 Task: Forward as attachment and add a link Link0000000011 from Email0000000010 to Aakash.mishra@softage.net with a cc to Email0000000002@outlook.com with a subject Subject0000000011 and add a message Message0000000013. Forward as attachment and add a link Link0000000011 from Email0000000010 to Aakash.mishra@softage.net with a cc to Email0000000002@outlook.com and bcc to Email0000000003@outlook.com@outlook.com with a subject Subject0000000011 and add a message Message0000000013. Forward as attachment and add a link Link0000000011 from Email0000000010 to Aakash.mishra@softage.net; Email000000002 with a cc to Email0000000003@outlook.com@outlook.com; Email0000000004@outlook.com and bcc to Email0000000005@outlook.com@outlook.com with a subject Subject0000000011 and add a message Message0000000013. Forward as attachment and add a link Link0000000011 from Email0000000010 to Aakash.mishra@softage.net with a cc to Email0000000002@outlook.com with a subject Subject0000000011 and add a message Message0000000013 and with an attachment of Attach0000000002. Forward as attachment and add a link Link0000000011 from Email0000000010 to Aakash.mishra@softage.net with a cc to Email0000000002@outlook.com and bcc to Email0000000003@outlook.com@outlook.com with a subject Subject0000000011 and add a message Message0000000013 and with an attachment of Attach0000000003
Action: Mouse moved to (1239, 448)
Screenshot: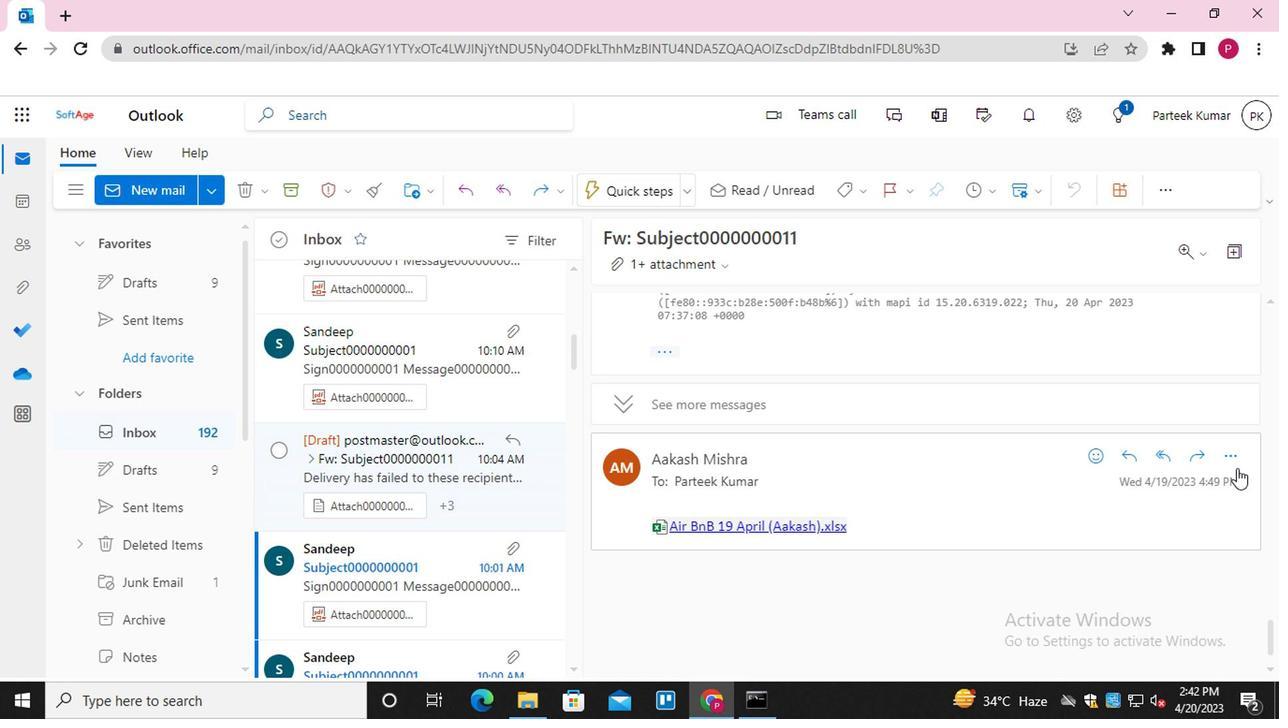 
Action: Mouse pressed left at (1239, 448)
Screenshot: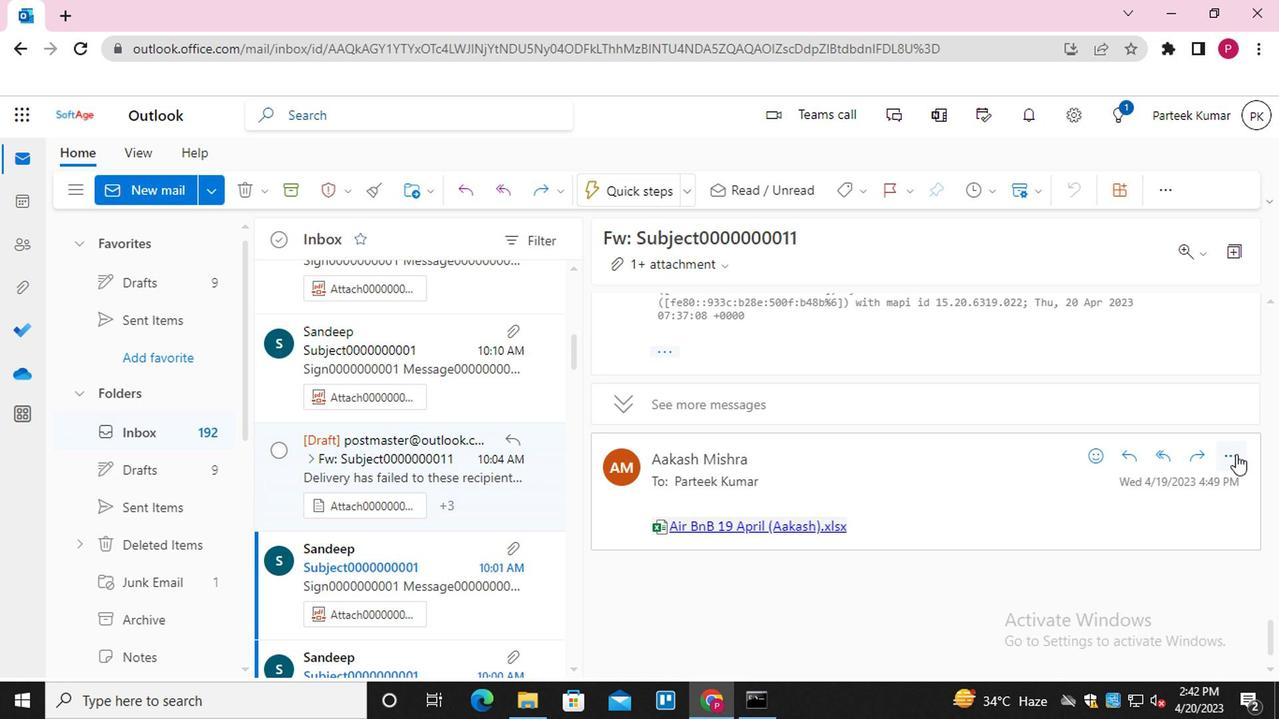 
Action: Mouse moved to (1108, 231)
Screenshot: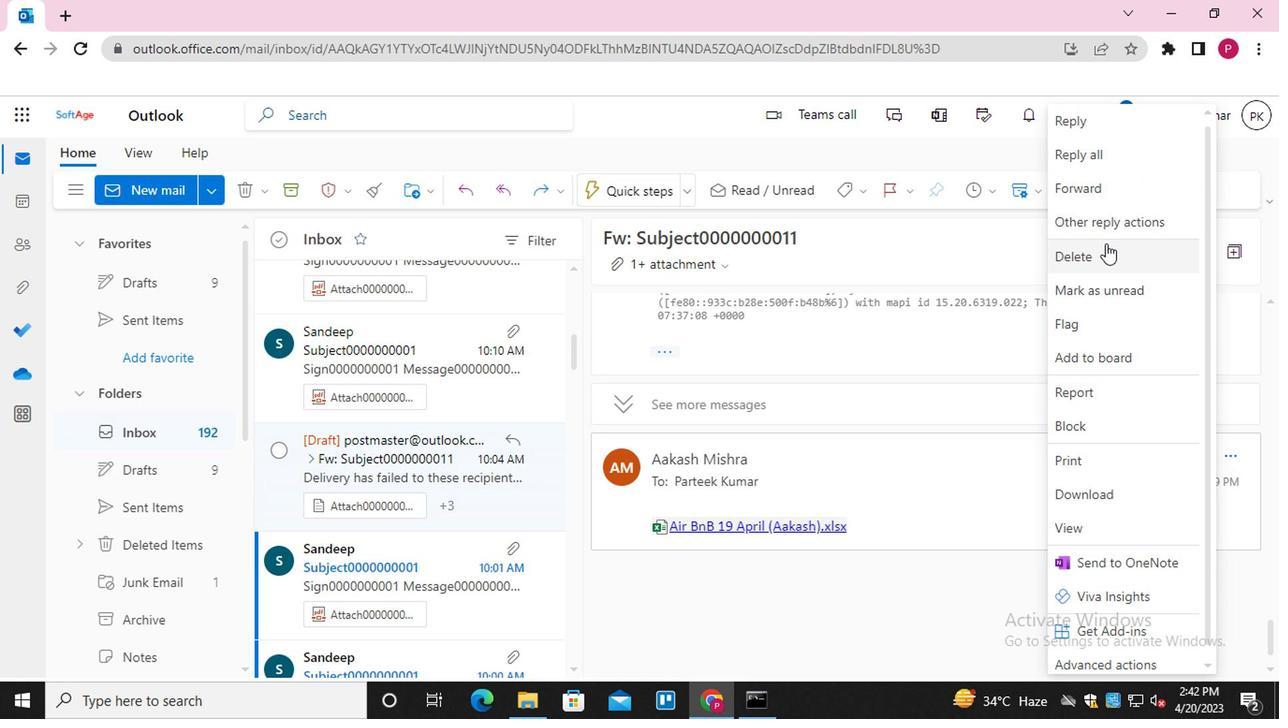 
Action: Mouse pressed left at (1108, 231)
Screenshot: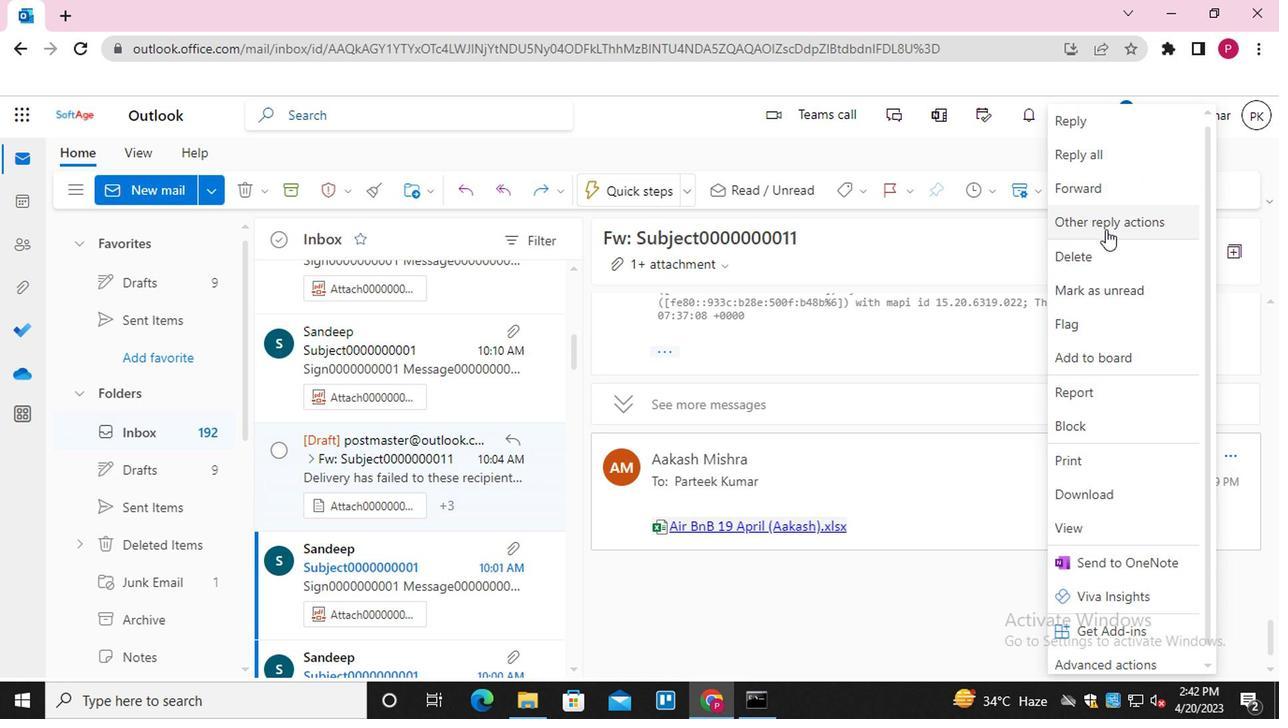 
Action: Mouse moved to (965, 255)
Screenshot: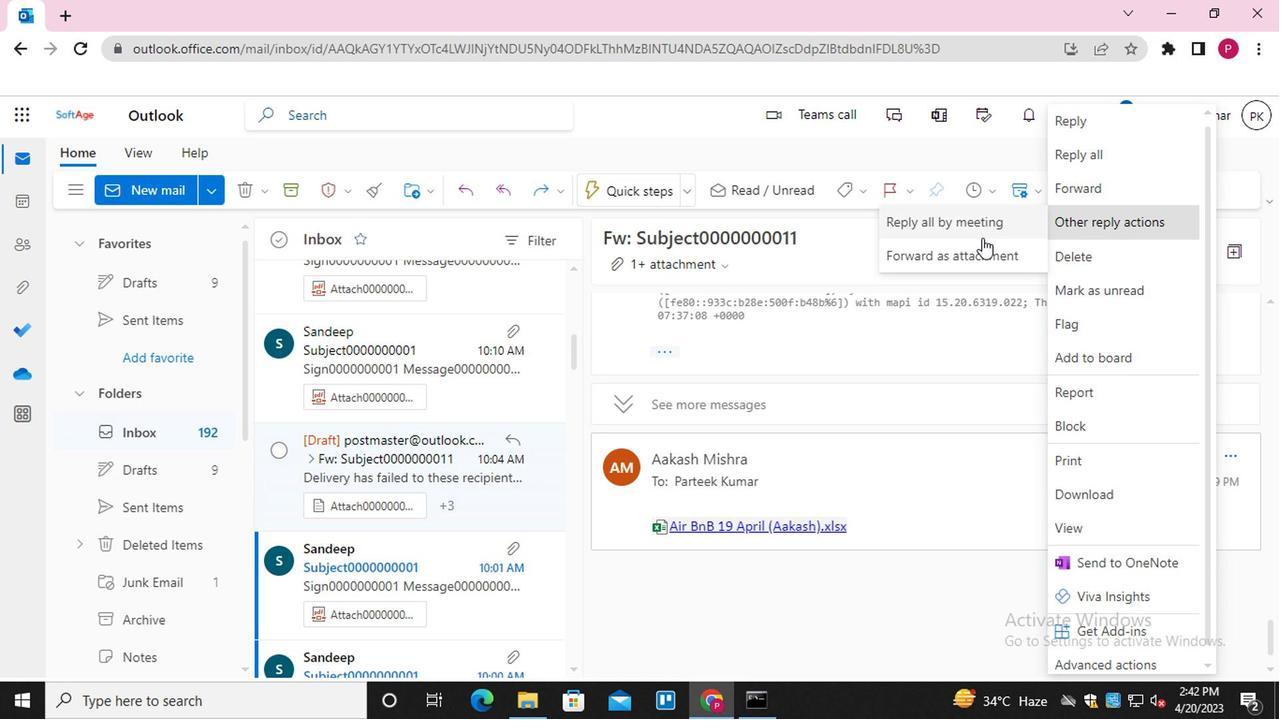 
Action: Mouse pressed left at (965, 255)
Screenshot: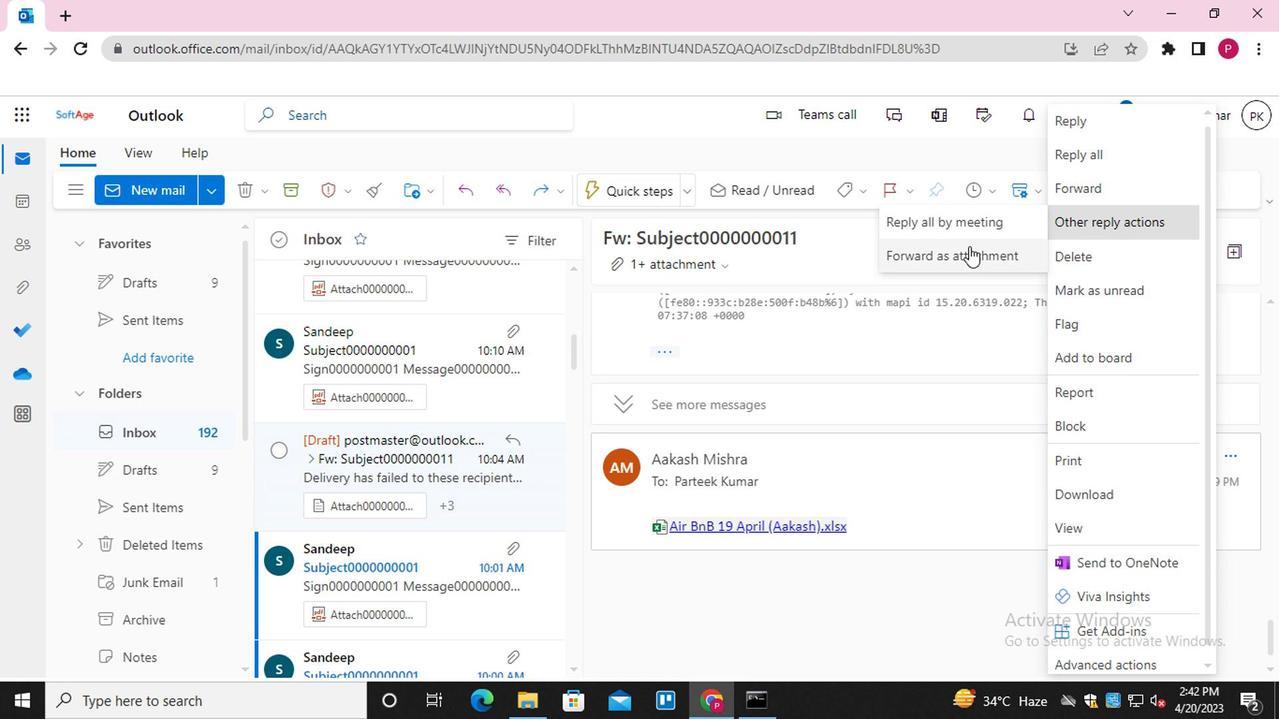 
Action: Mouse moved to (614, 496)
Screenshot: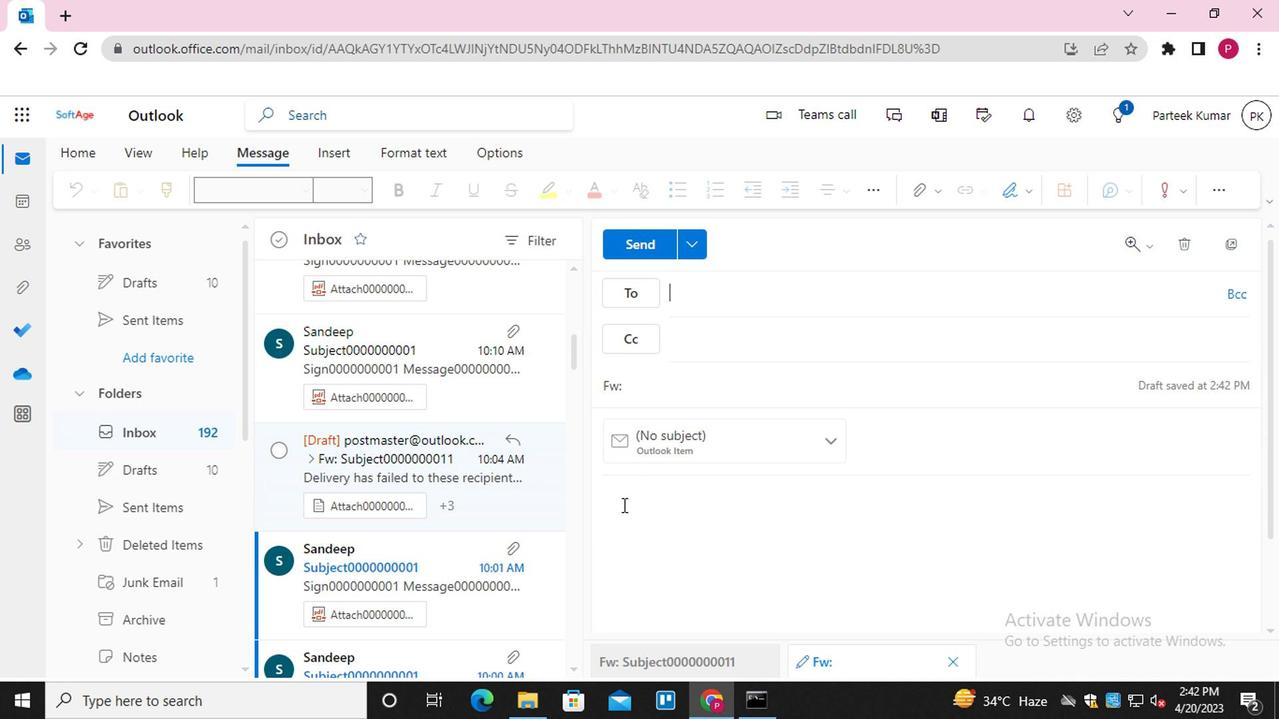 
Action: Mouse pressed left at (614, 496)
Screenshot: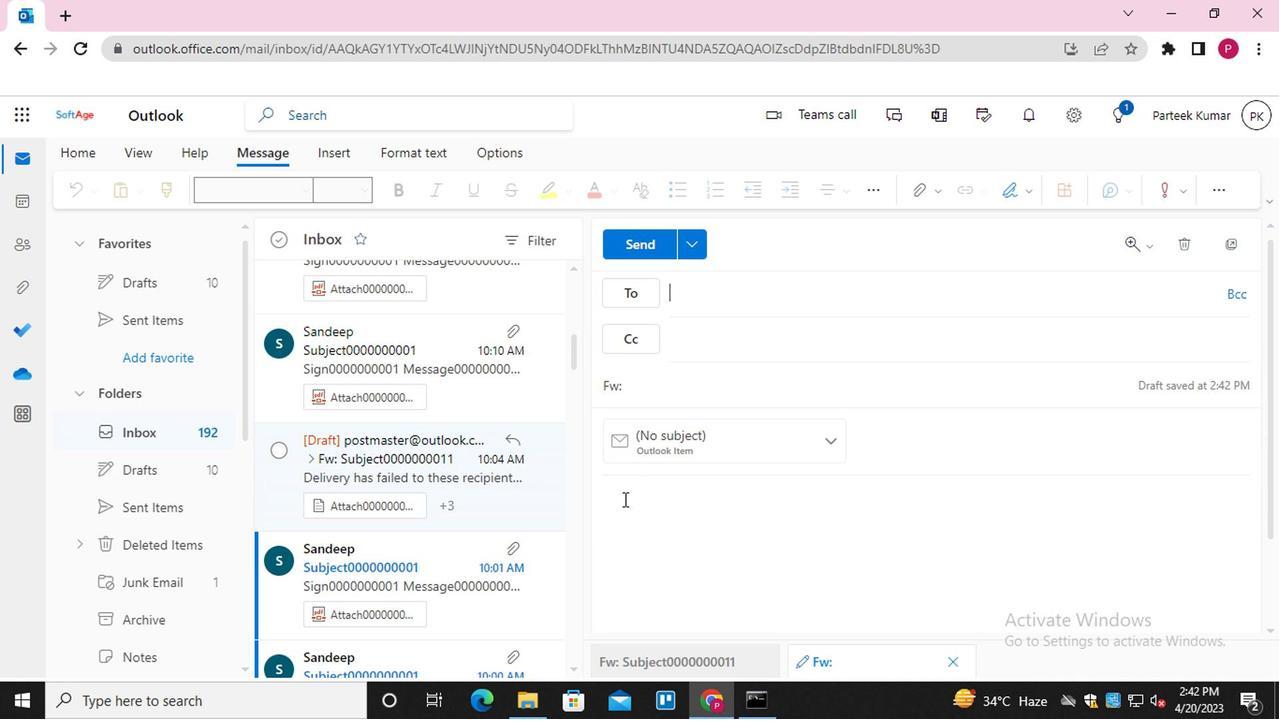
Action: Mouse moved to (963, 194)
Screenshot: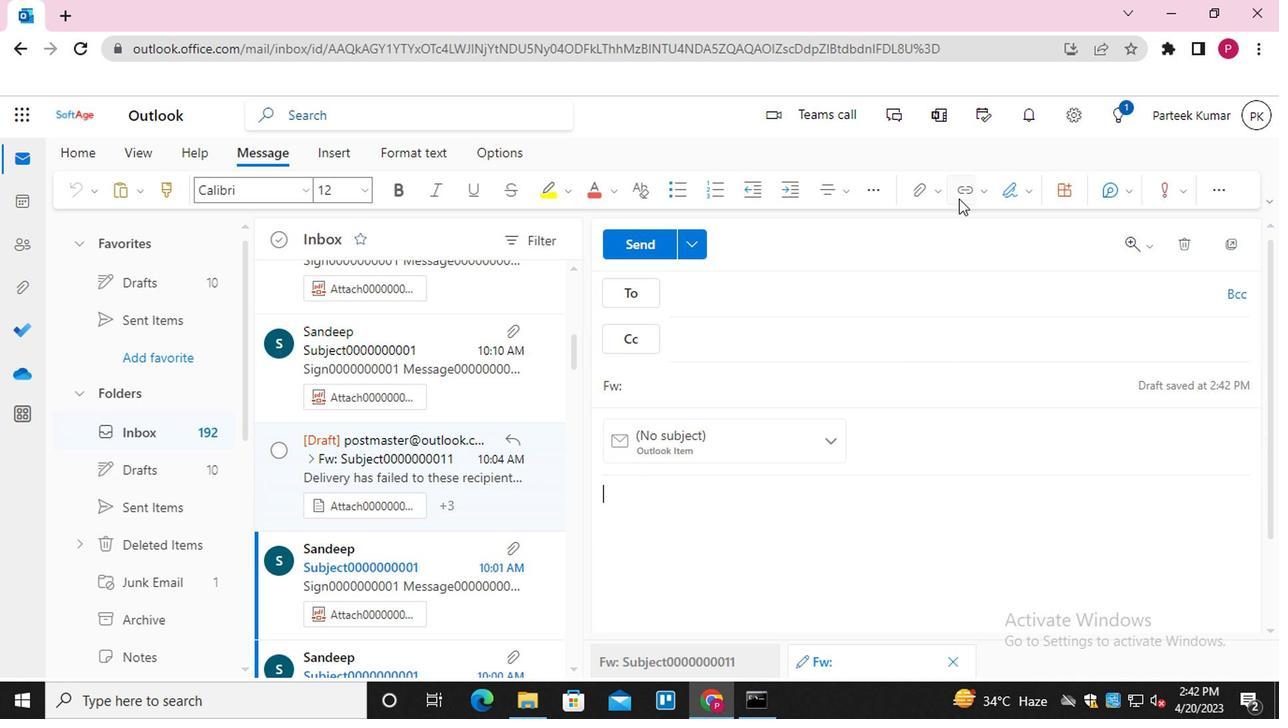 
Action: Mouse pressed left at (963, 194)
Screenshot: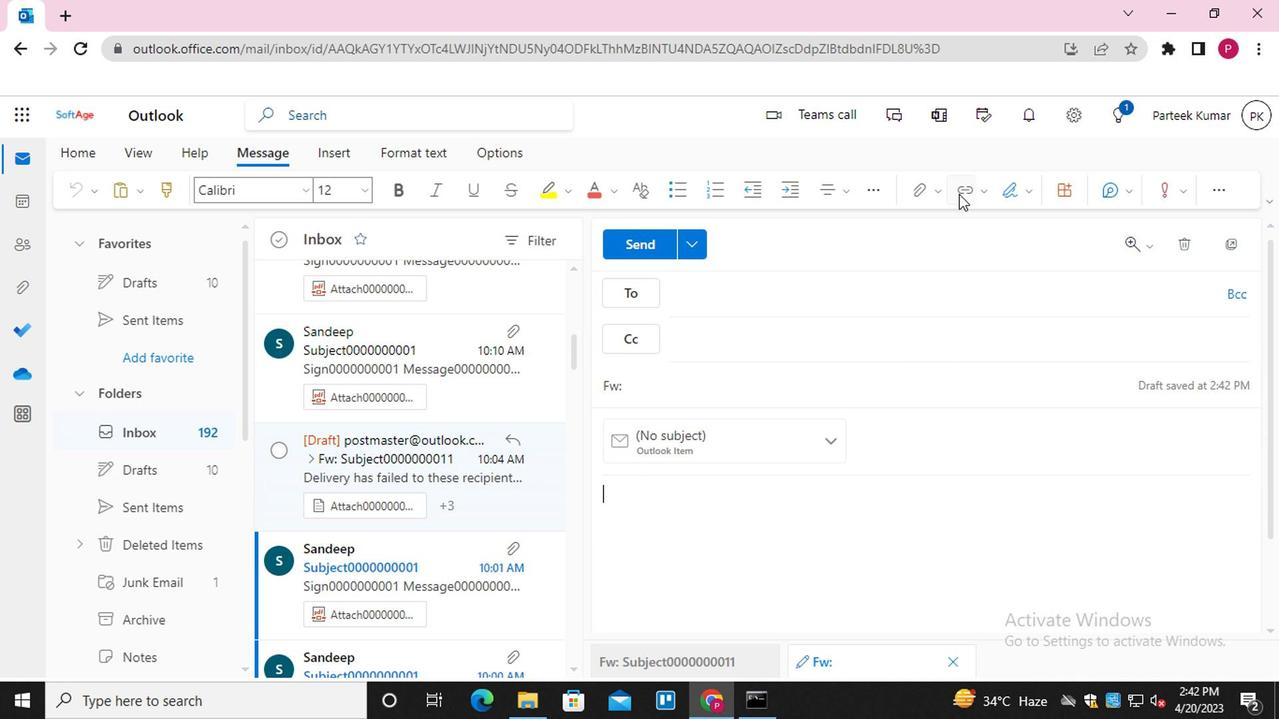 
Action: Mouse moved to (660, 362)
Screenshot: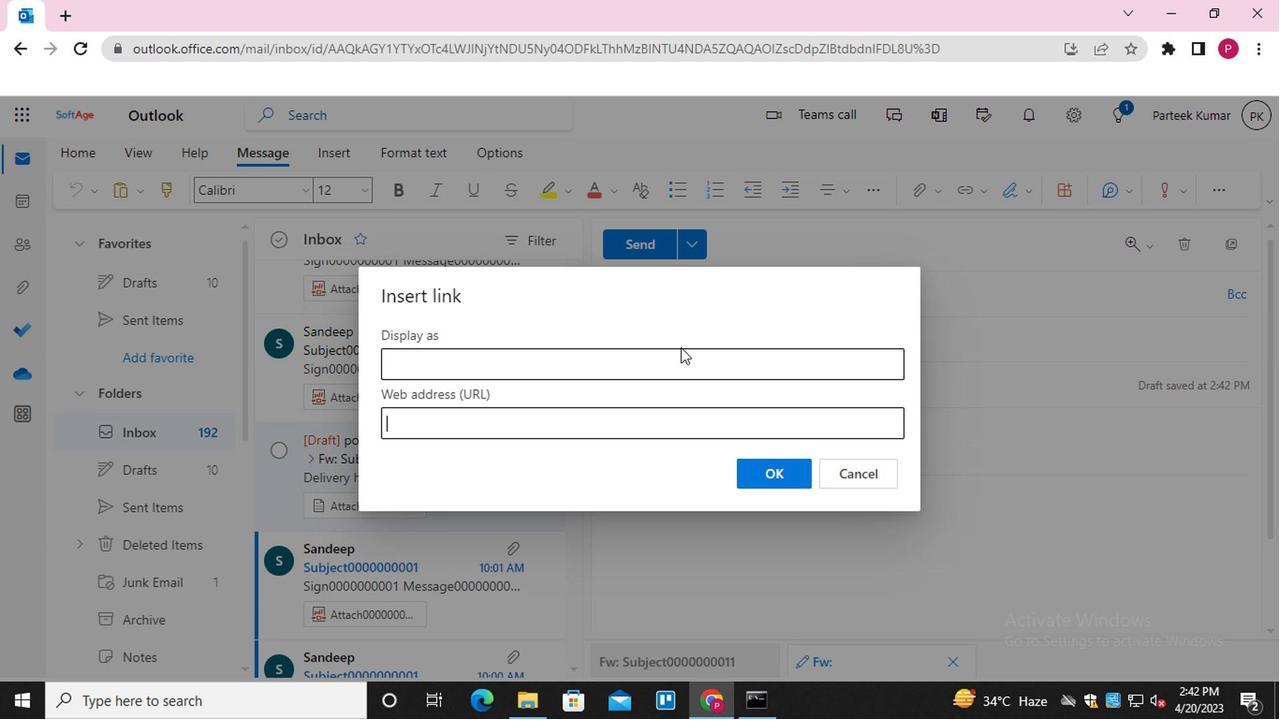 
Action: Mouse pressed left at (660, 362)
Screenshot: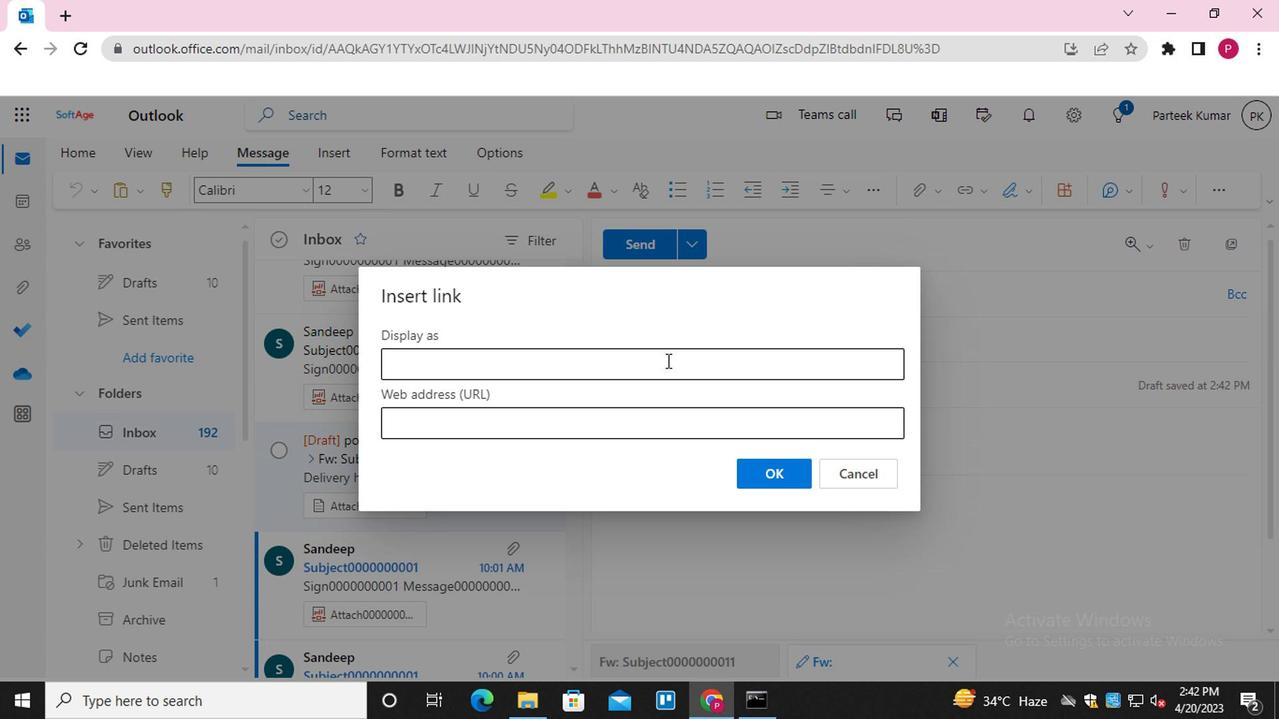 
Action: Mouse moved to (538, 407)
Screenshot: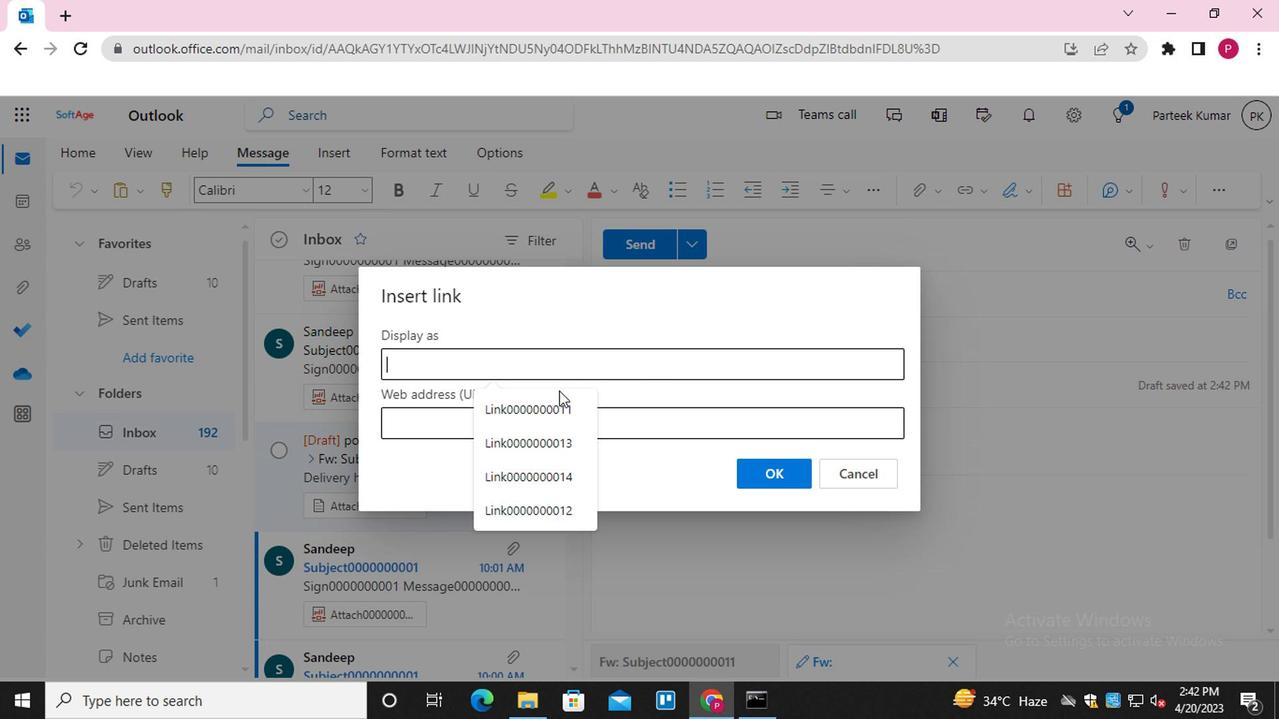 
Action: Mouse pressed left at (538, 407)
Screenshot: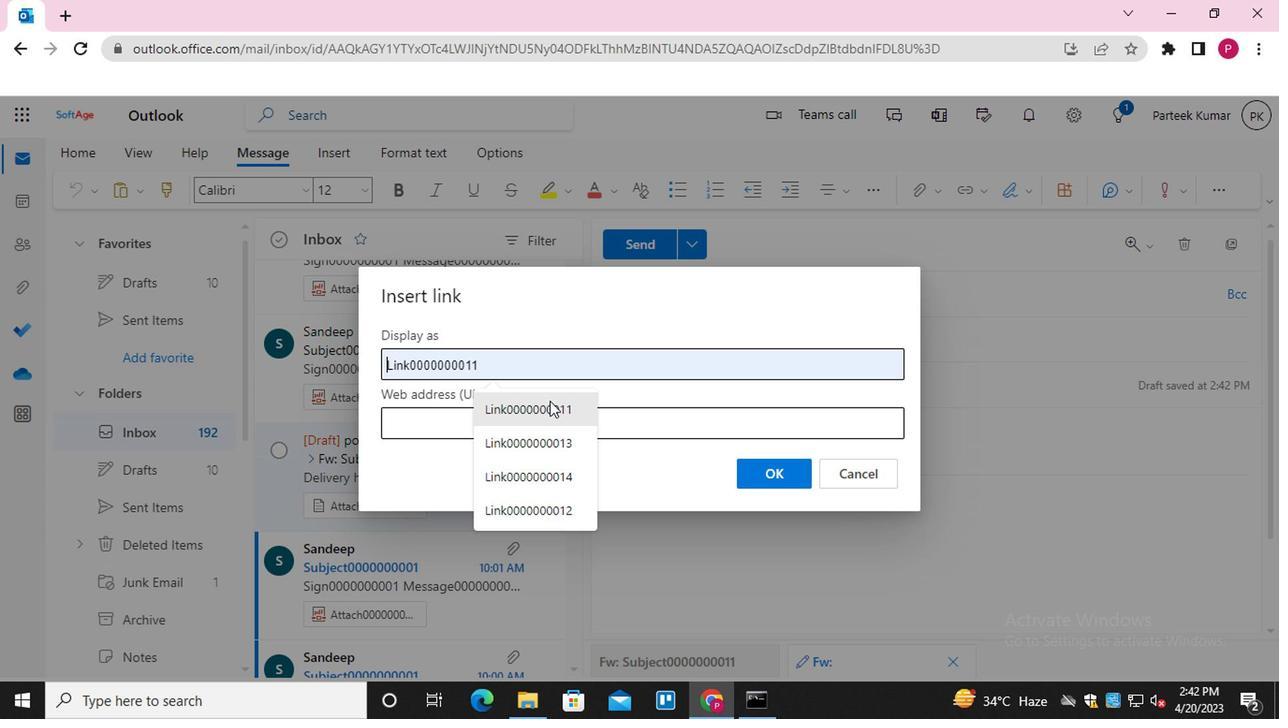 
Action: Mouse moved to (548, 416)
Screenshot: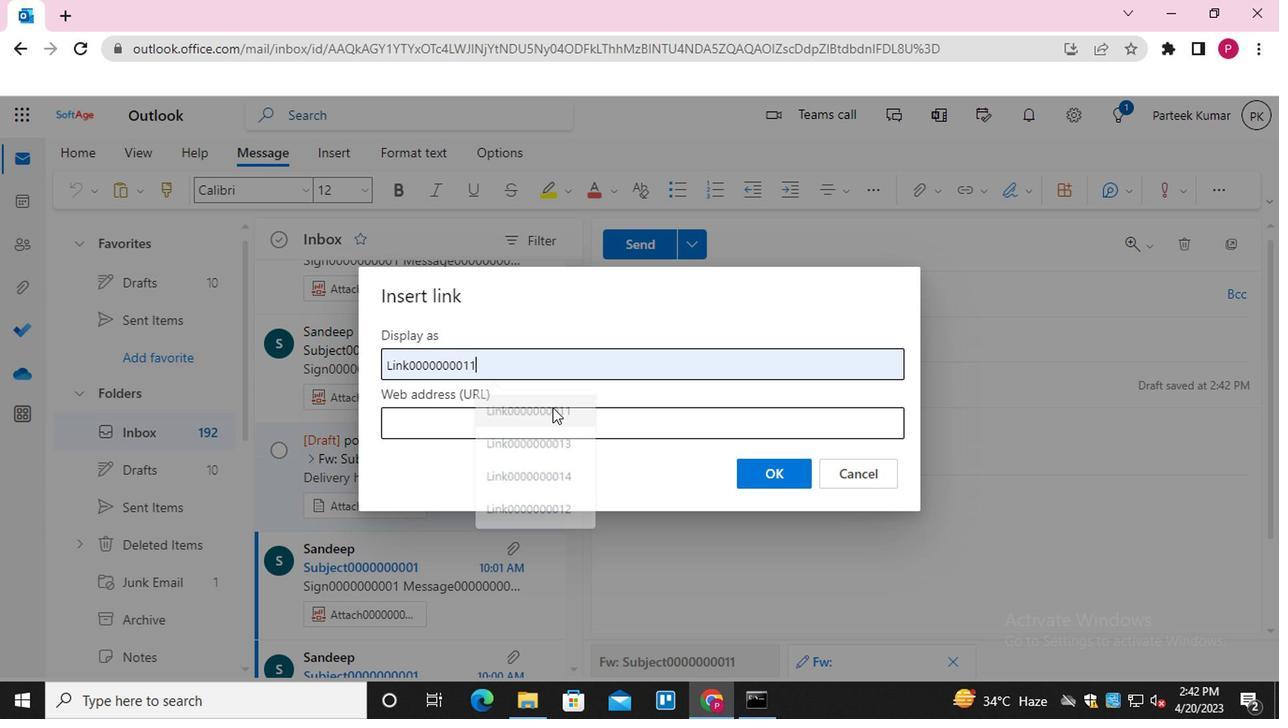 
Action: Mouse pressed left at (548, 416)
Screenshot: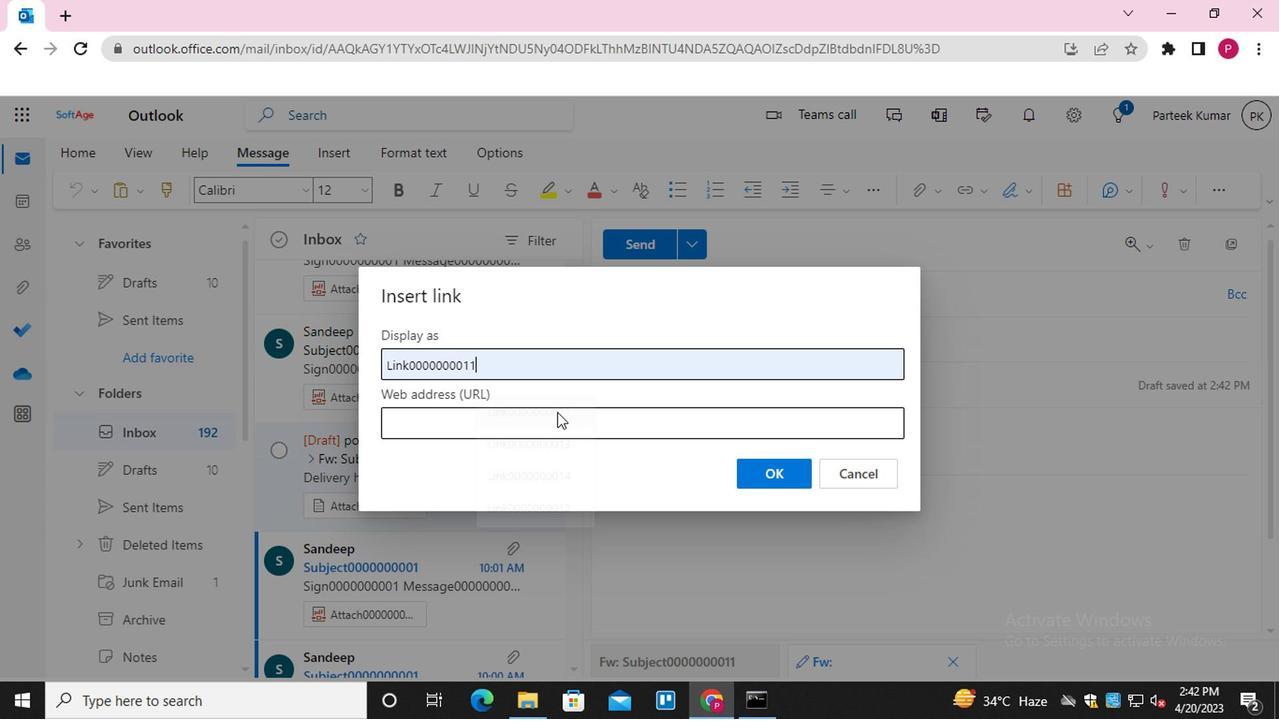 
Action: Mouse moved to (535, 543)
Screenshot: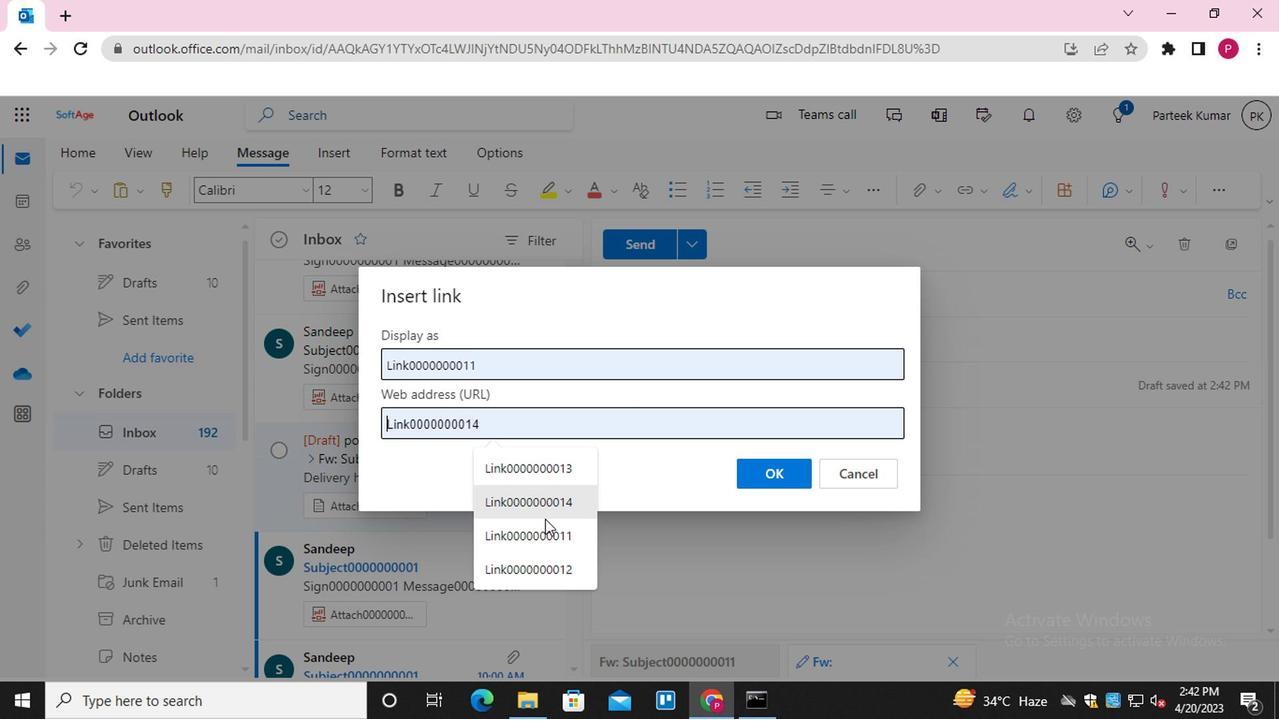 
Action: Mouse pressed left at (535, 543)
Screenshot: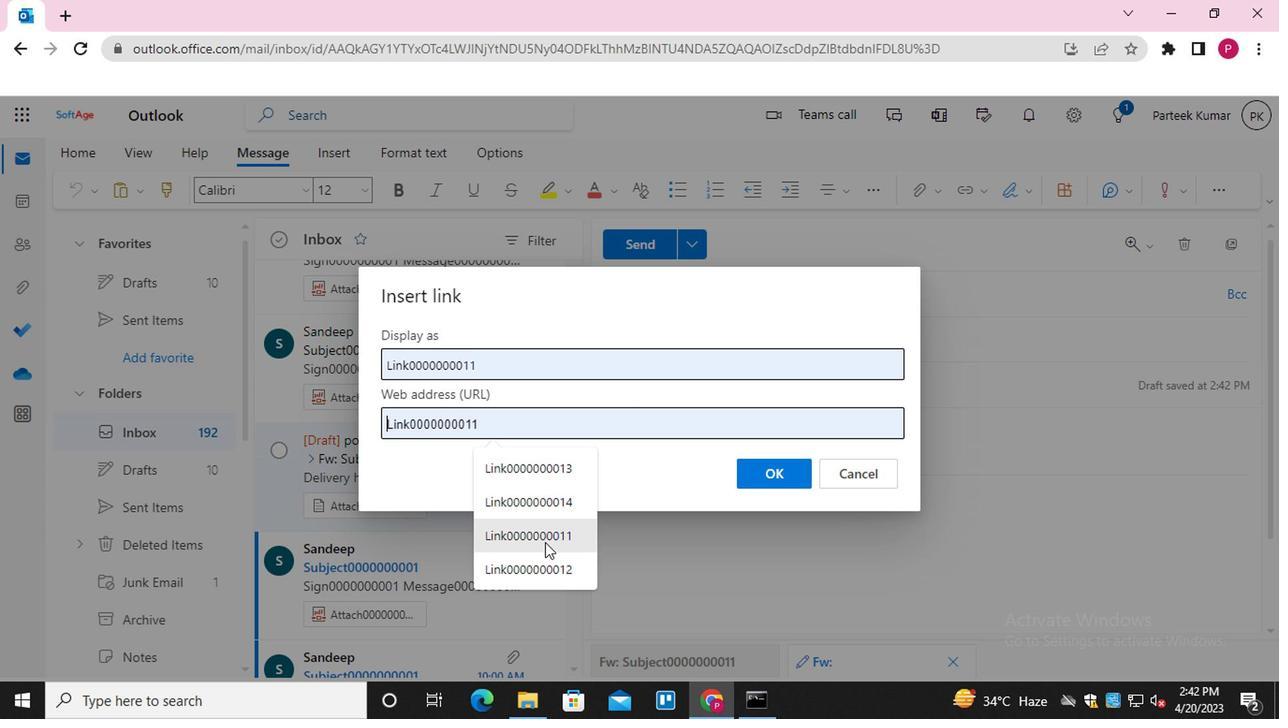 
Action: Mouse moved to (782, 478)
Screenshot: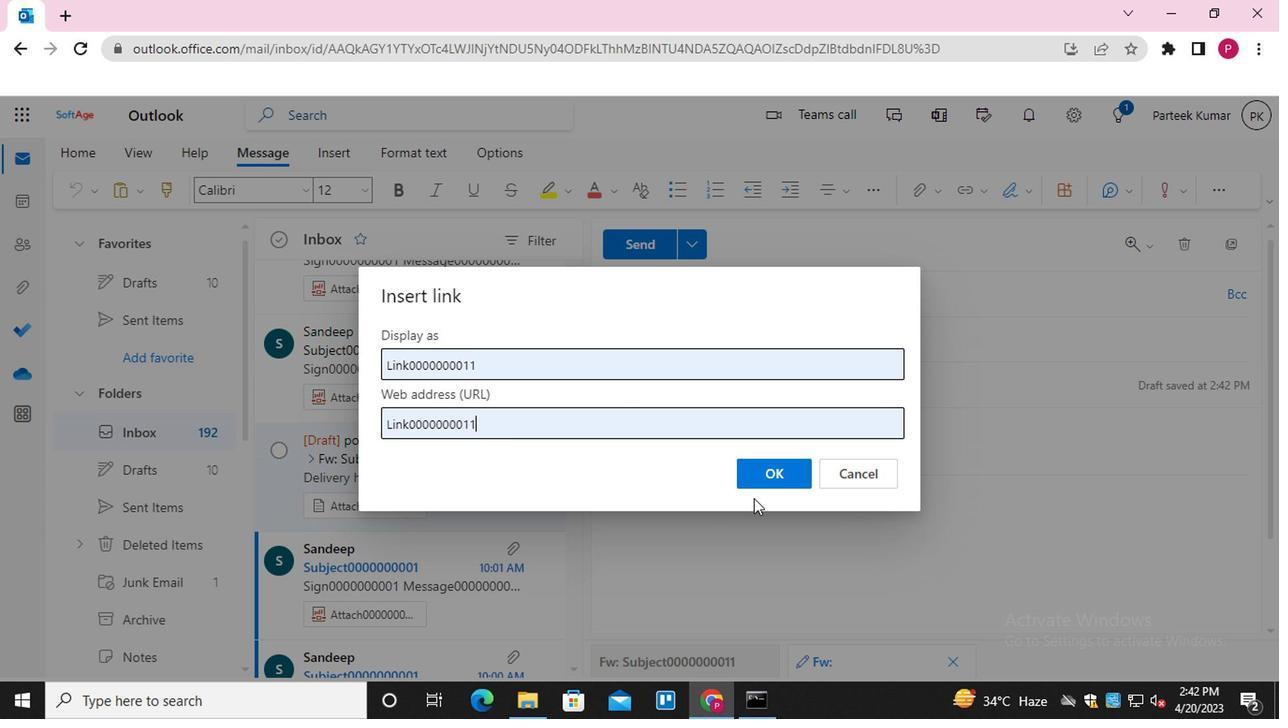 
Action: Mouse pressed left at (782, 478)
Screenshot: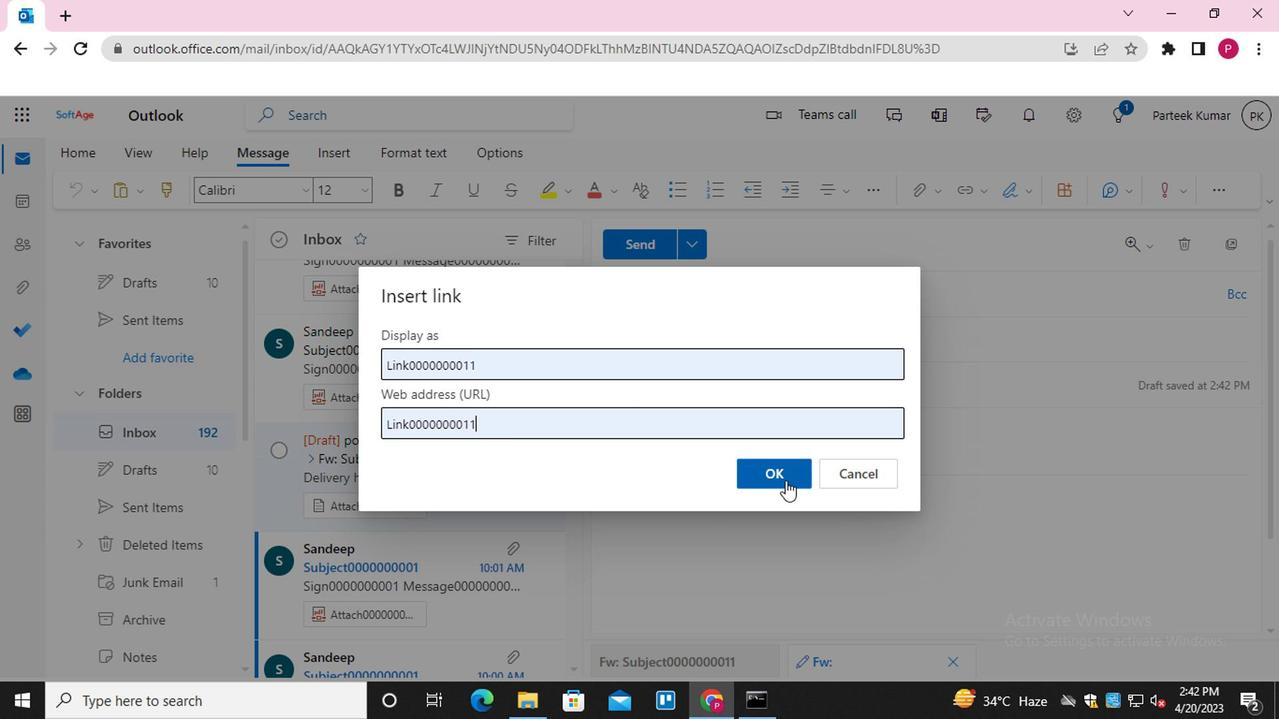 
Action: Mouse moved to (748, 299)
Screenshot: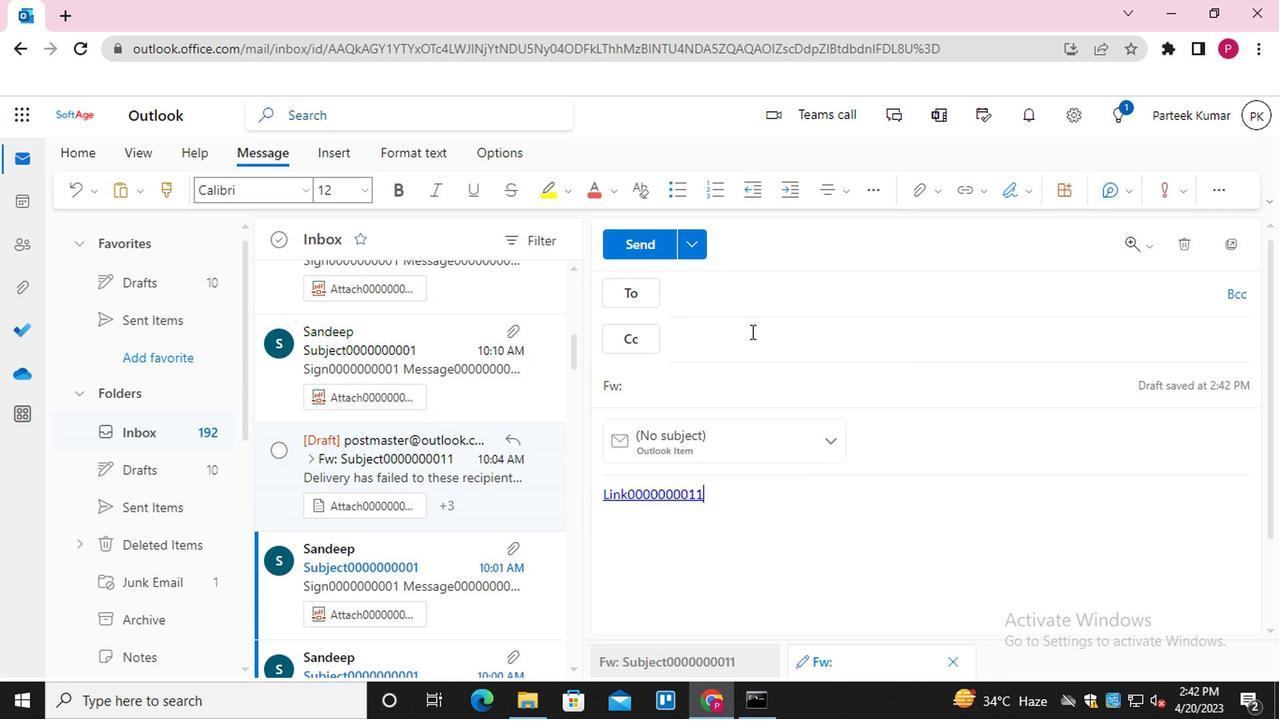 
Action: Mouse pressed left at (748, 299)
Screenshot: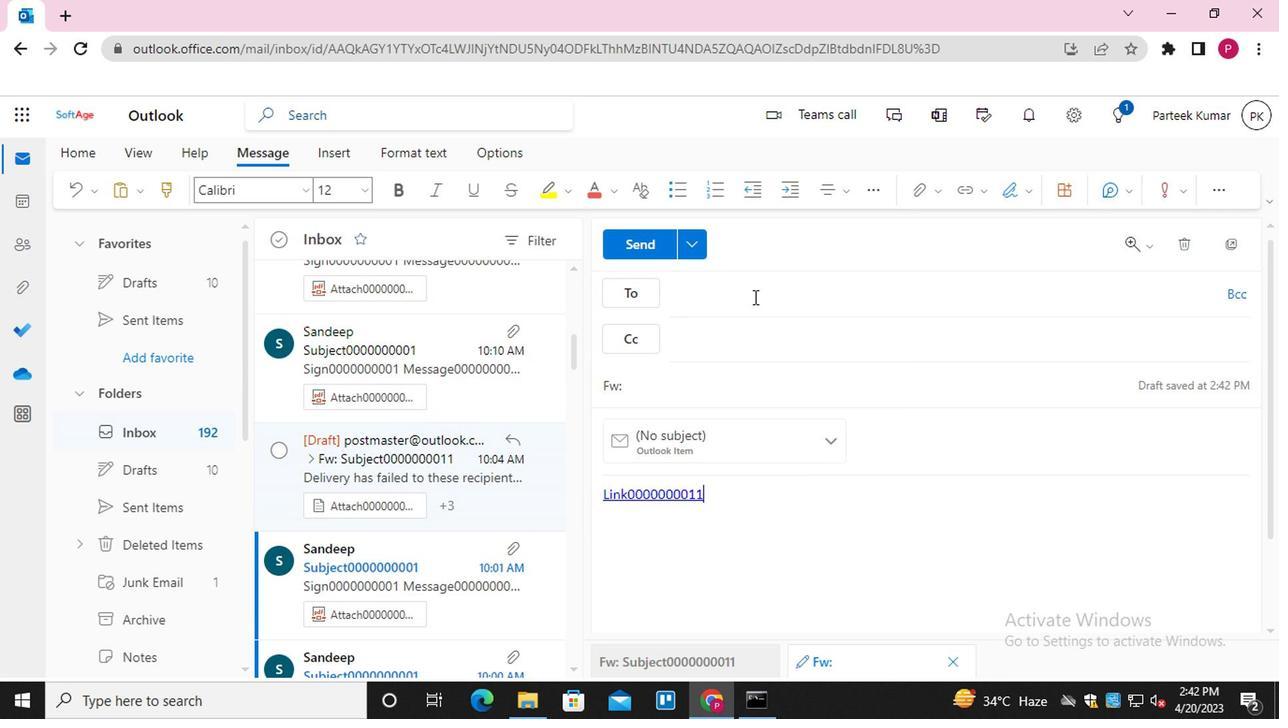 
Action: Mouse moved to (770, 429)
Screenshot: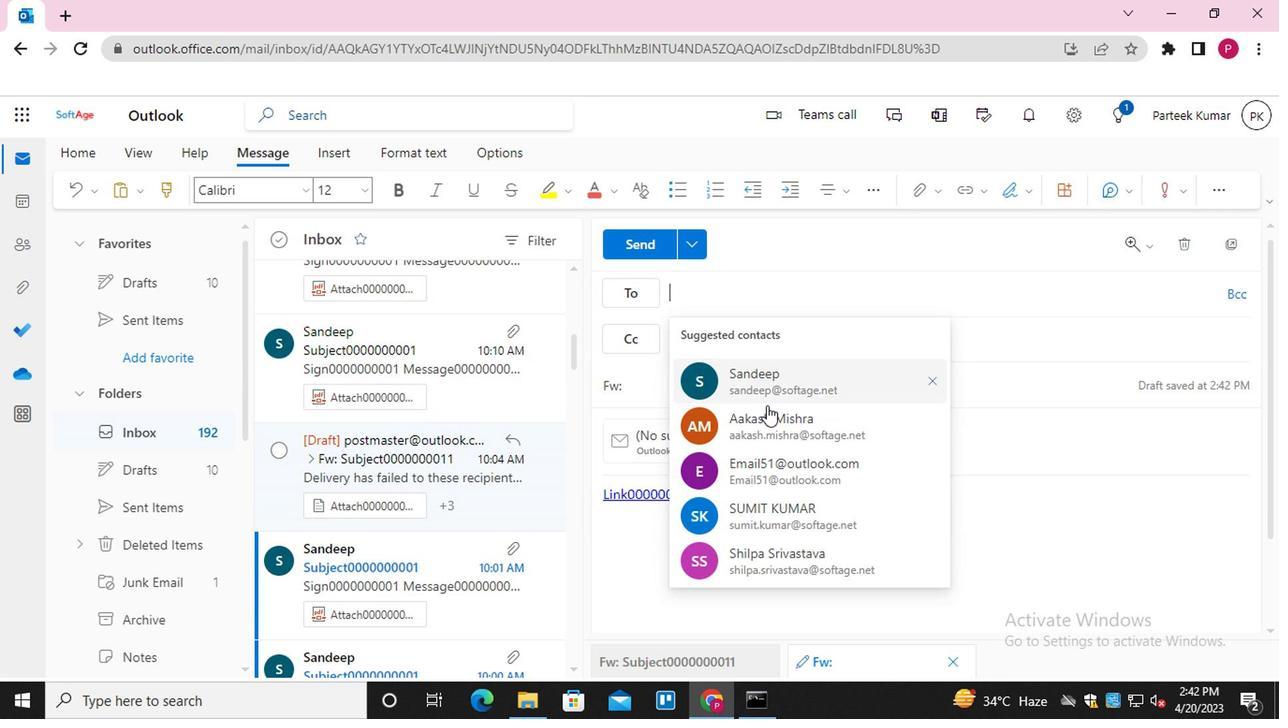 
Action: Mouse pressed left at (770, 429)
Screenshot: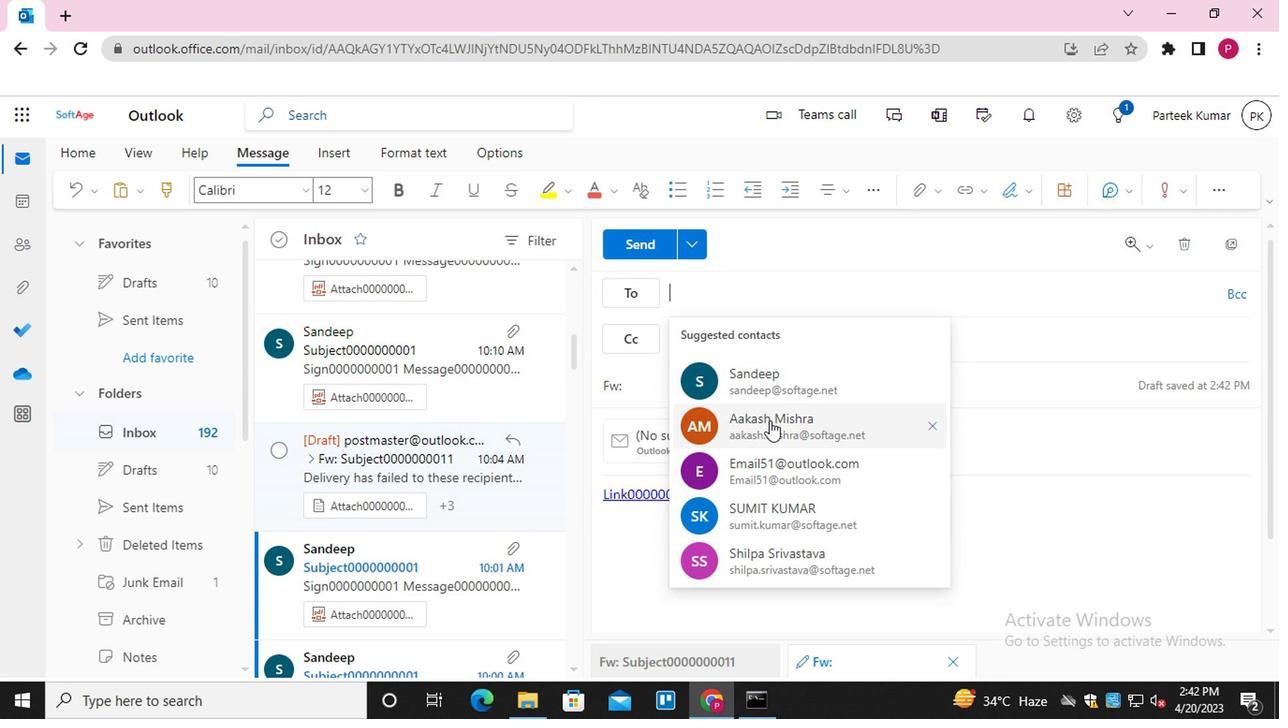 
Action: Mouse moved to (821, 351)
Screenshot: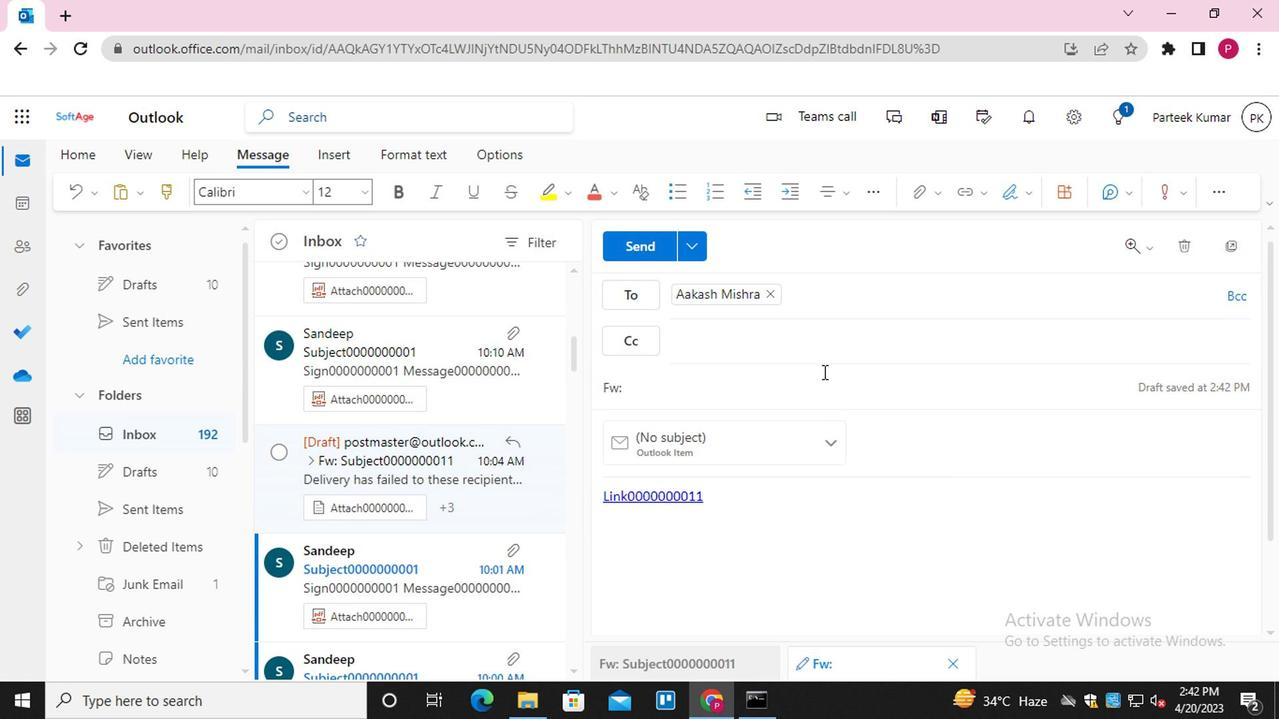 
Action: Mouse pressed left at (821, 351)
Screenshot: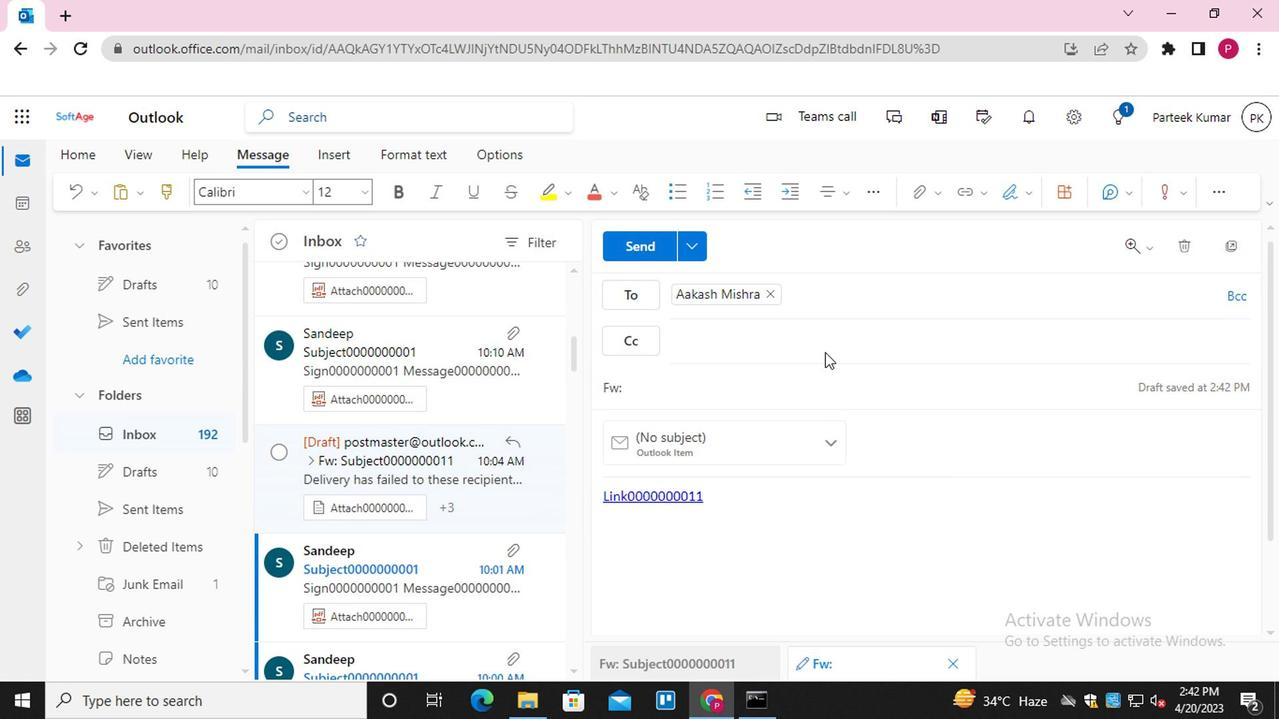 
Action: Key pressed <Key.shift>EMAIL0000000002<Key.enter>
Screenshot: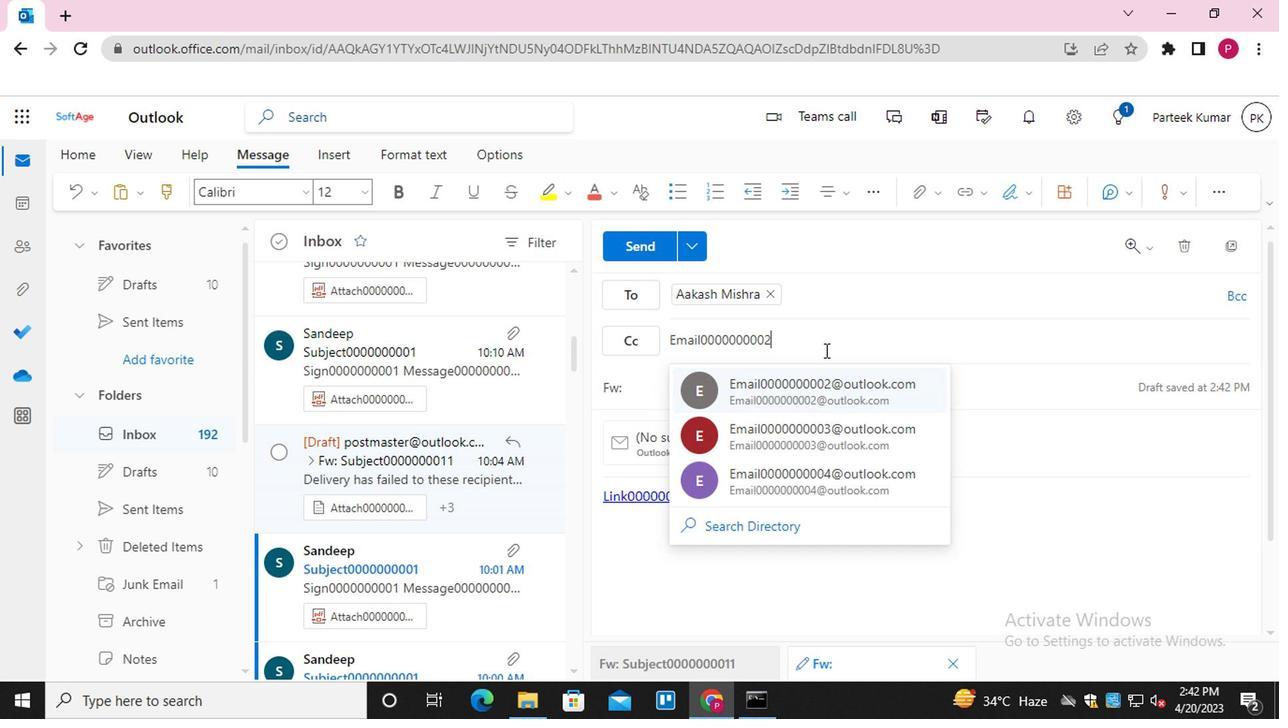 
Action: Mouse moved to (709, 399)
Screenshot: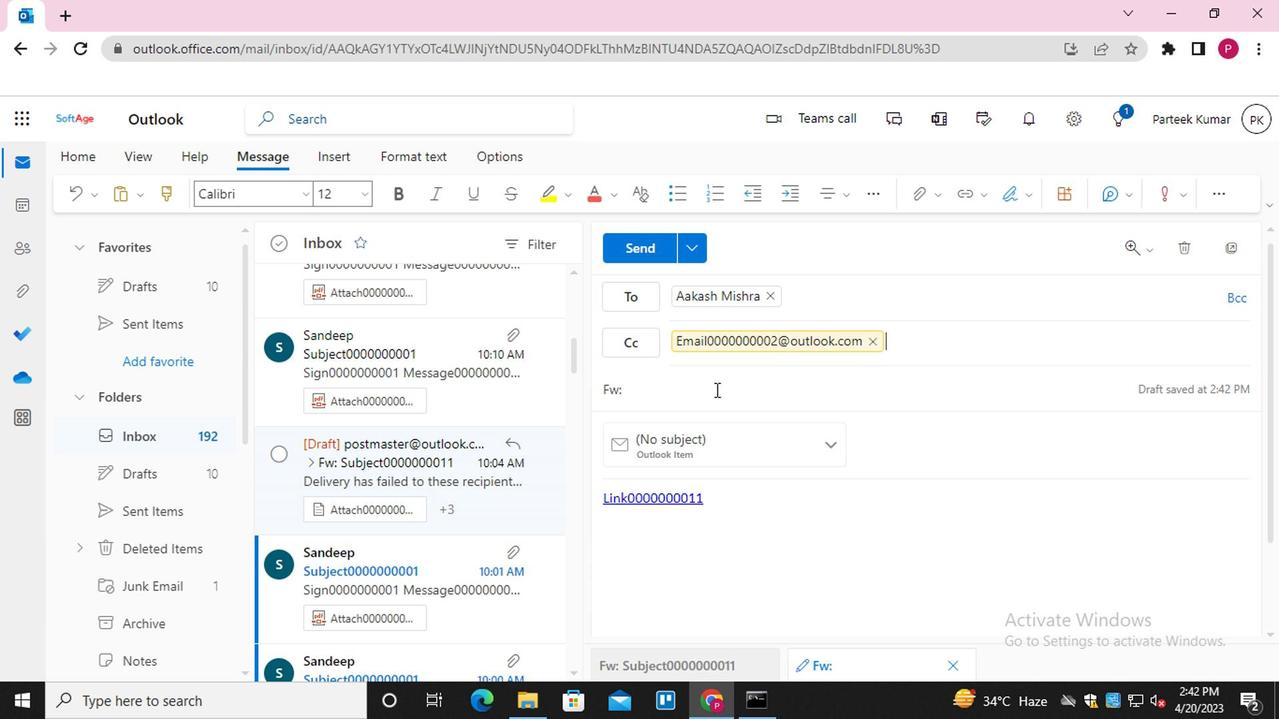 
Action: Mouse pressed left at (709, 399)
Screenshot: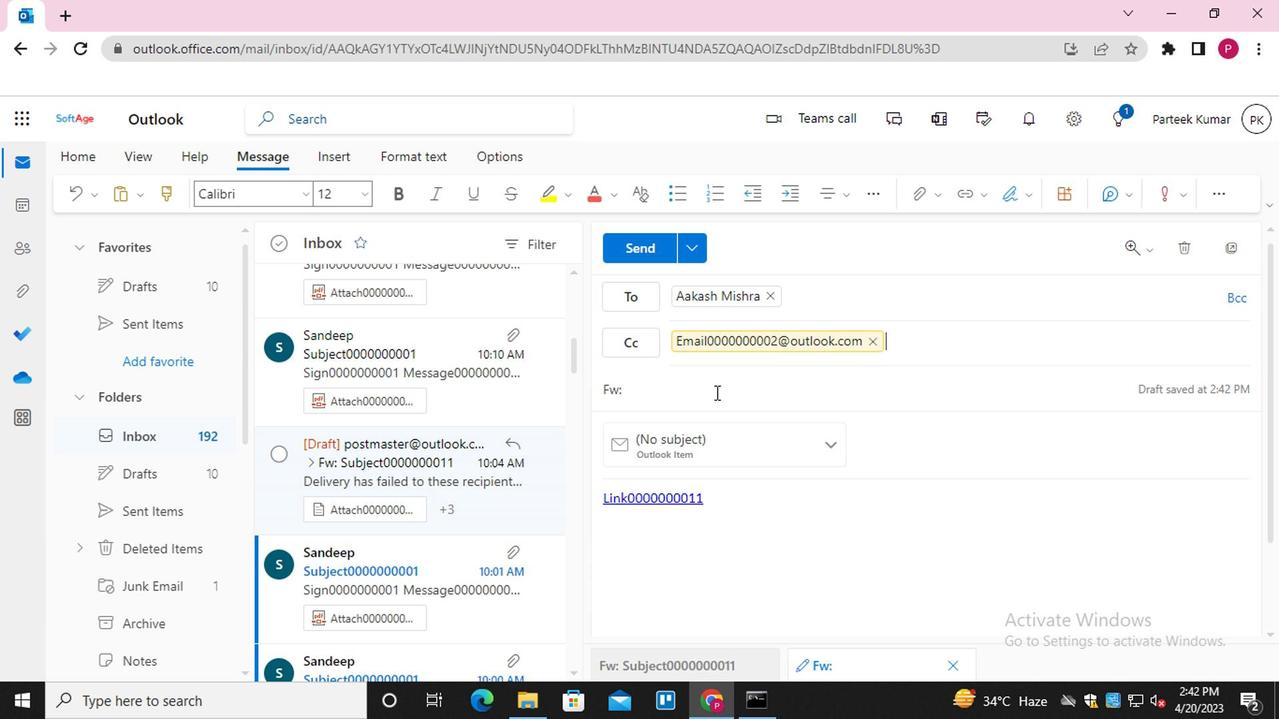 
Action: Key pressed <Key.shift>SUBJECT0000000011
Screenshot: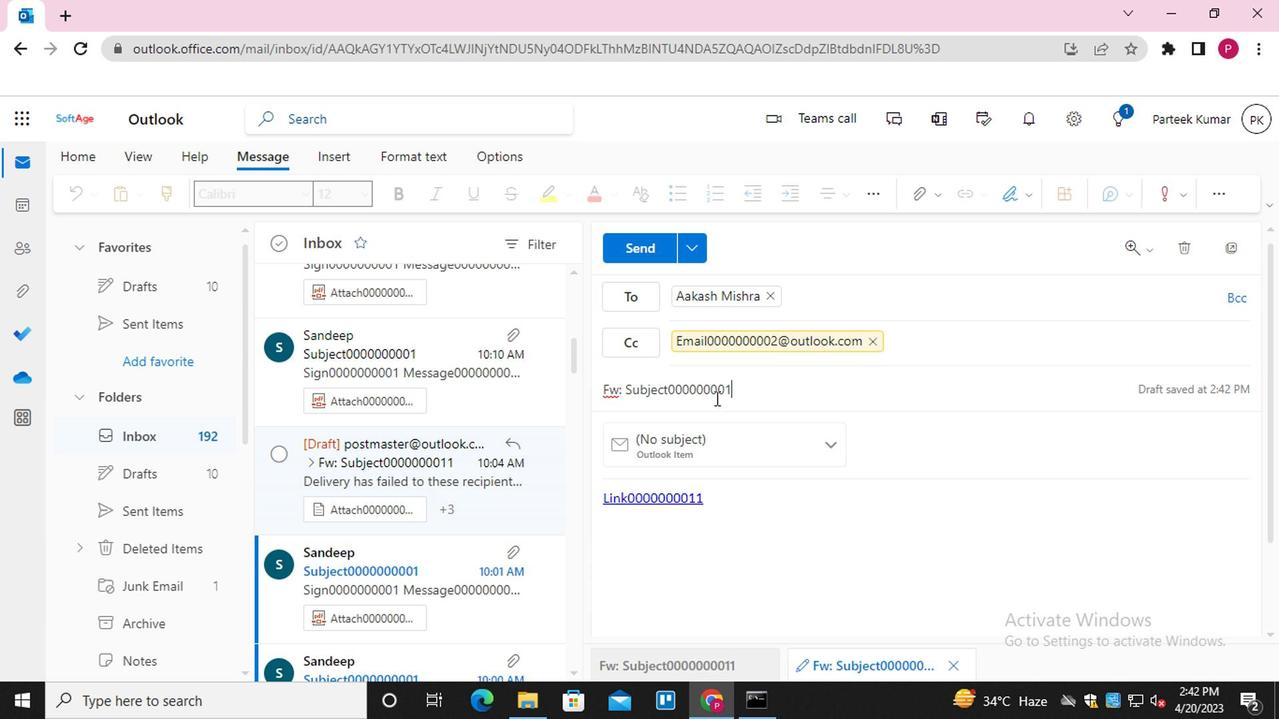 
Action: Mouse moved to (648, 536)
Screenshot: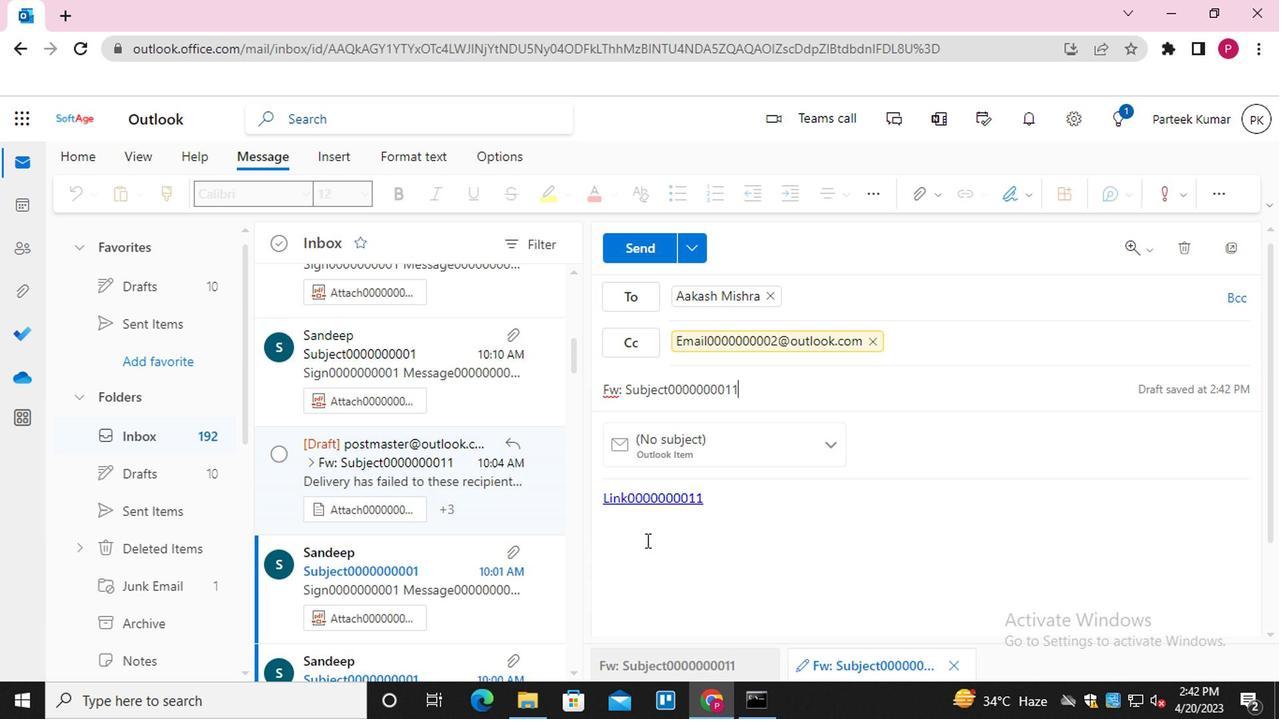 
Action: Mouse pressed left at (648, 536)
Screenshot: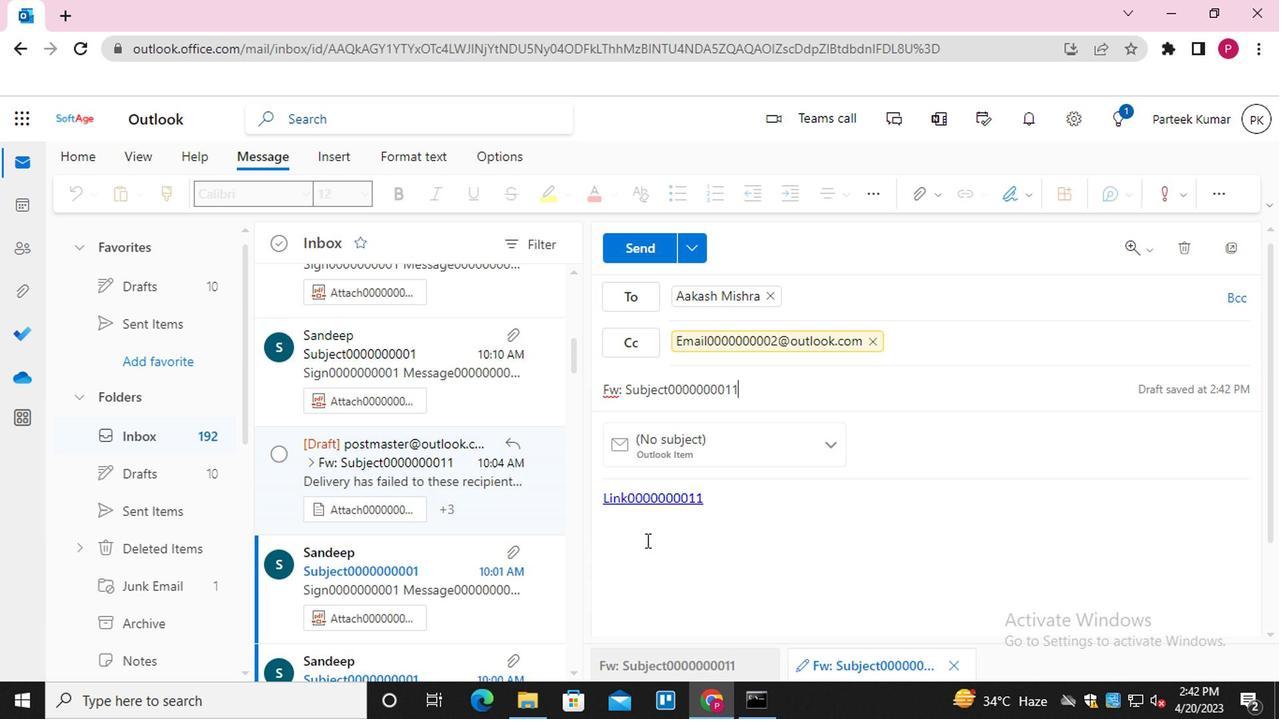 
Action: Mouse moved to (717, 507)
Screenshot: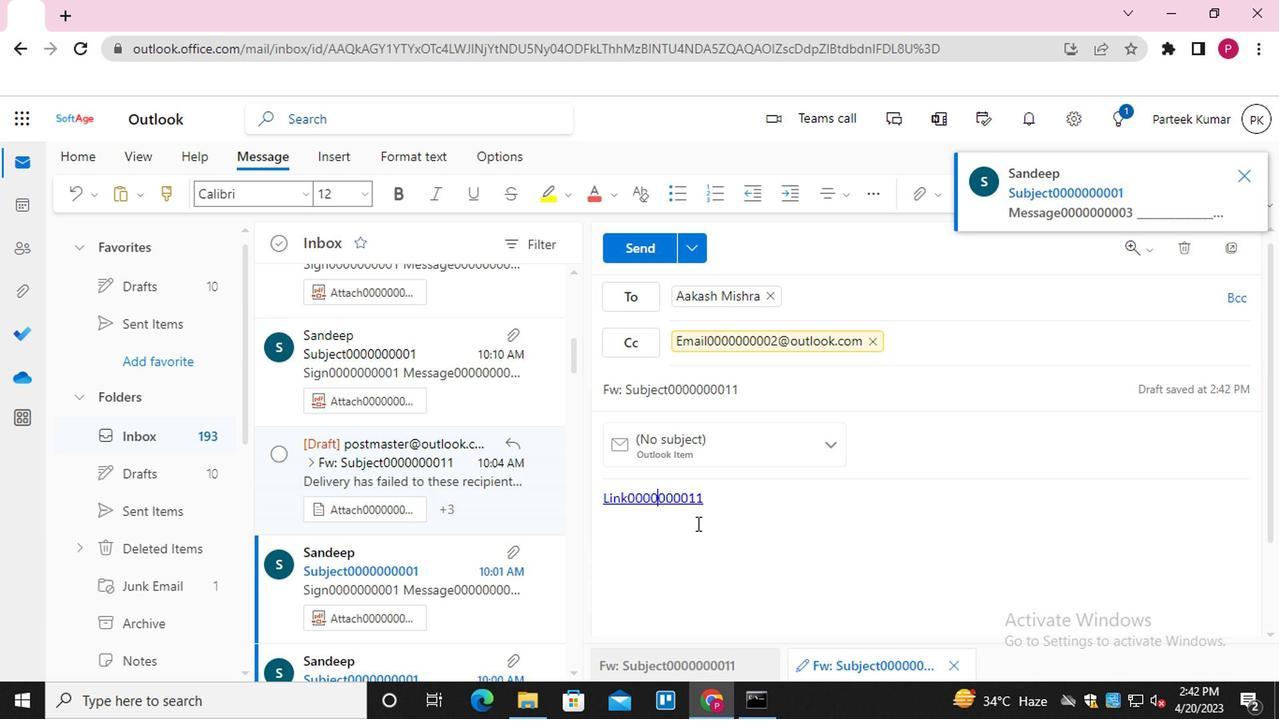 
Action: Mouse pressed left at (717, 507)
Screenshot: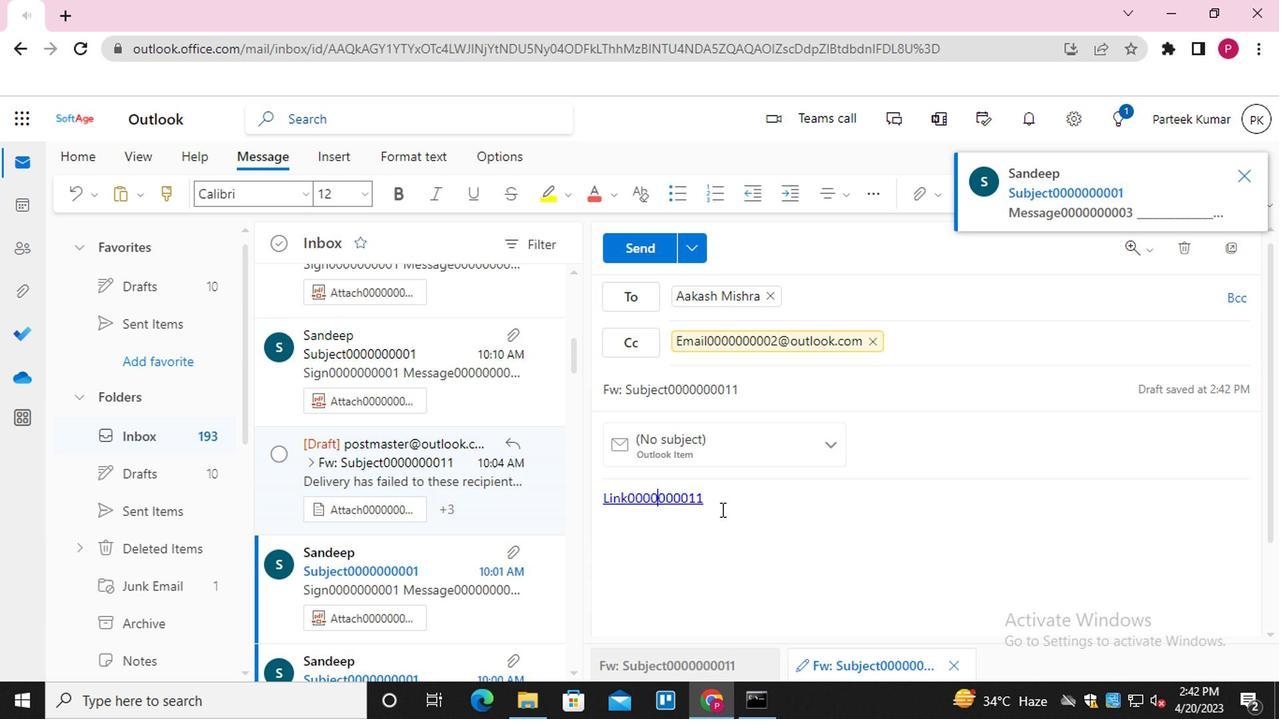 
Action: Mouse moved to (716, 507)
Screenshot: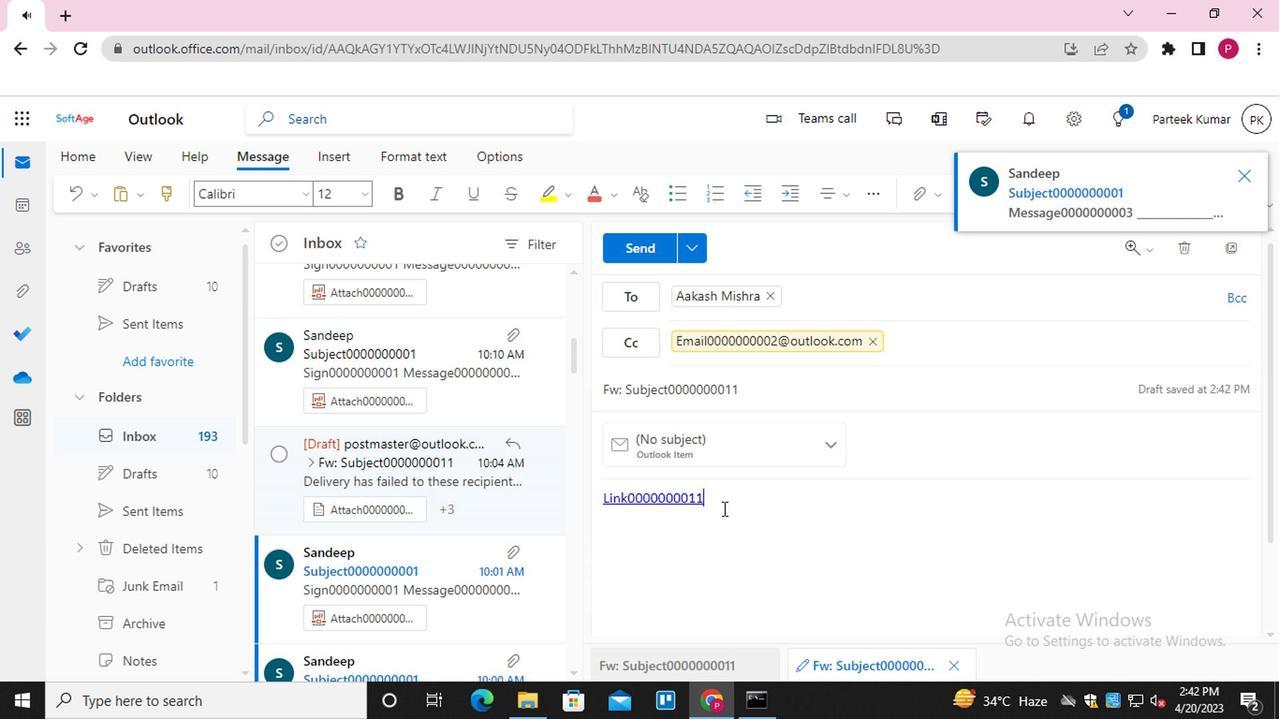 
Action: Key pressed <Key.enter><Key.shift_r>MESSAGE9<Key.backspace>0000000013
Screenshot: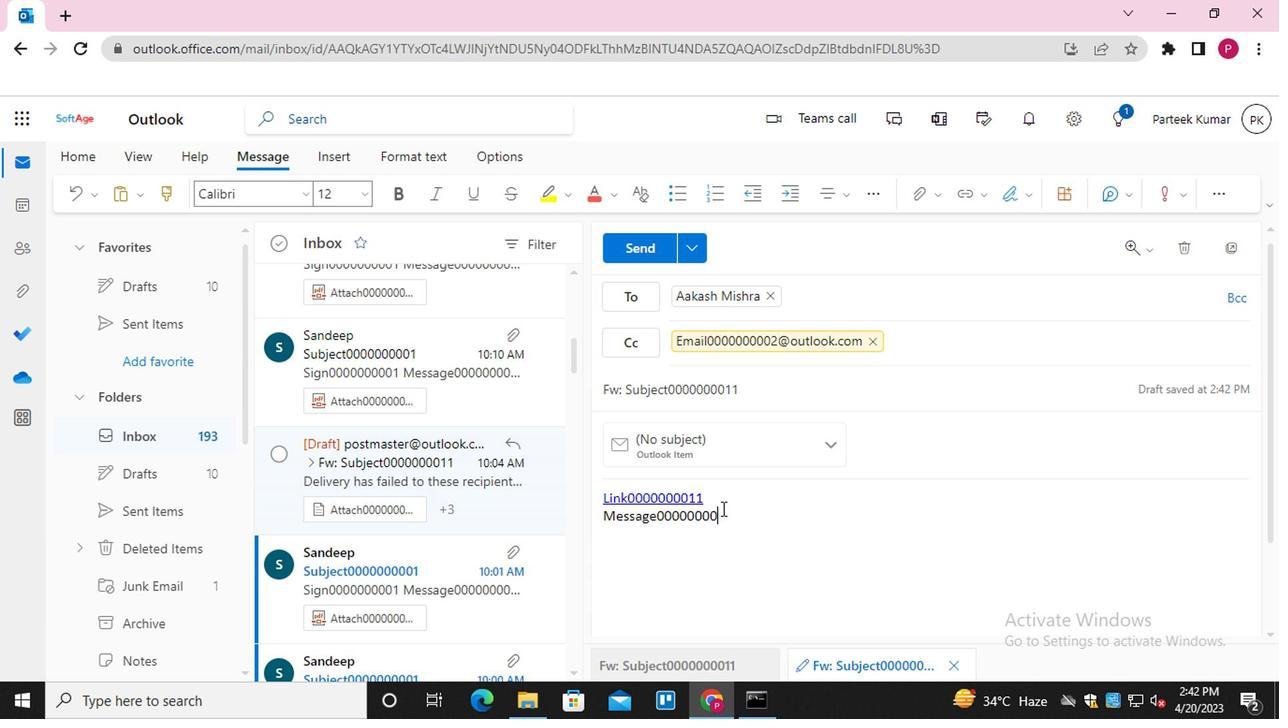 
Action: Mouse moved to (606, 257)
Screenshot: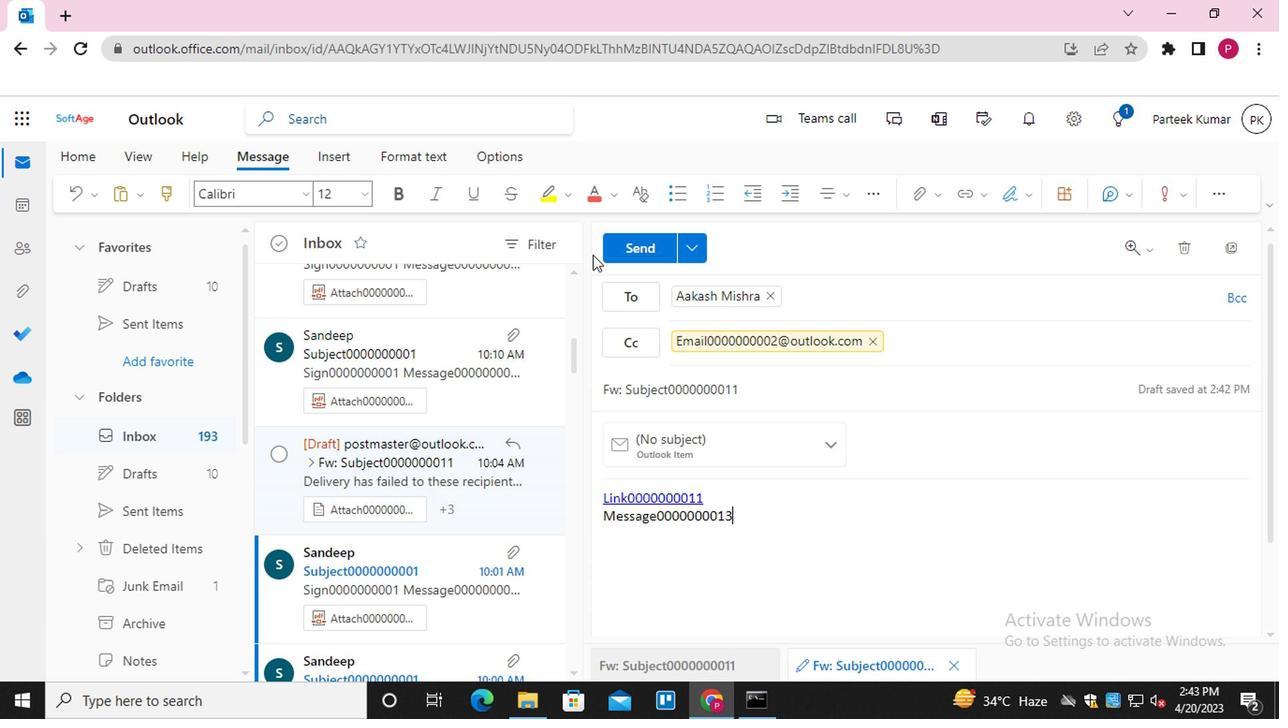 
Action: Mouse pressed left at (606, 257)
Screenshot: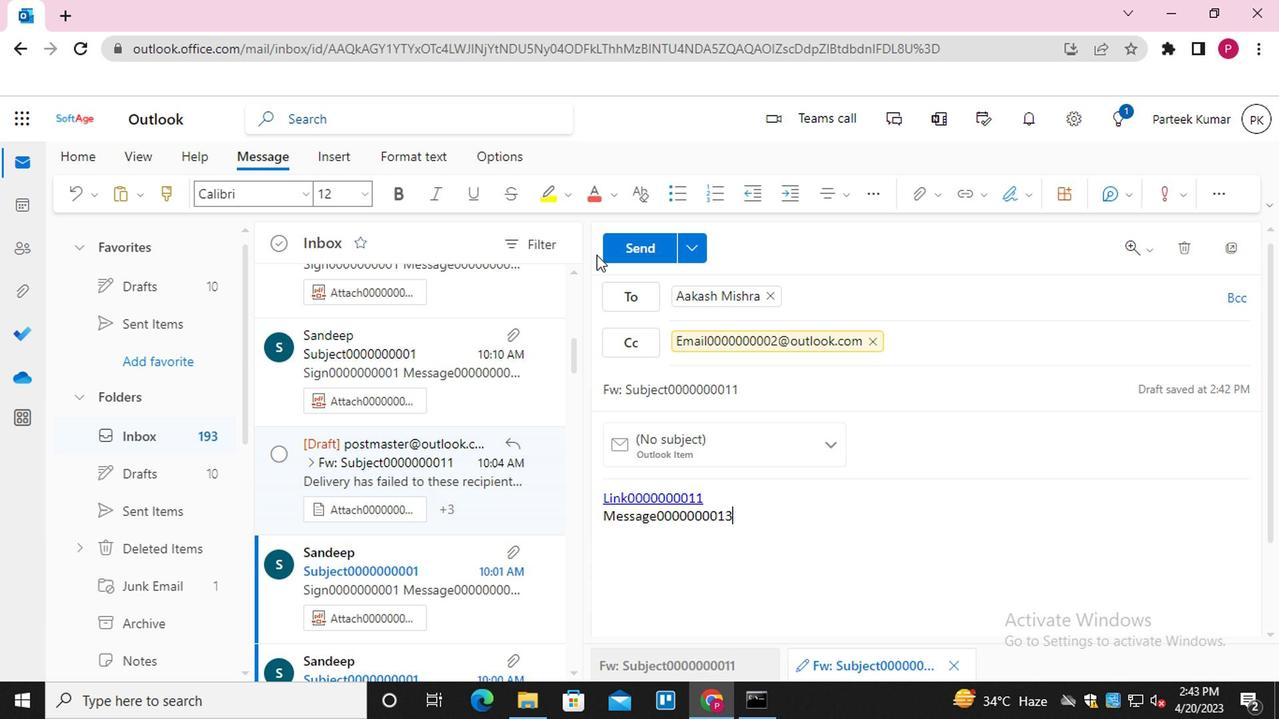 
Action: Mouse moved to (1236, 456)
Screenshot: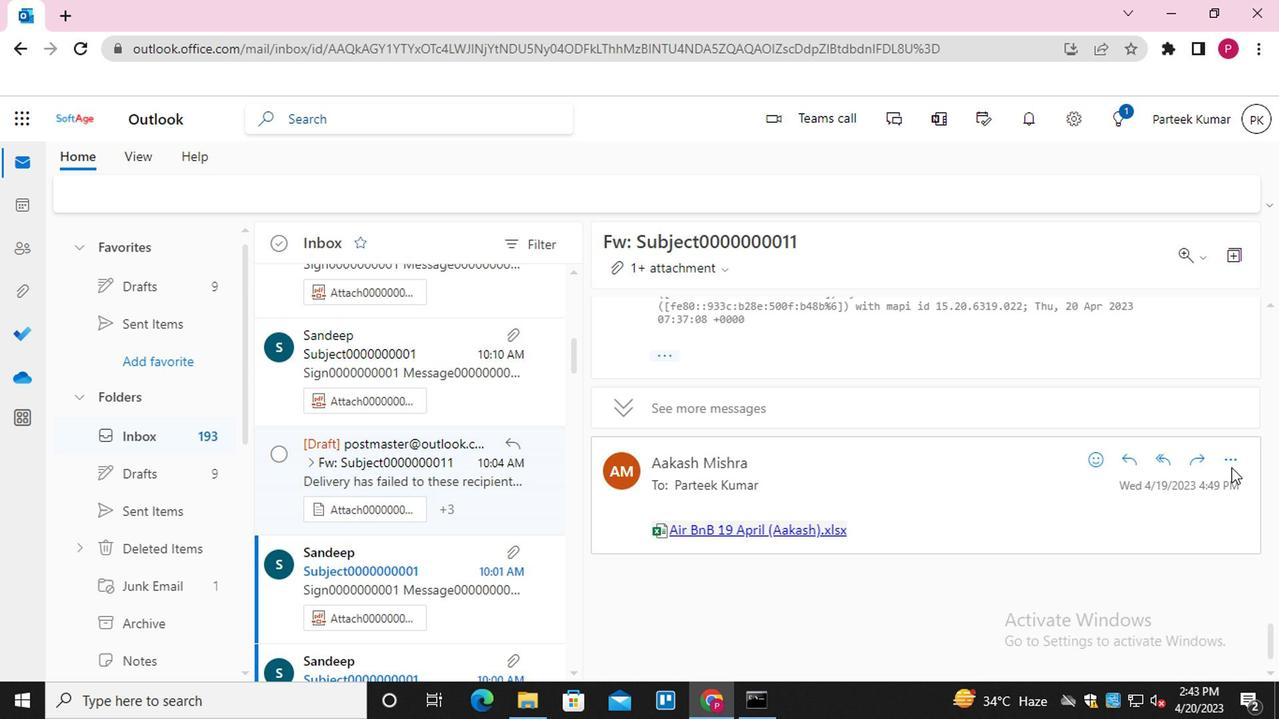 
Action: Mouse pressed left at (1236, 456)
Screenshot: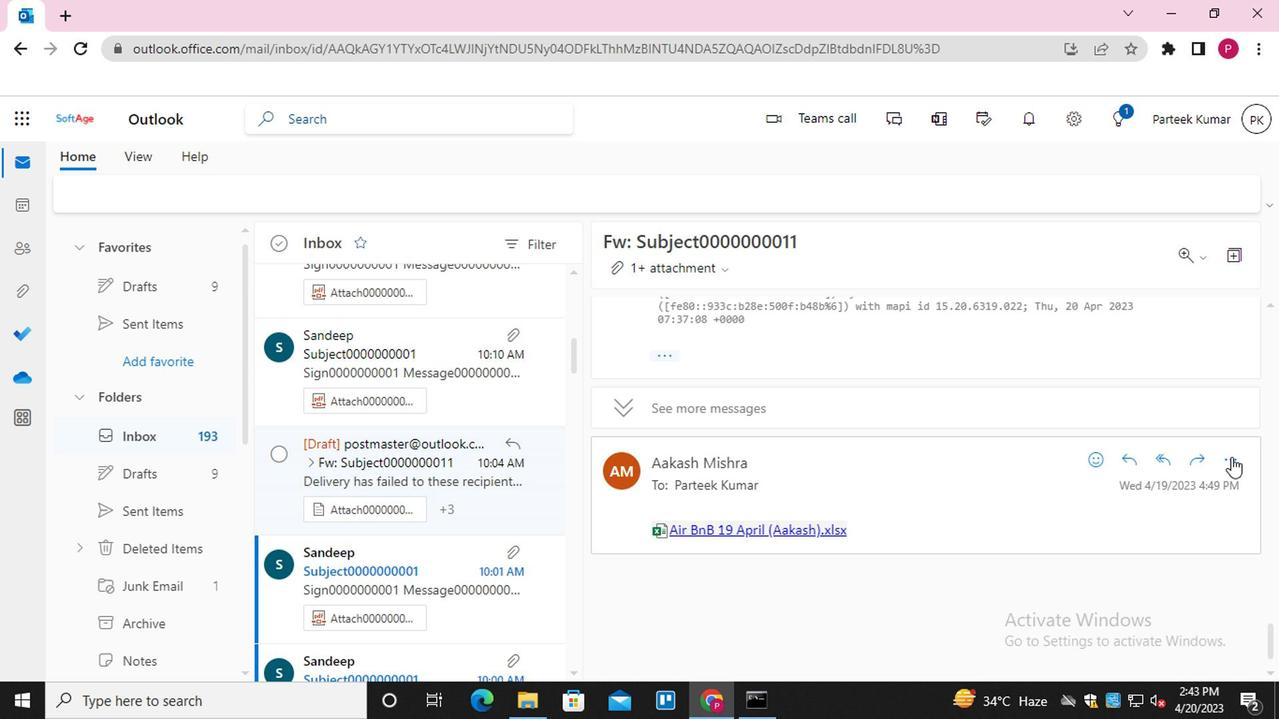 
Action: Mouse moved to (1107, 229)
Screenshot: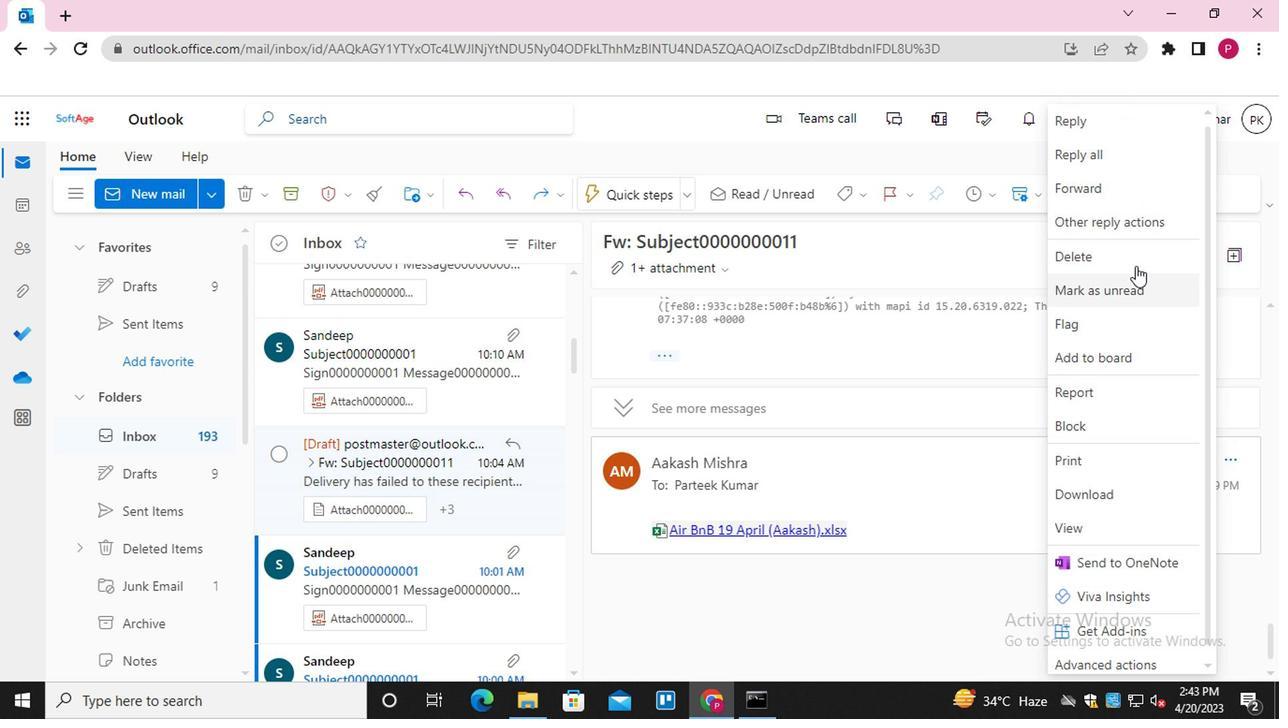 
Action: Mouse pressed left at (1107, 229)
Screenshot: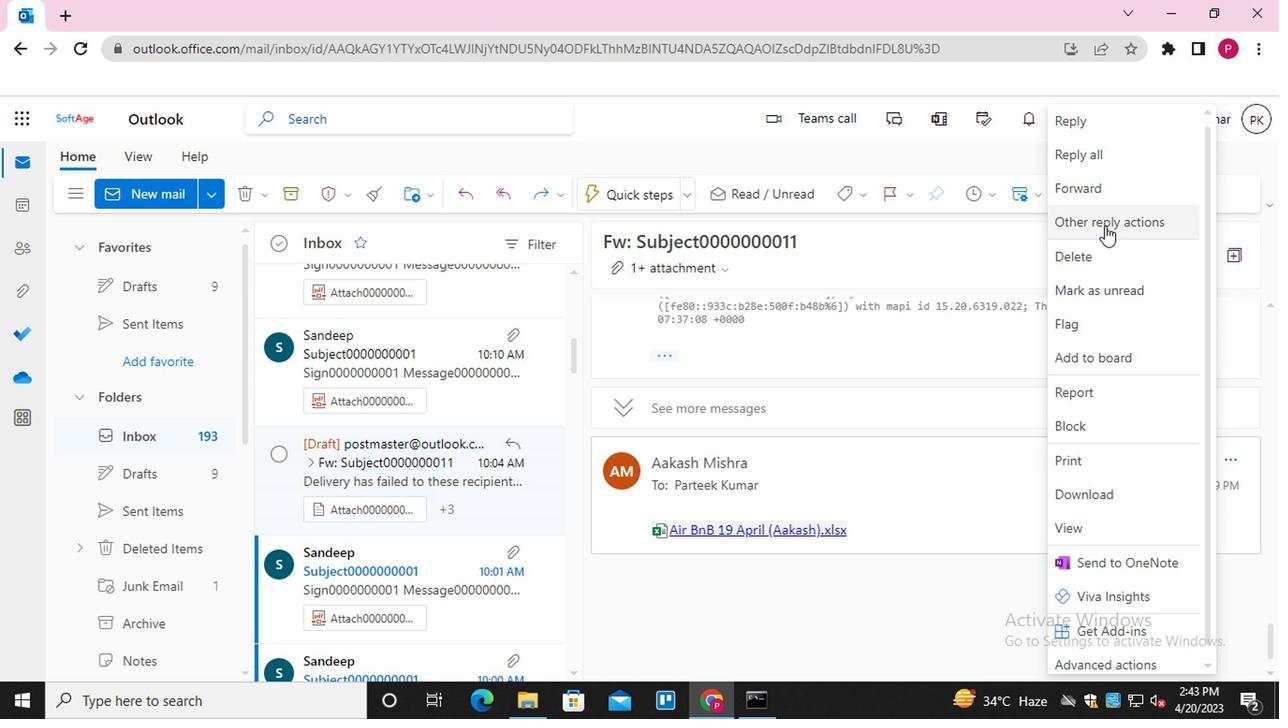 
Action: Mouse moved to (990, 260)
Screenshot: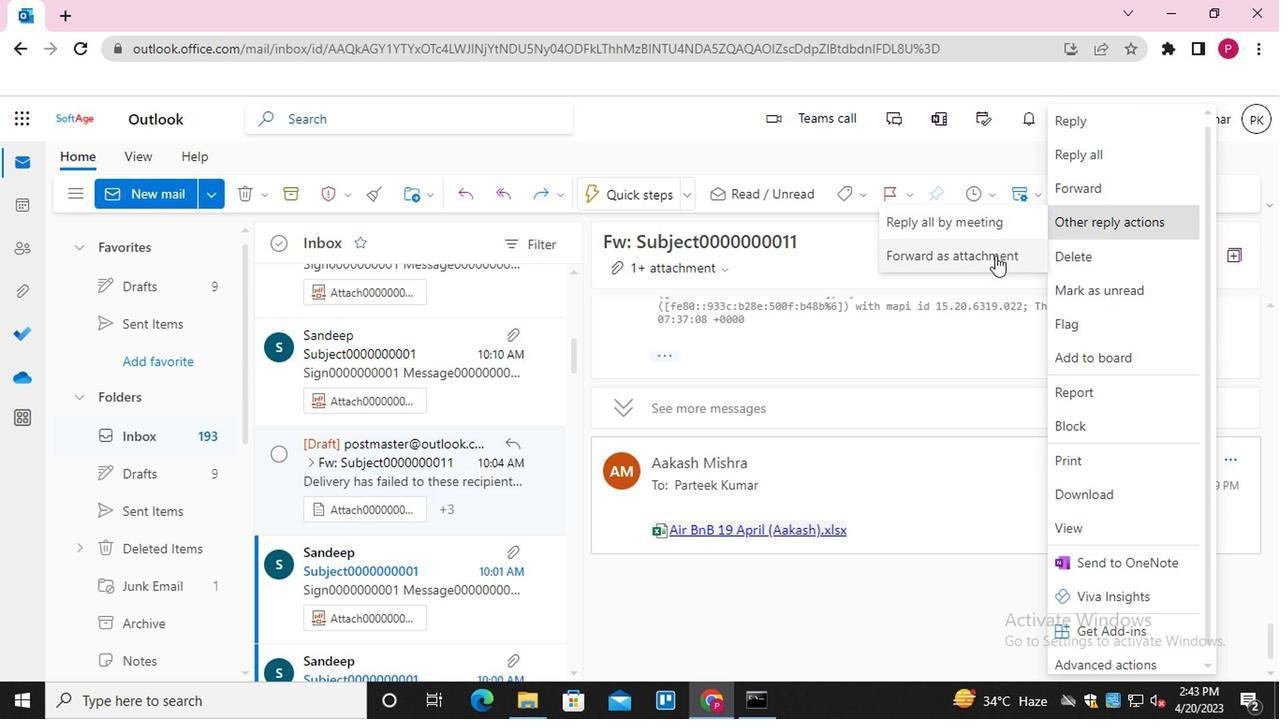 
Action: Mouse pressed left at (990, 260)
Screenshot: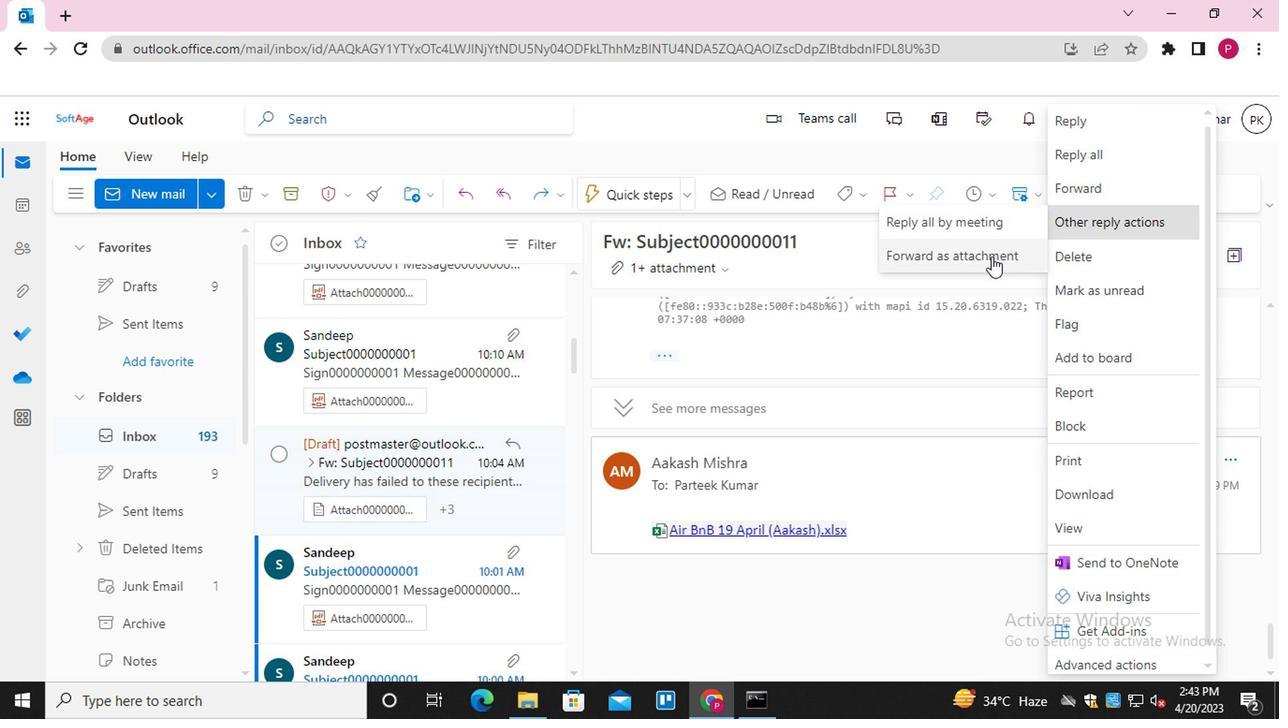 
Action: Mouse moved to (632, 508)
Screenshot: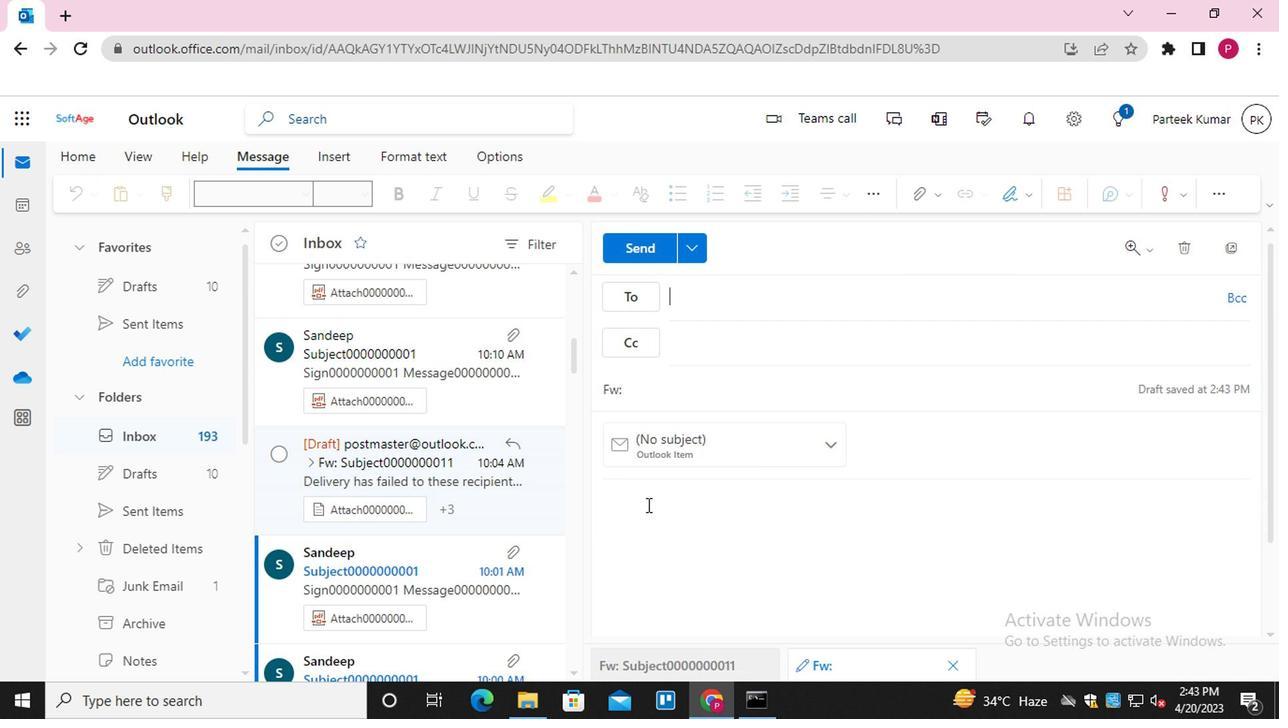 
Action: Mouse pressed left at (632, 508)
Screenshot: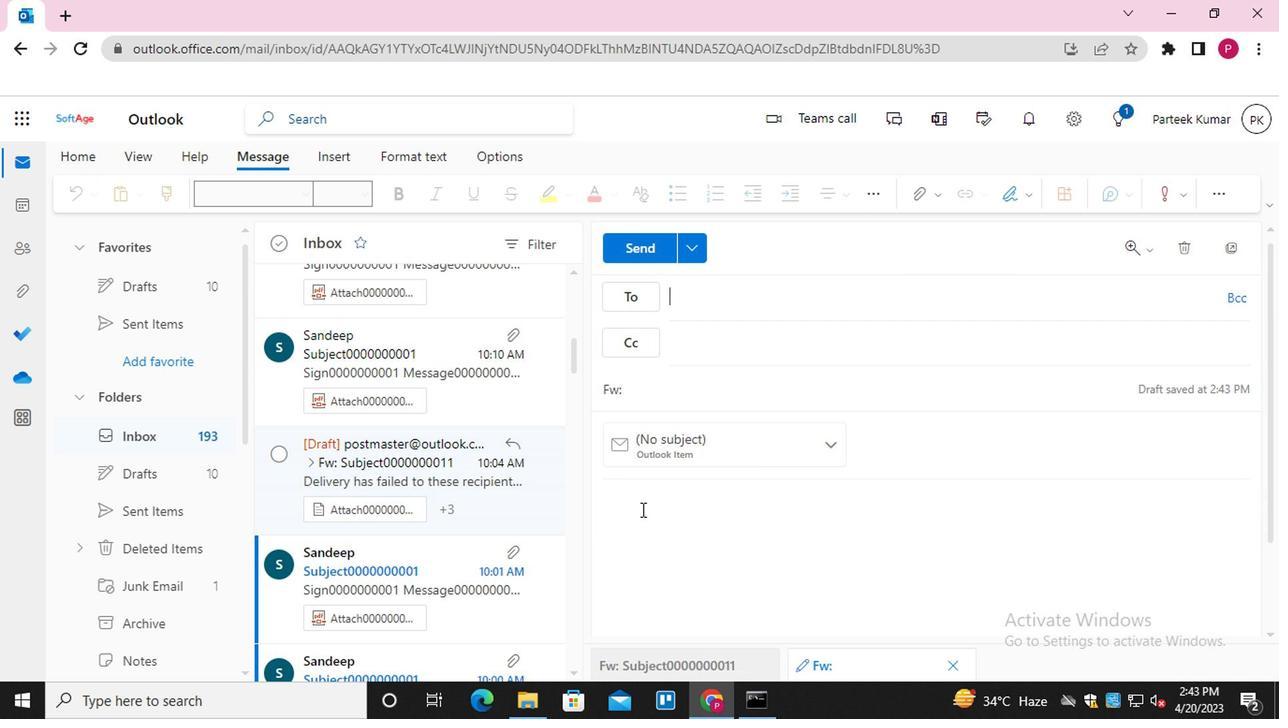 
Action: Mouse moved to (963, 197)
Screenshot: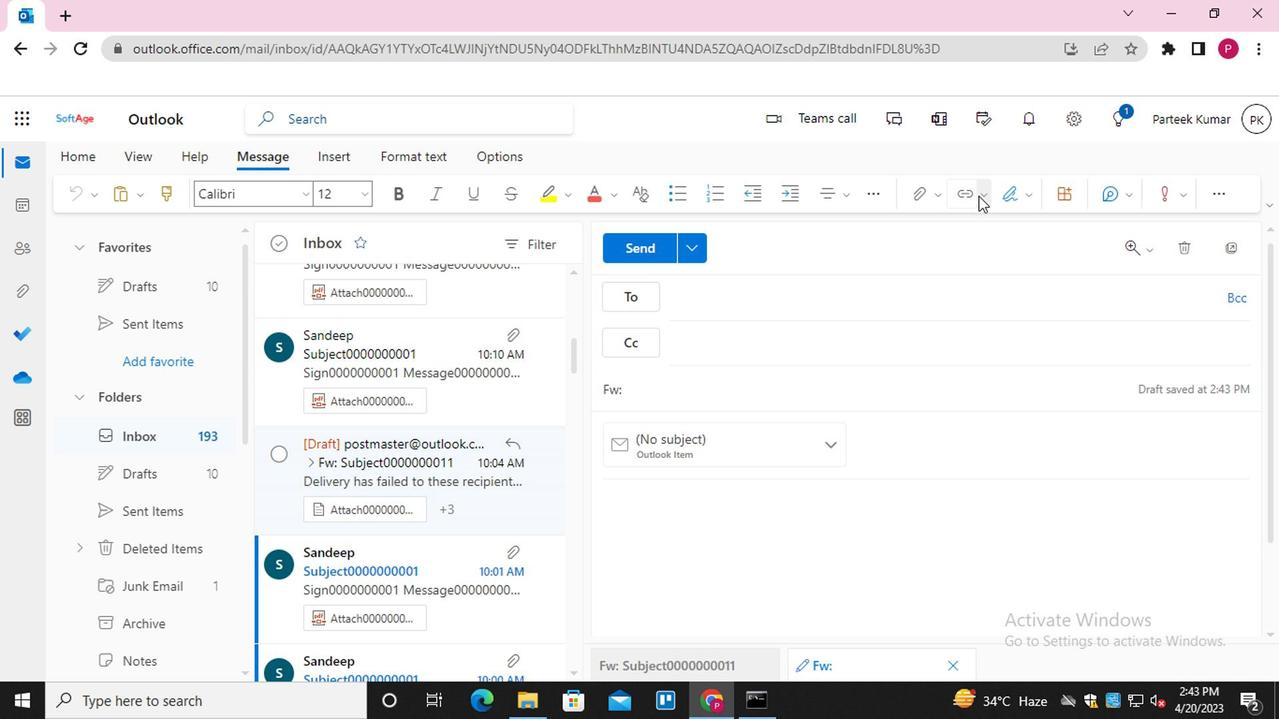 
Action: Mouse pressed left at (963, 197)
Screenshot: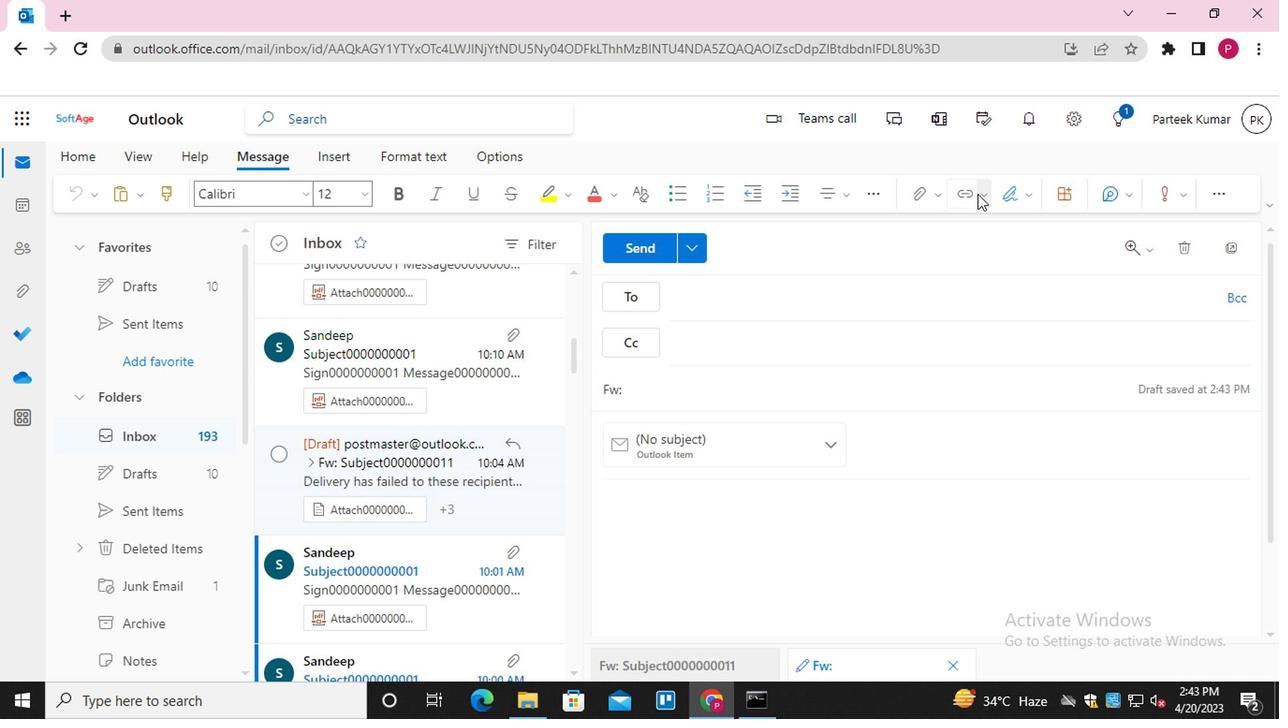 
Action: Mouse moved to (619, 359)
Screenshot: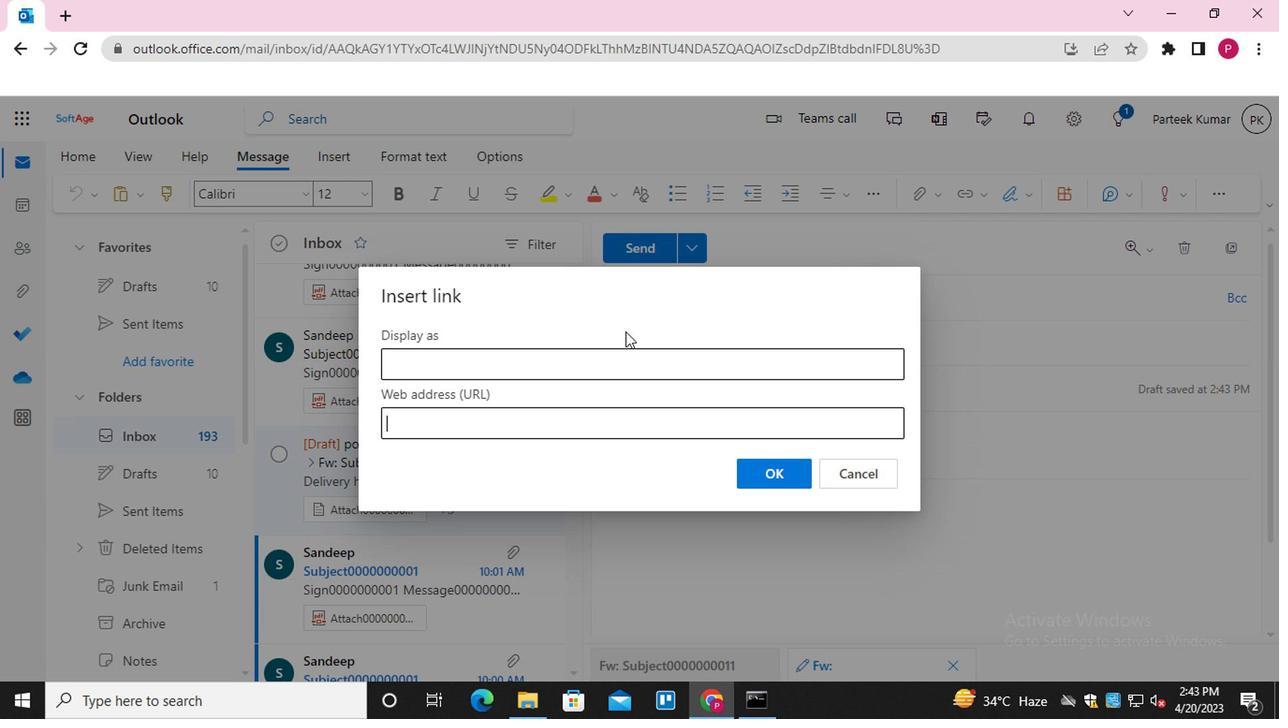 
Action: Mouse pressed left at (619, 359)
Screenshot: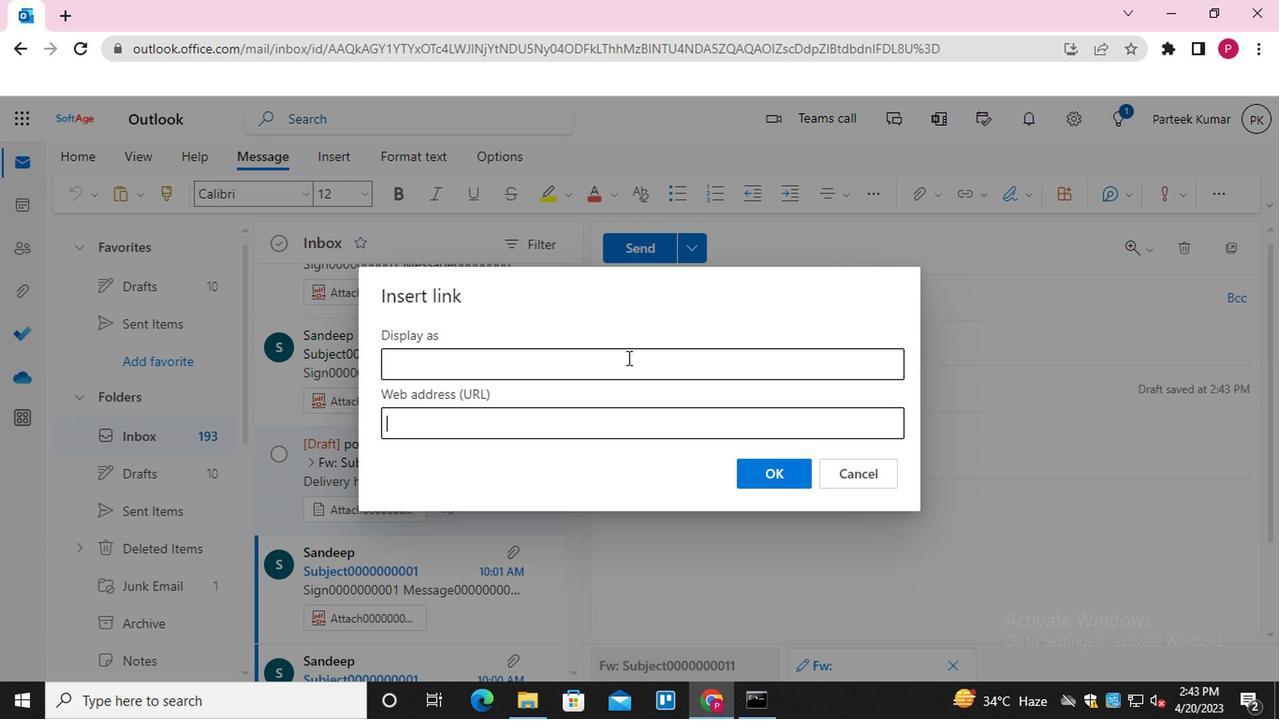 
Action: Mouse moved to (558, 413)
Screenshot: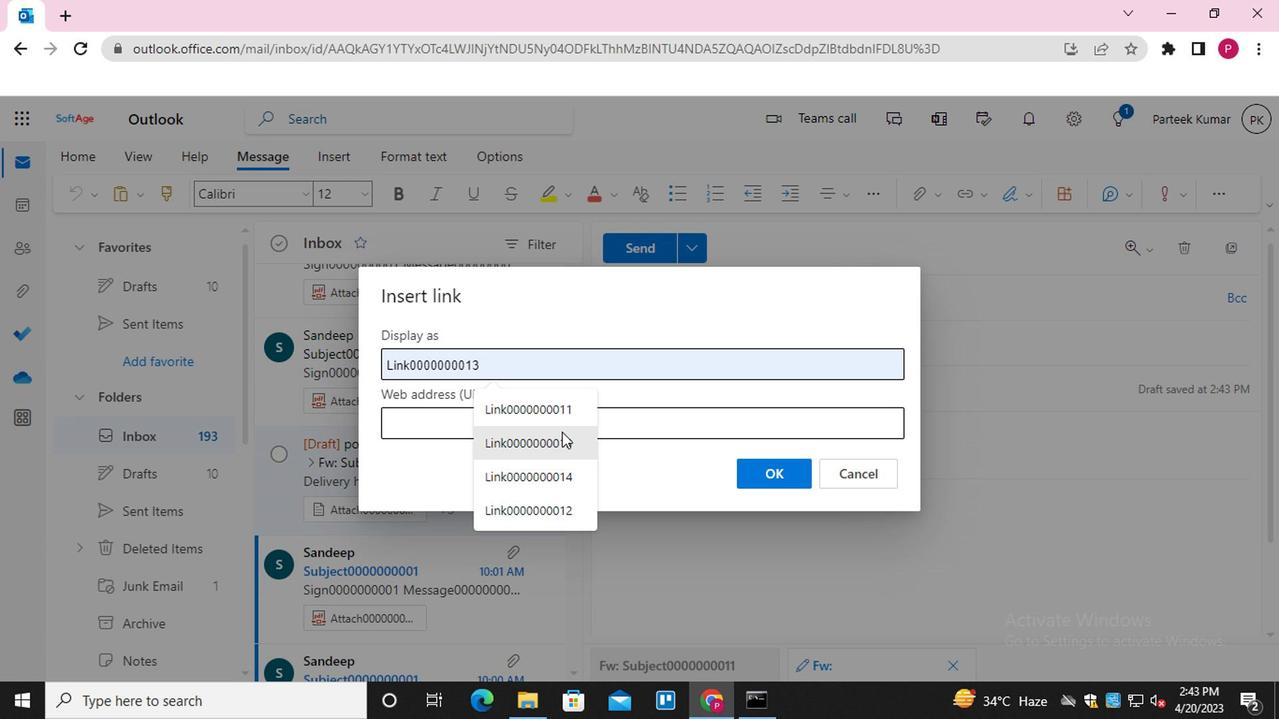 
Action: Mouse pressed left at (558, 413)
Screenshot: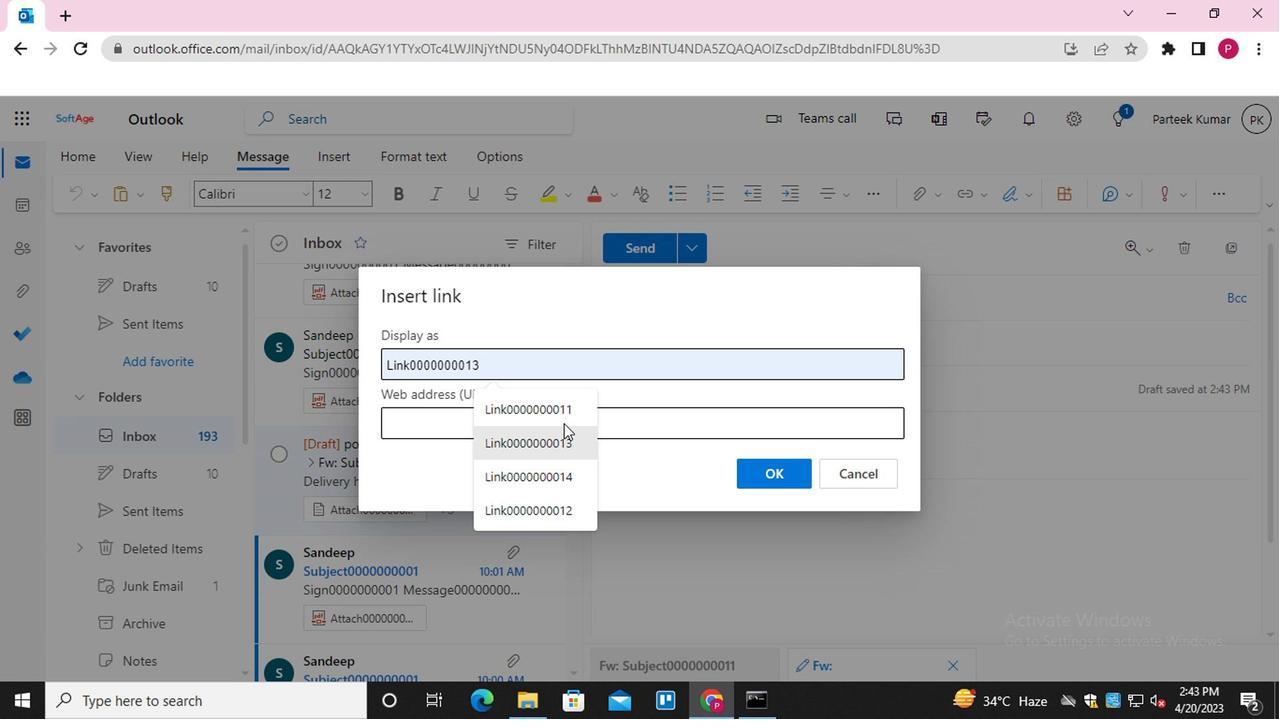 
Action: Mouse moved to (562, 423)
Screenshot: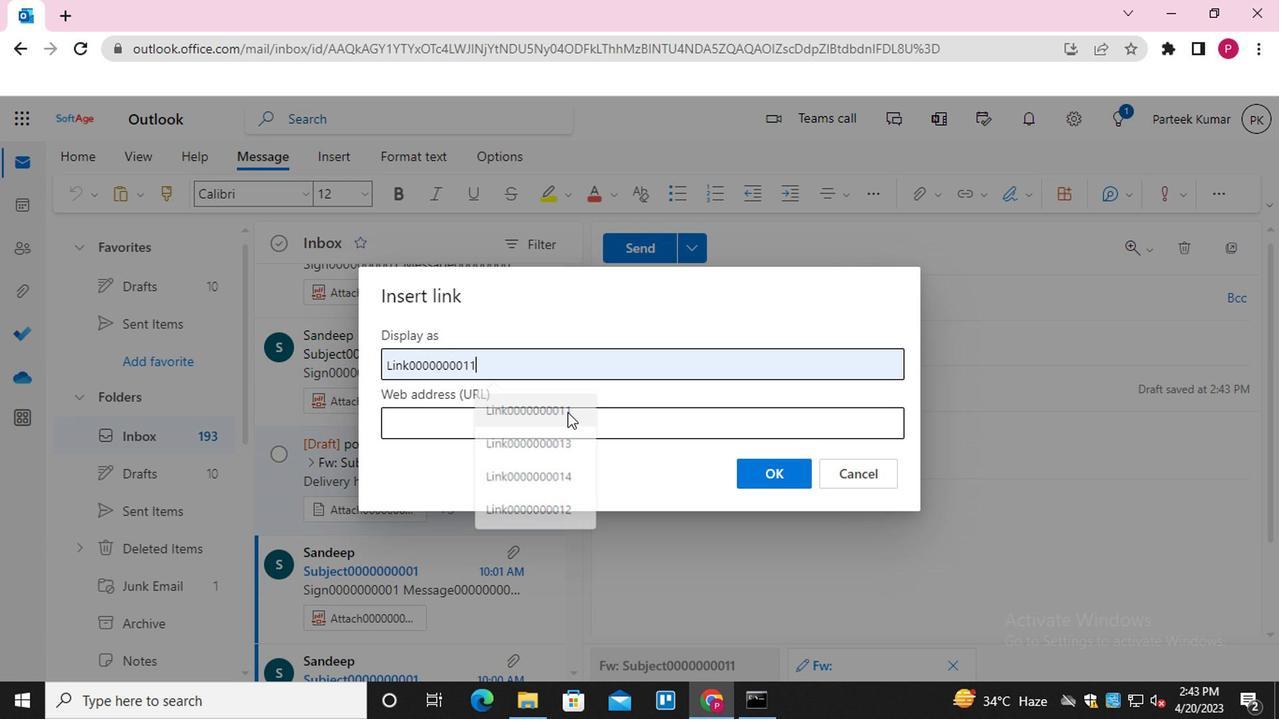 
Action: Mouse pressed left at (562, 423)
Screenshot: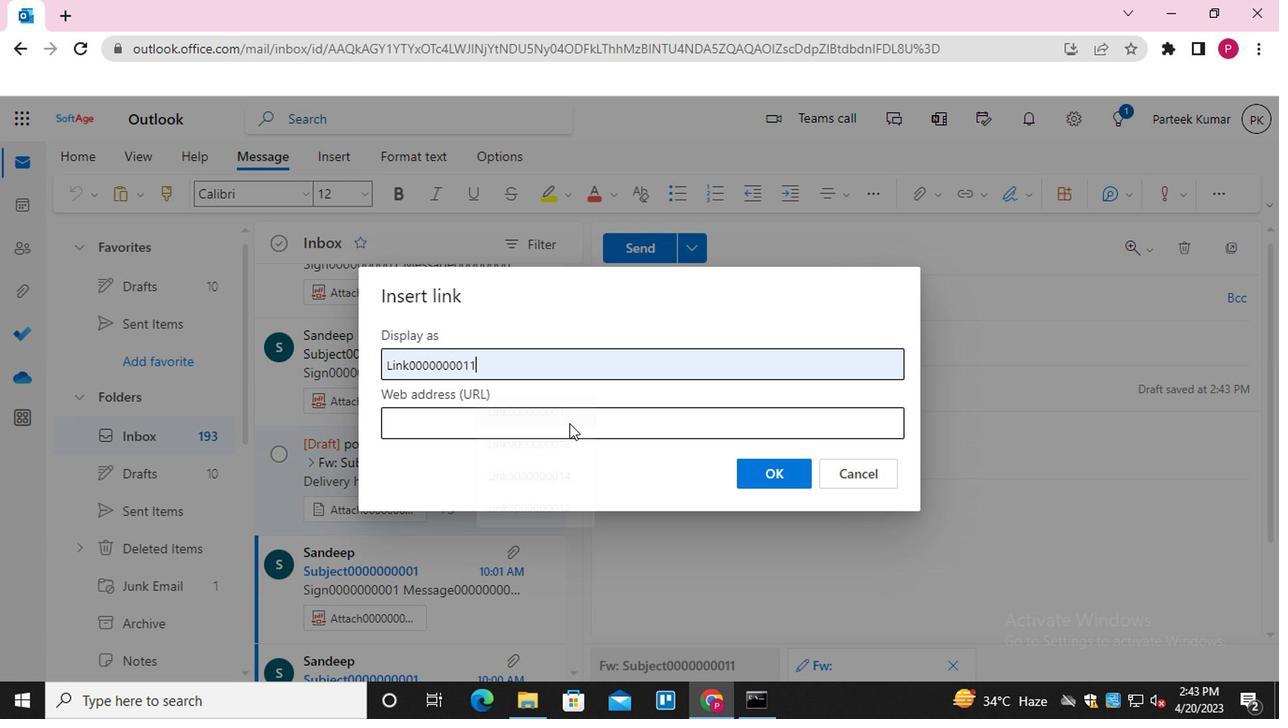 
Action: Mouse moved to (544, 532)
Screenshot: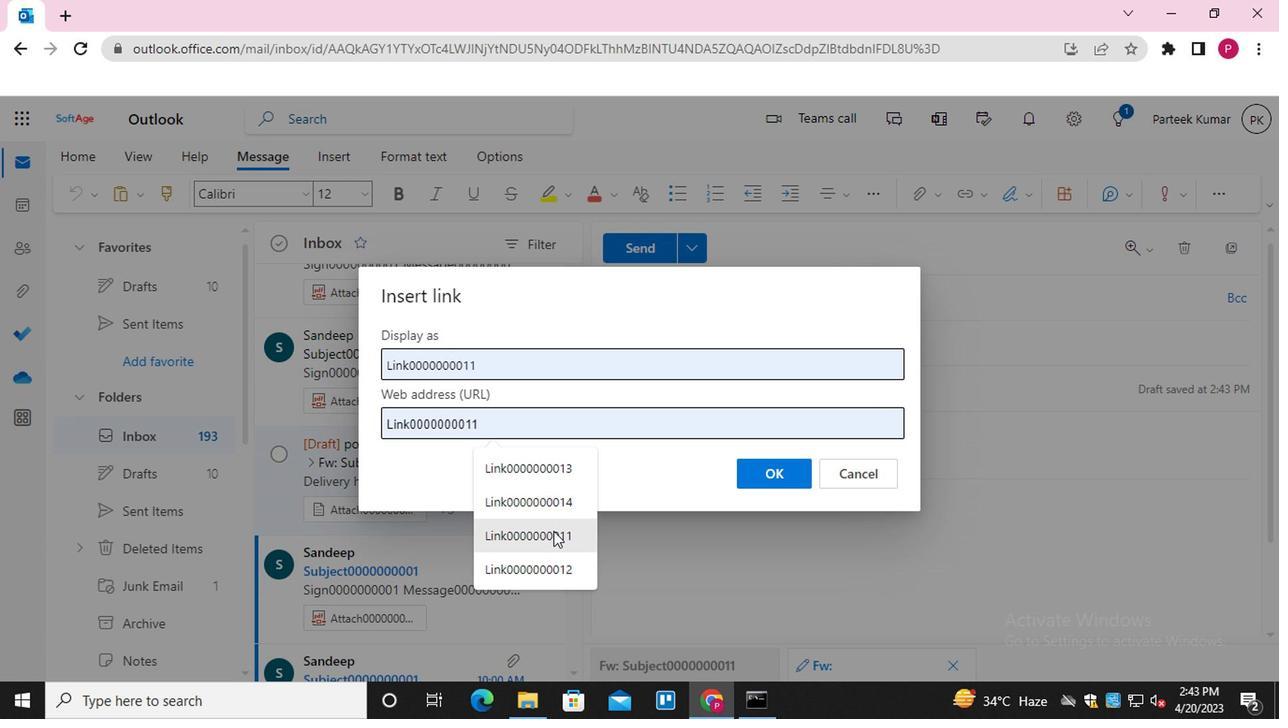 
Action: Mouse pressed left at (544, 532)
Screenshot: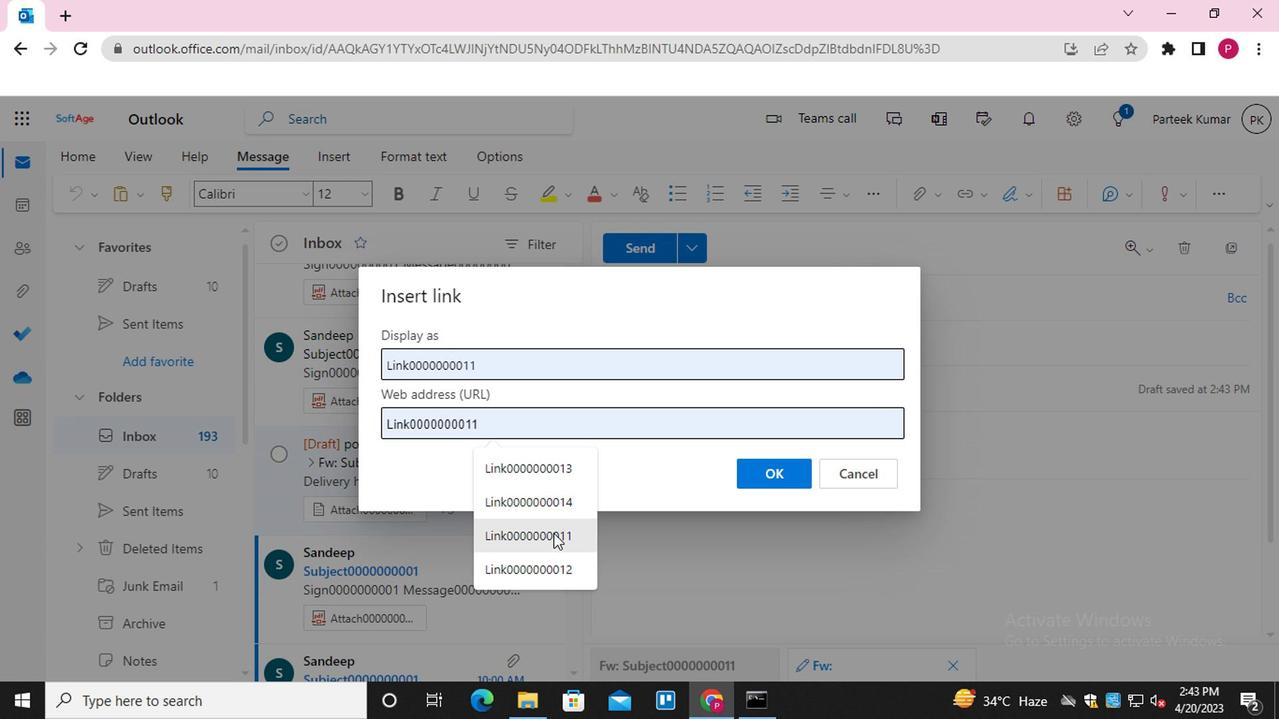 
Action: Mouse moved to (777, 466)
Screenshot: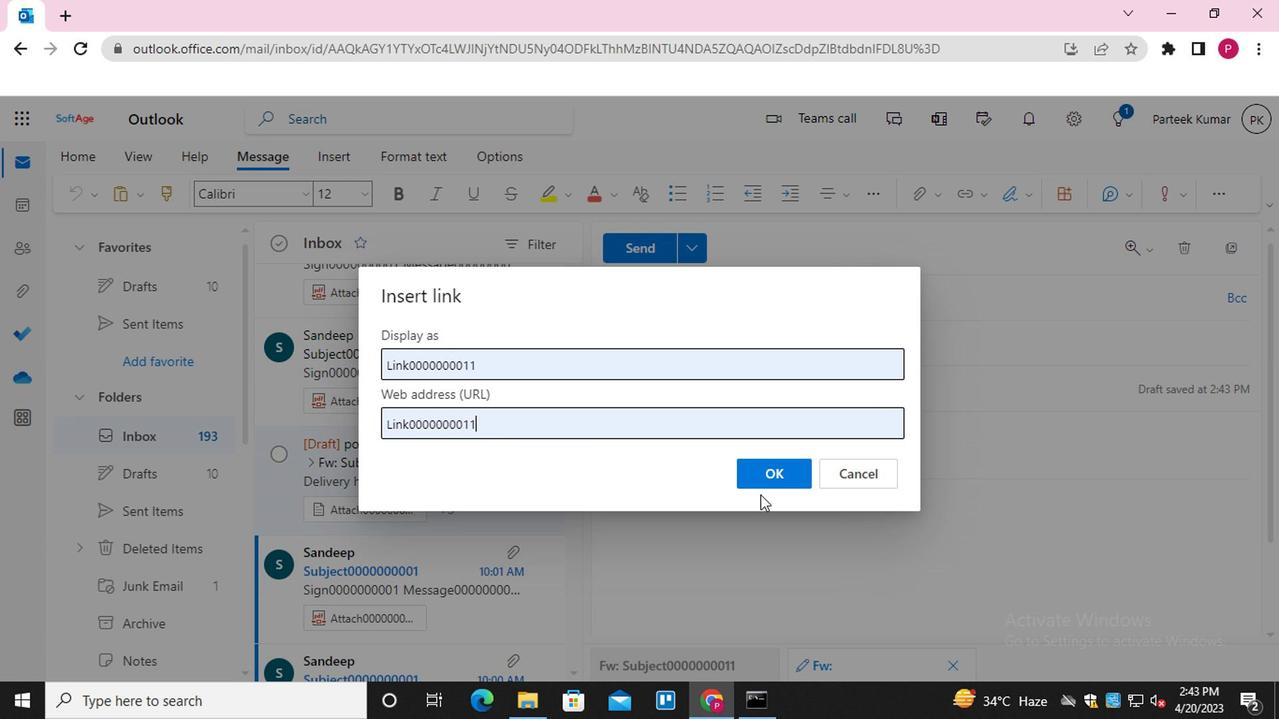 
Action: Mouse pressed left at (777, 466)
Screenshot: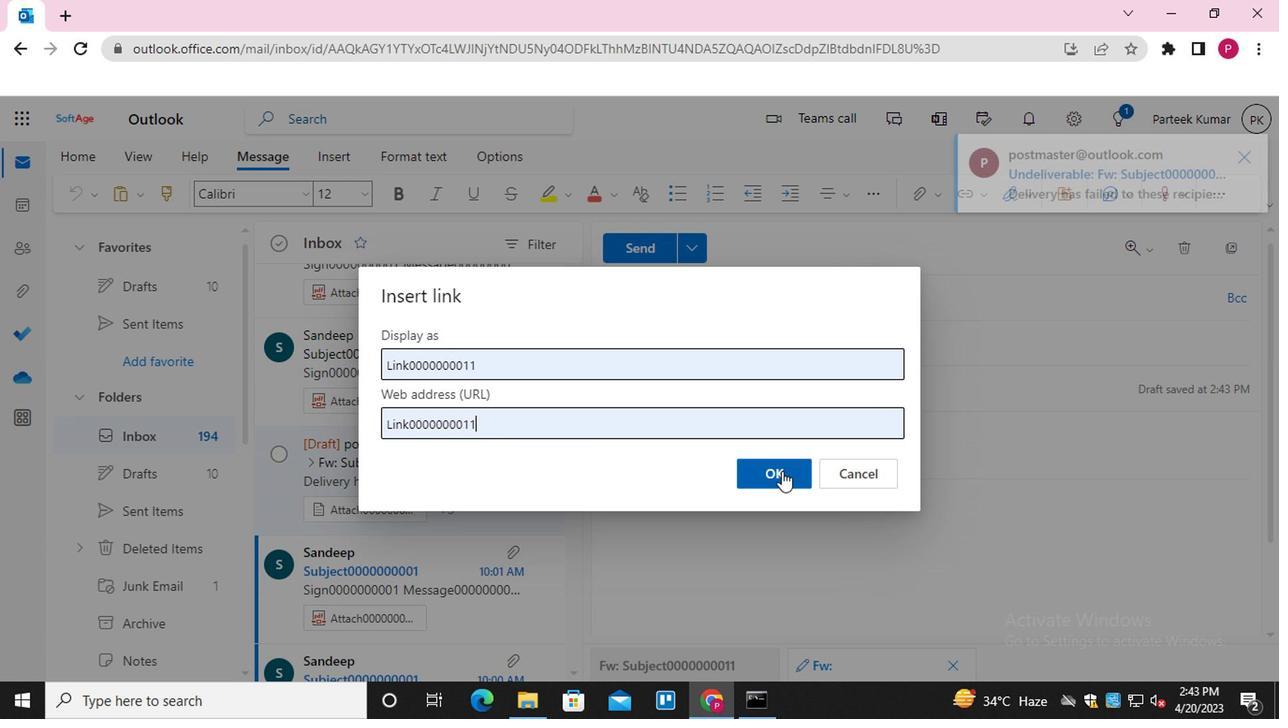 
Action: Mouse moved to (735, 305)
Screenshot: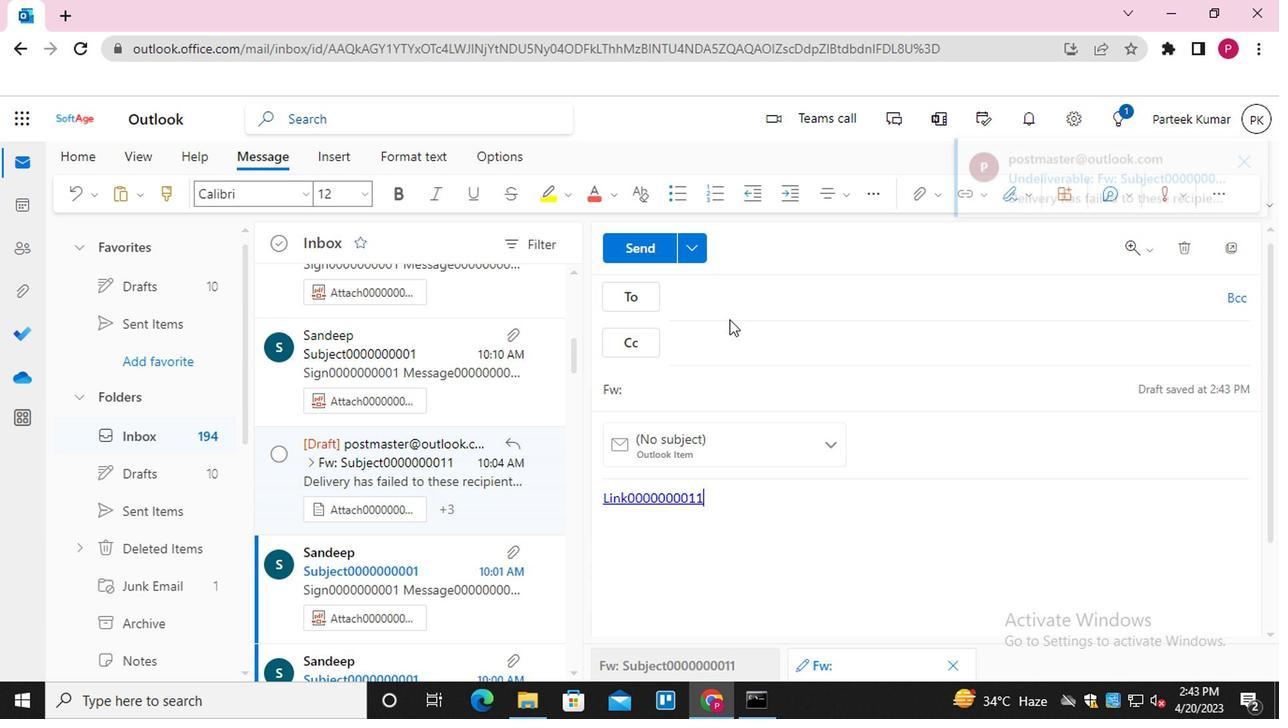 
Action: Mouse pressed left at (735, 305)
Screenshot: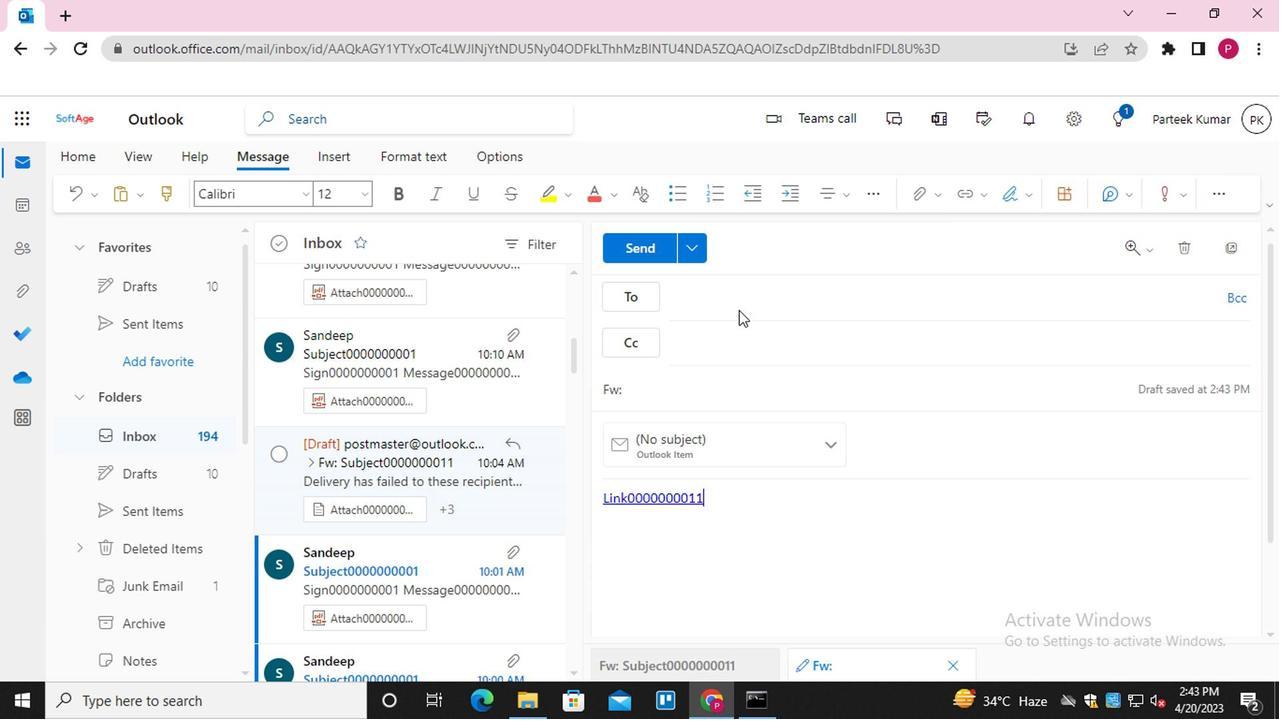 
Action: Mouse moved to (789, 430)
Screenshot: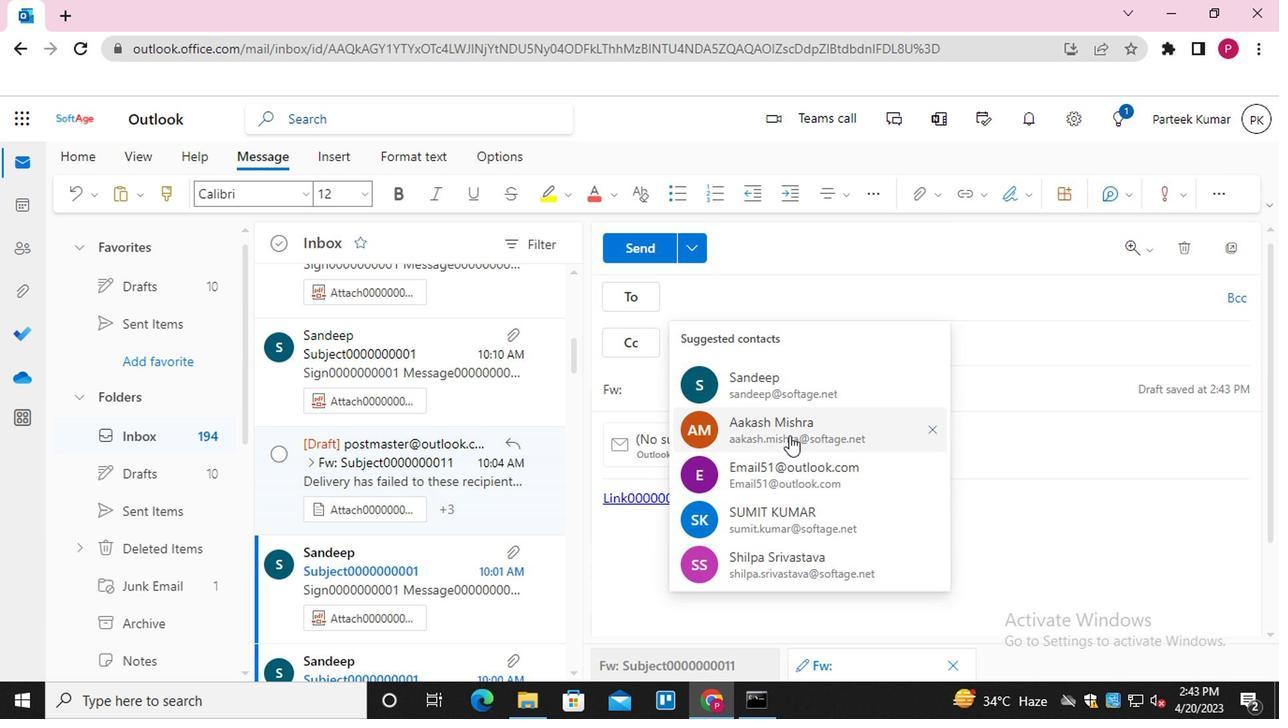 
Action: Mouse pressed left at (789, 430)
Screenshot: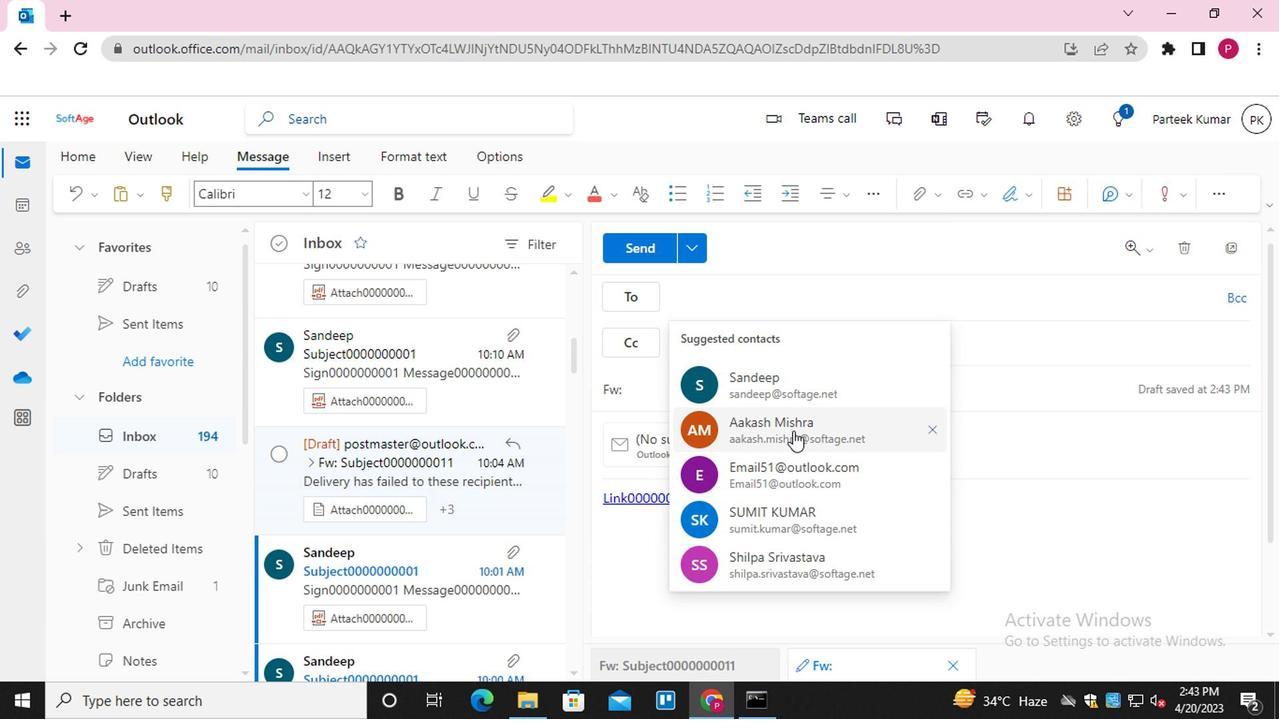 
Action: Mouse moved to (748, 348)
Screenshot: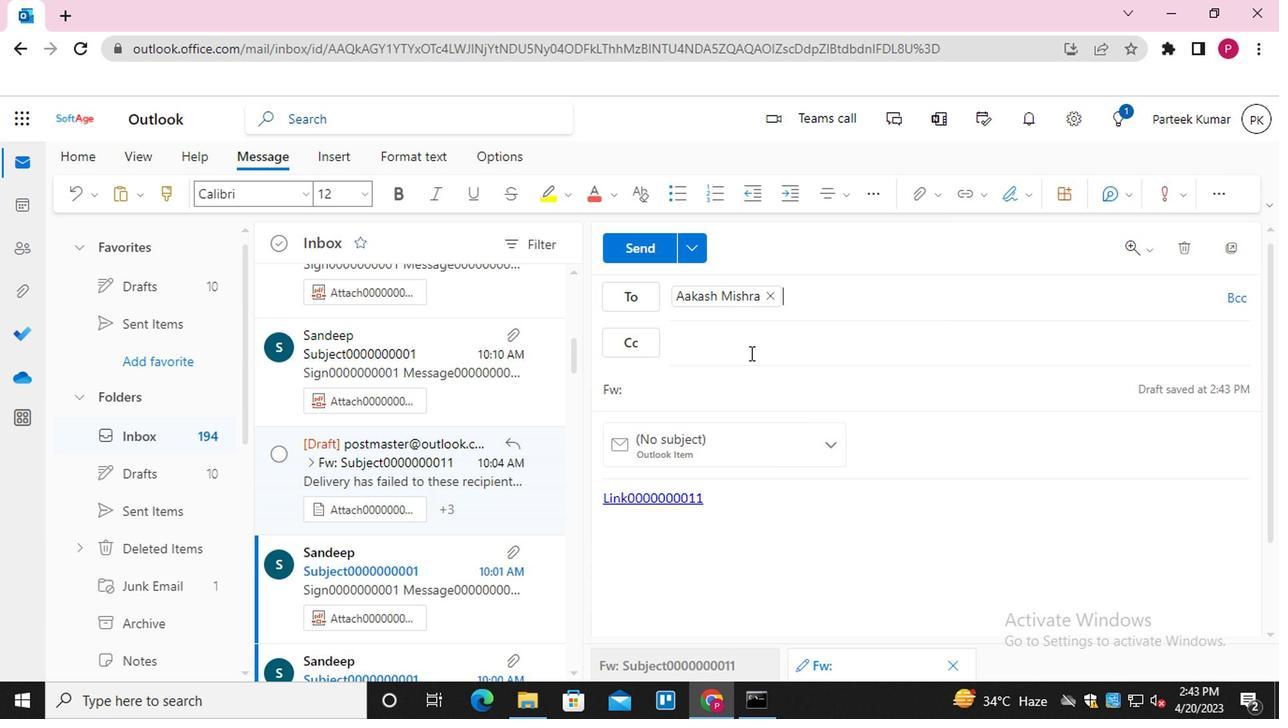 
Action: Mouse pressed left at (748, 348)
Screenshot: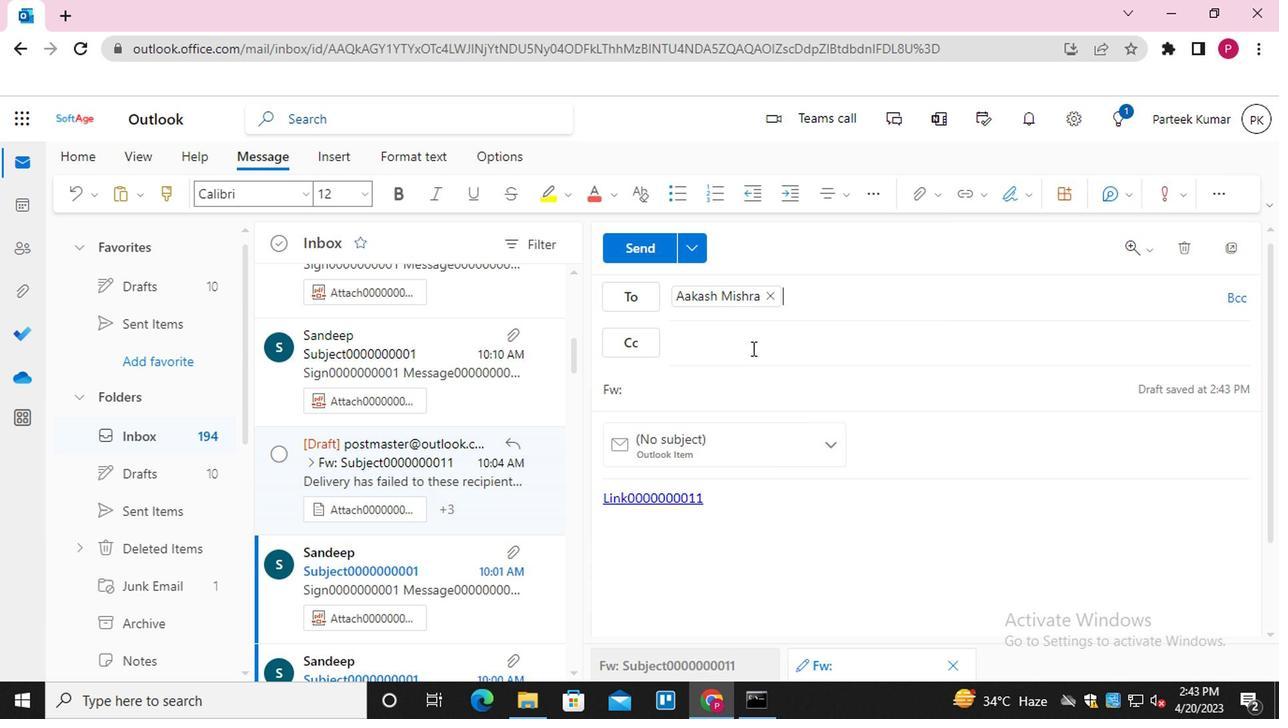 
Action: Key pressed <Key.shift>EMAIL0000000002<Key.enter>
Screenshot: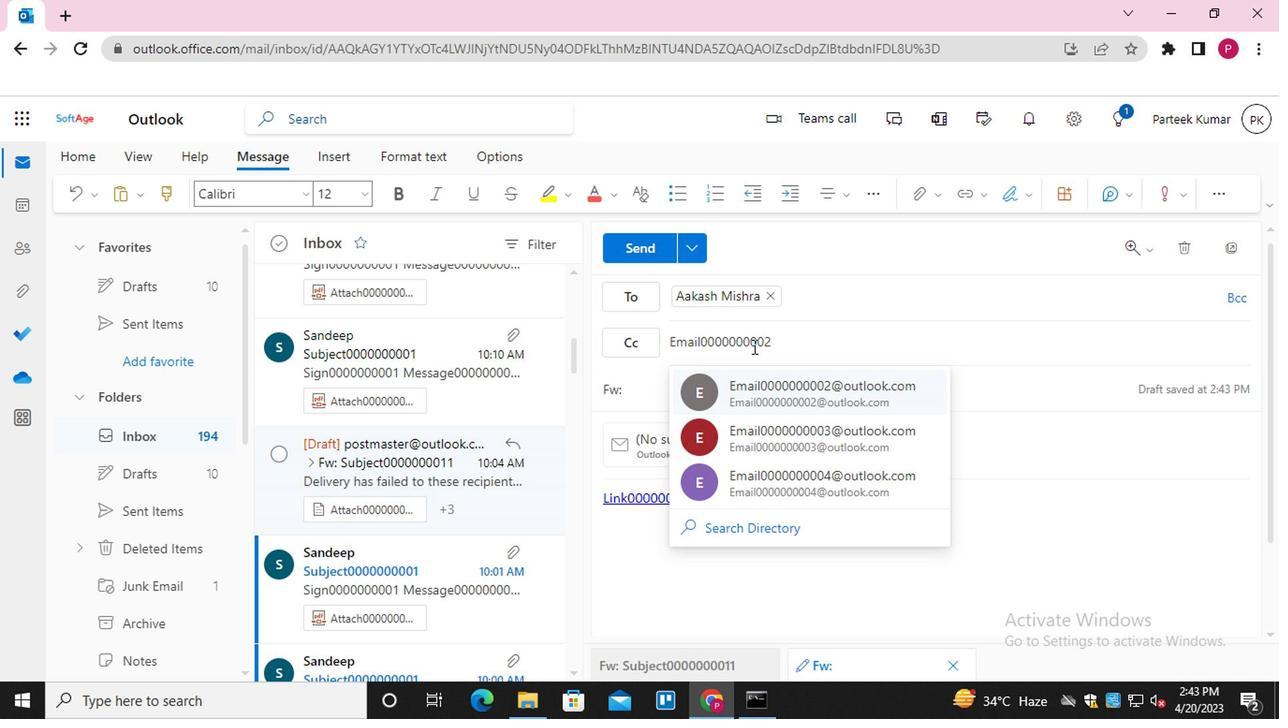 
Action: Mouse moved to (1240, 298)
Screenshot: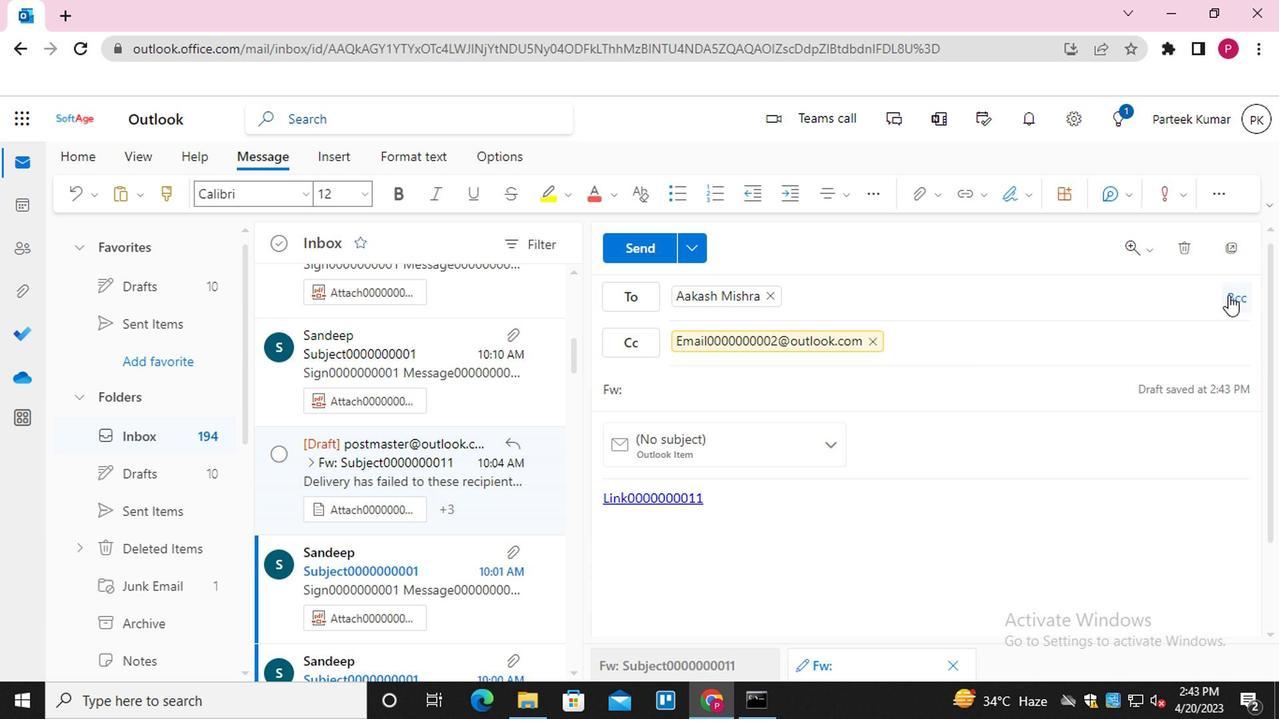 
Action: Mouse pressed left at (1240, 298)
Screenshot: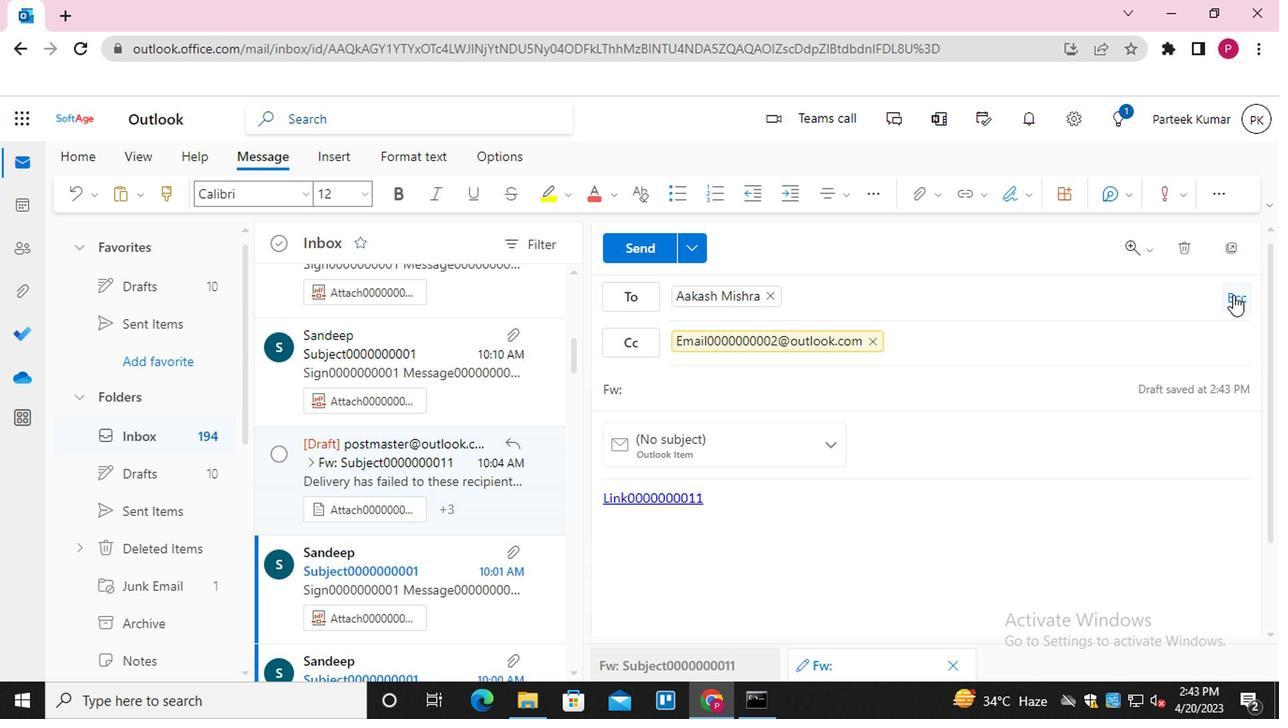 
Action: Mouse moved to (694, 390)
Screenshot: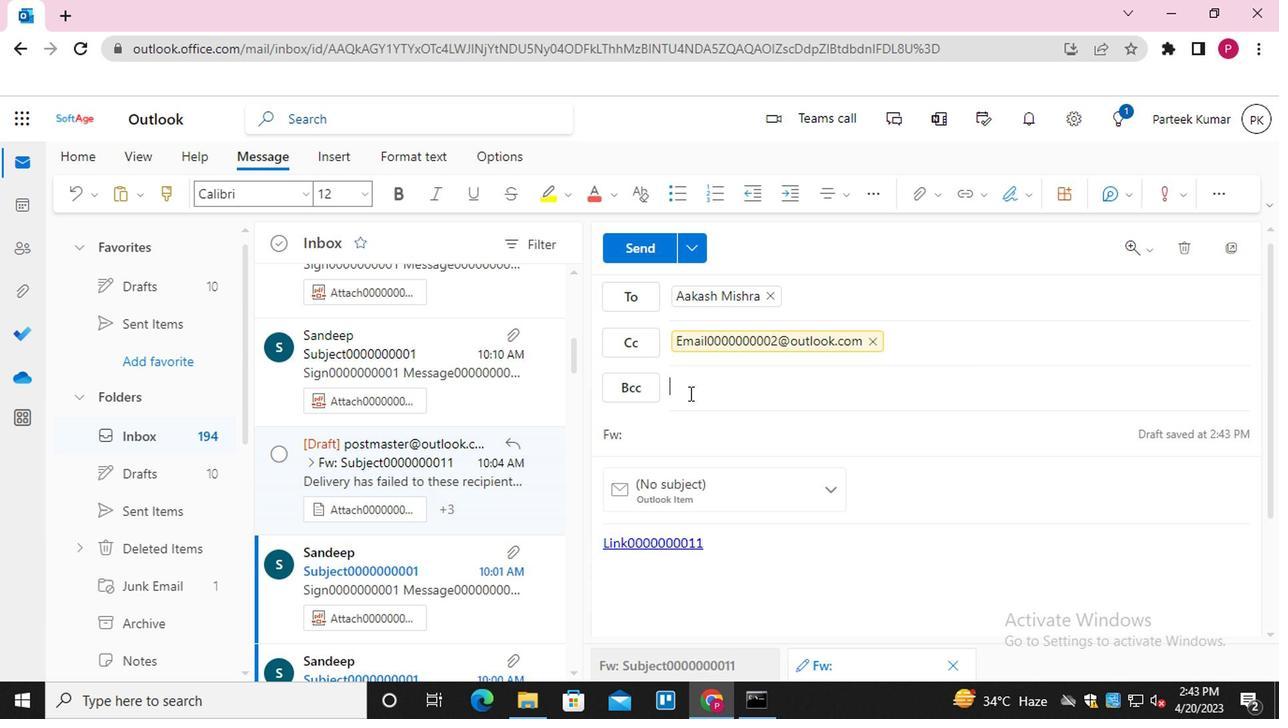 
Action: Key pressed <Key.shift>EMAIL0000000003<Key.enter>
Screenshot: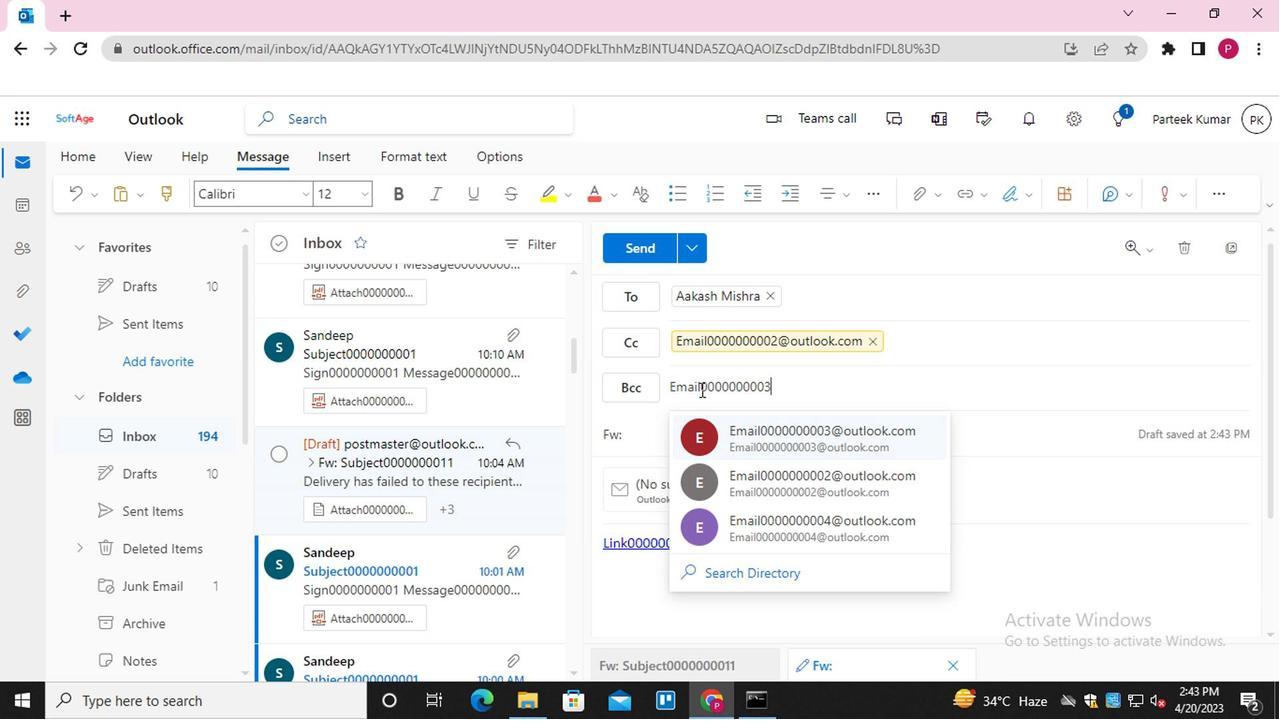 
Action: Mouse moved to (680, 442)
Screenshot: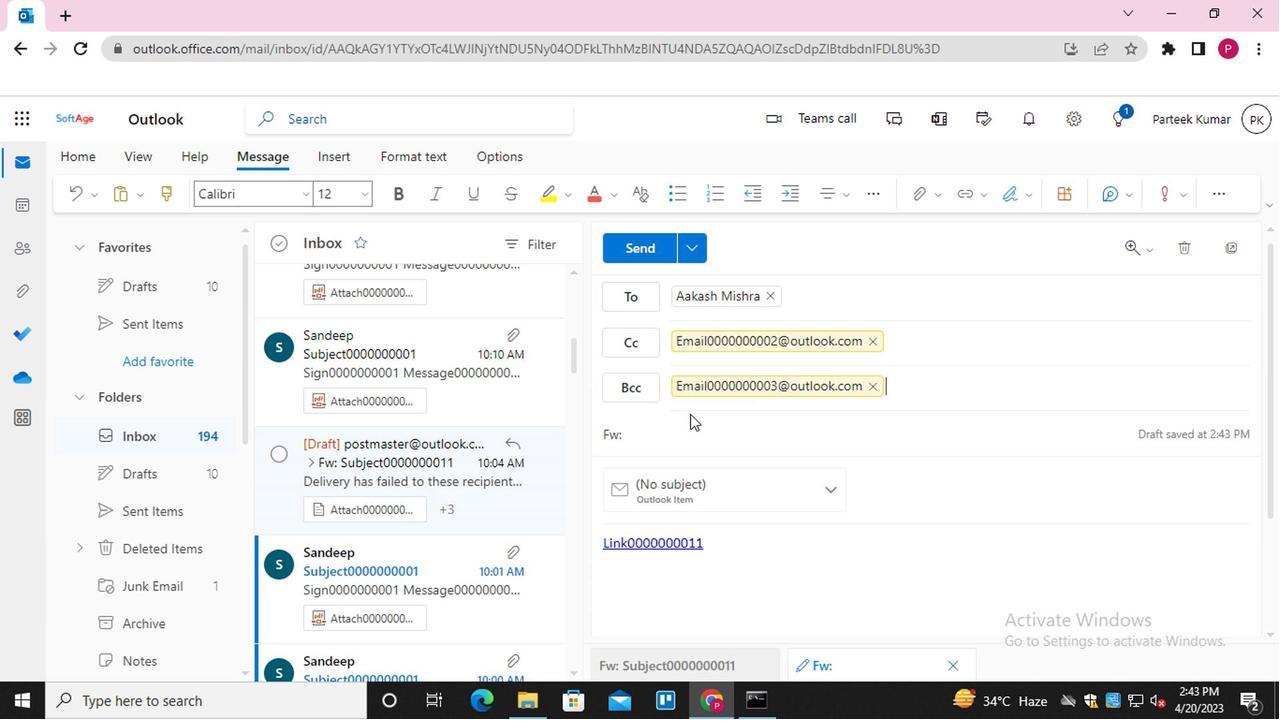 
Action: Mouse pressed left at (680, 442)
Screenshot: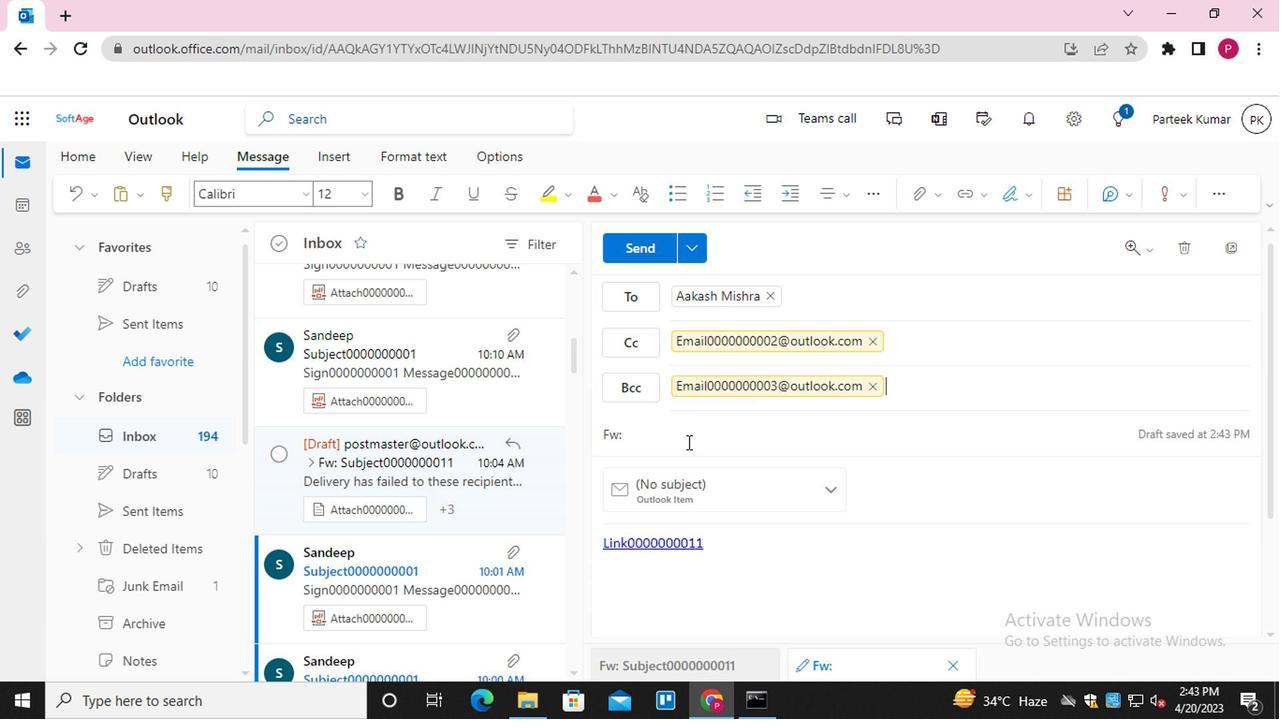 
Action: Key pressed <Key.shift>SUBJECT0000000011
Screenshot: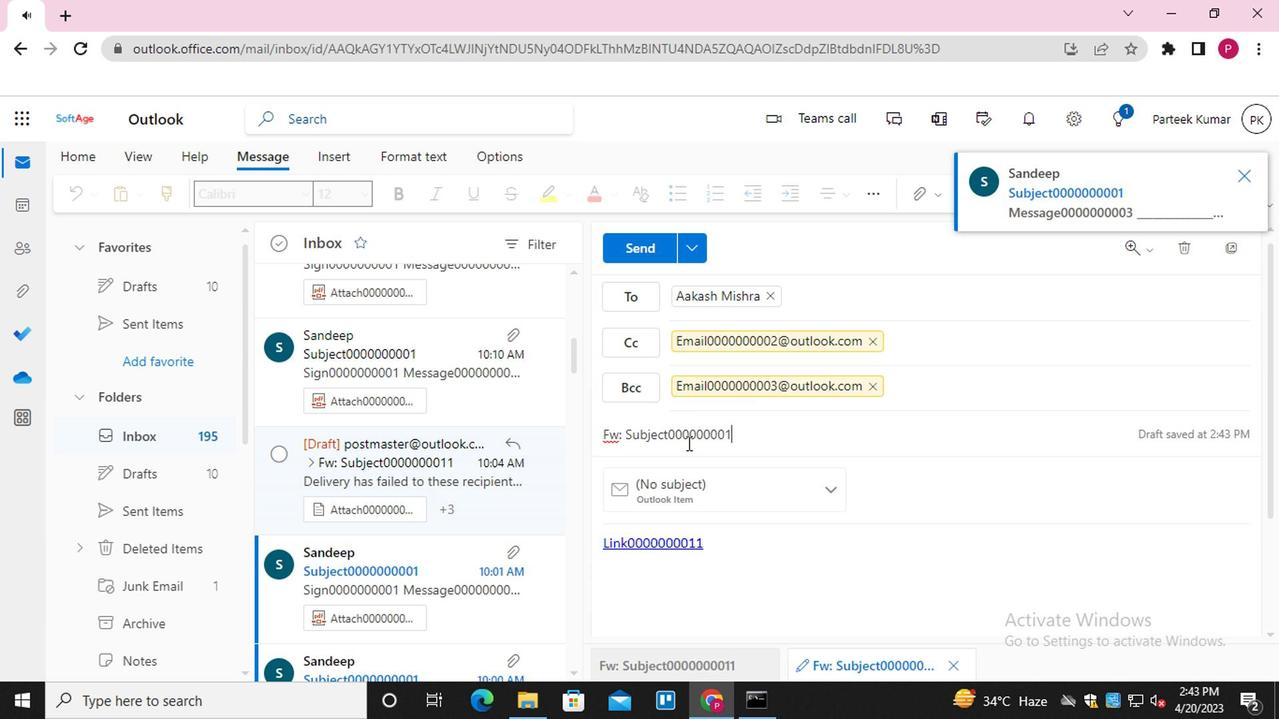 
Action: Mouse moved to (709, 542)
Screenshot: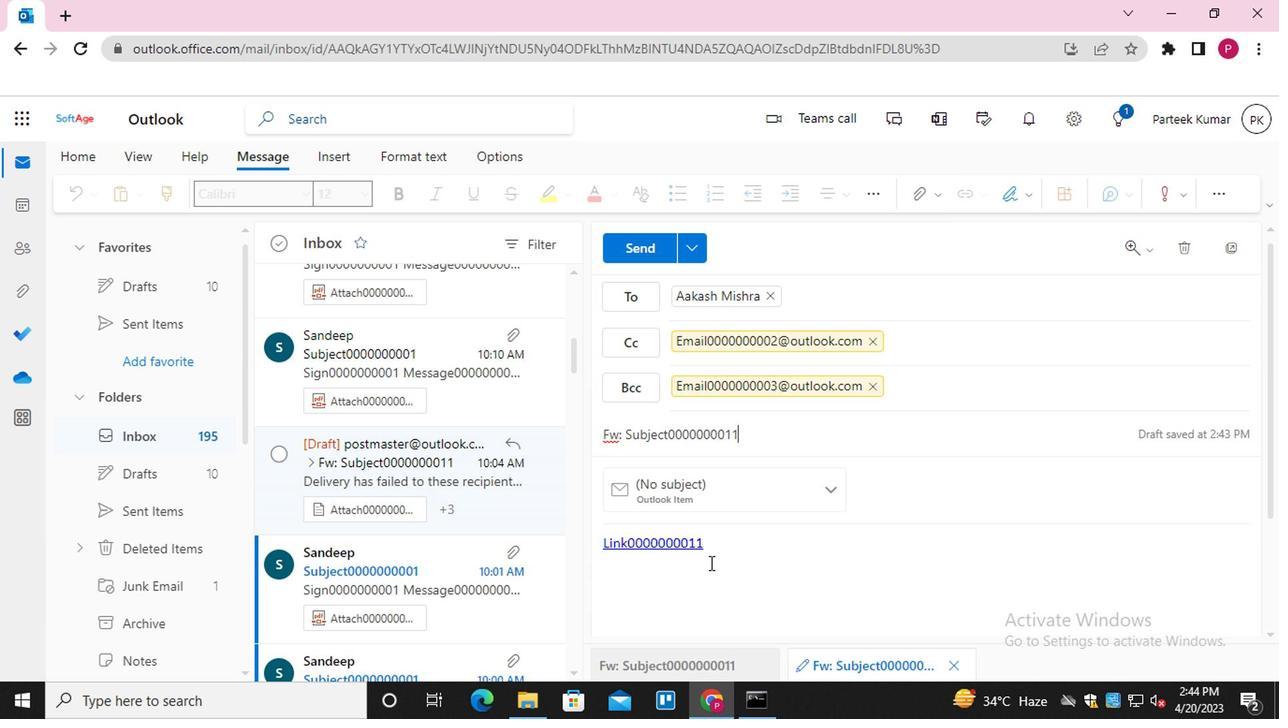 
Action: Mouse pressed left at (709, 542)
Screenshot: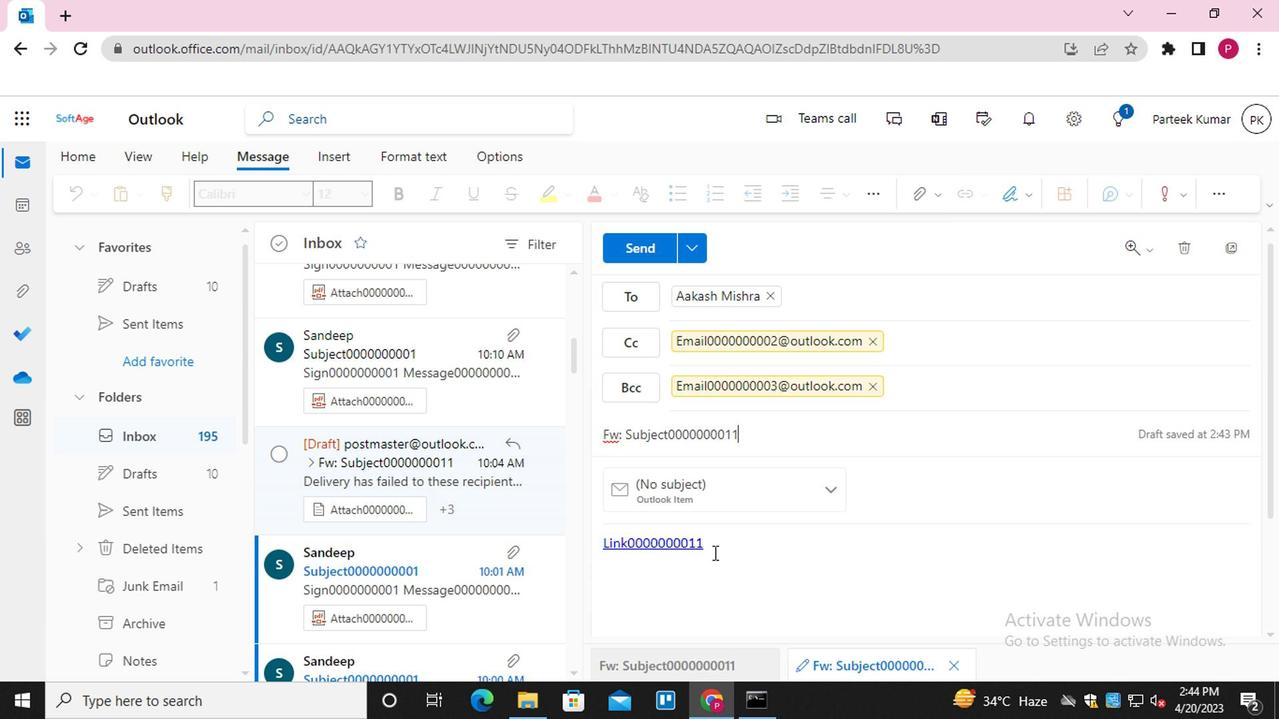 
Action: Mouse moved to (710, 541)
Screenshot: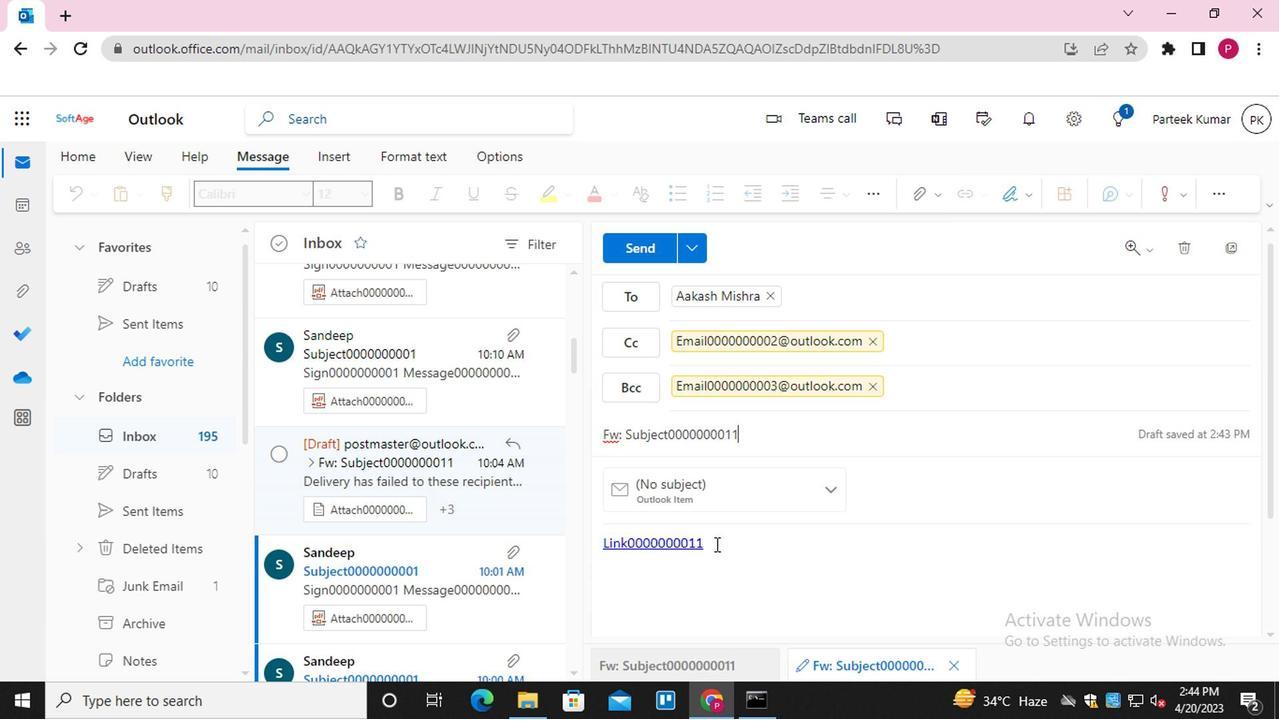 
Action: Key pressed <Key.enter><Key.shift_r>MESSAH<Key.backspace>GE0000000013
Screenshot: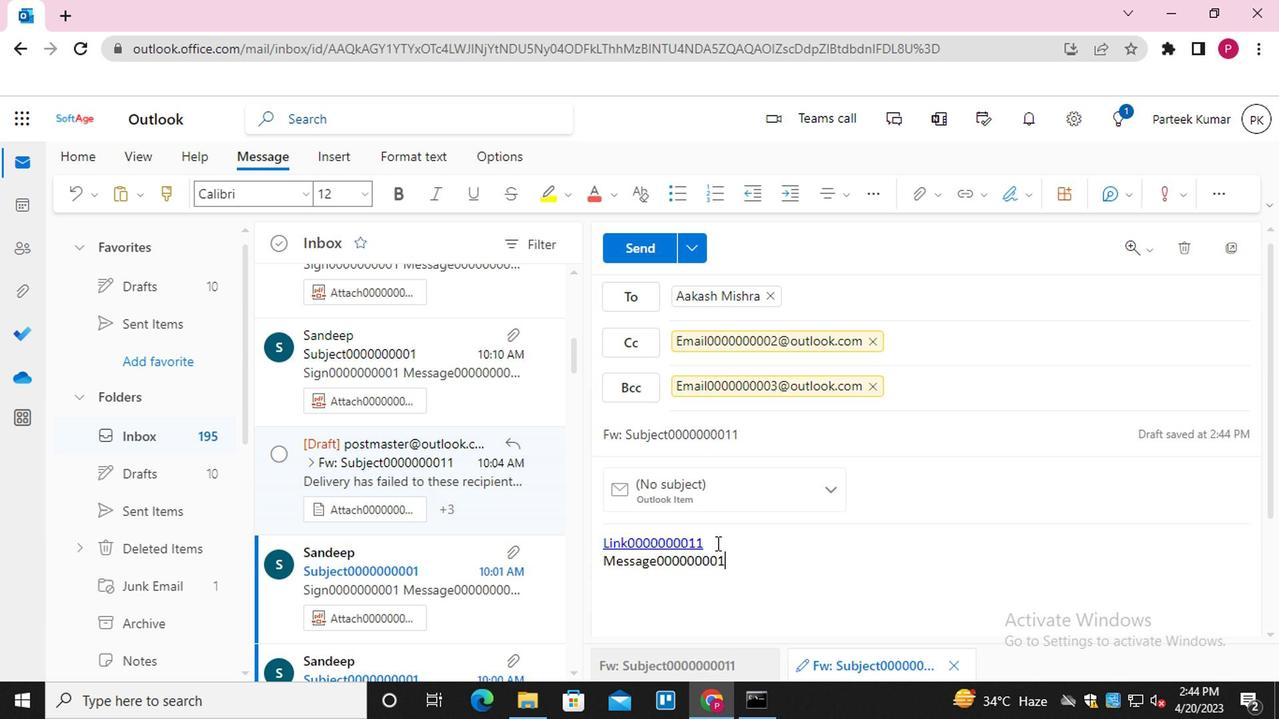 
Action: Mouse moved to (643, 247)
Screenshot: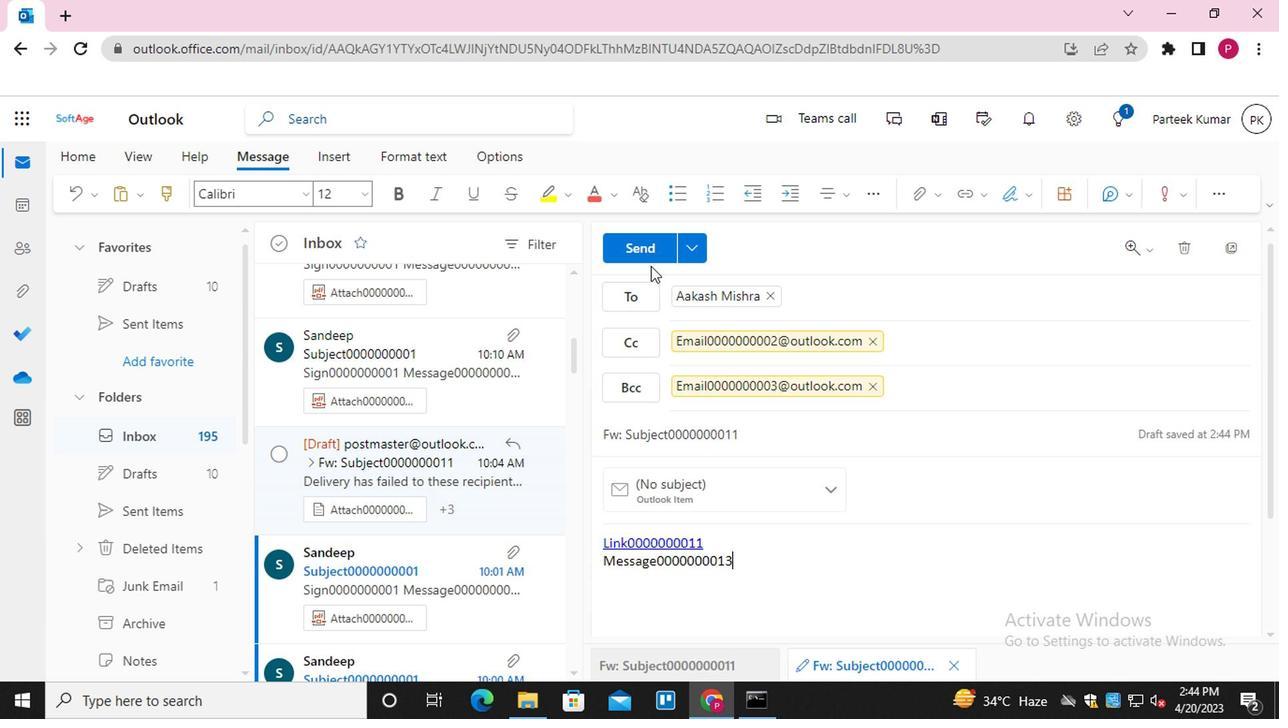 
Action: Mouse pressed left at (643, 247)
Screenshot: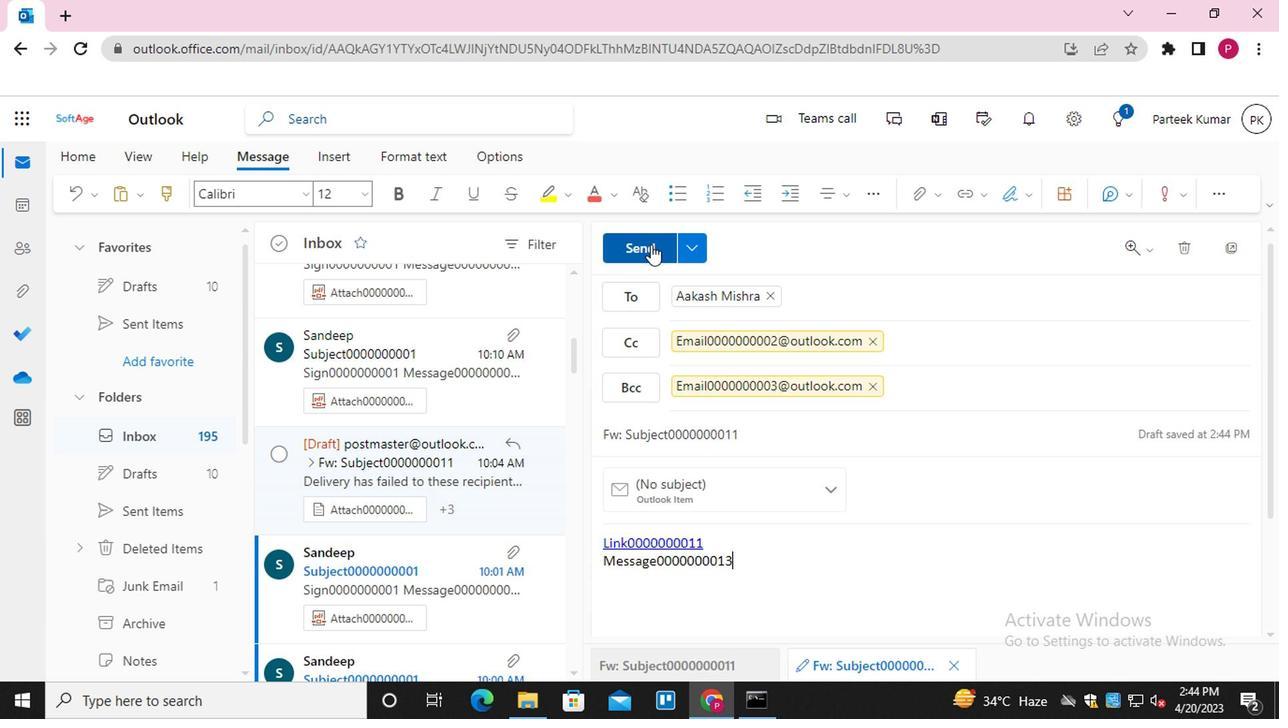 
Action: Mouse moved to (1238, 456)
Screenshot: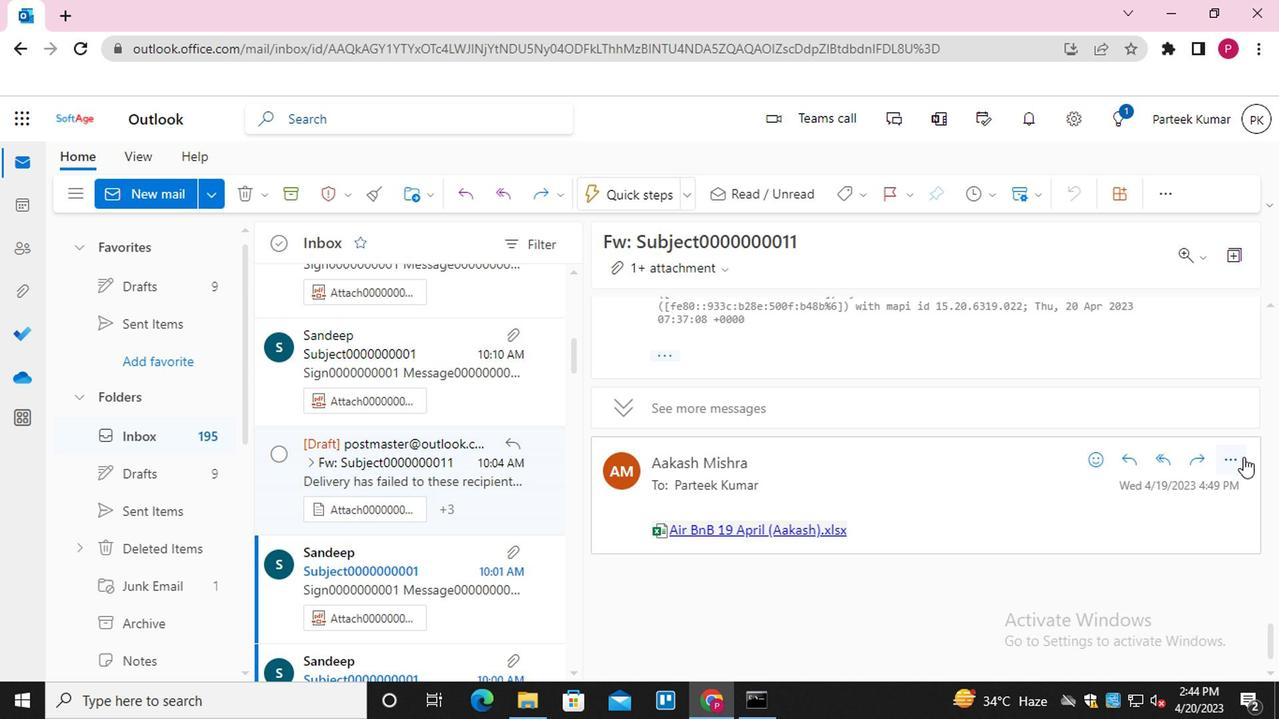 
Action: Mouse pressed left at (1238, 456)
Screenshot: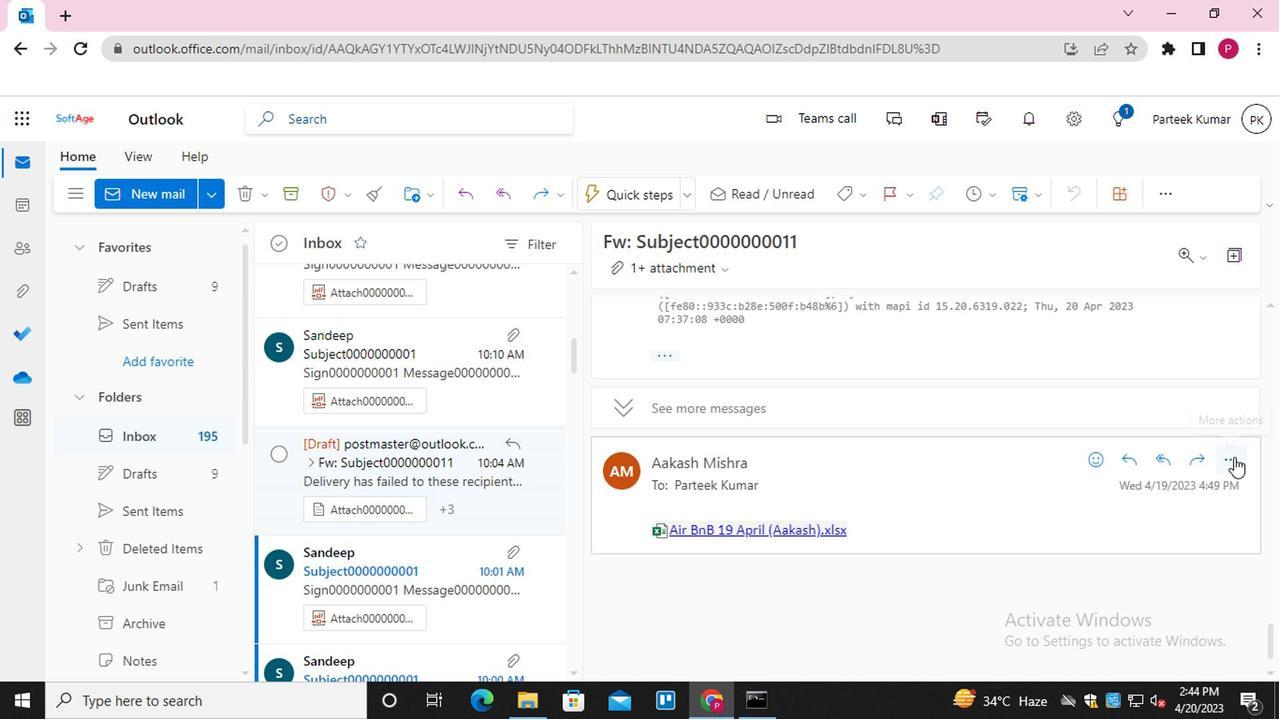 
Action: Mouse moved to (1121, 228)
Screenshot: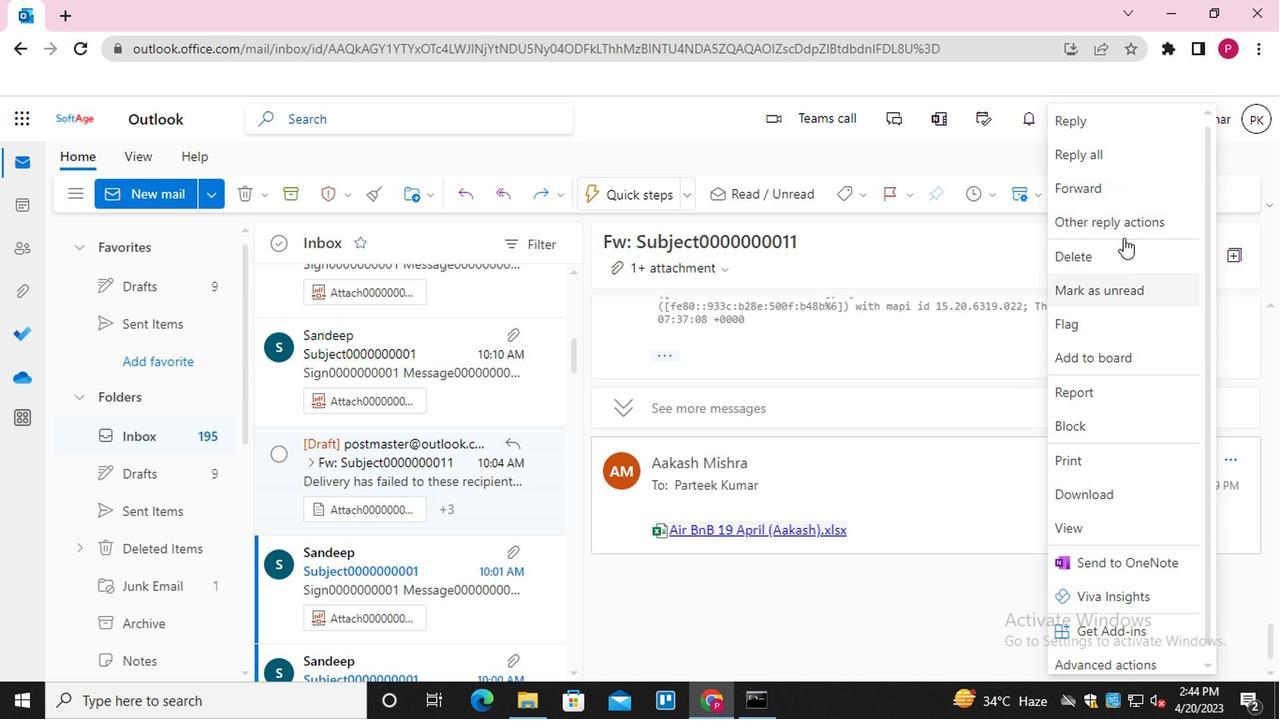 
Action: Mouse pressed left at (1121, 228)
Screenshot: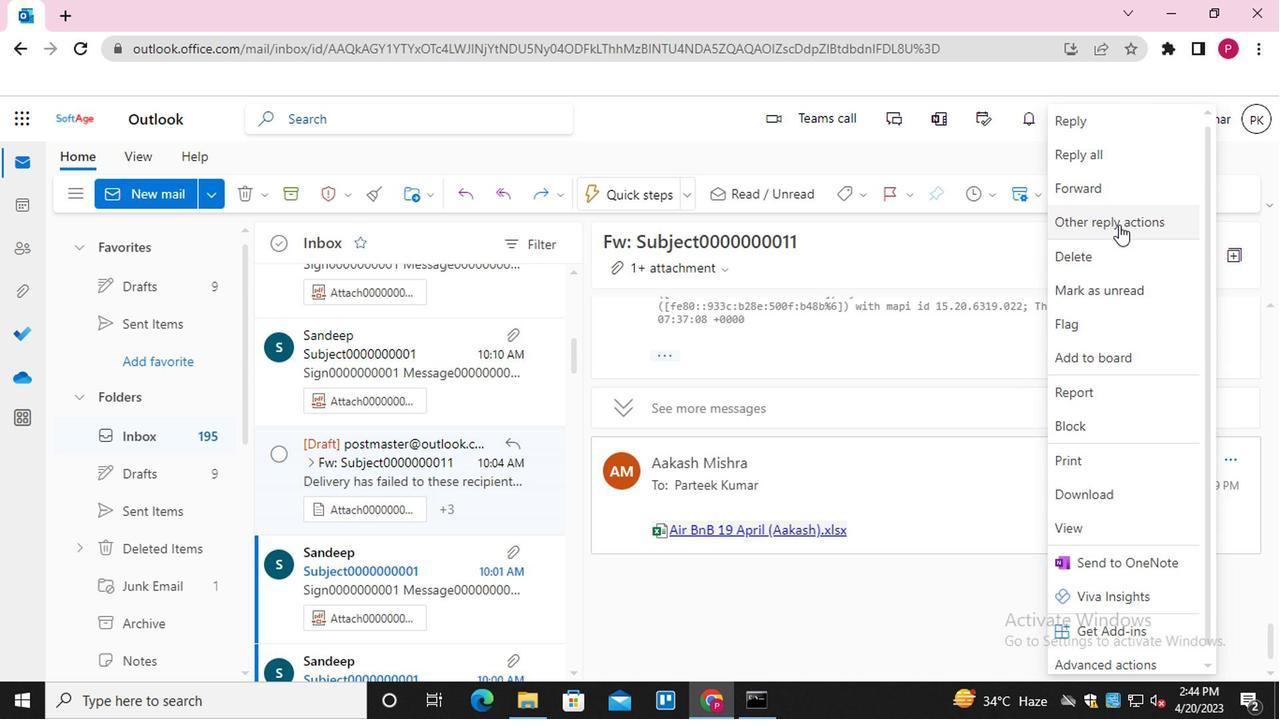 
Action: Mouse moved to (972, 254)
Screenshot: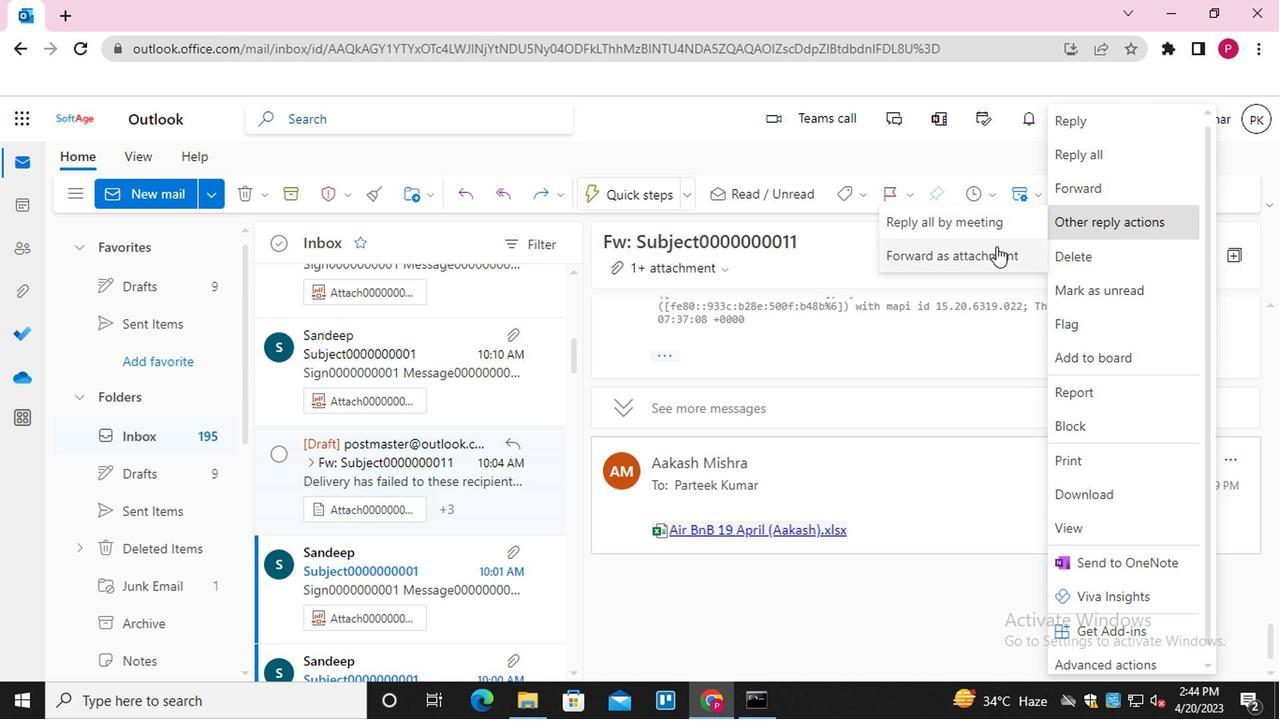 
Action: Mouse pressed left at (972, 254)
Screenshot: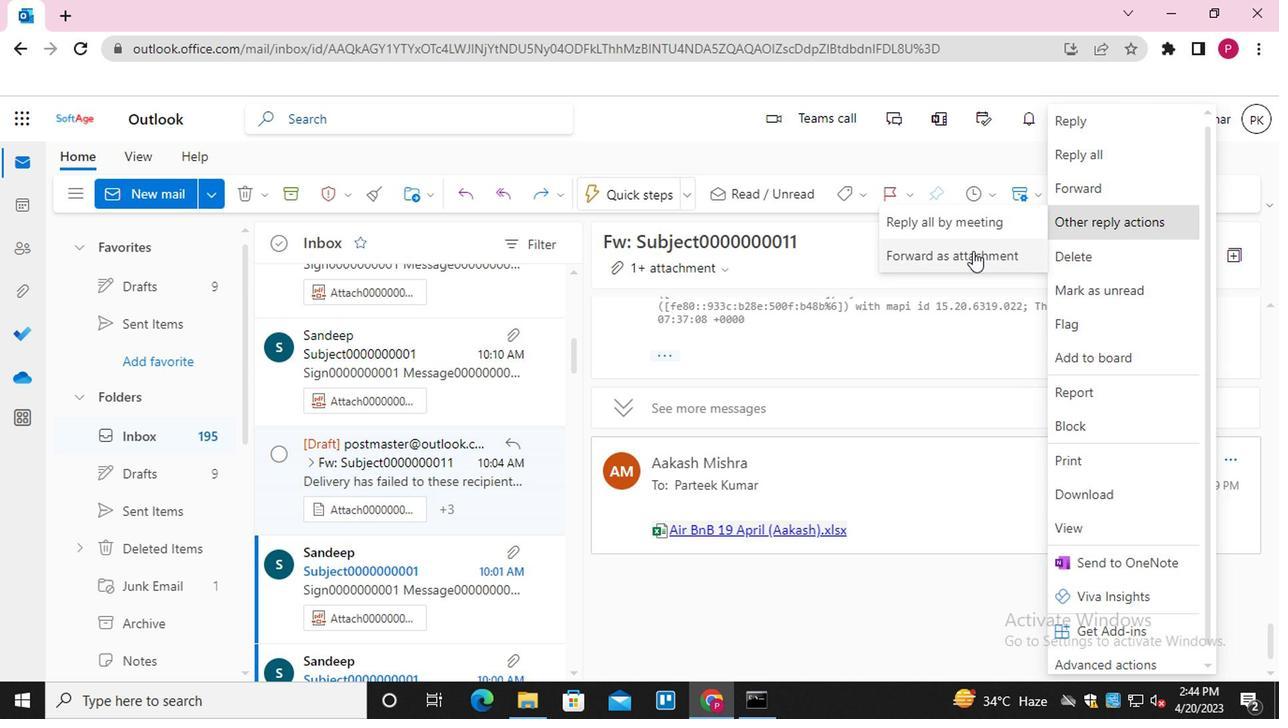 
Action: Mouse moved to (606, 499)
Screenshot: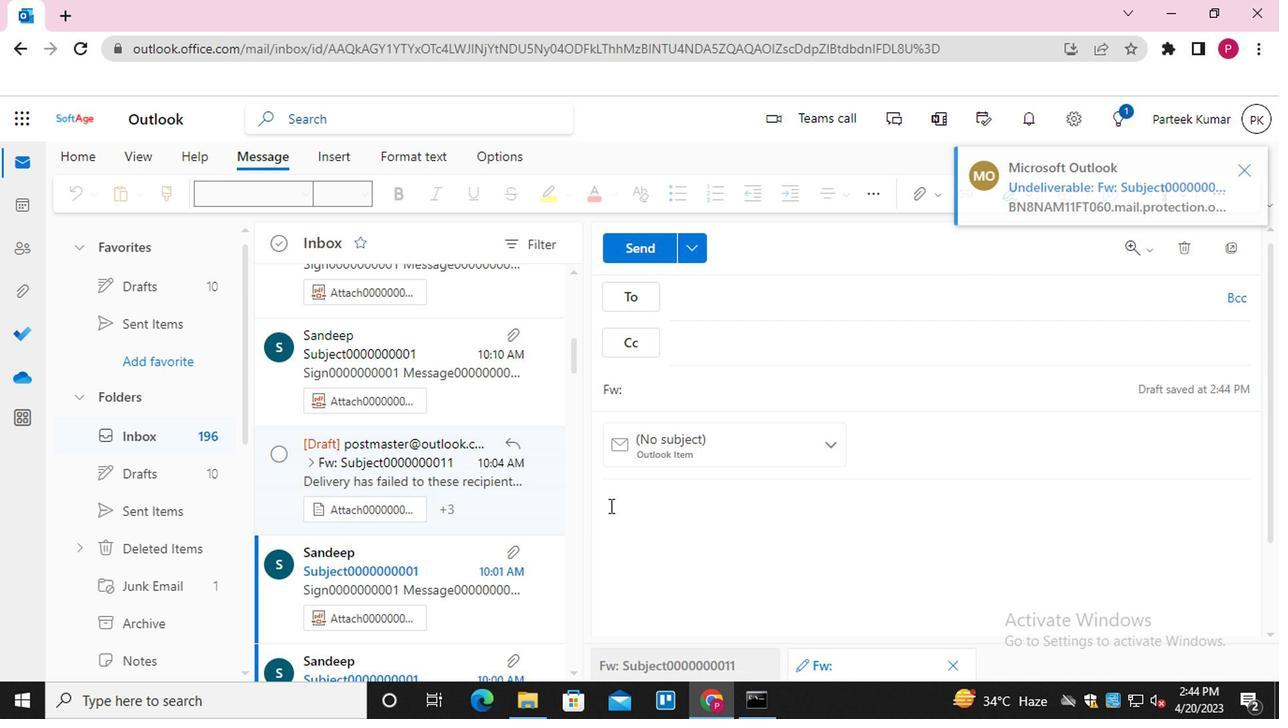 
Action: Mouse pressed left at (606, 499)
Screenshot: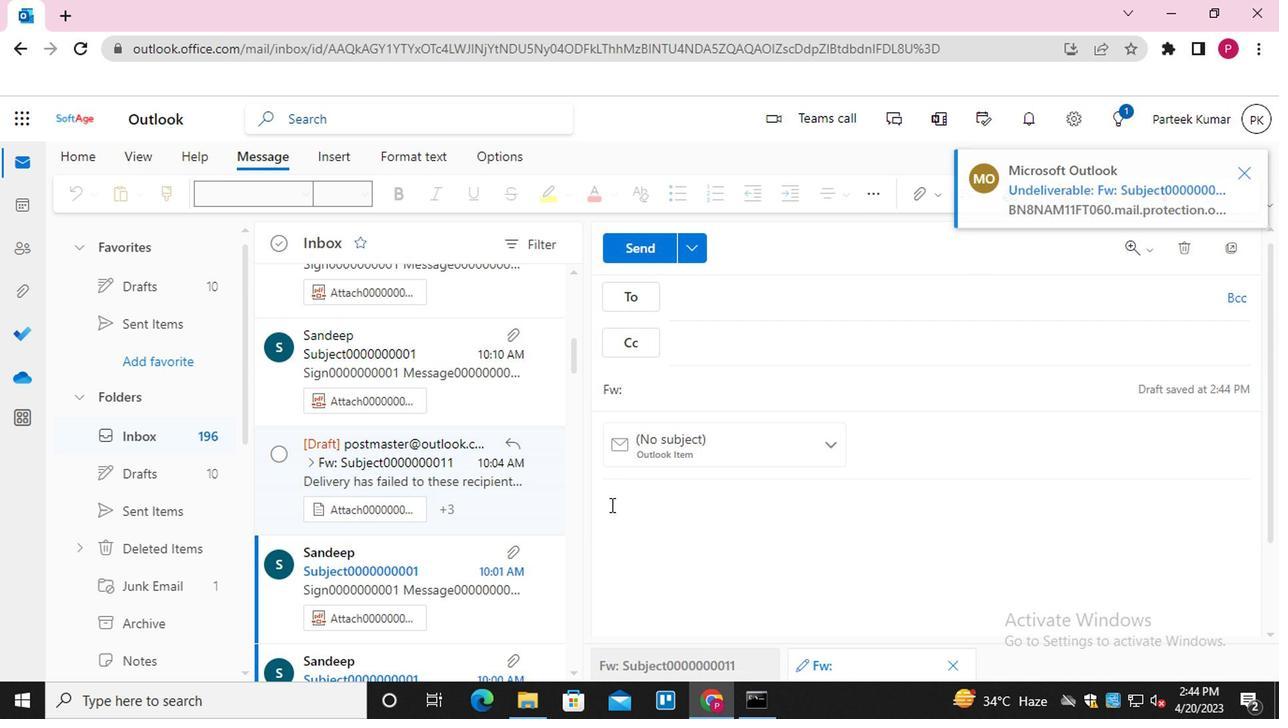 
Action: Mouse moved to (1246, 183)
Screenshot: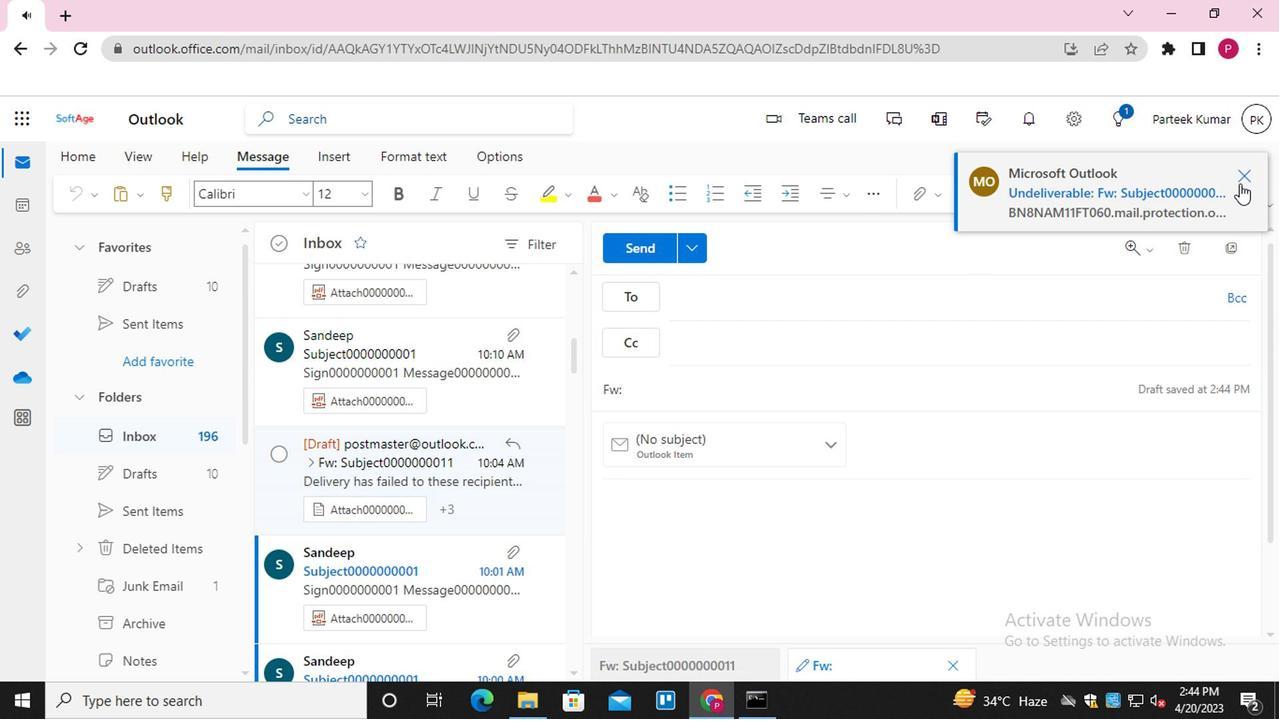 
Action: Mouse pressed left at (1246, 183)
Screenshot: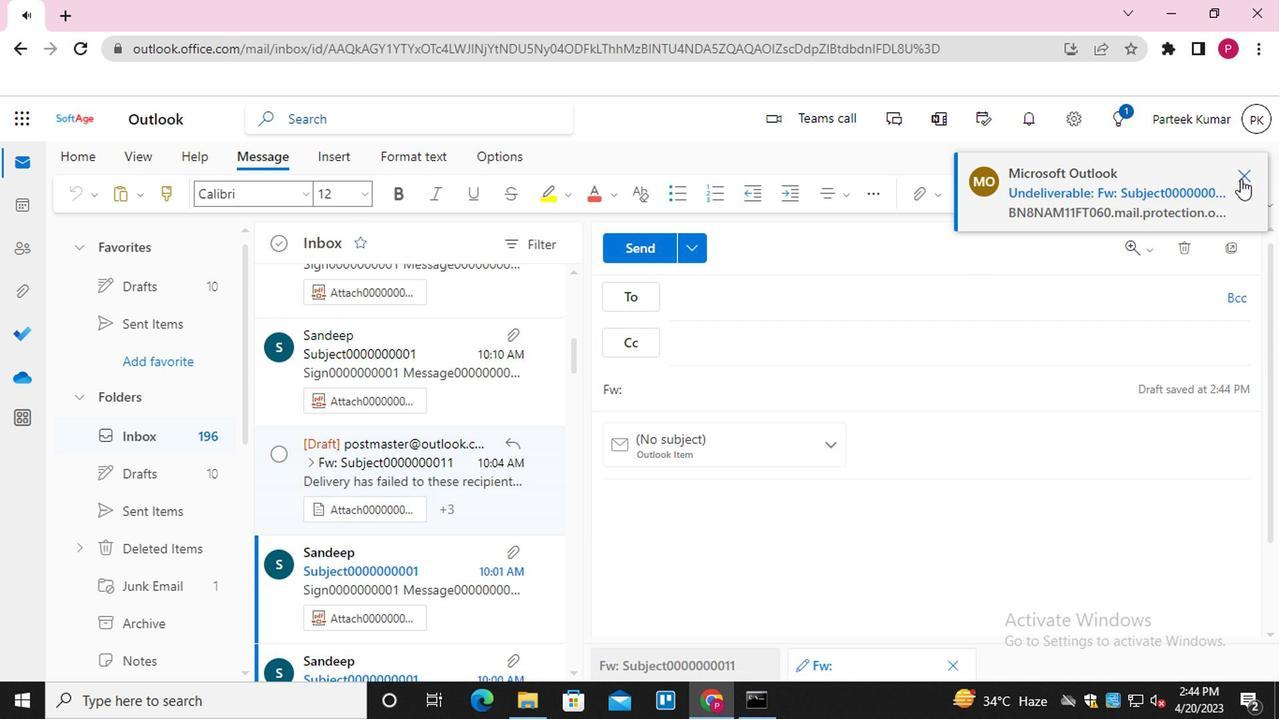 
Action: Mouse moved to (963, 193)
Screenshot: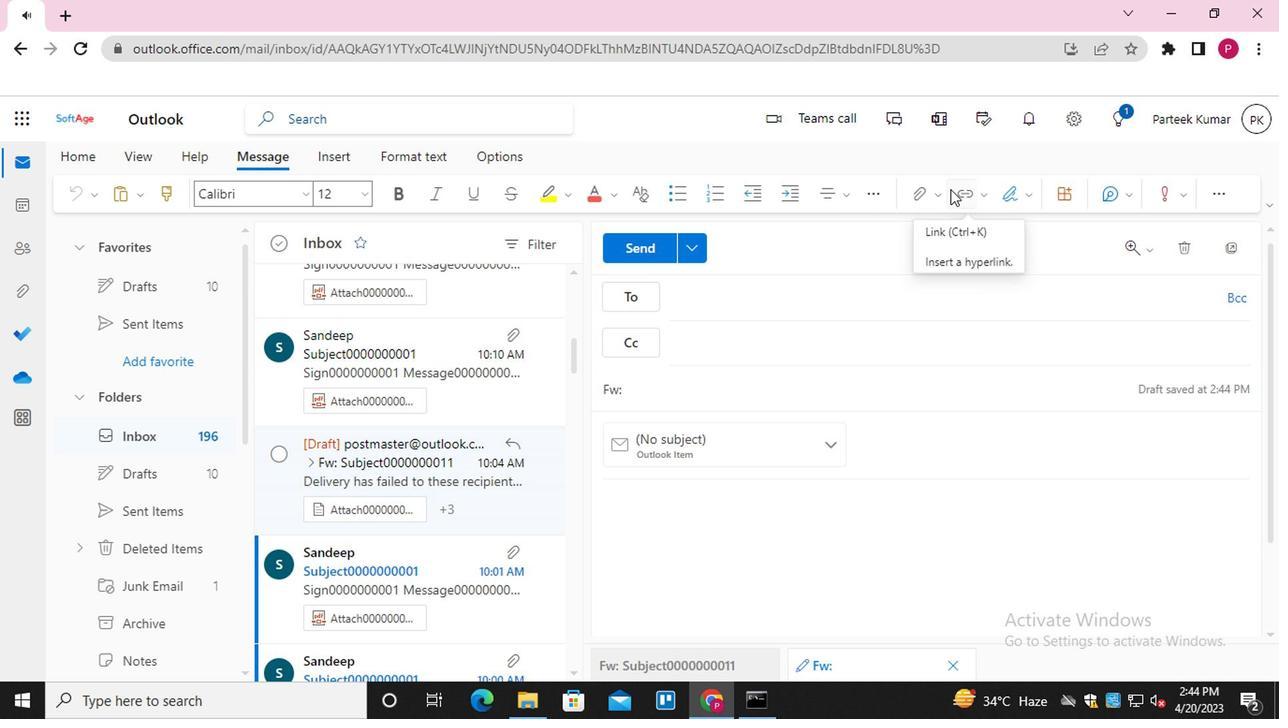 
Action: Mouse pressed left at (963, 193)
Screenshot: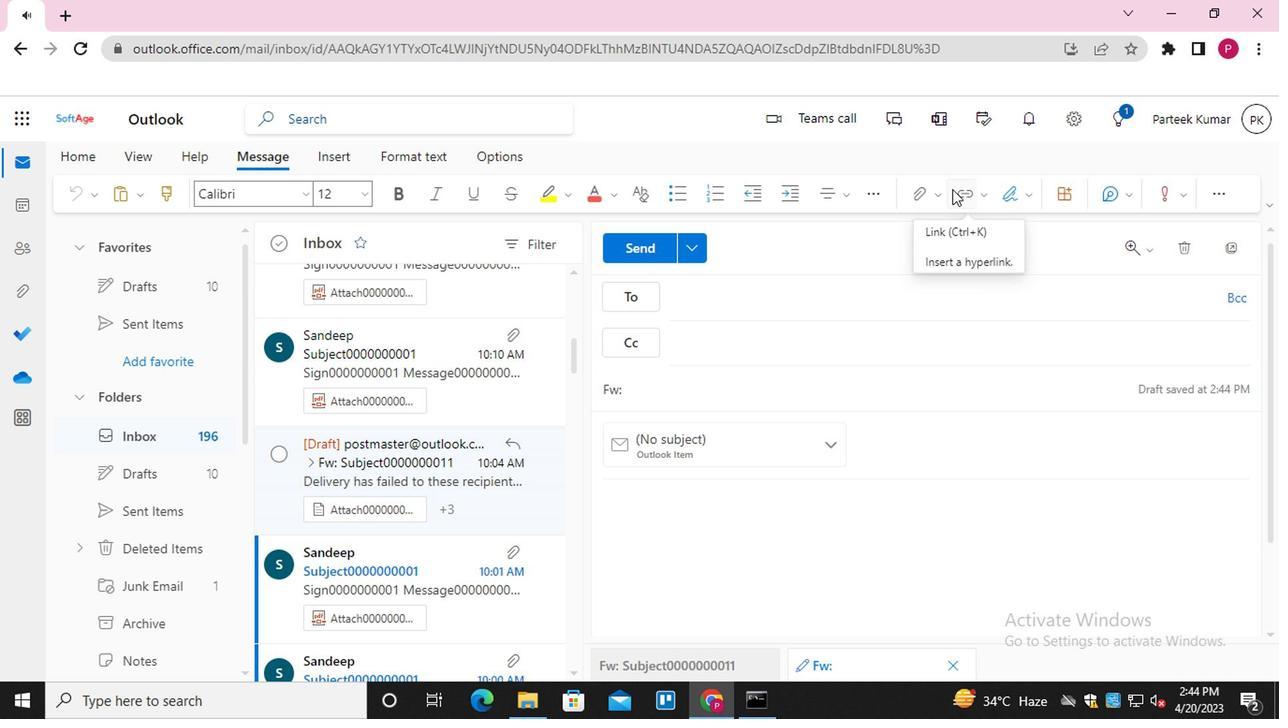 
Action: Mouse moved to (630, 361)
Screenshot: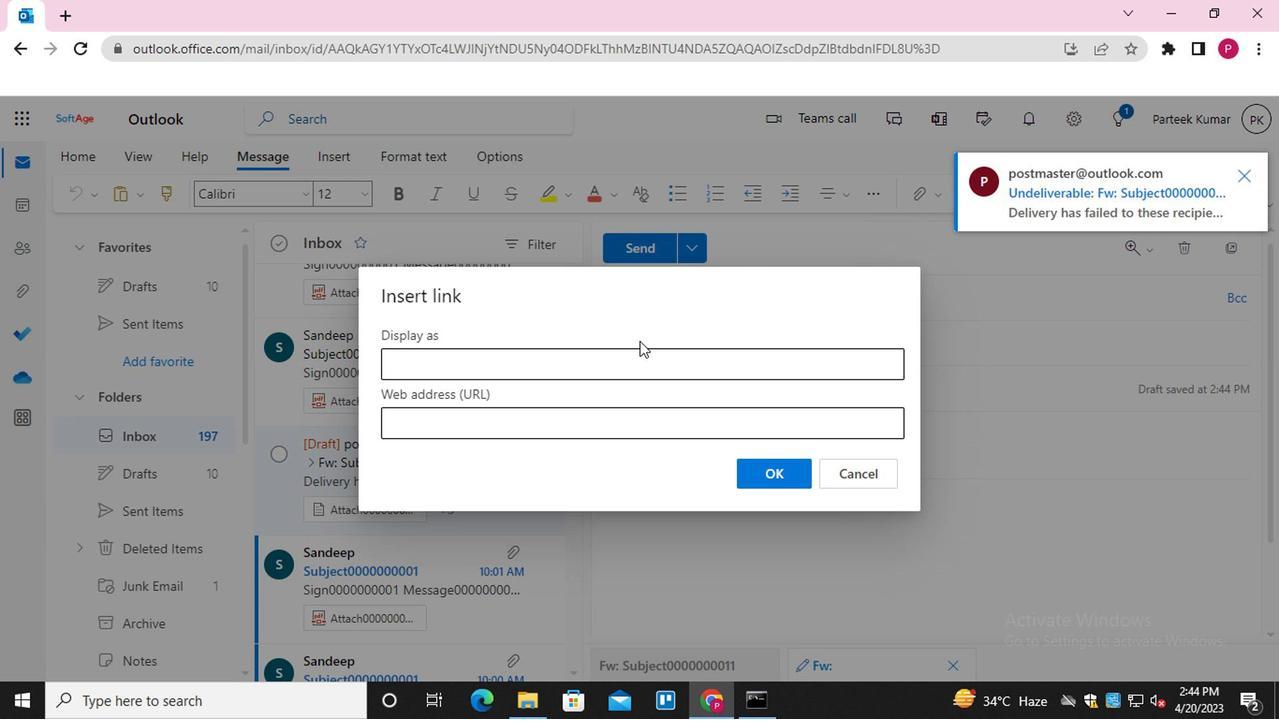 
Action: Mouse pressed left at (630, 361)
Screenshot: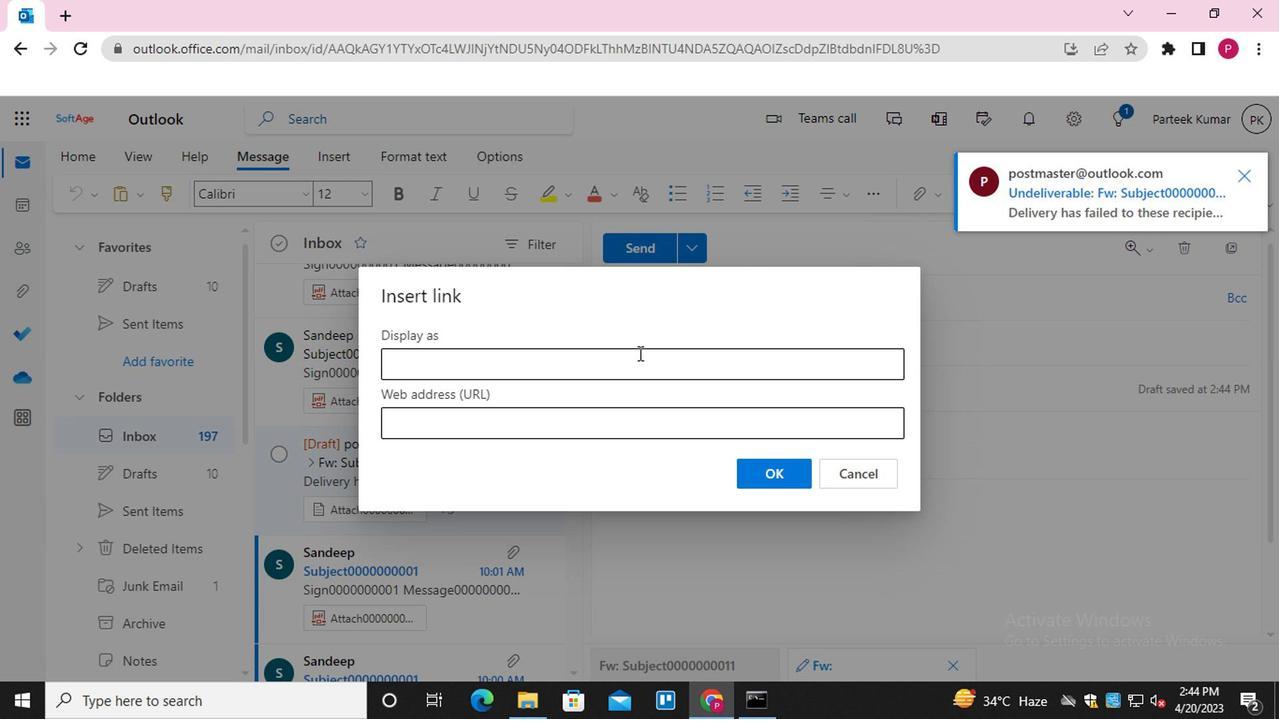 
Action: Mouse moved to (544, 417)
Screenshot: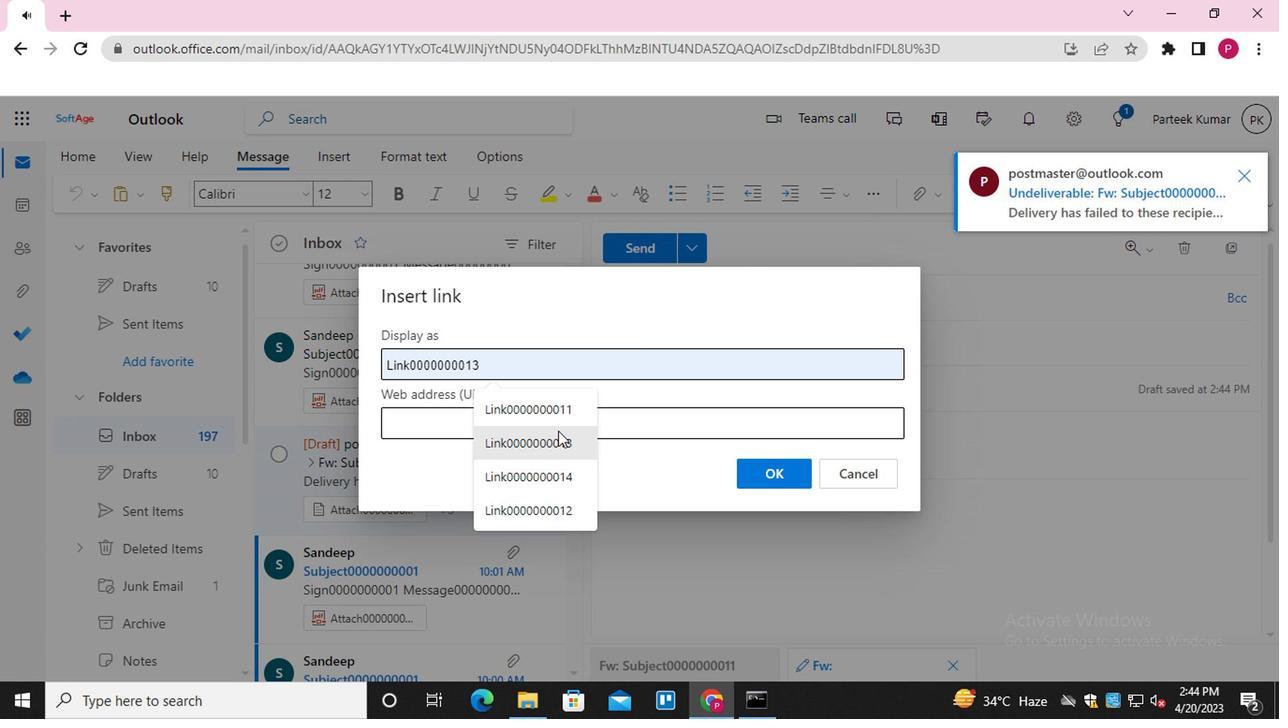 
Action: Mouse pressed left at (544, 417)
Screenshot: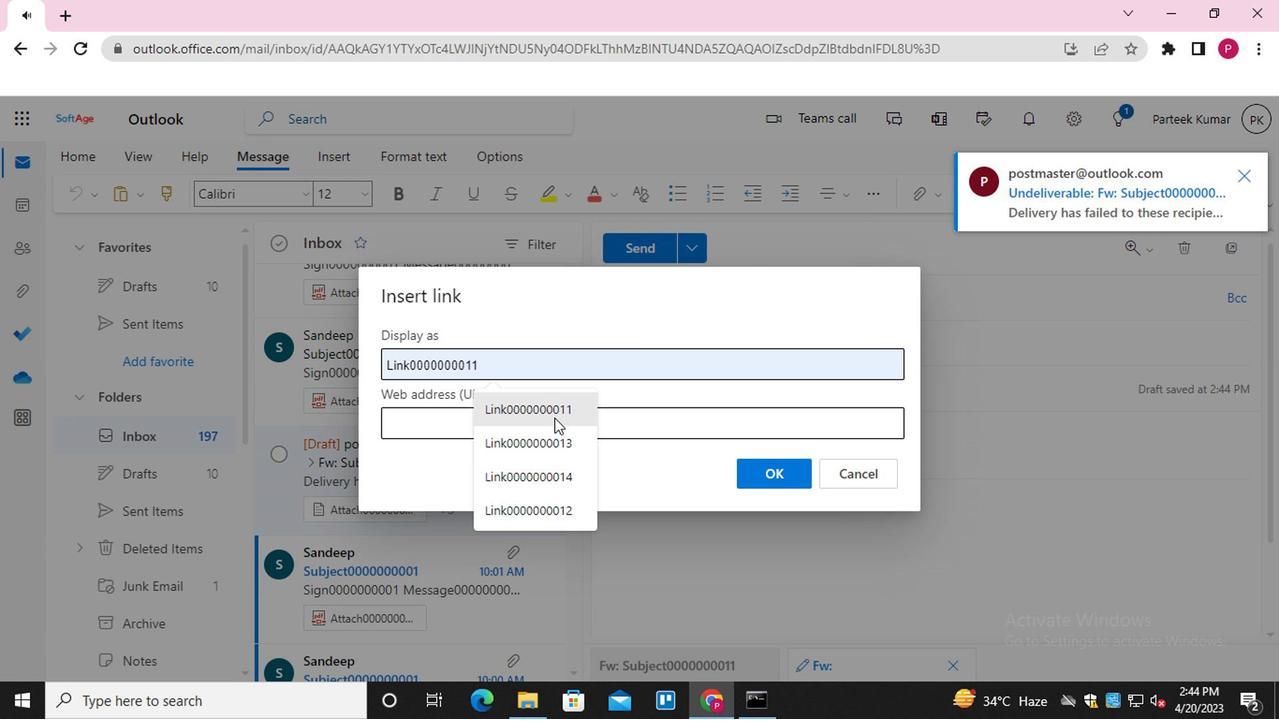 
Action: Mouse moved to (548, 428)
Screenshot: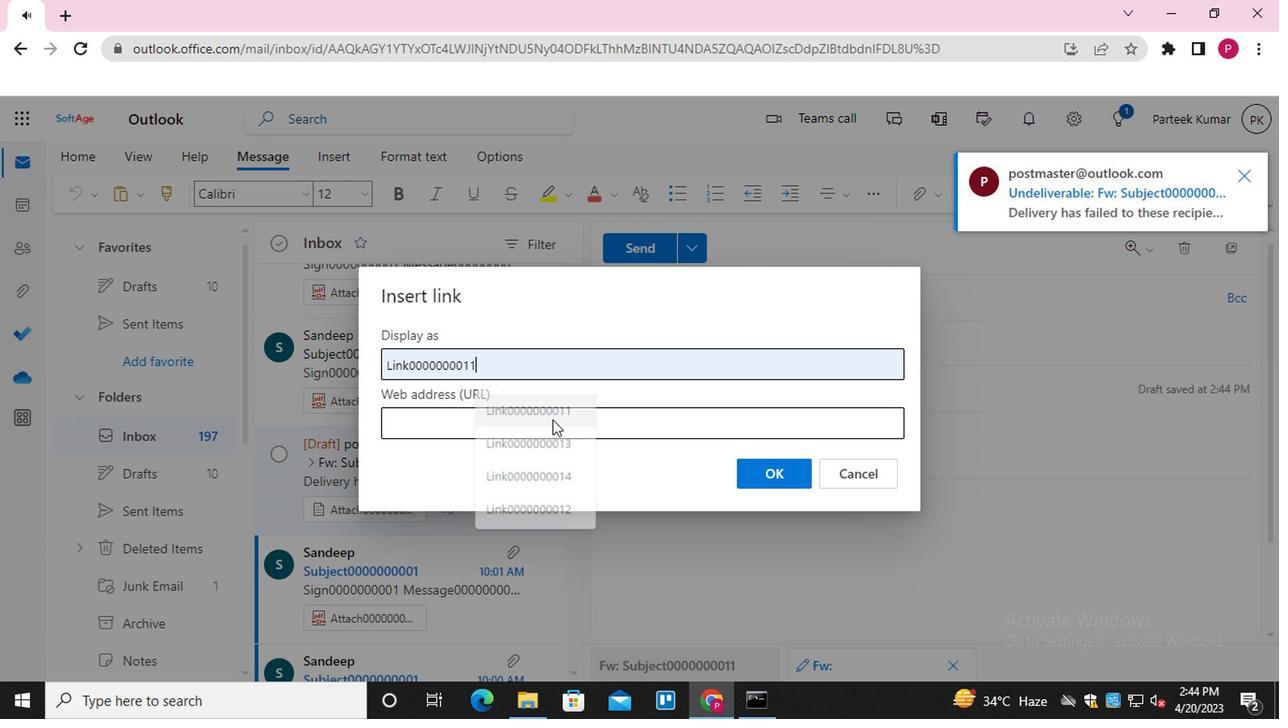 
Action: Mouse pressed left at (548, 428)
Screenshot: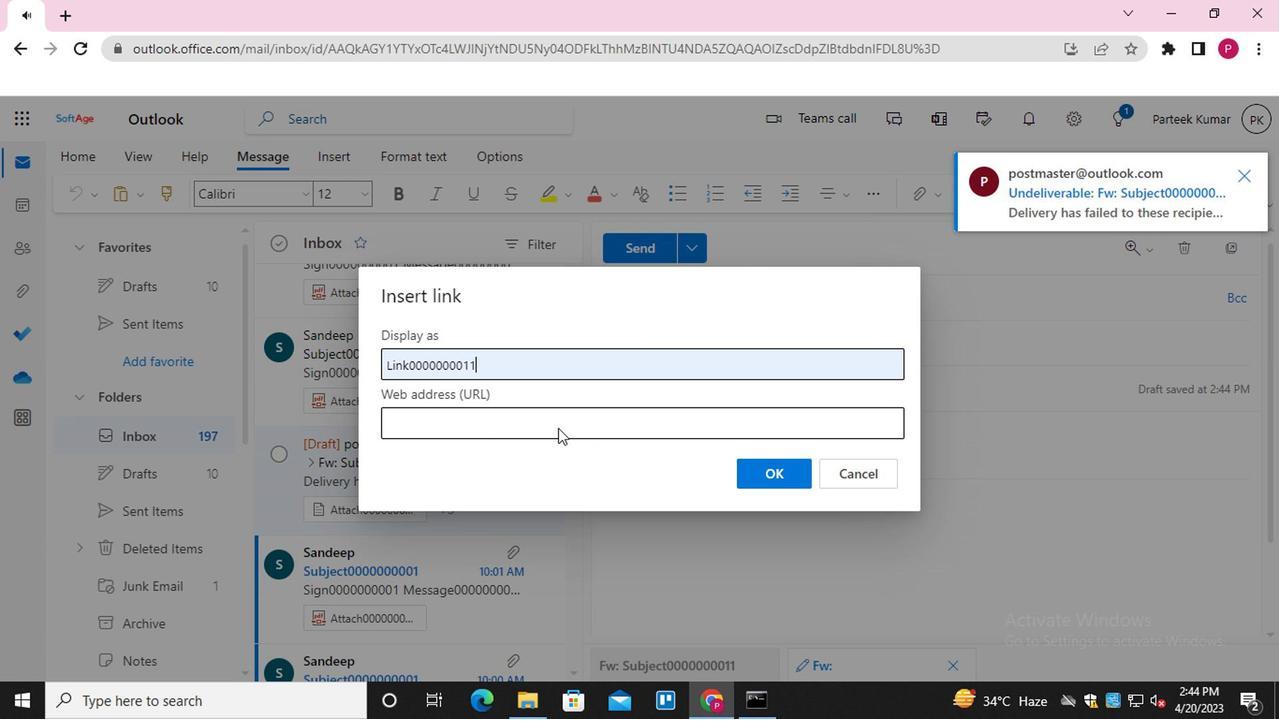 
Action: Mouse moved to (550, 526)
Screenshot: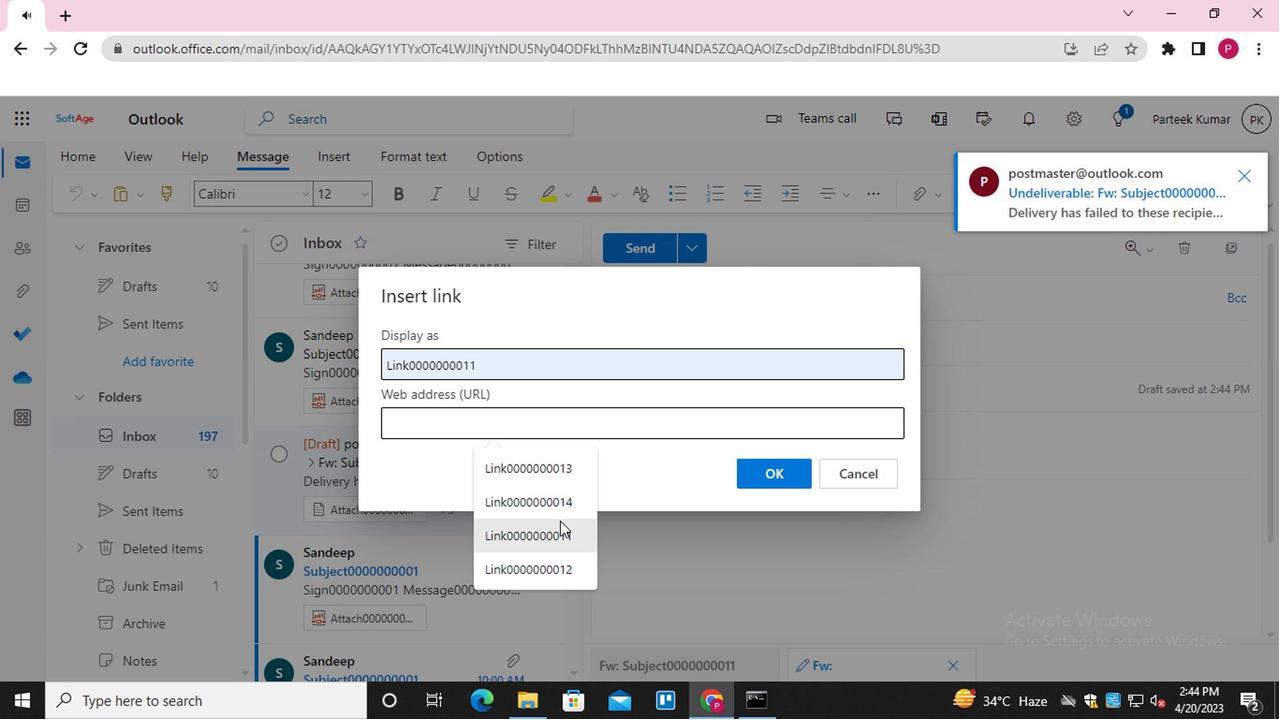 
Action: Mouse pressed left at (550, 526)
Screenshot: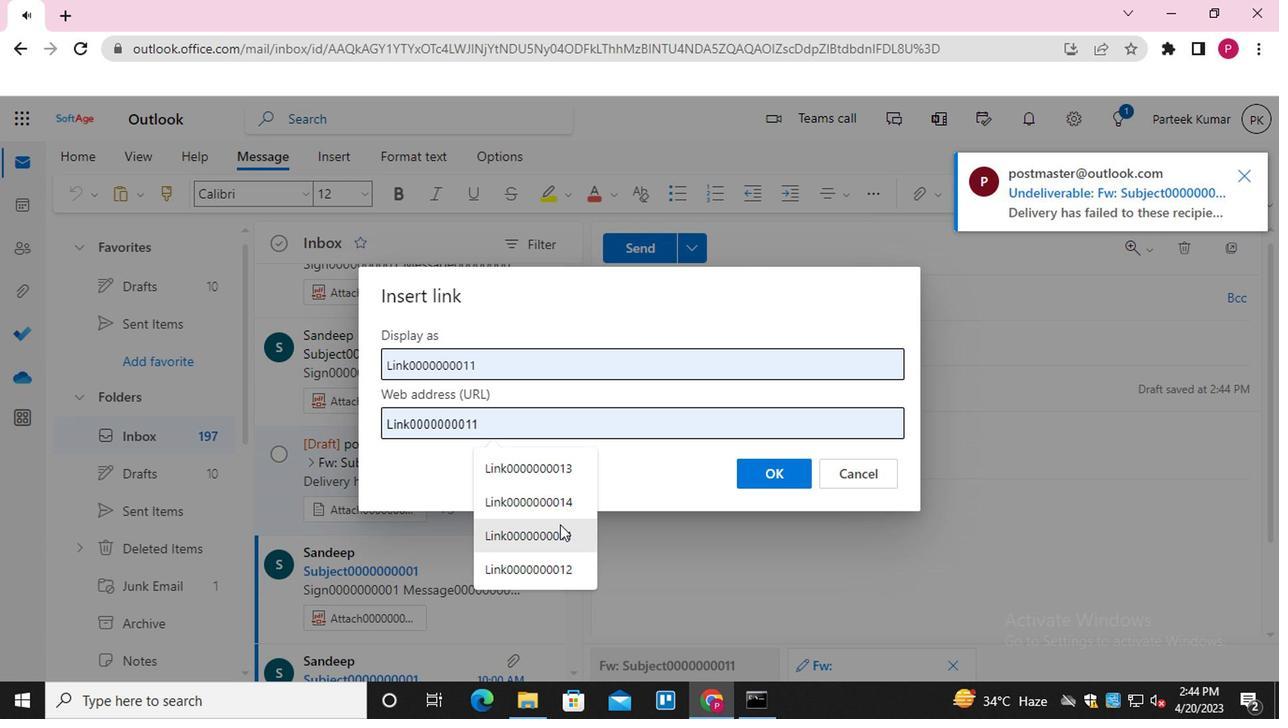 
Action: Mouse moved to (764, 478)
Screenshot: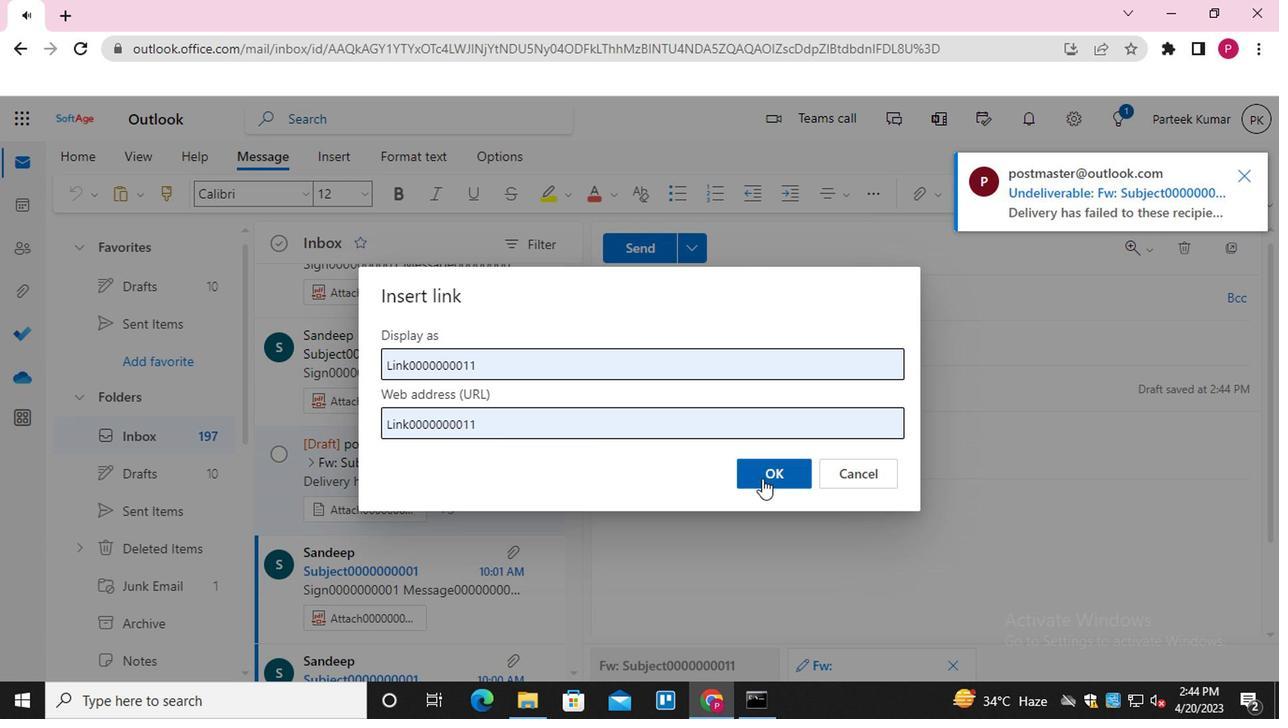 
Action: Mouse pressed left at (764, 478)
Screenshot: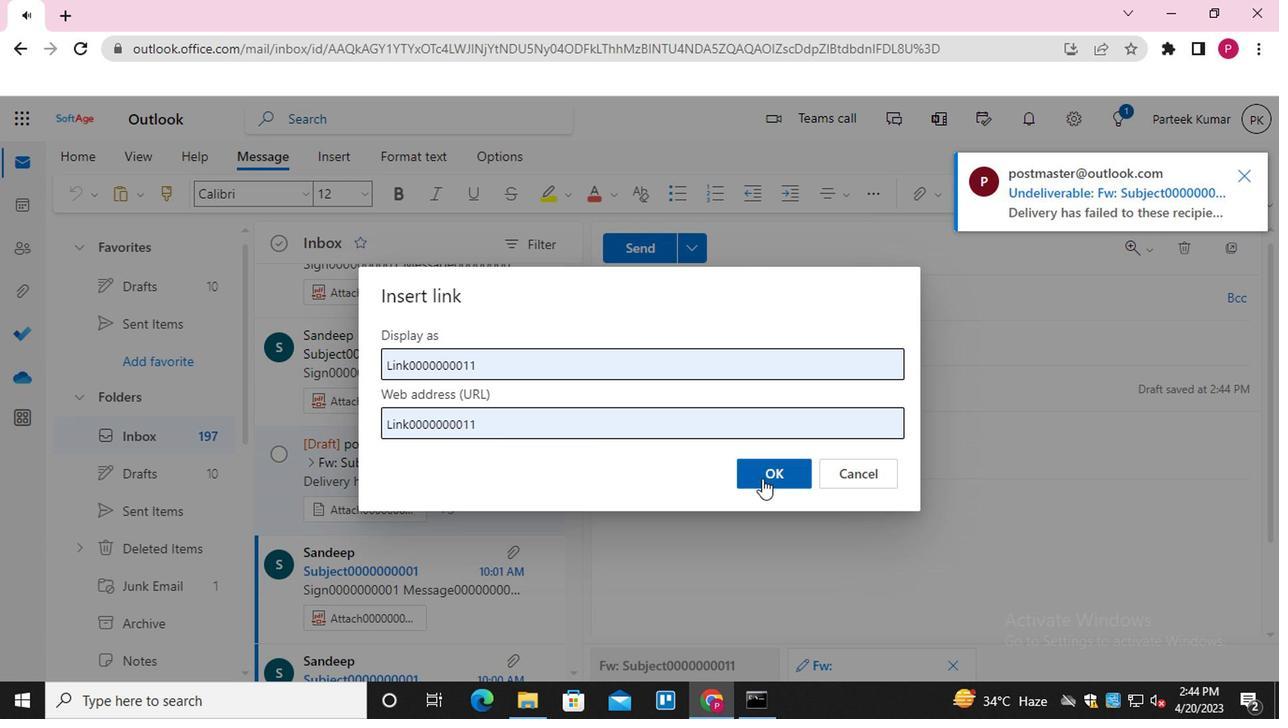 
Action: Mouse moved to (700, 300)
Screenshot: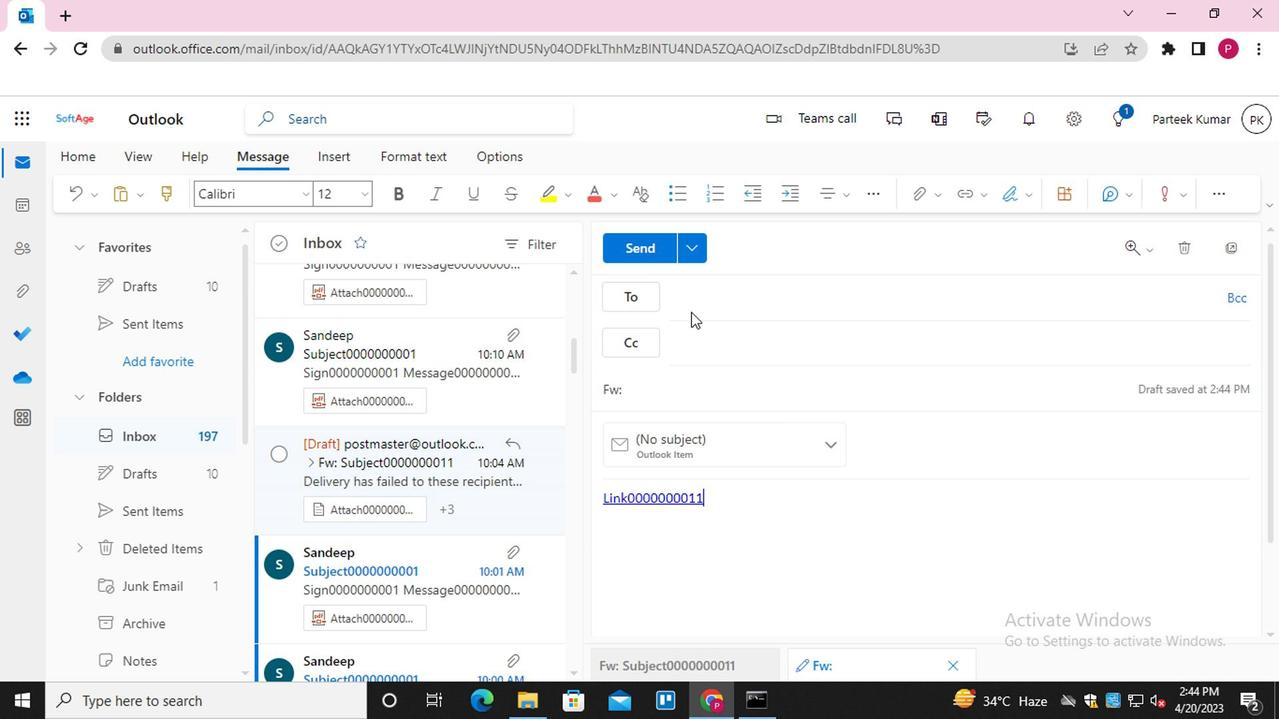
Action: Mouse pressed left at (700, 300)
Screenshot: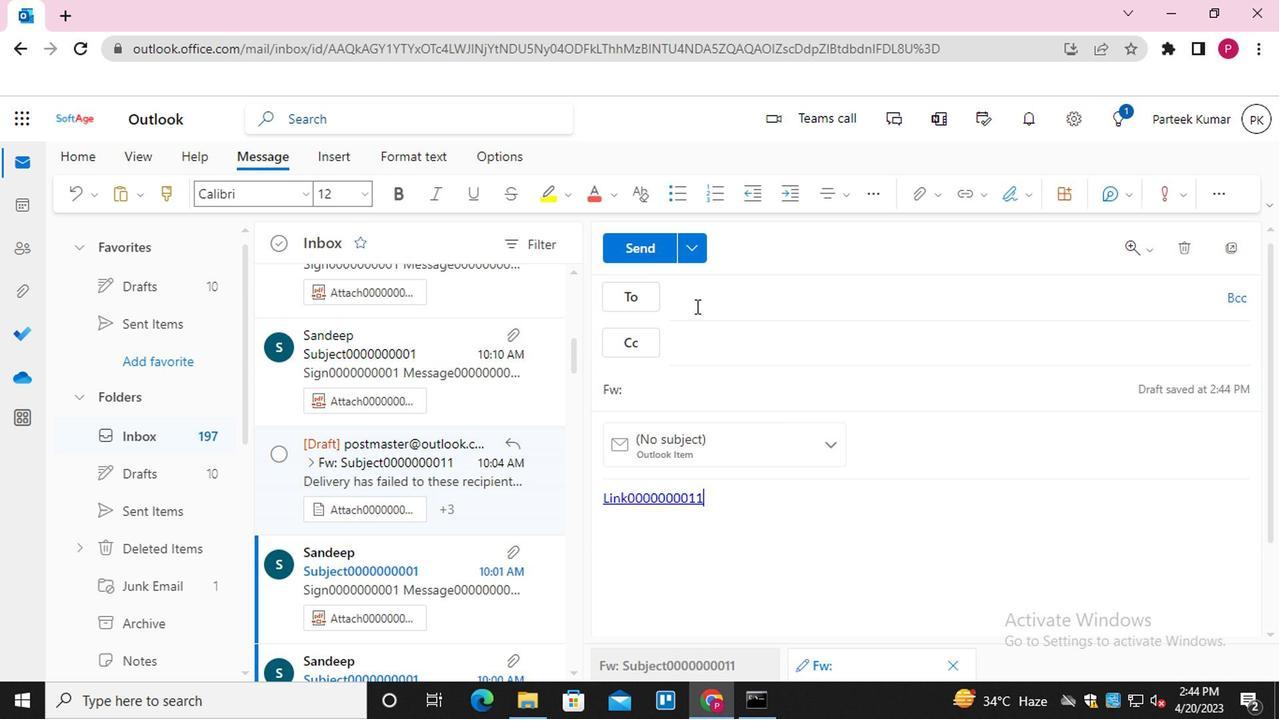
Action: Mouse moved to (775, 435)
Screenshot: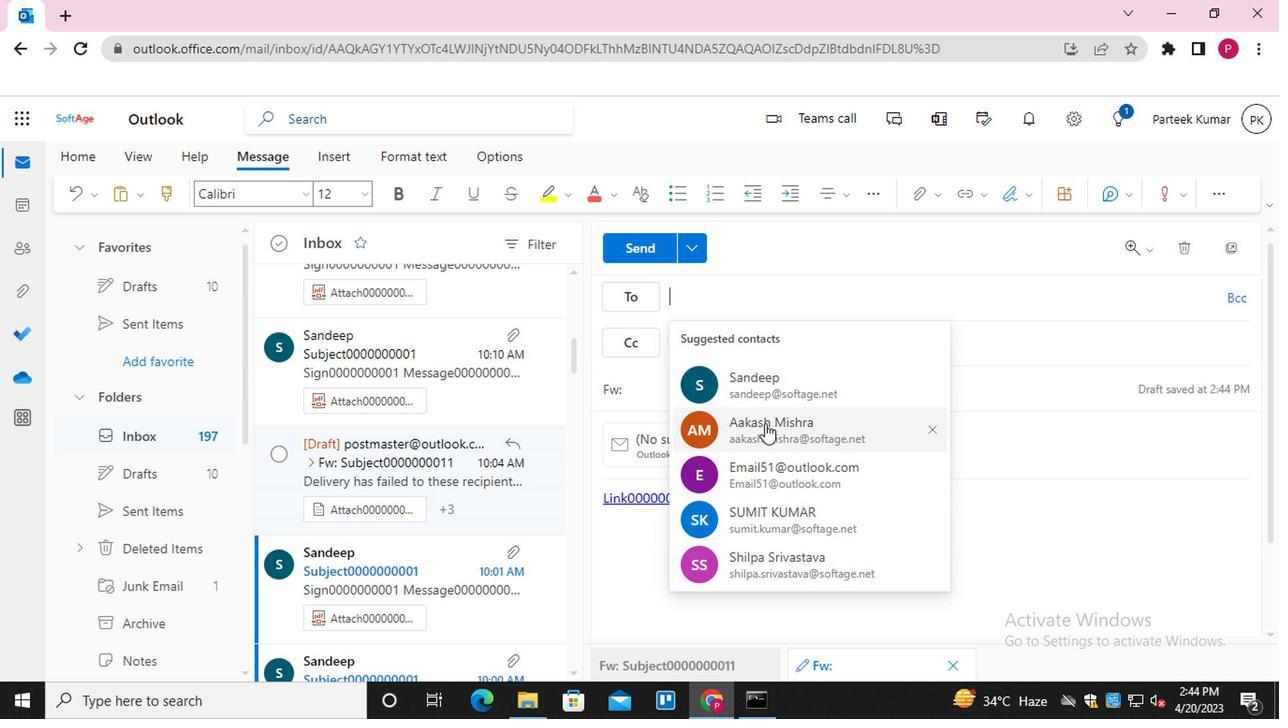 
Action: Mouse pressed left at (775, 435)
Screenshot: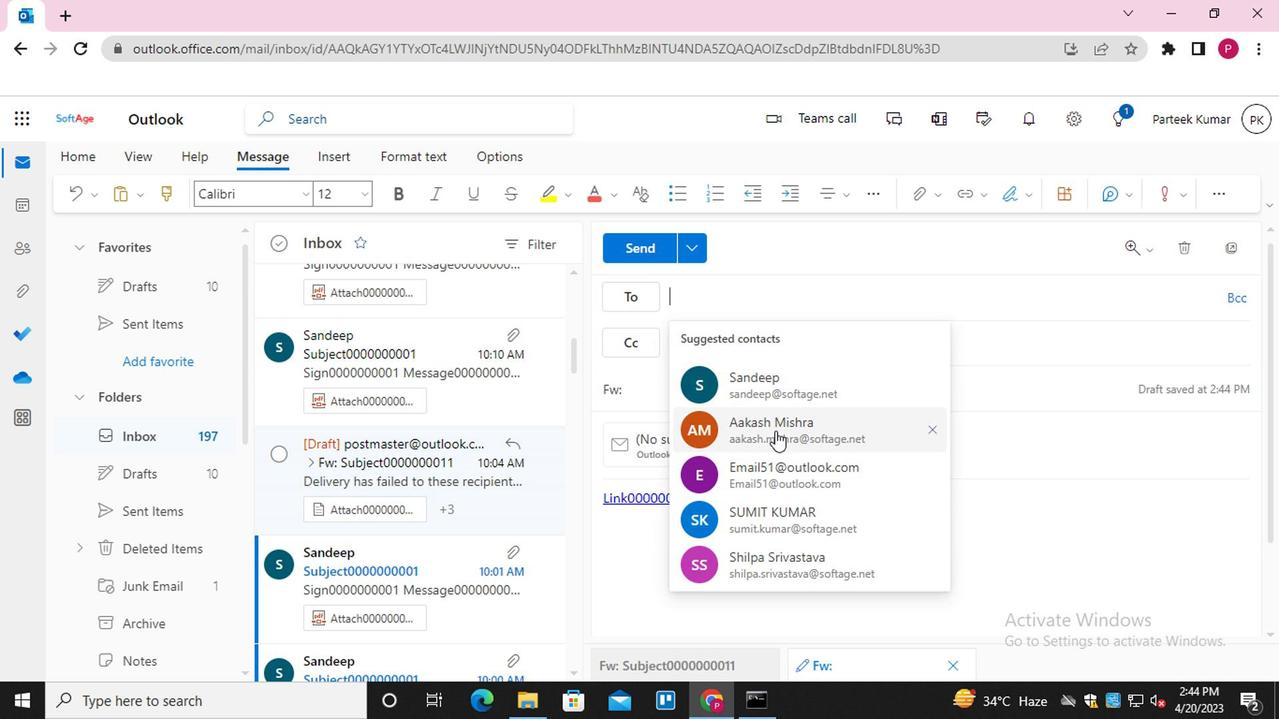 
Action: Key pressed <Key.shift>EMAIL0000000002<Key.enter>
Screenshot: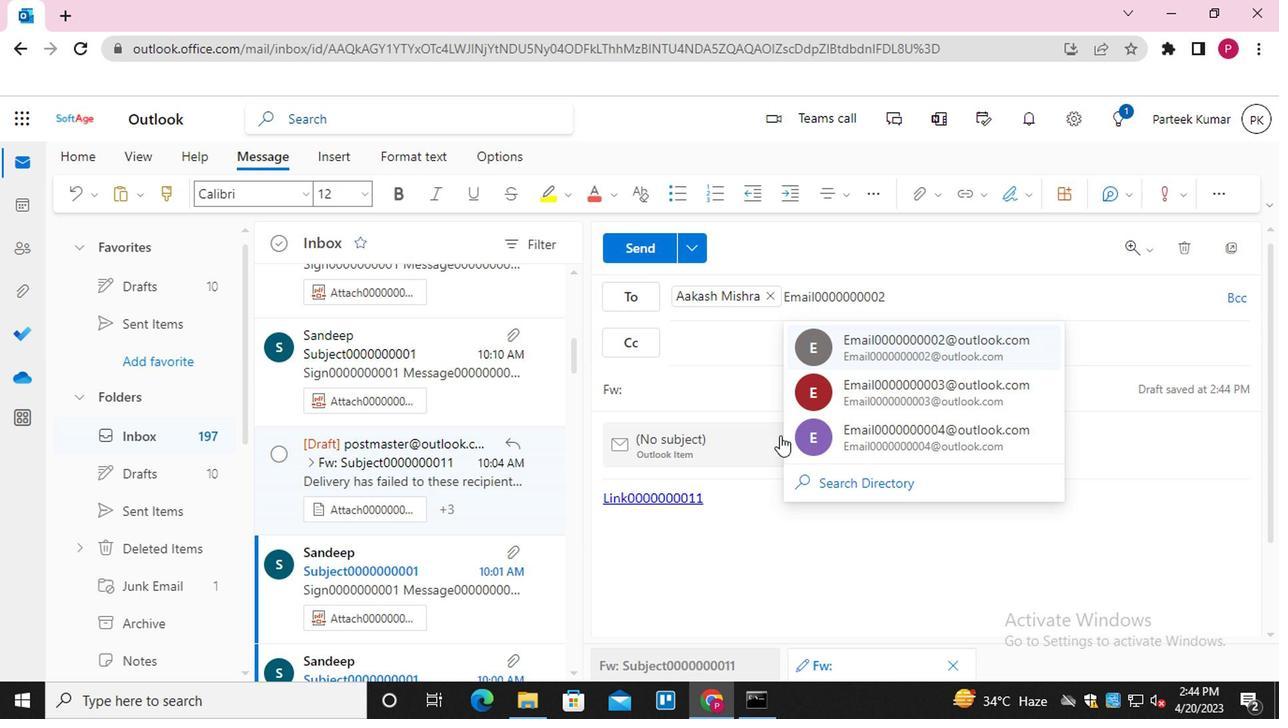 
Action: Mouse moved to (742, 351)
Screenshot: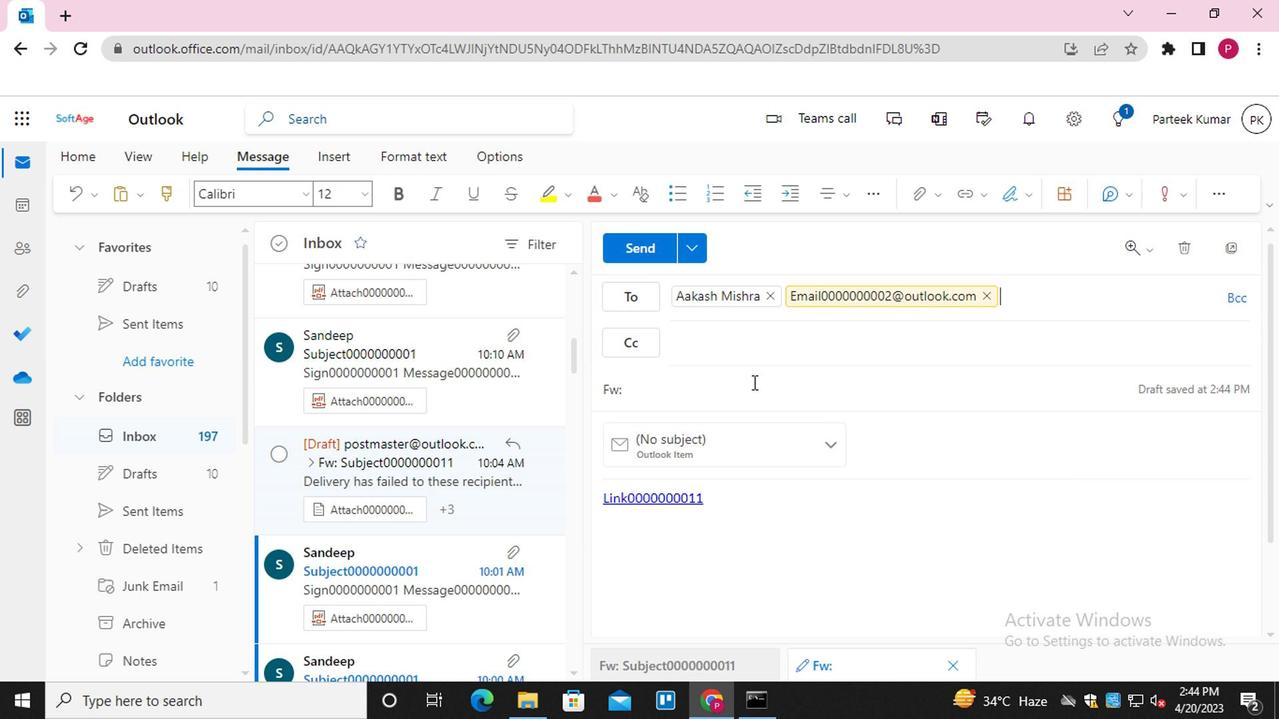 
Action: Mouse pressed left at (742, 351)
Screenshot: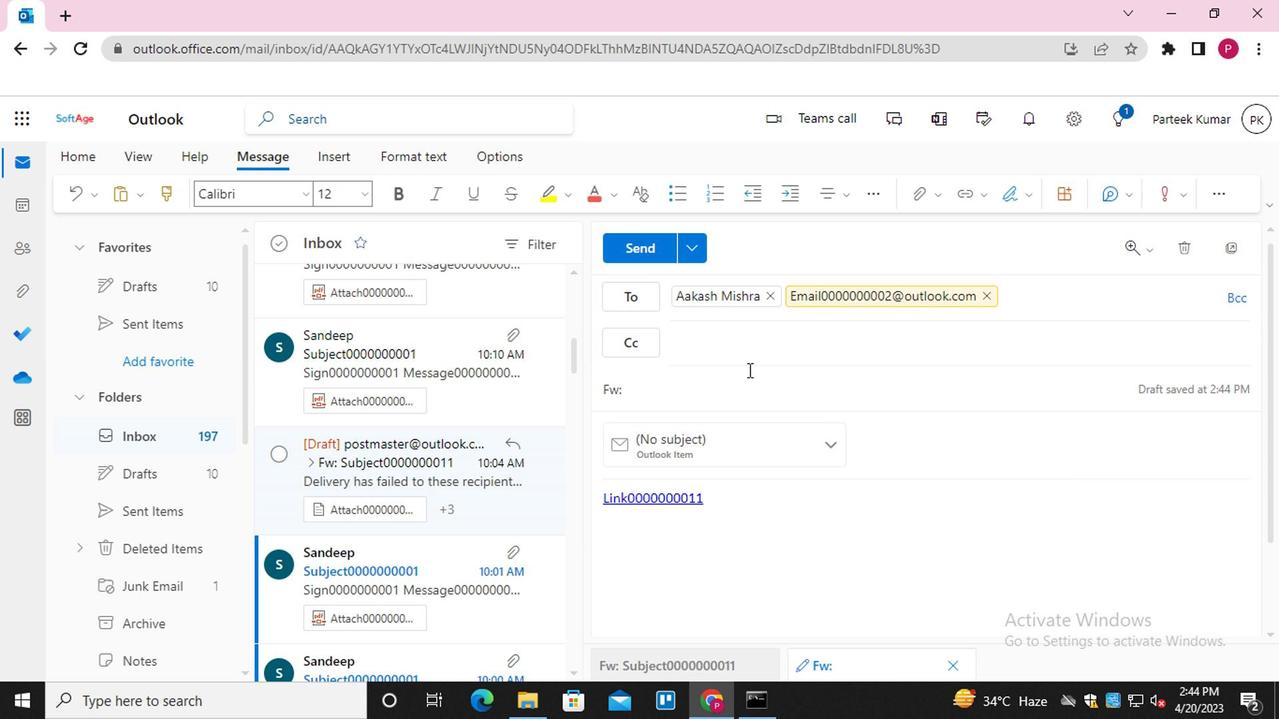 
Action: Key pressed <Key.shift>EMAIL0000000003<Key.enter><Key.shift>E,<Key.backspace>MAIL0000000003<Key.backspace>4<Key.enter>
Screenshot: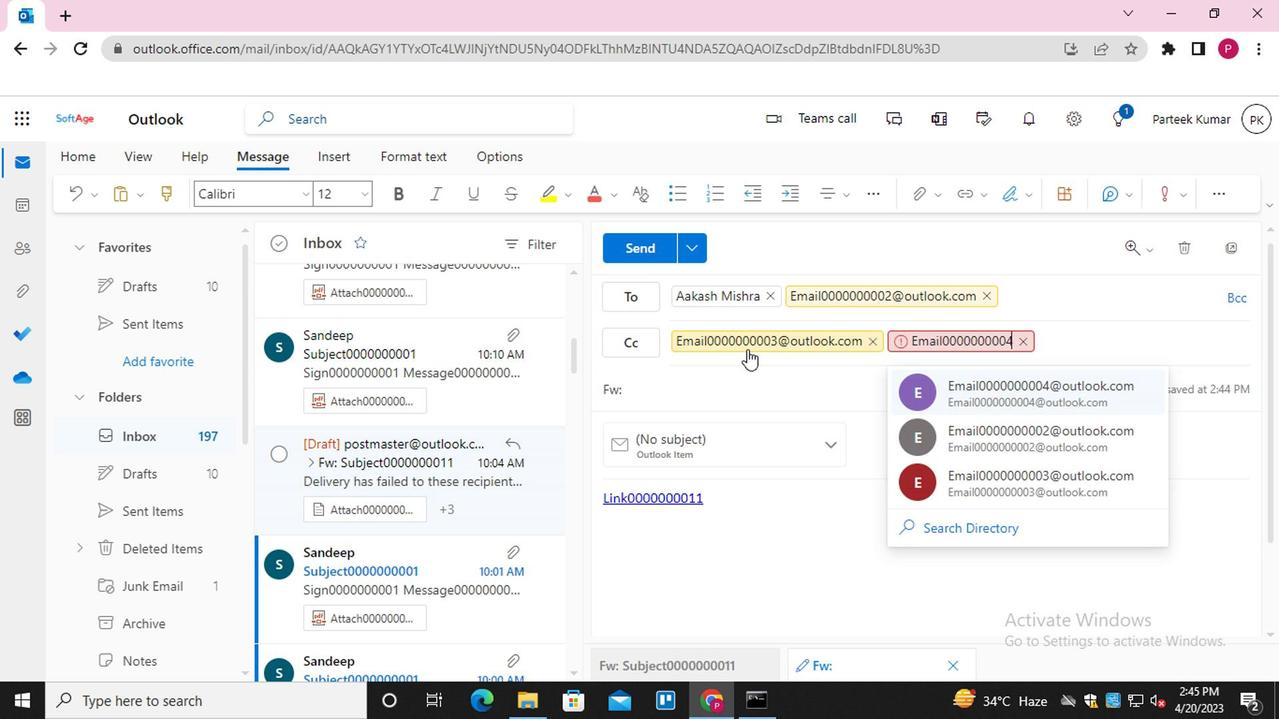 
Action: Mouse moved to (1235, 299)
Screenshot: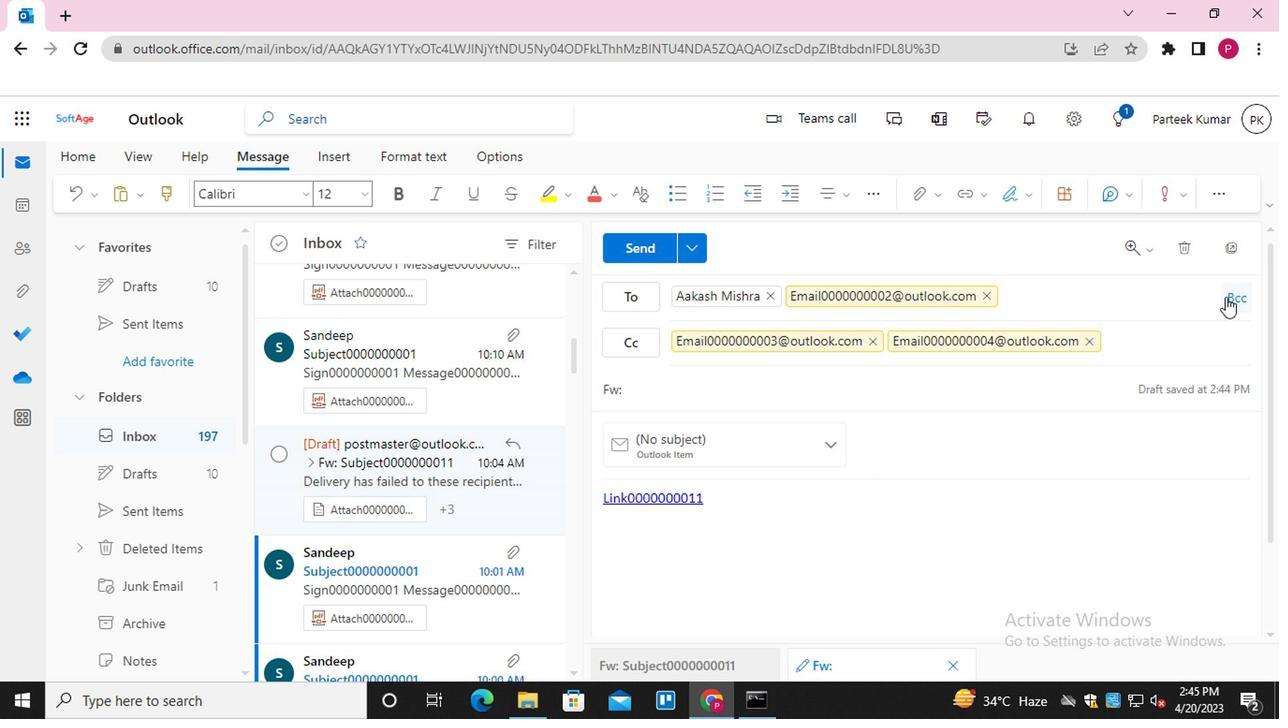
Action: Mouse pressed left at (1235, 299)
Screenshot: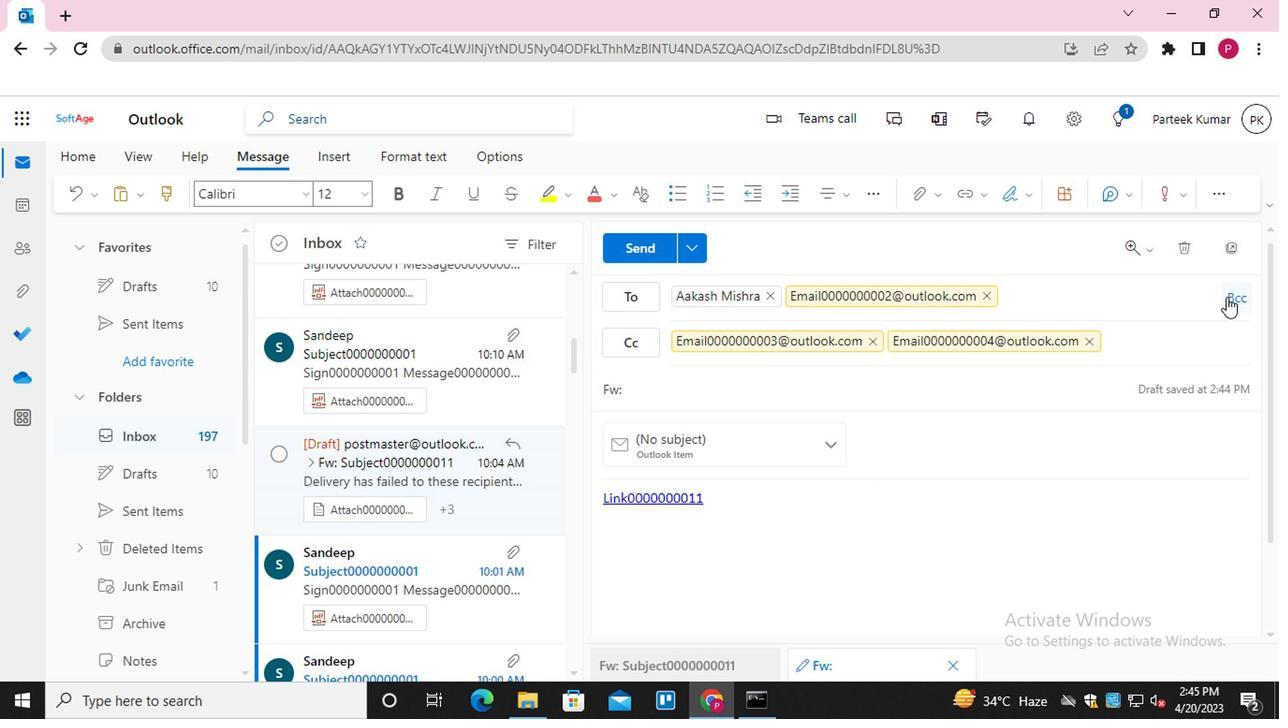 
Action: Mouse moved to (796, 379)
Screenshot: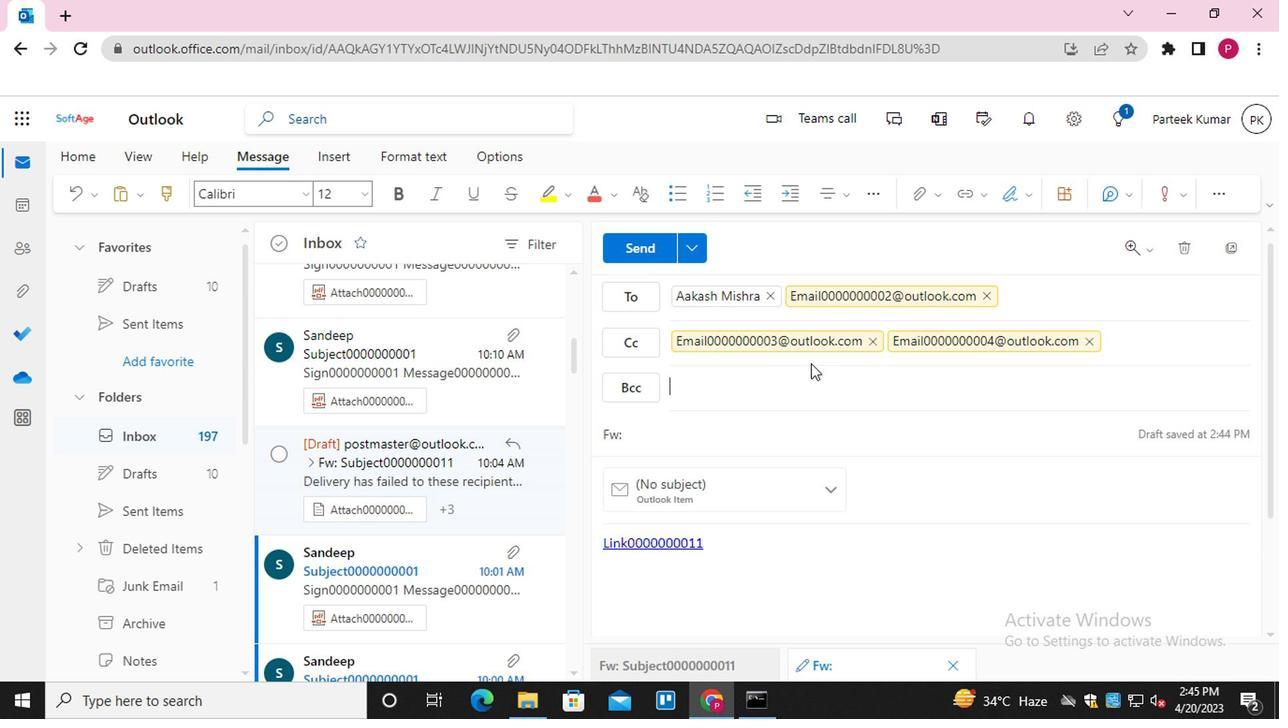
Action: Key pressed <Key.shift>EMAIL0000000005<Key.shift>@OUTLOOK.COM<Key.enter>
Screenshot: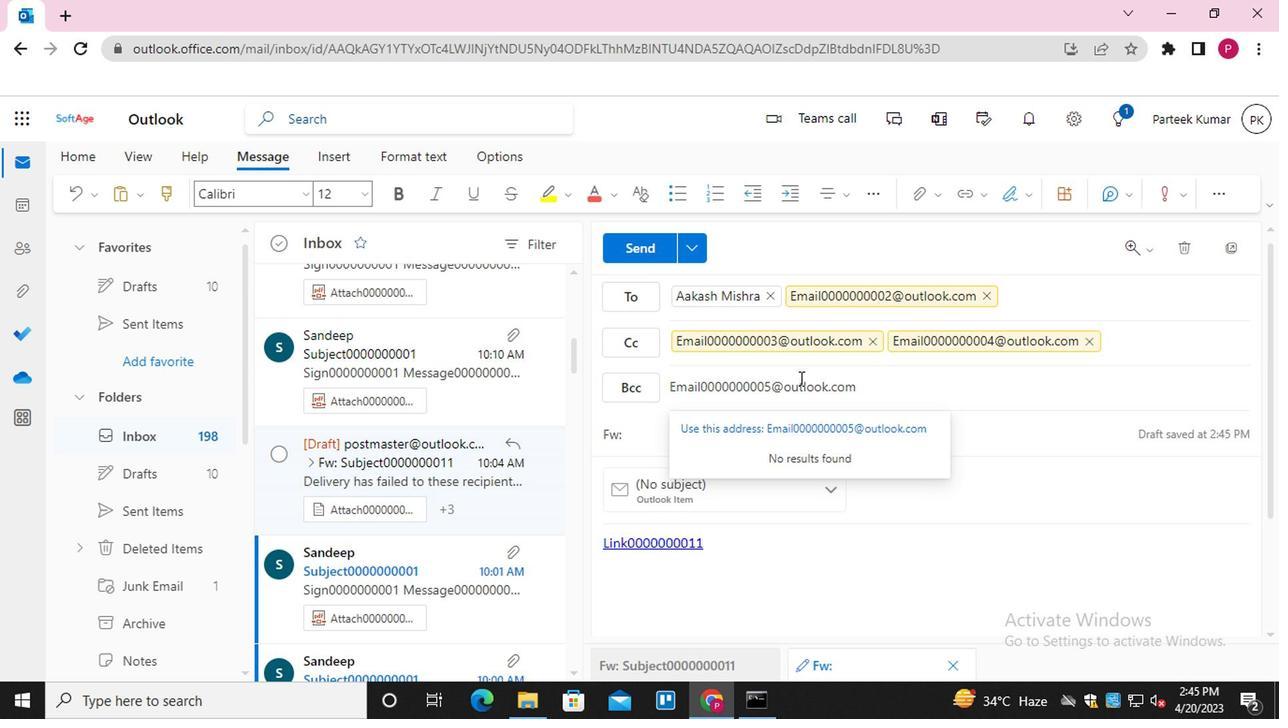 
Action: Mouse moved to (726, 433)
Screenshot: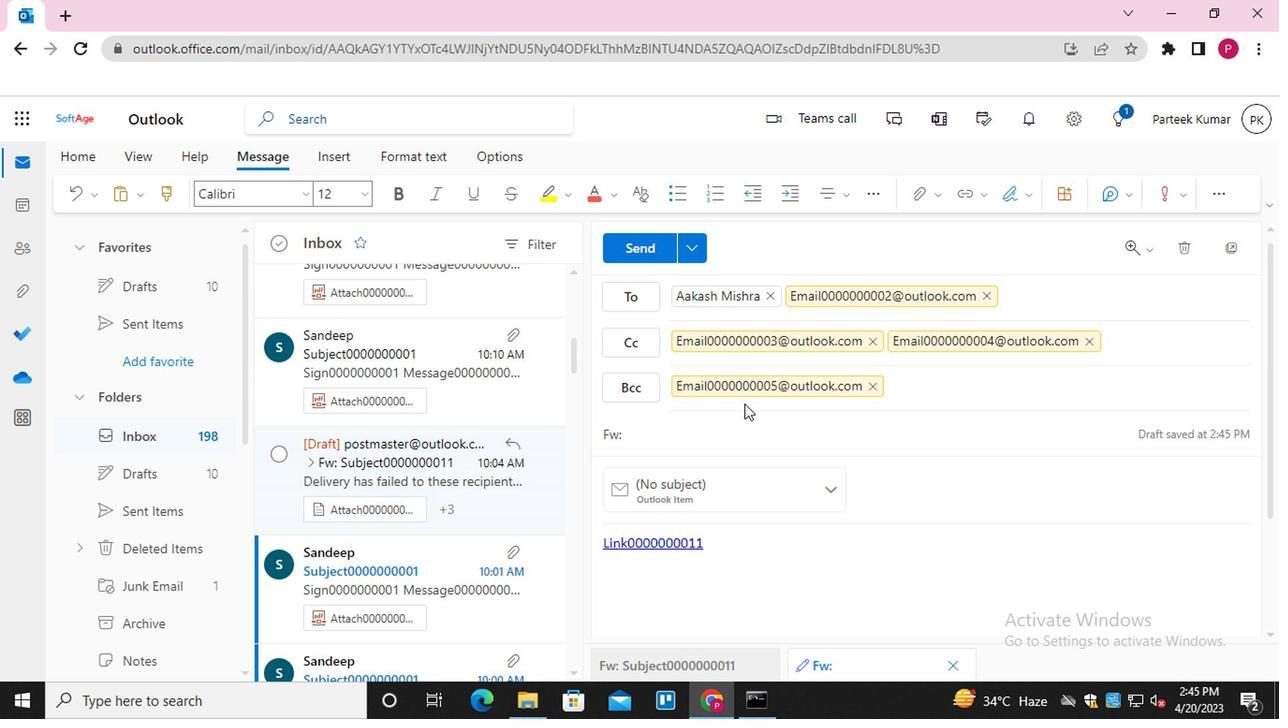 
Action: Mouse pressed left at (726, 433)
Screenshot: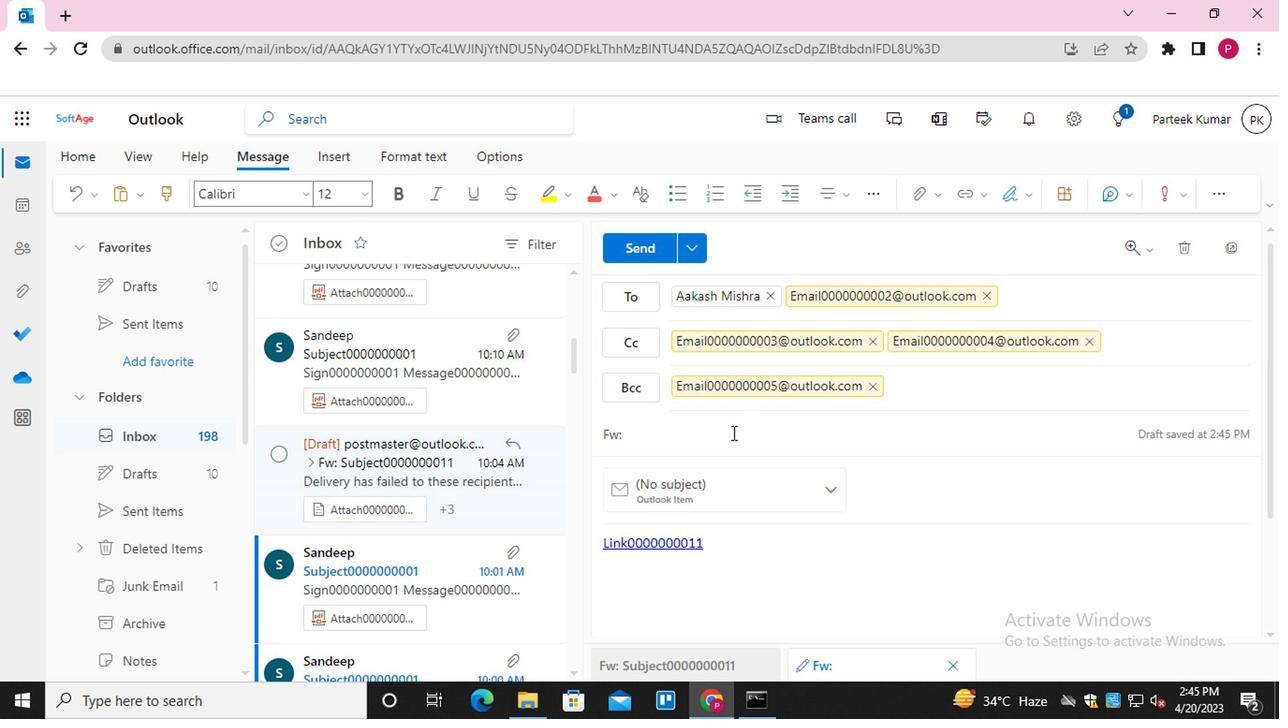 
Action: Key pressed <Key.shift>SUBJECT0000000011
Screenshot: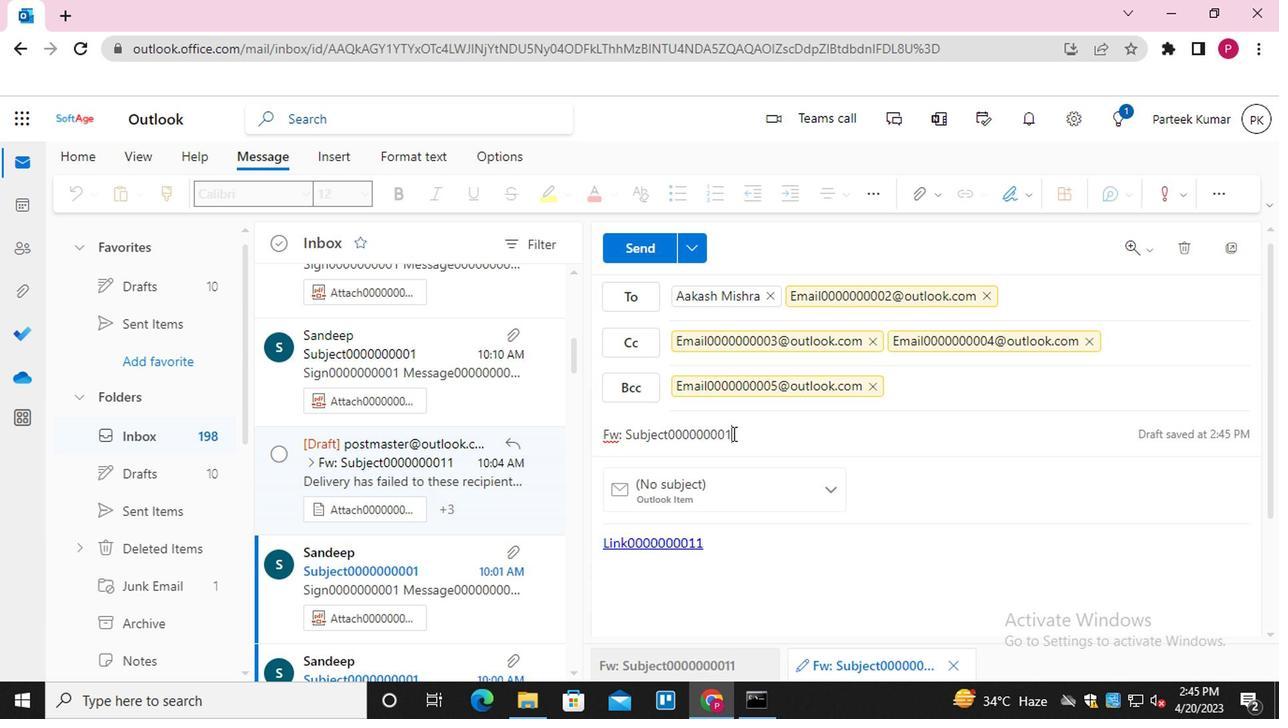 
Action: Mouse moved to (675, 577)
Screenshot: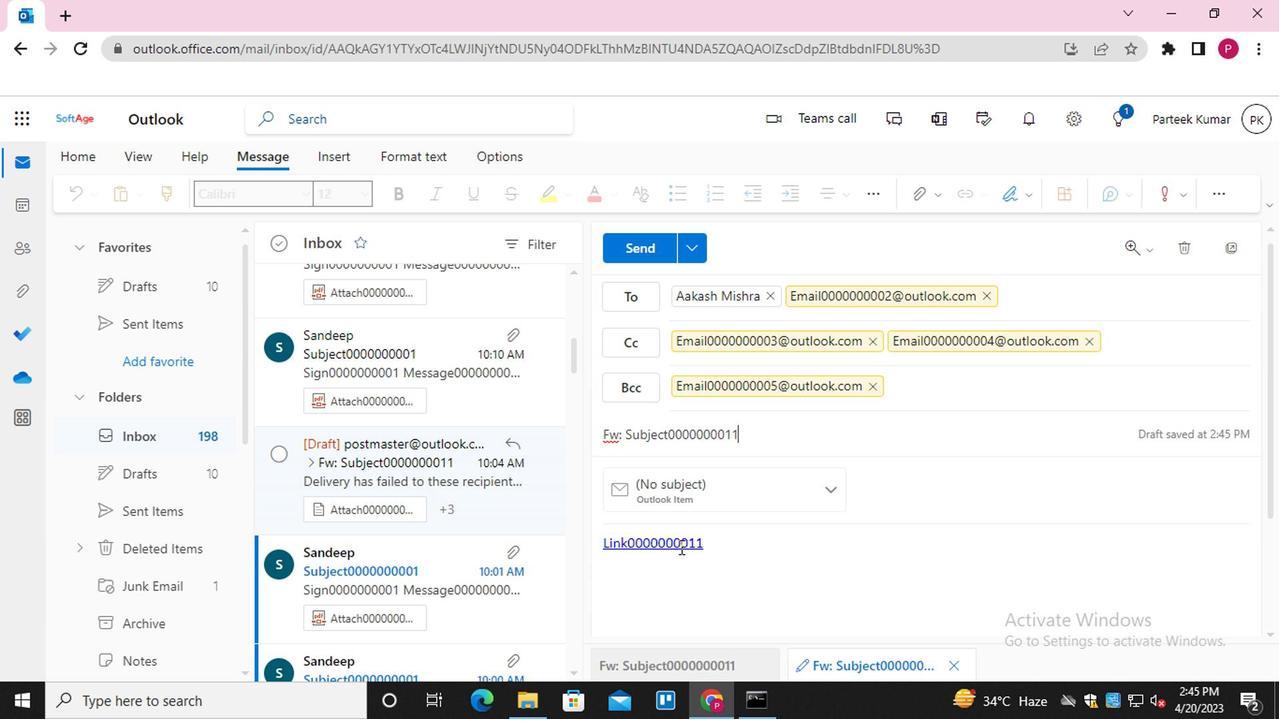 
Action: Mouse pressed left at (675, 577)
Screenshot: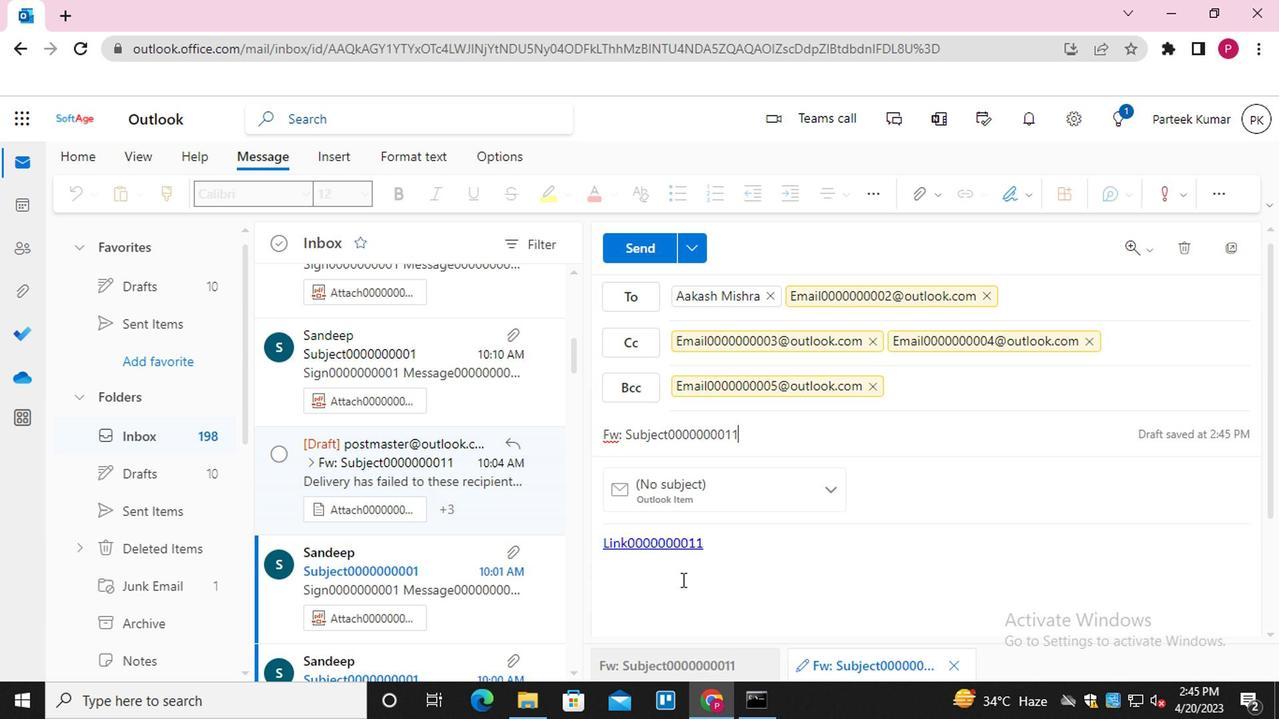 
Action: Mouse moved to (720, 546)
Screenshot: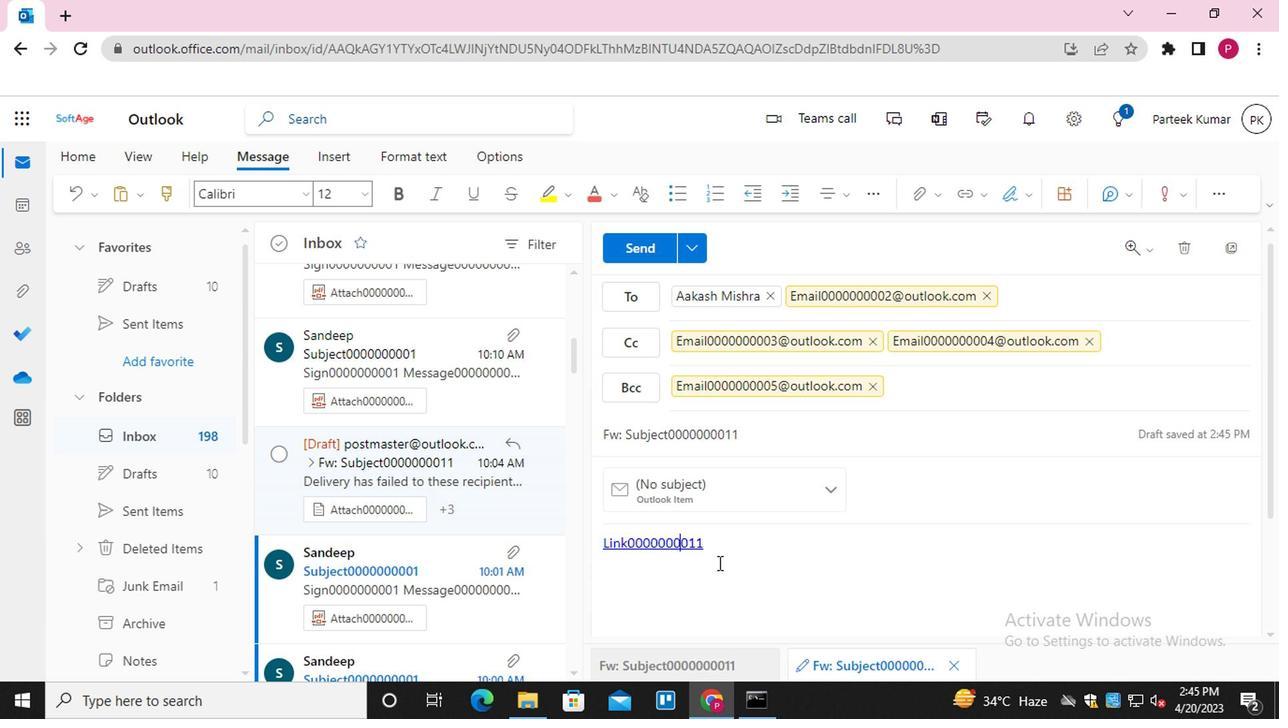 
Action: Mouse pressed left at (720, 546)
Screenshot: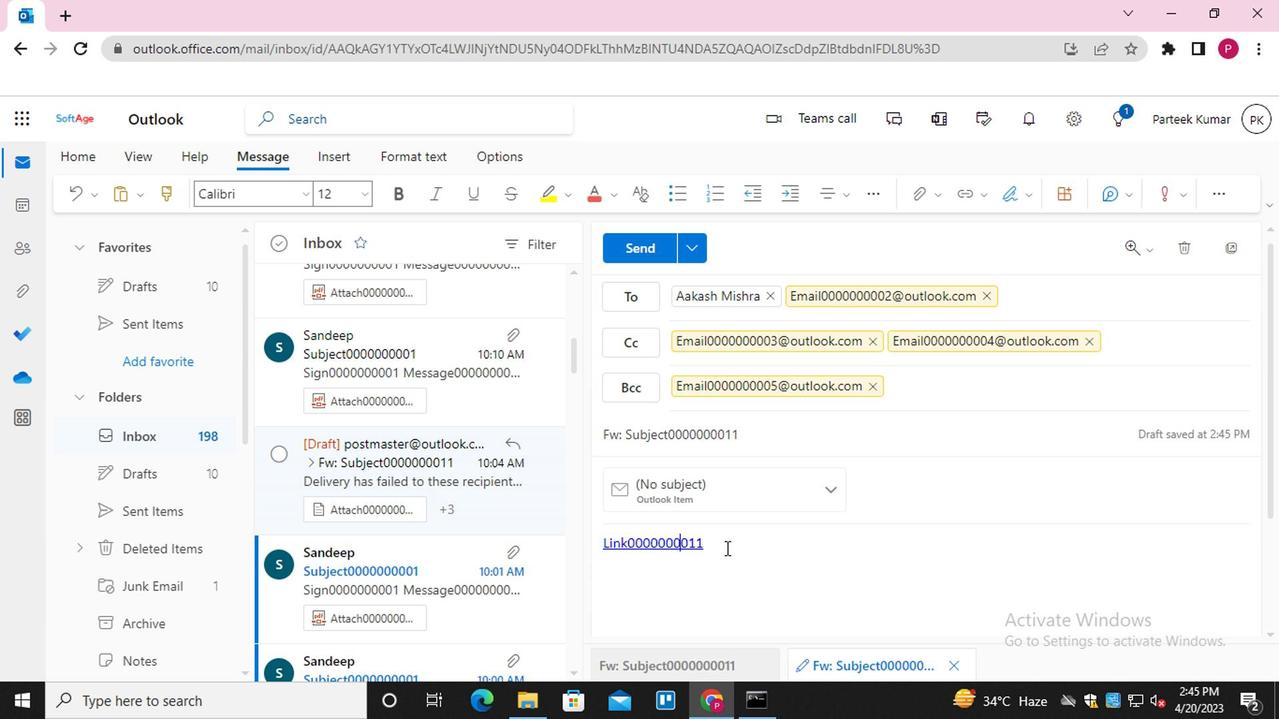 
Action: Mouse moved to (716, 545)
Screenshot: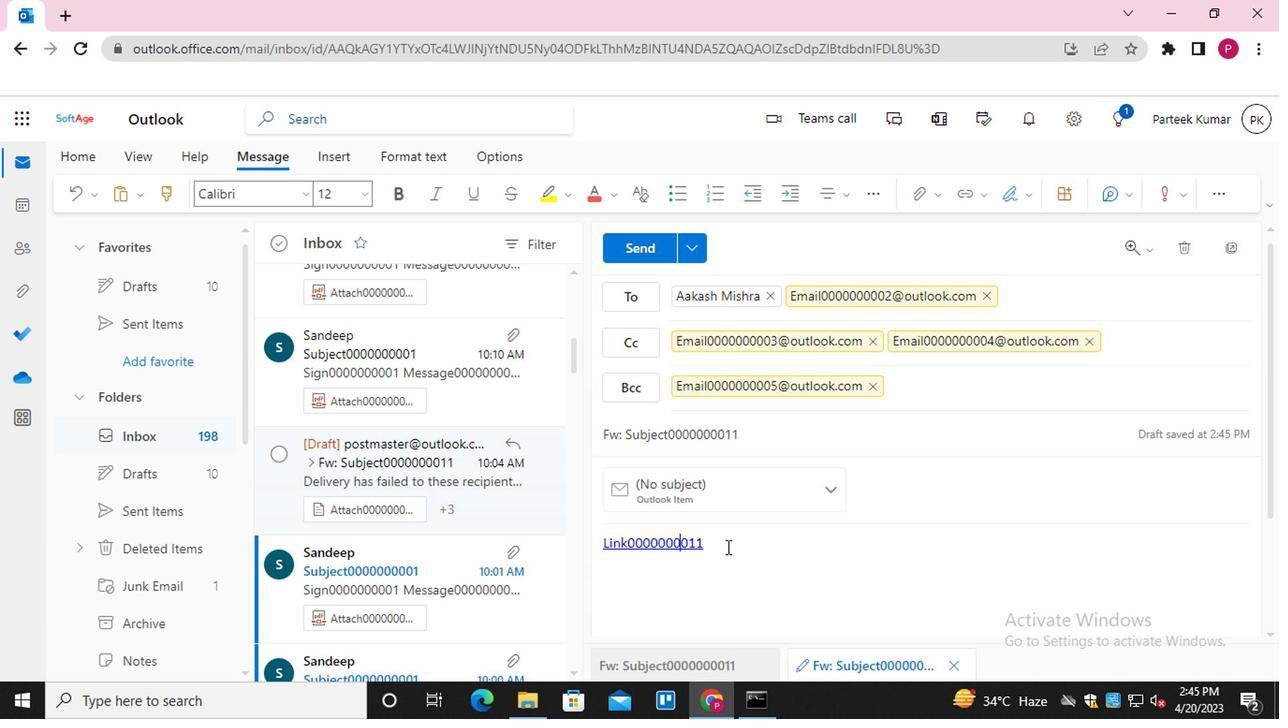 
Action: Key pressed <Key.enter><Key.shift_r>MESSAGE0000000013
Screenshot: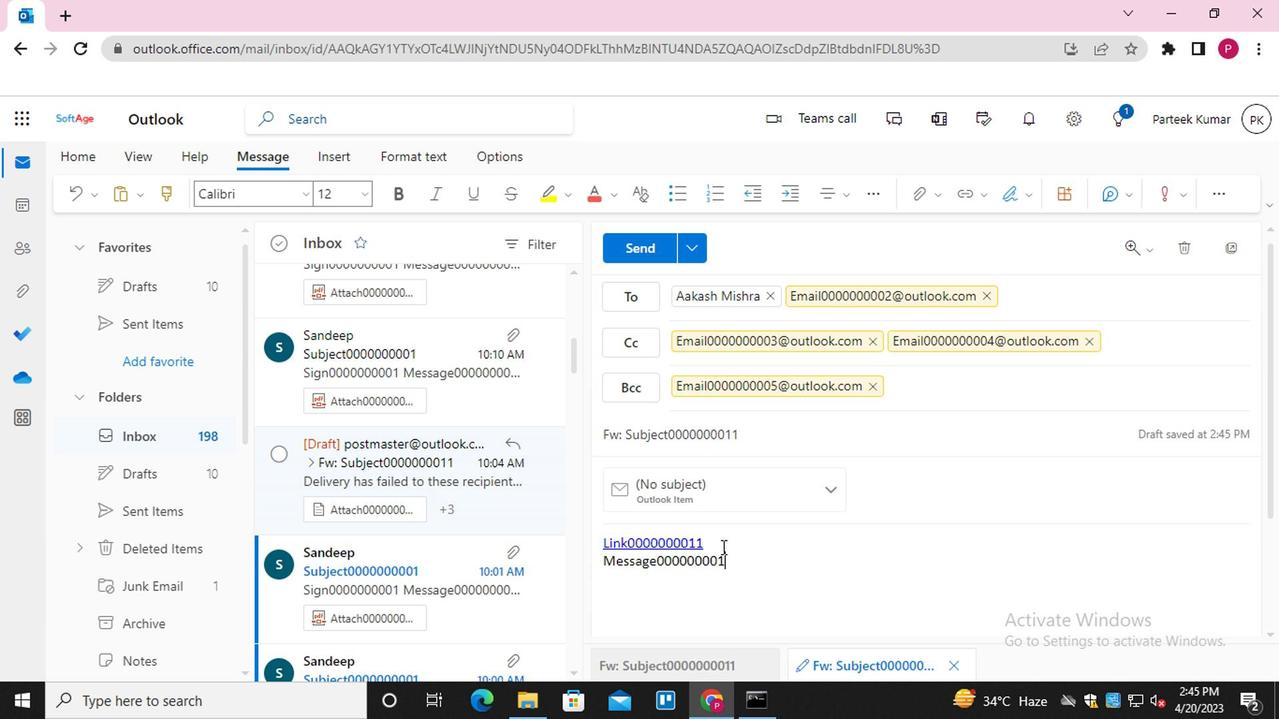 
Action: Mouse moved to (650, 251)
Screenshot: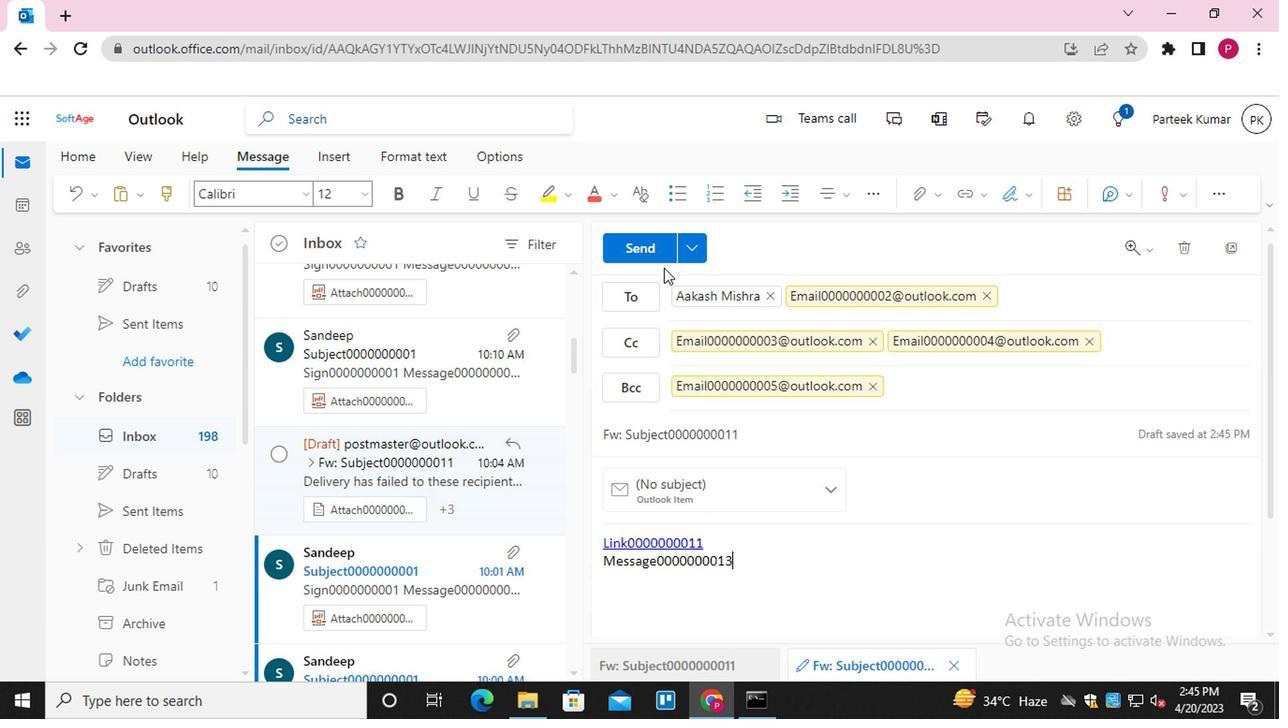 
Action: Mouse pressed left at (650, 251)
Screenshot: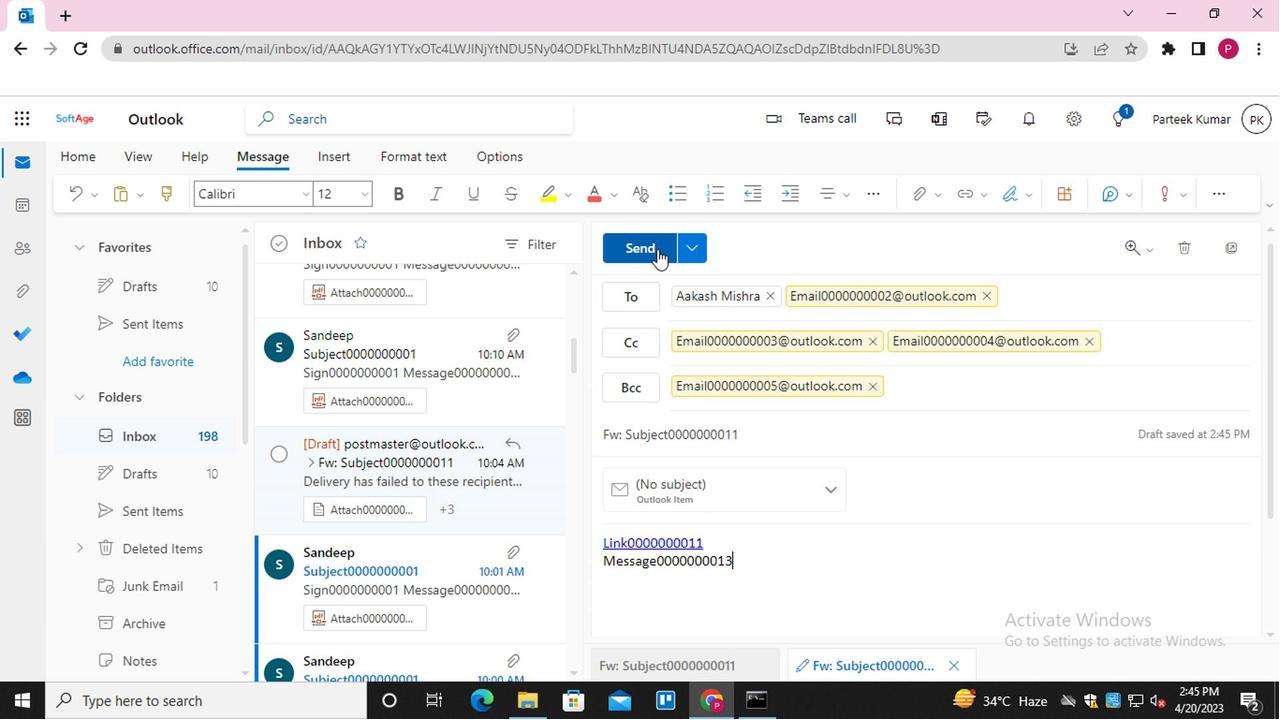 
Action: Mouse moved to (1231, 460)
Screenshot: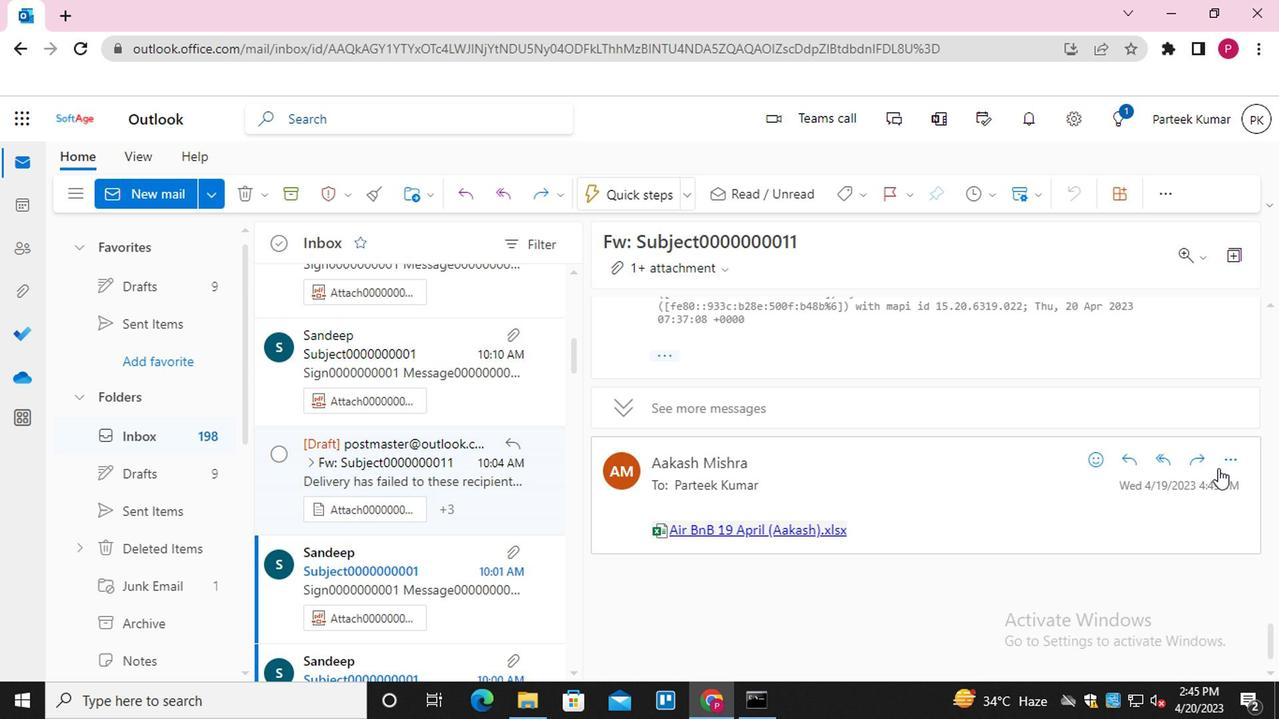 
Action: Mouse pressed left at (1231, 460)
Screenshot: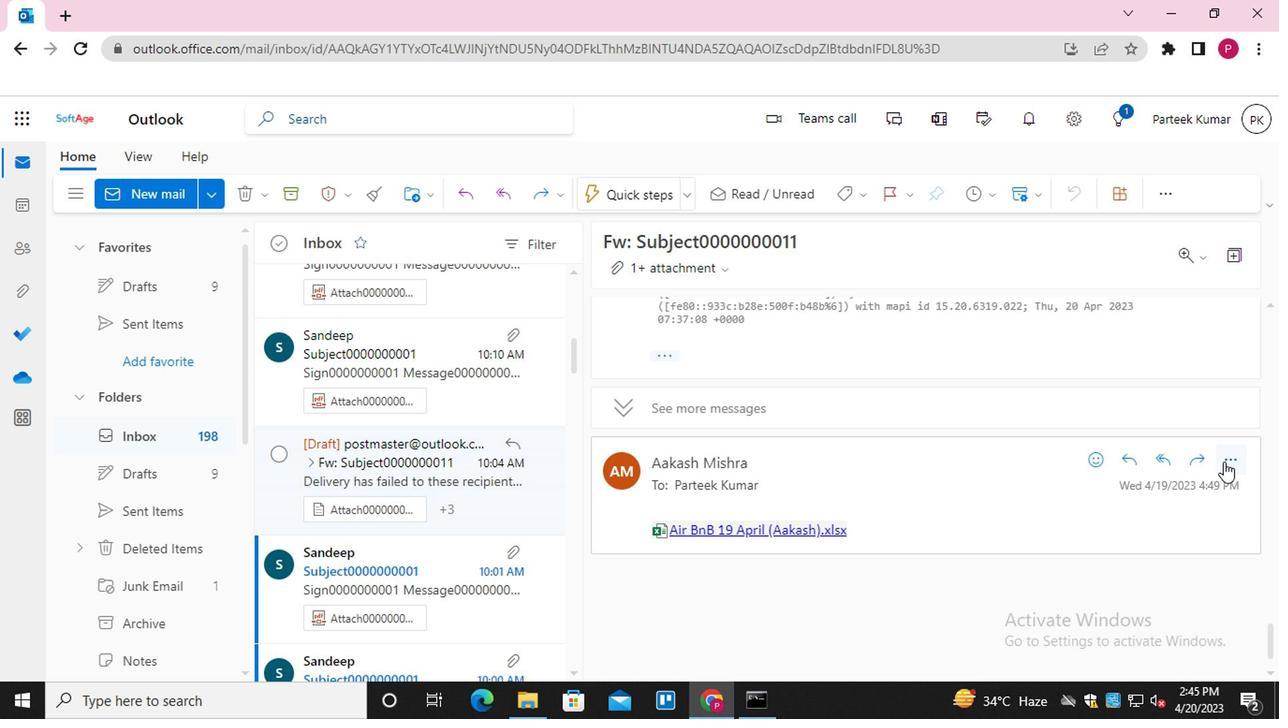 
Action: Mouse moved to (1131, 225)
Screenshot: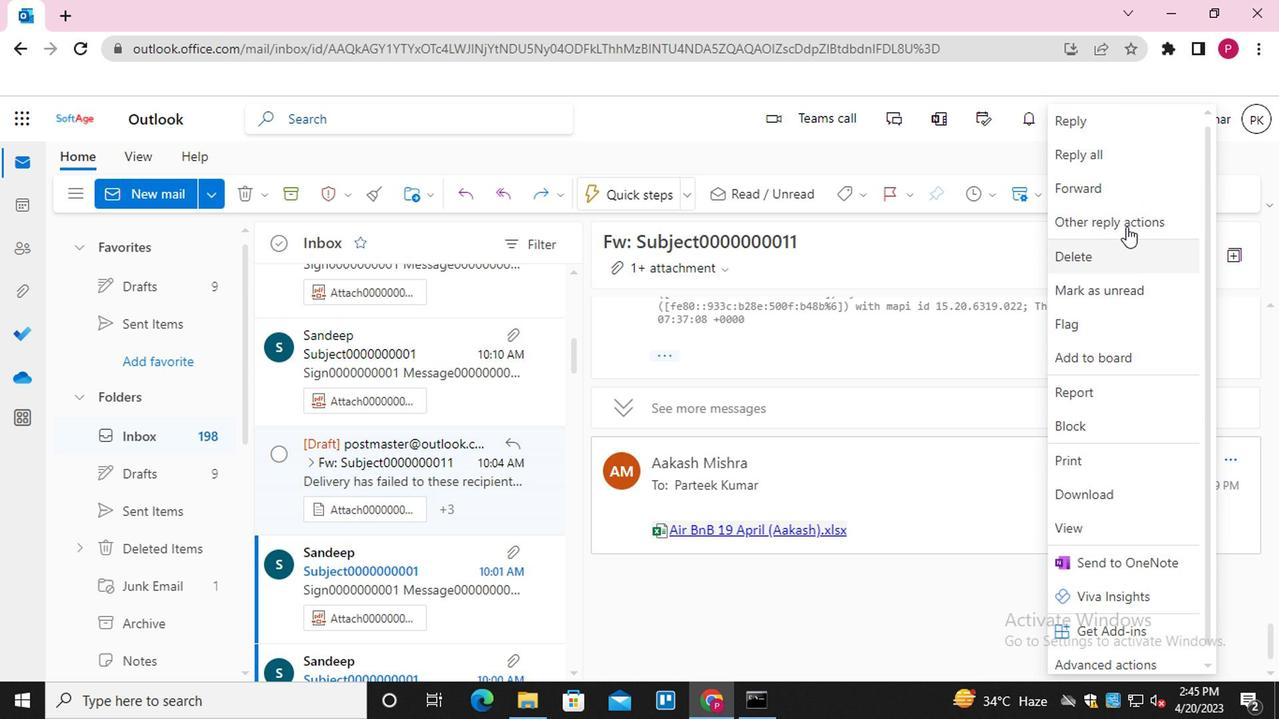 
Action: Mouse pressed left at (1131, 225)
Screenshot: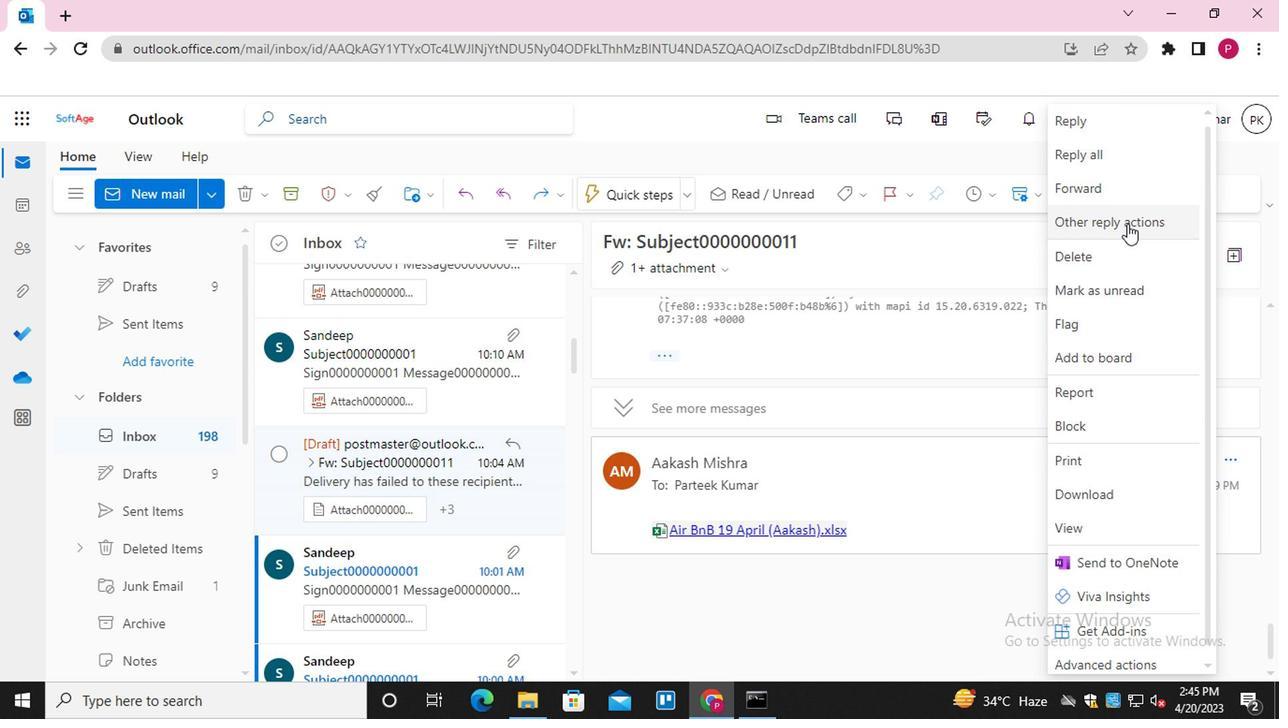 
Action: Mouse moved to (959, 257)
Screenshot: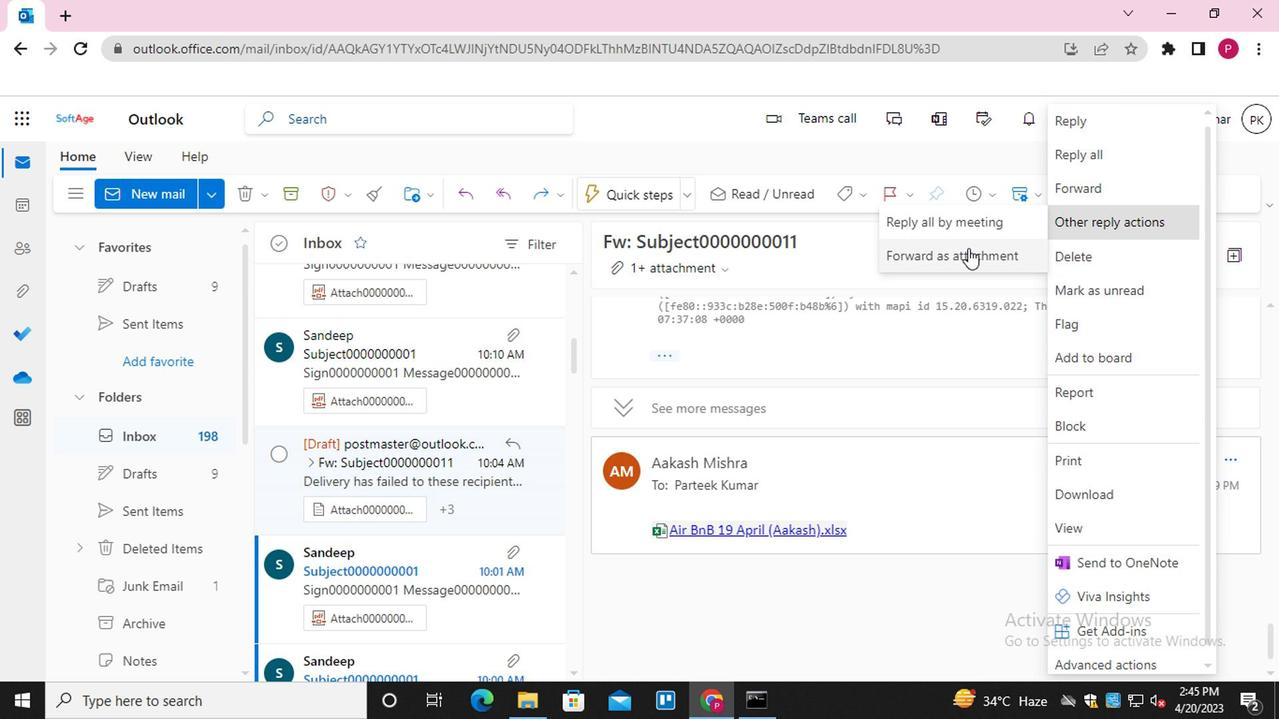 
Action: Mouse pressed left at (959, 257)
Screenshot: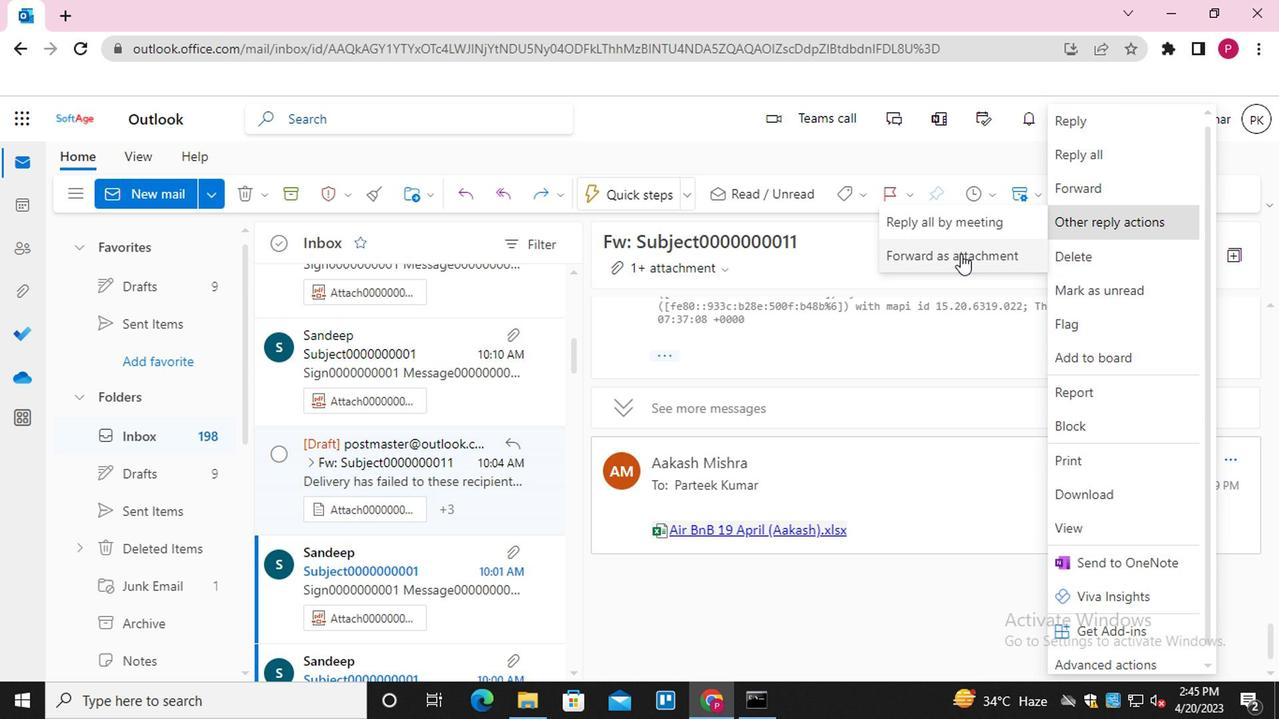 
Action: Mouse moved to (618, 502)
Screenshot: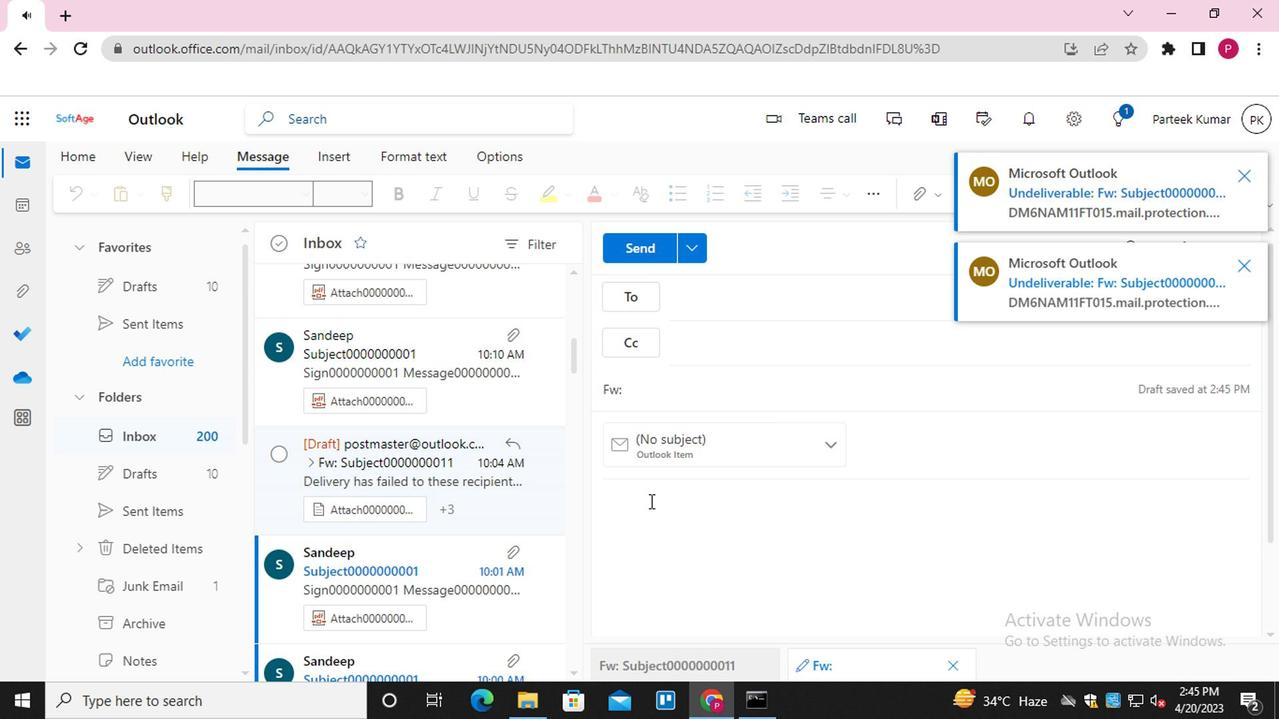 
Action: Mouse pressed left at (618, 502)
Screenshot: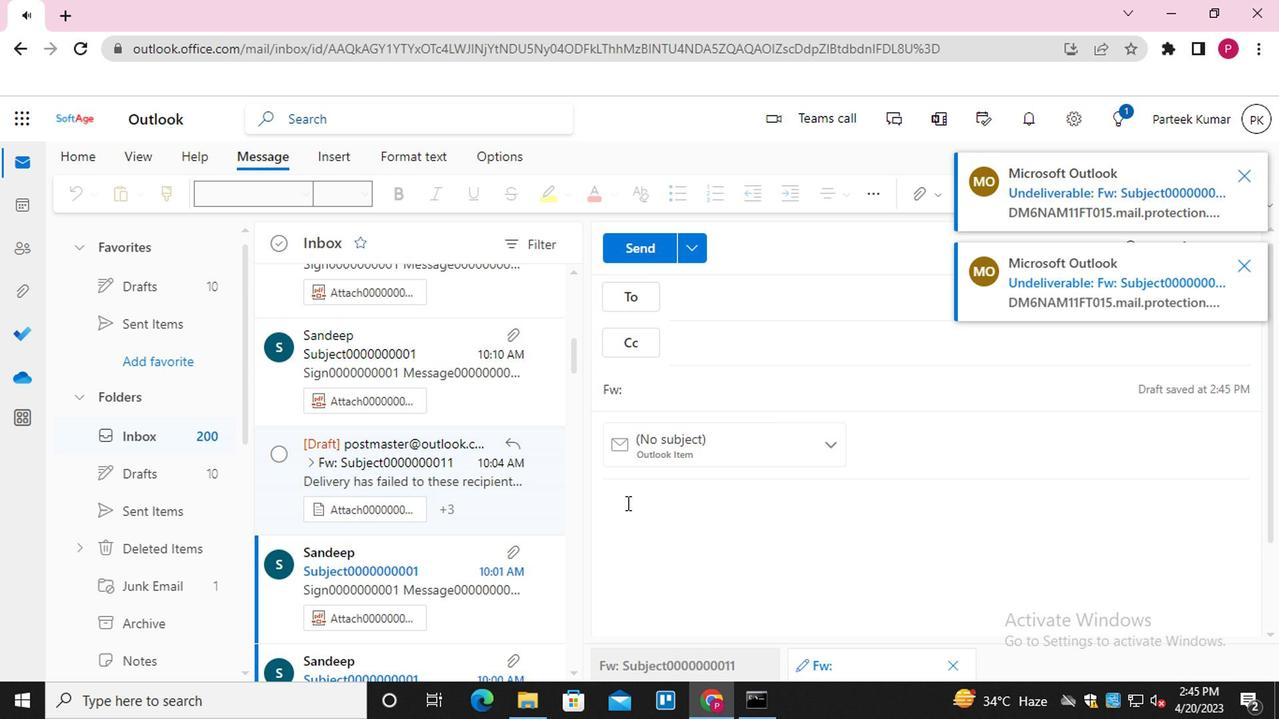 
Action: Mouse moved to (1251, 181)
Screenshot: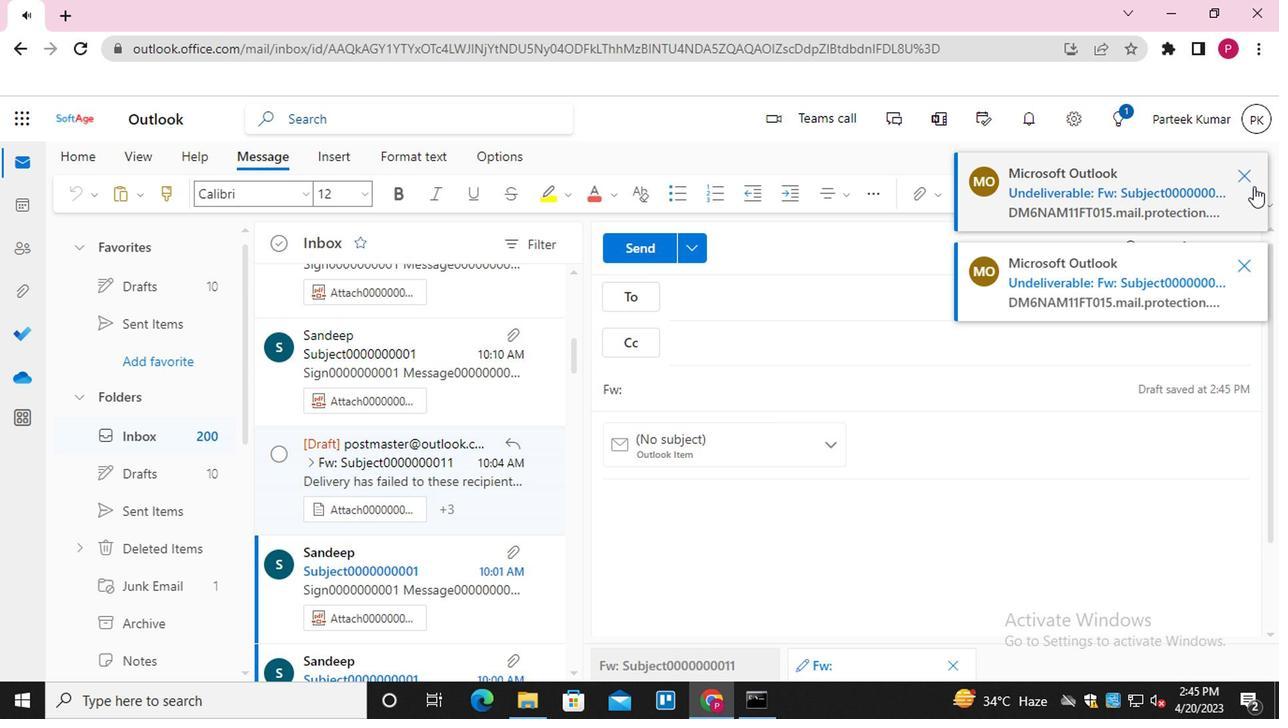 
Action: Mouse pressed left at (1251, 181)
Screenshot: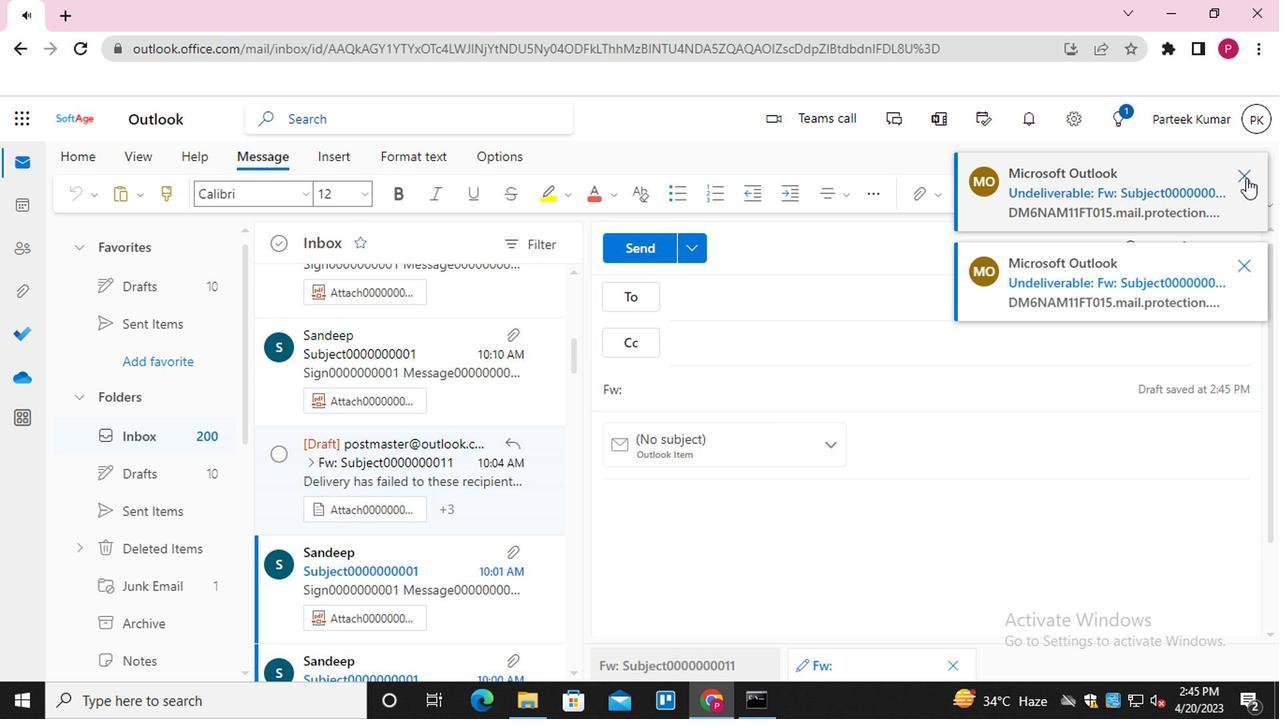 
Action: Mouse pressed left at (1251, 181)
Screenshot: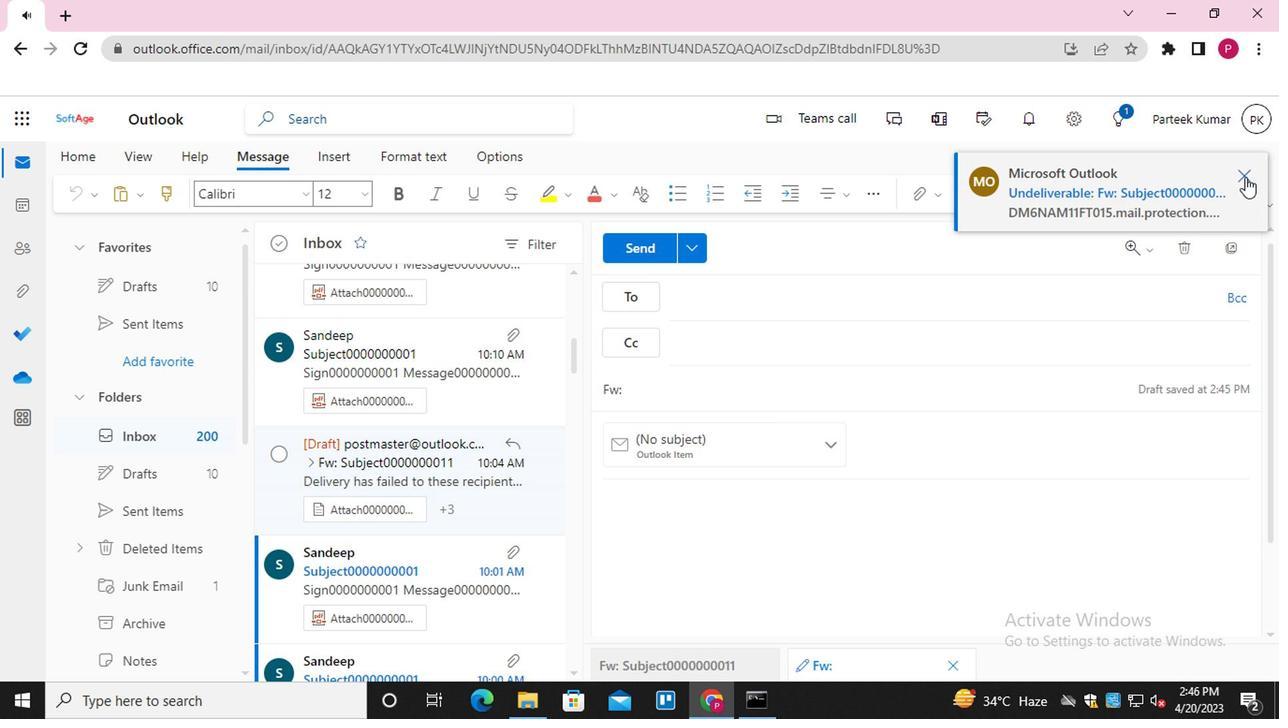 
Action: Mouse moved to (967, 195)
Screenshot: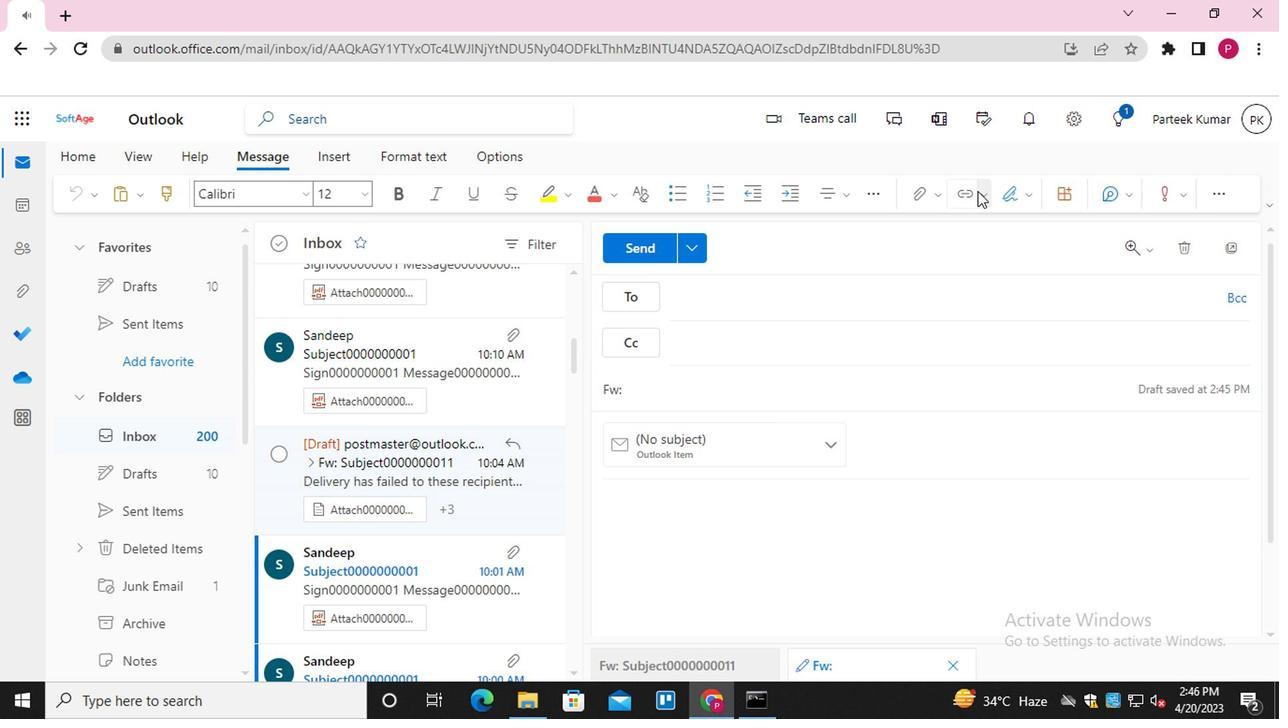 
Action: Mouse pressed left at (967, 195)
Screenshot: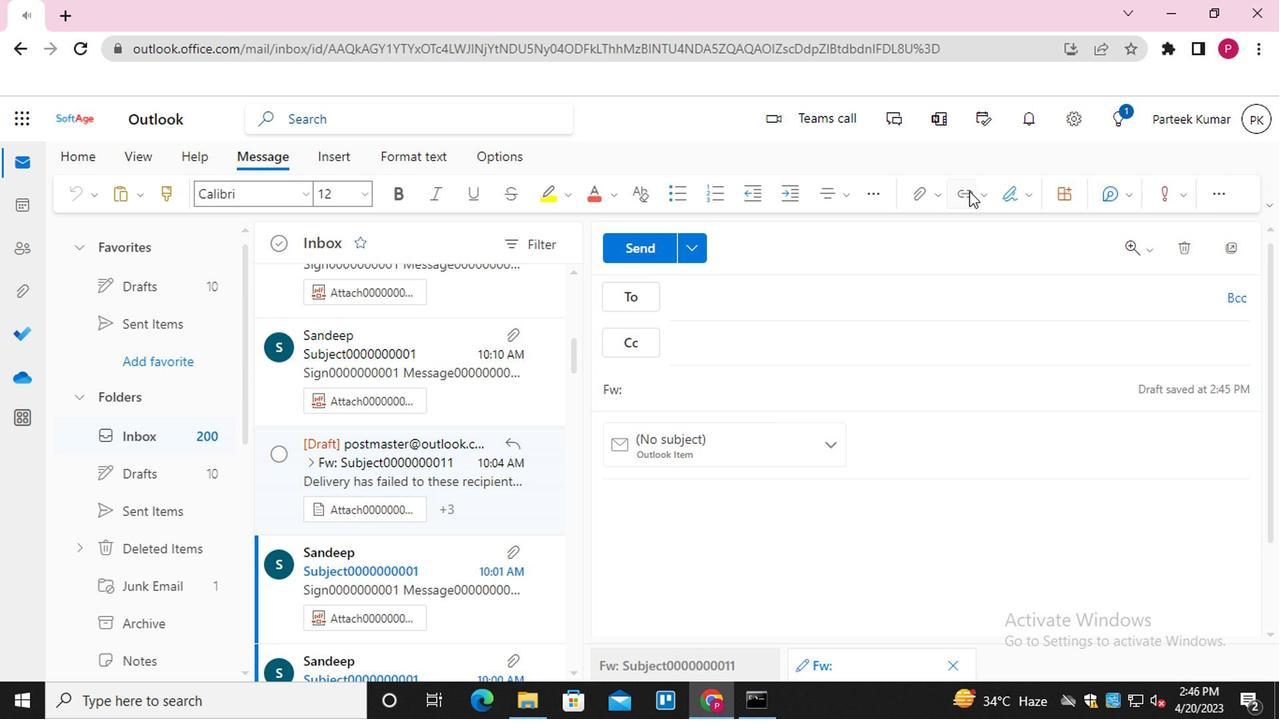 
Action: Mouse moved to (691, 368)
Screenshot: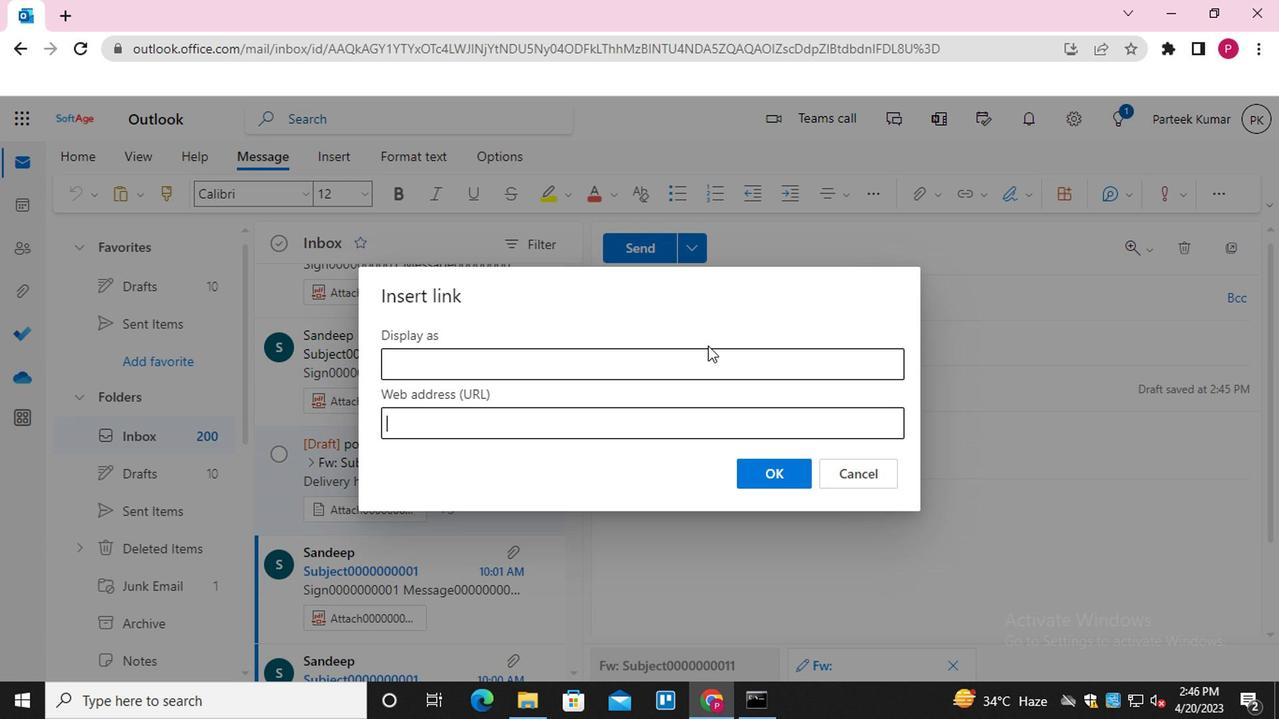 
Action: Mouse pressed left at (691, 368)
Screenshot: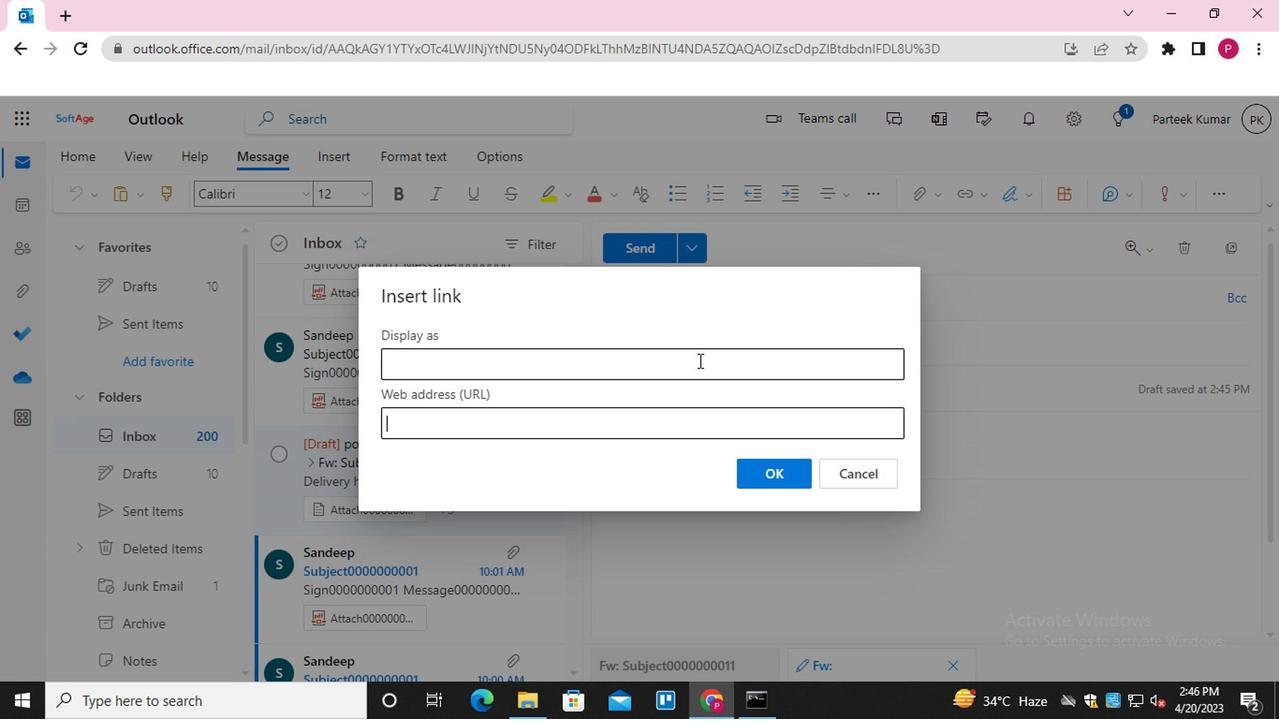 
Action: Mouse moved to (548, 418)
Screenshot: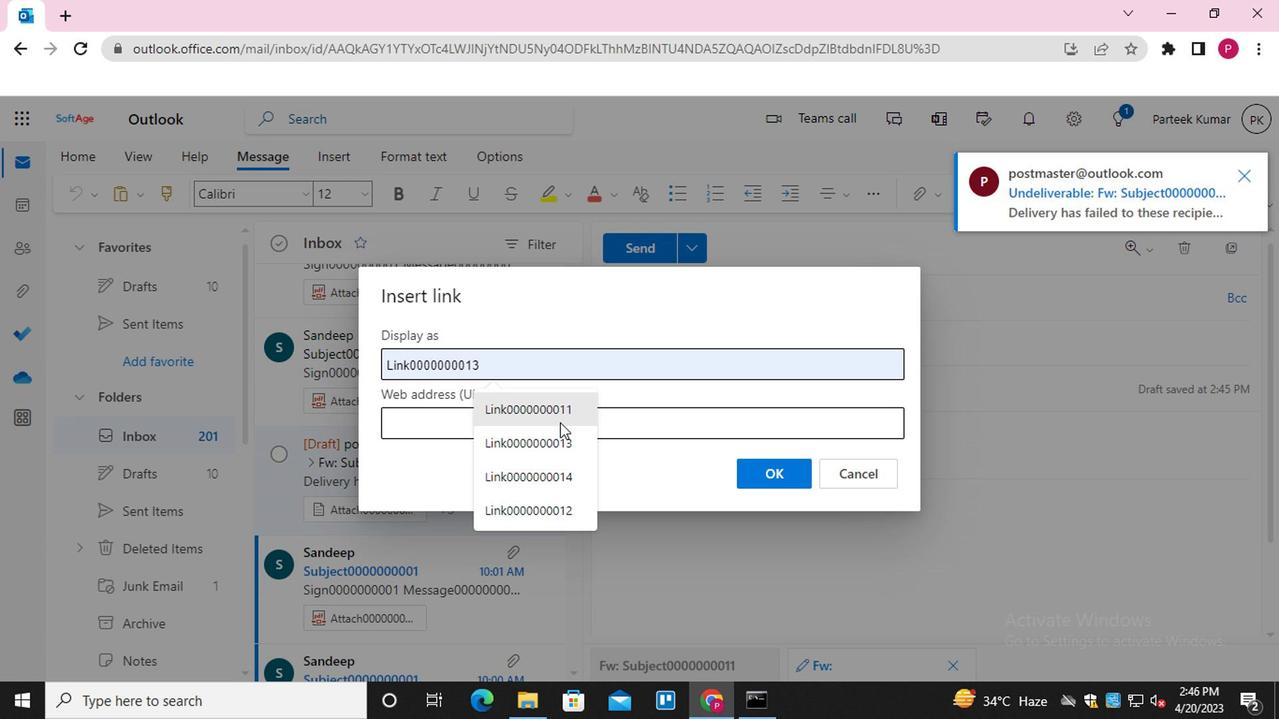 
Action: Mouse pressed left at (548, 418)
Screenshot: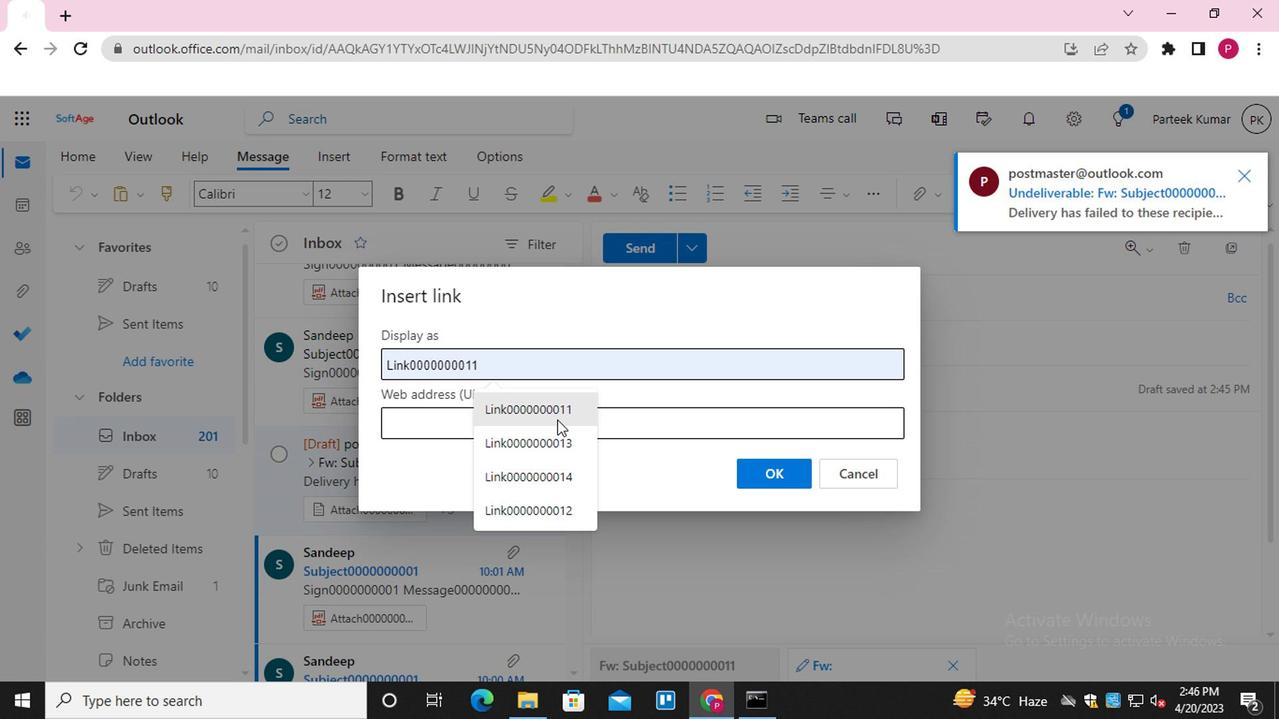 
Action: Mouse moved to (552, 419)
Screenshot: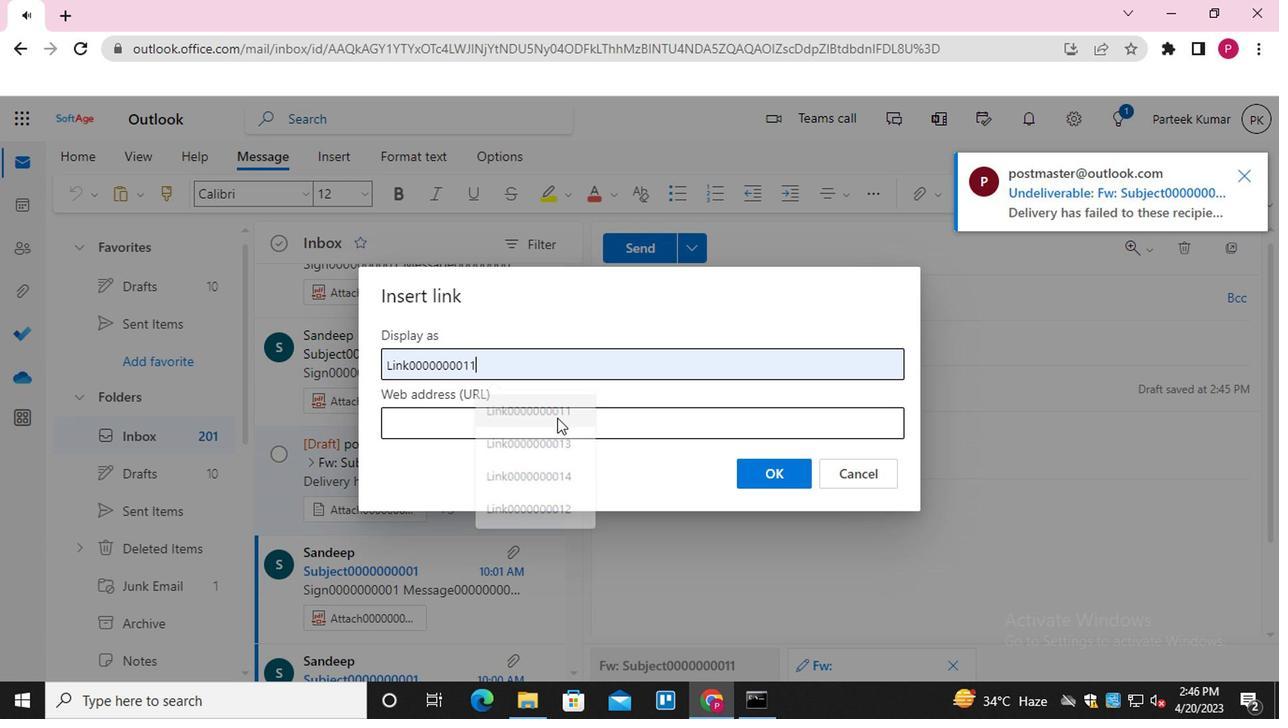 
Action: Mouse pressed left at (552, 419)
Screenshot: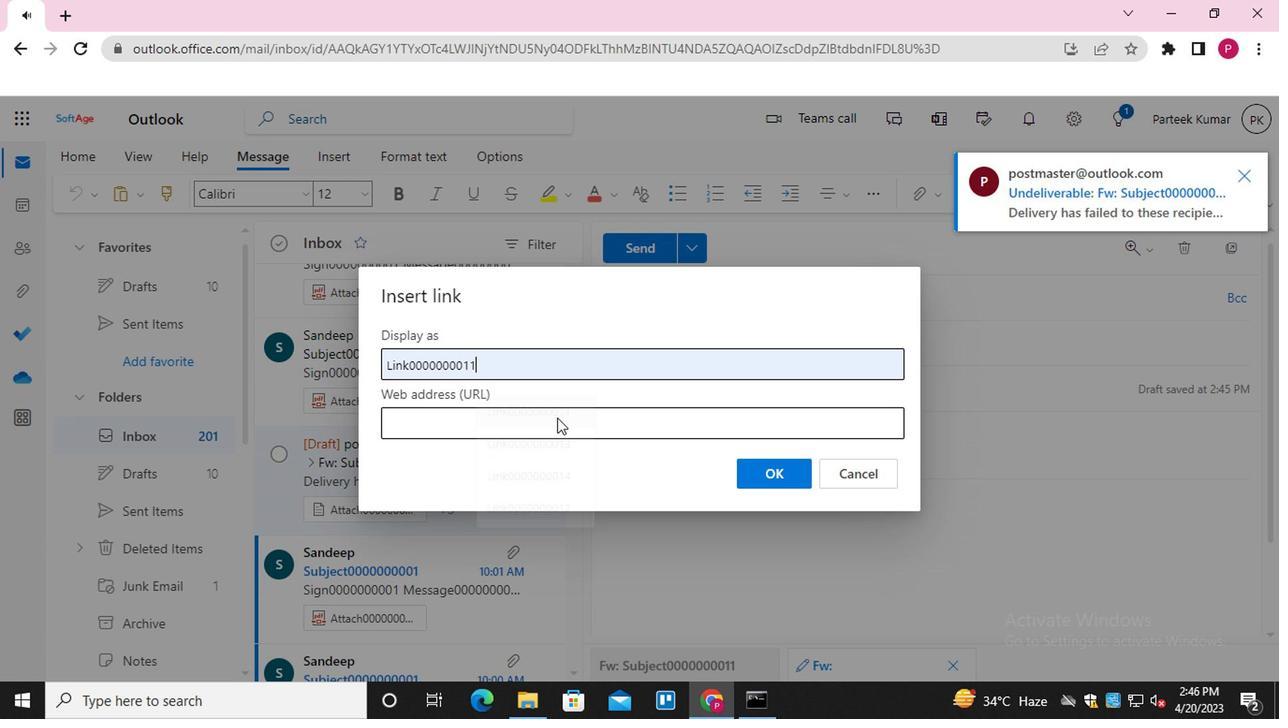 
Action: Mouse moved to (539, 528)
Screenshot: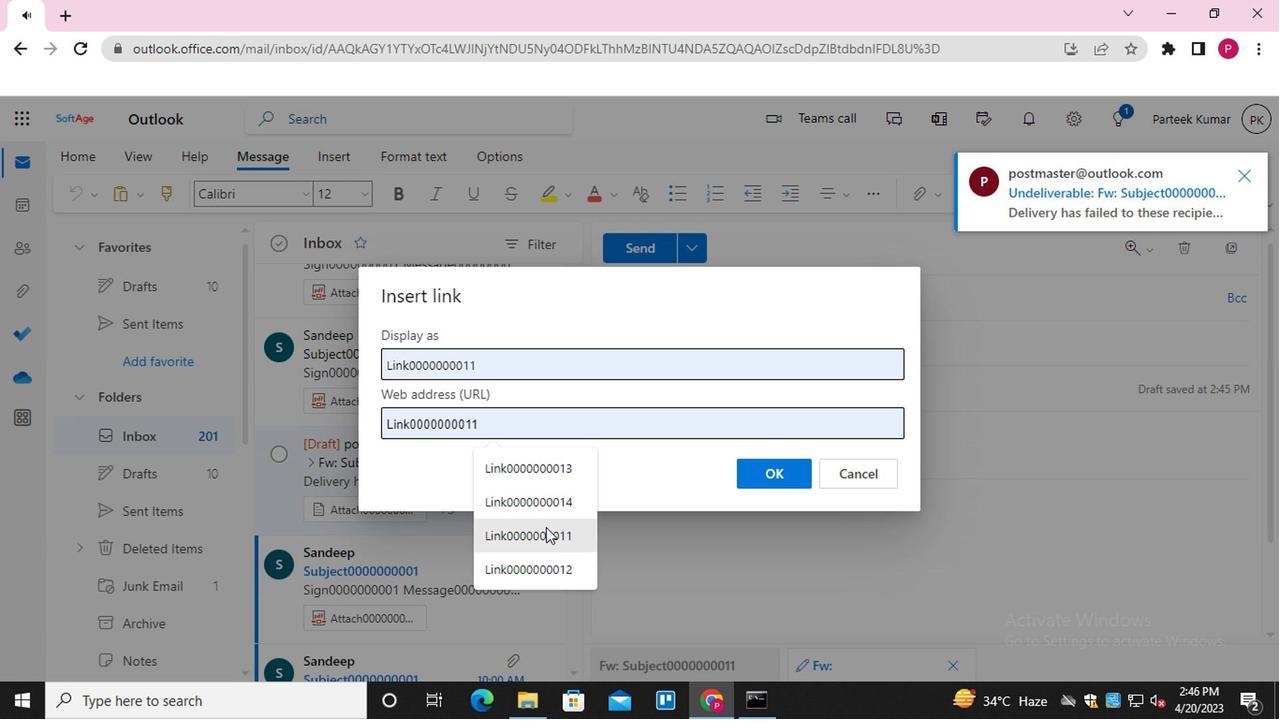 
Action: Mouse pressed left at (539, 528)
Screenshot: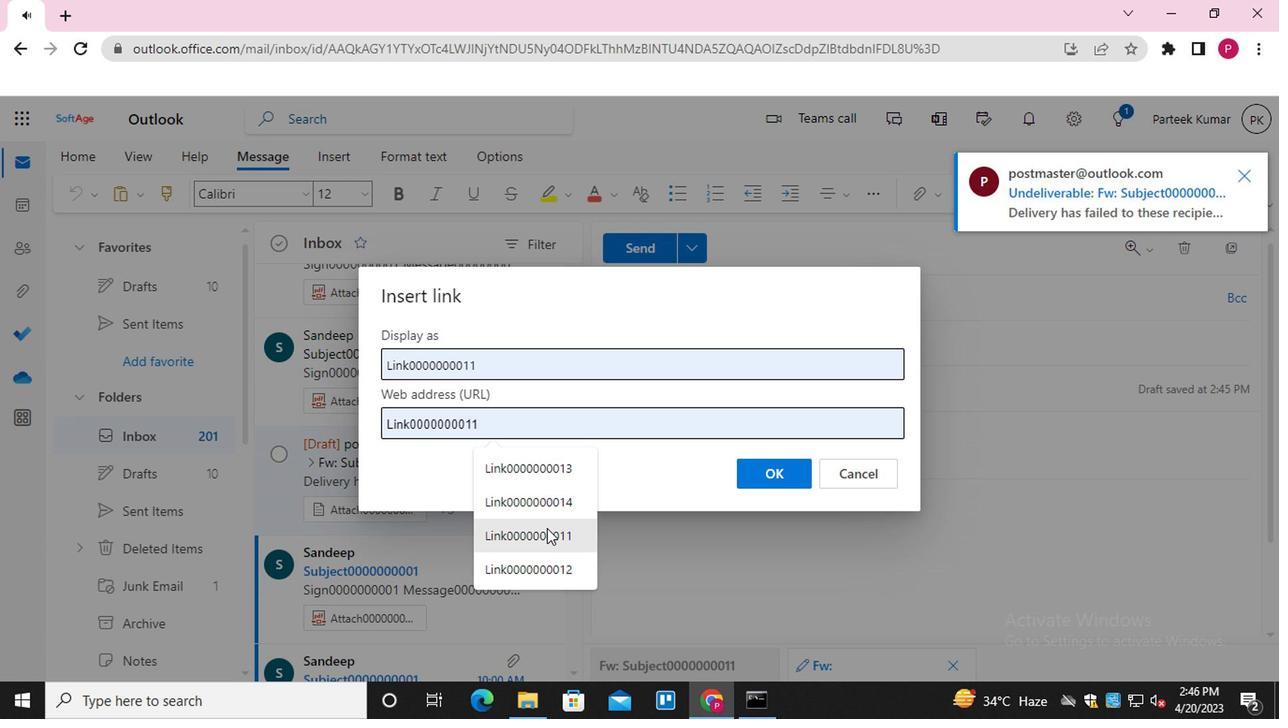 
Action: Mouse moved to (765, 475)
Screenshot: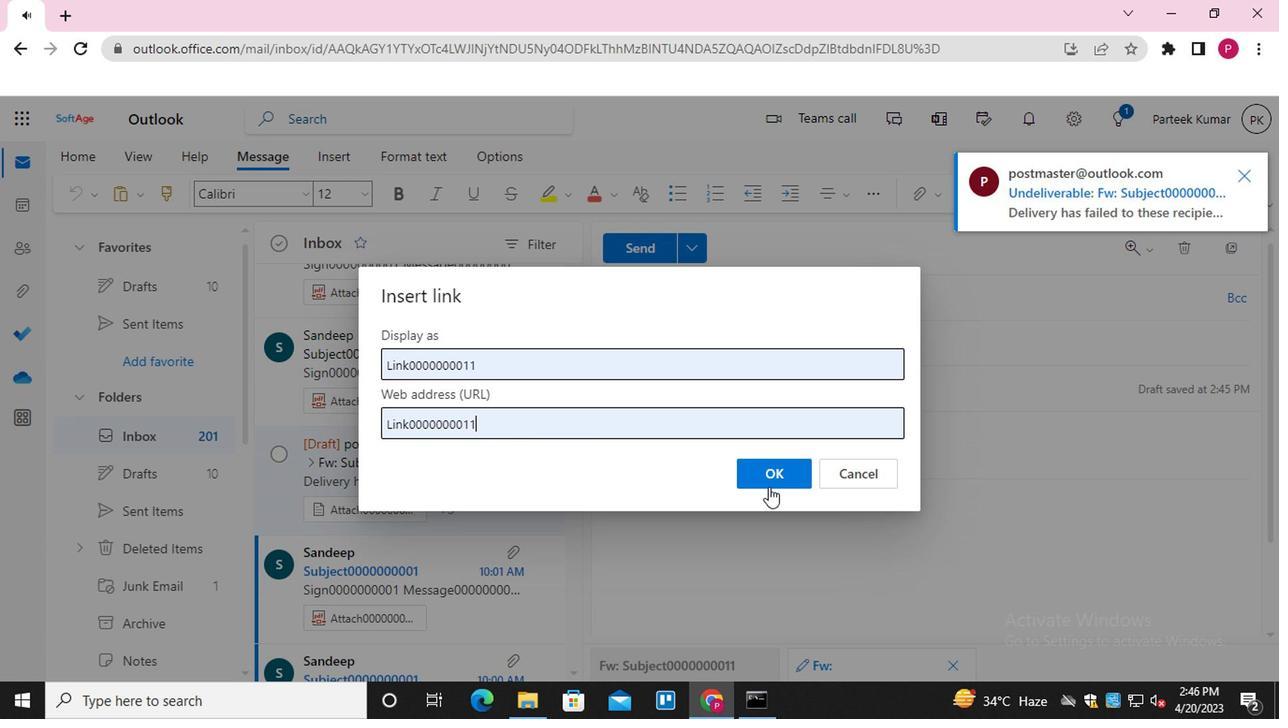 
Action: Mouse pressed left at (765, 475)
Screenshot: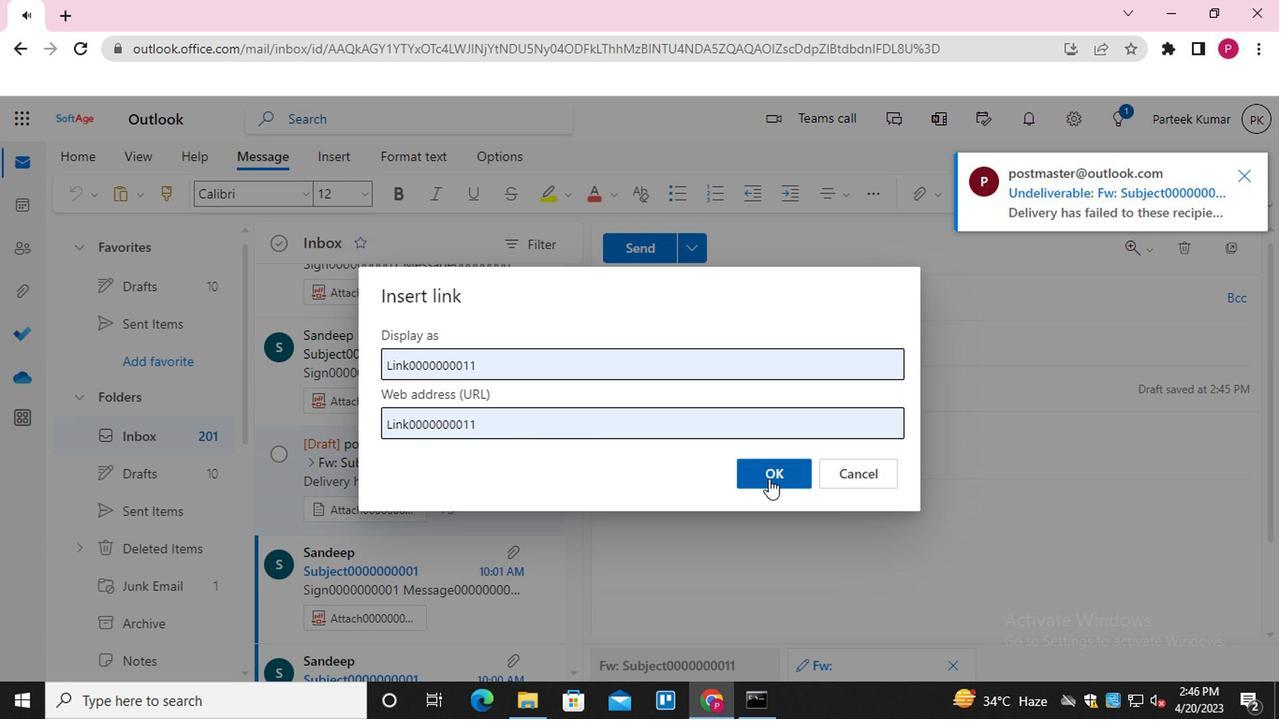 
Action: Mouse moved to (1249, 176)
Screenshot: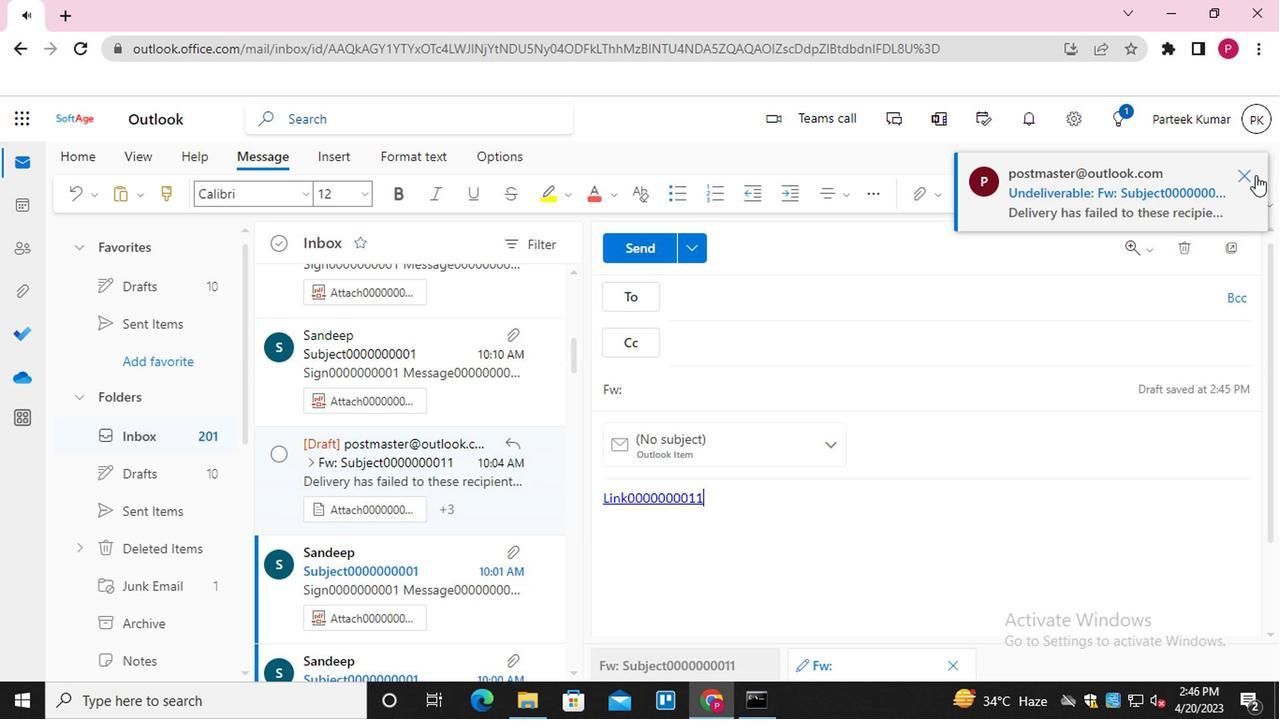 
Action: Mouse pressed left at (1249, 176)
Screenshot: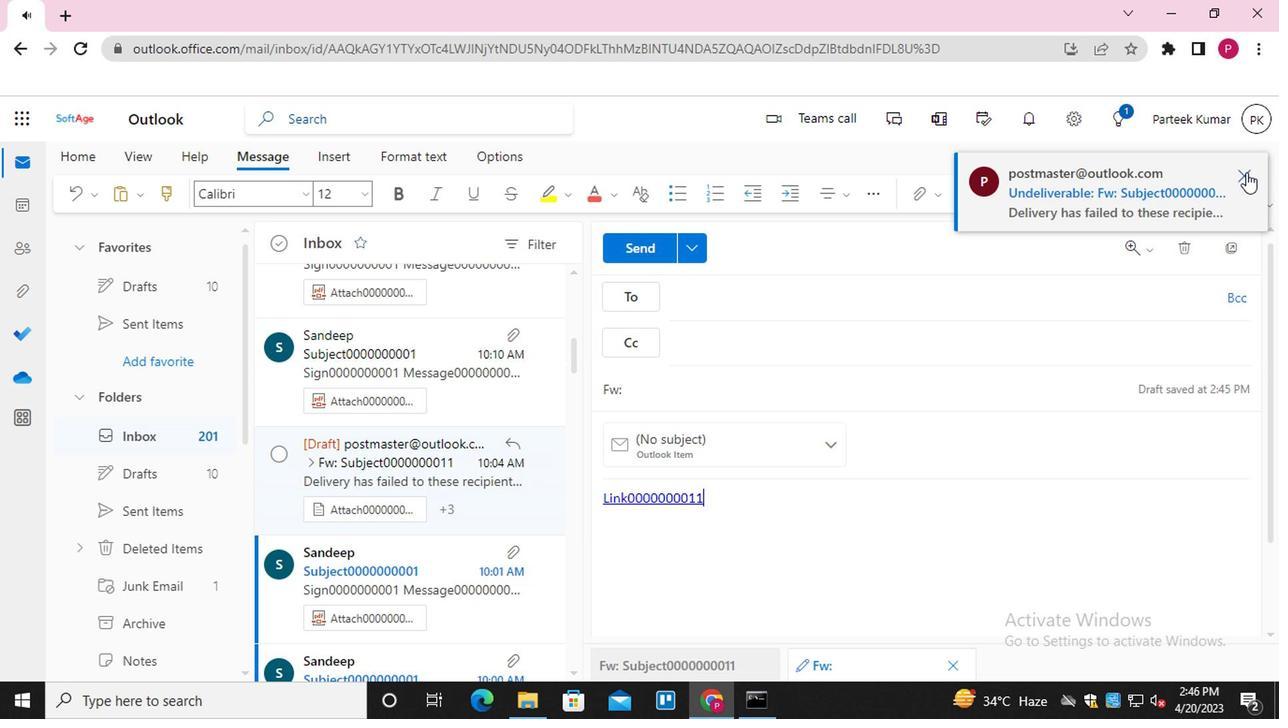 
Action: Mouse moved to (731, 295)
Screenshot: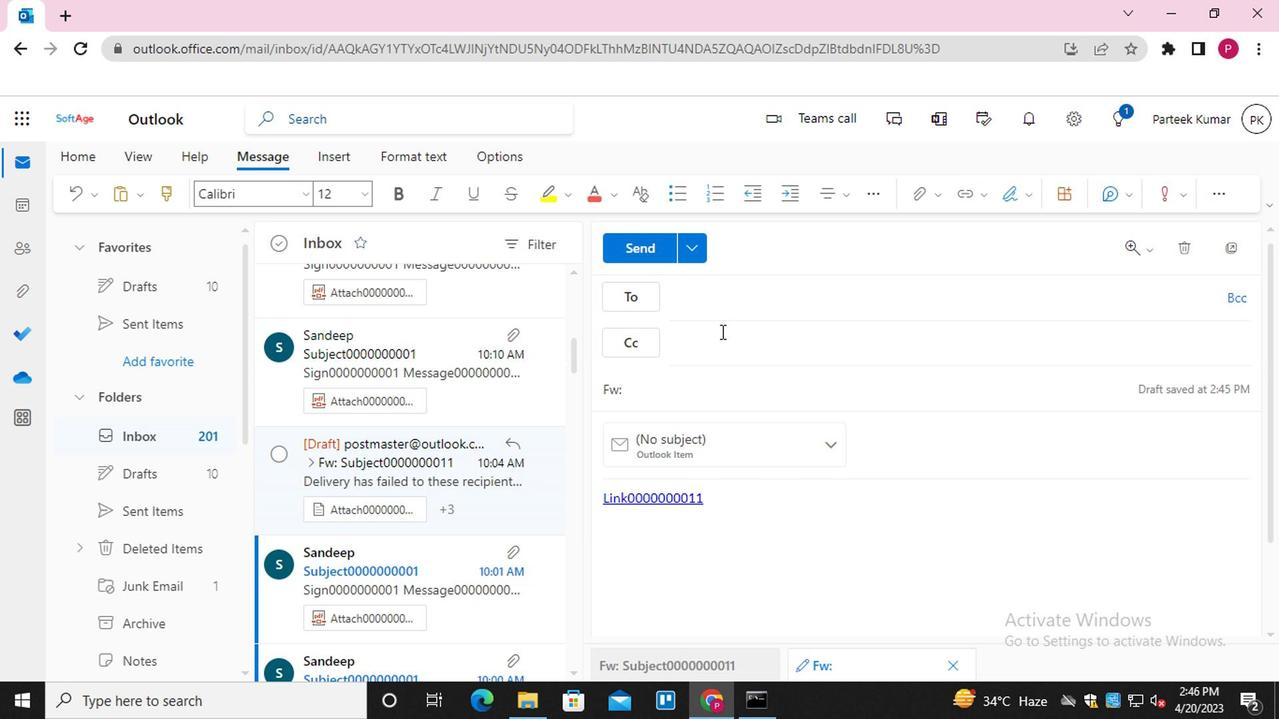 
Action: Mouse pressed left at (731, 295)
Screenshot: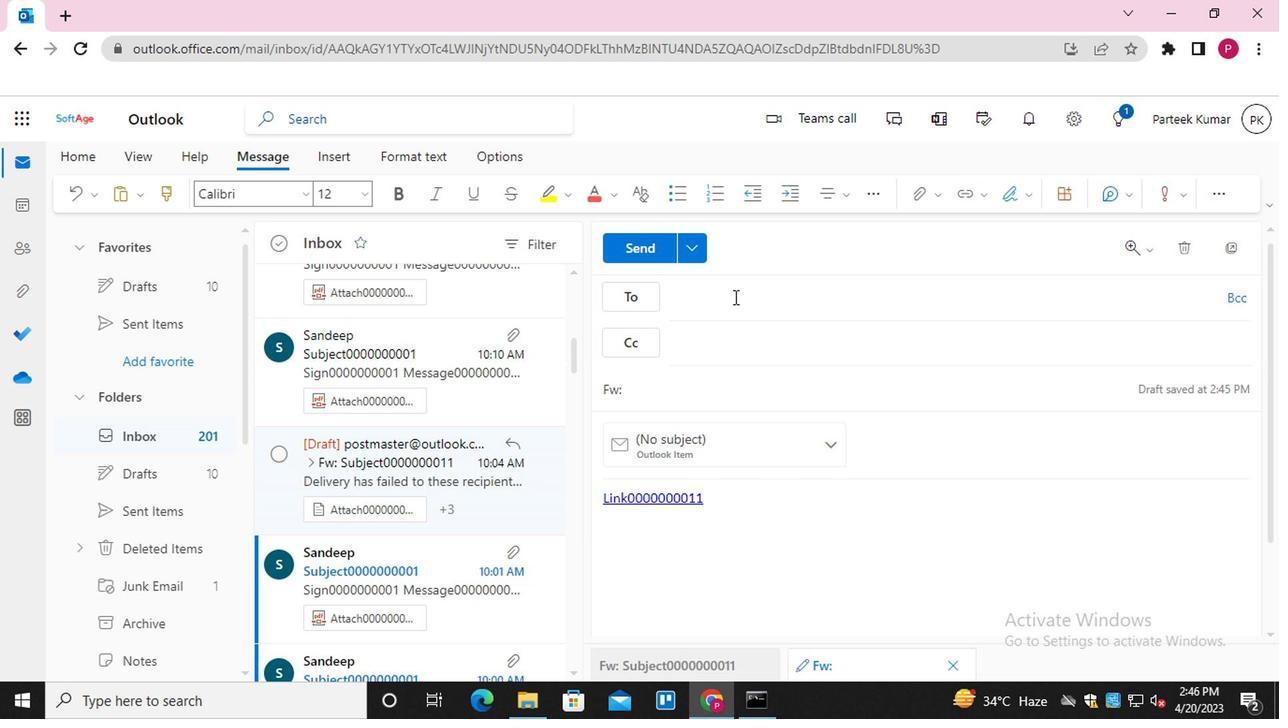 
Action: Mouse moved to (759, 438)
Screenshot: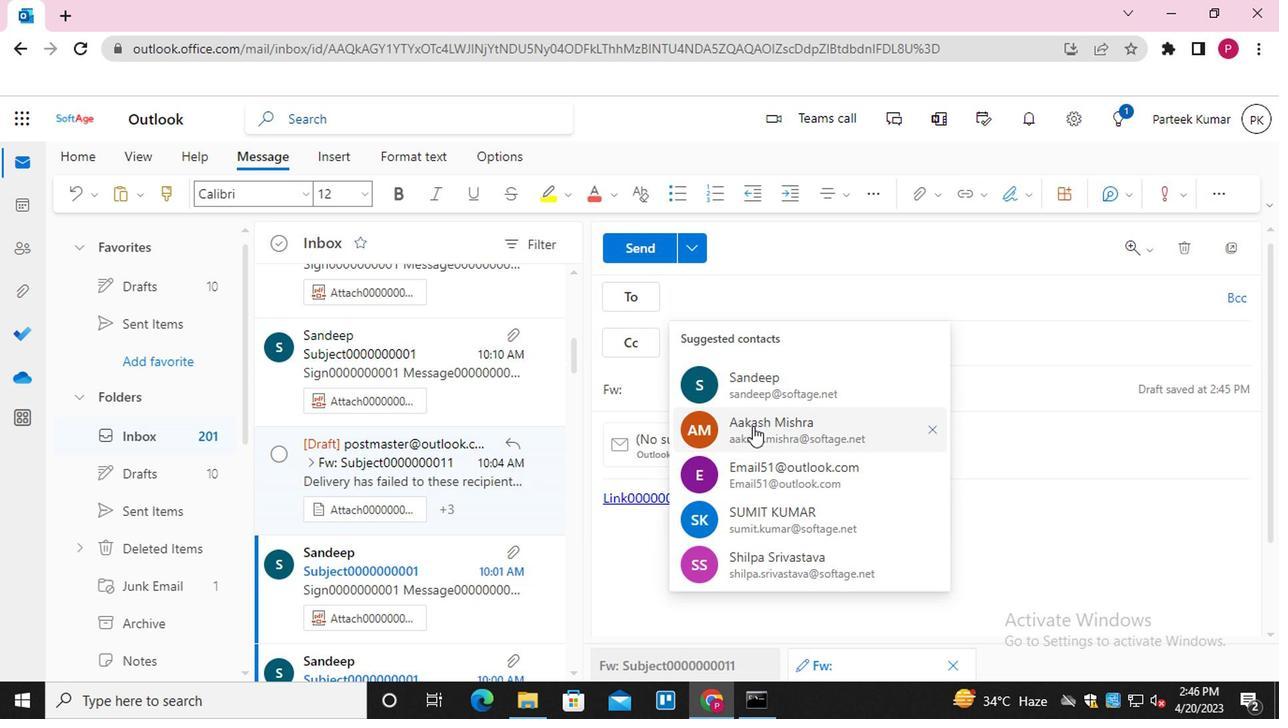 
Action: Mouse pressed left at (759, 438)
Screenshot: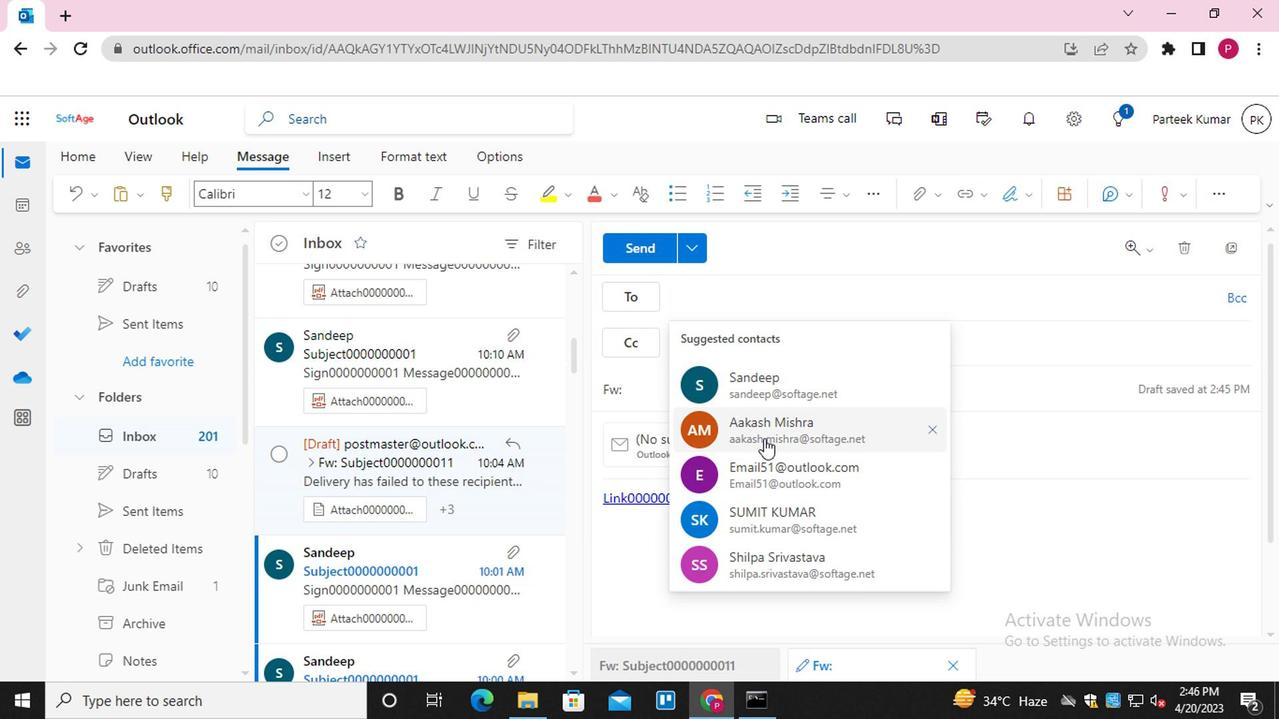 
Action: Mouse moved to (855, 356)
Screenshot: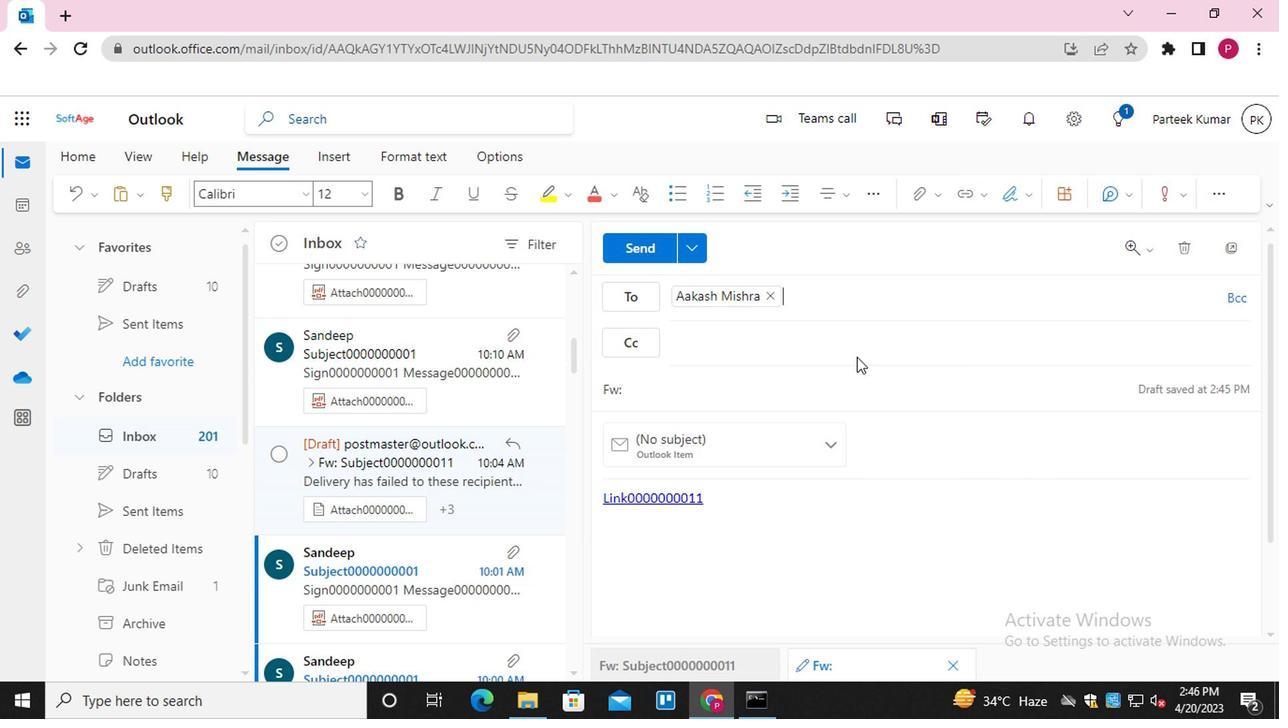
Action: Mouse pressed left at (855, 356)
Screenshot: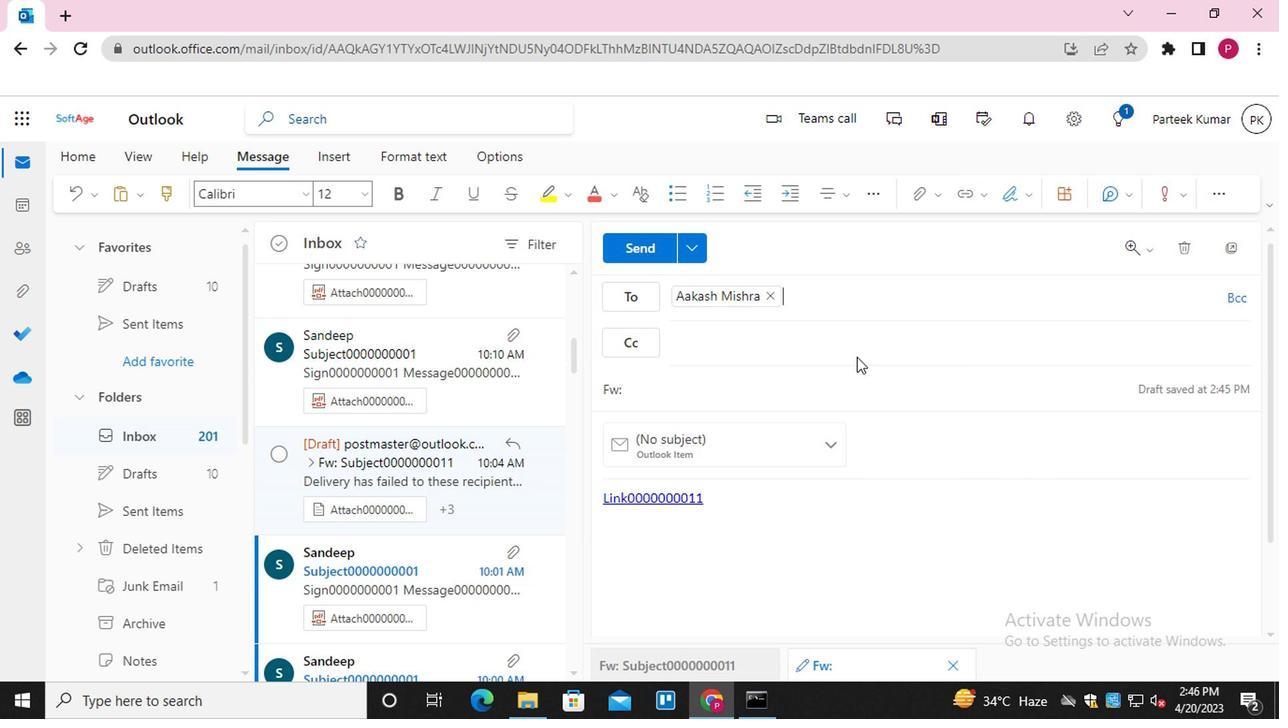 
Action: Mouse moved to (750, 342)
Screenshot: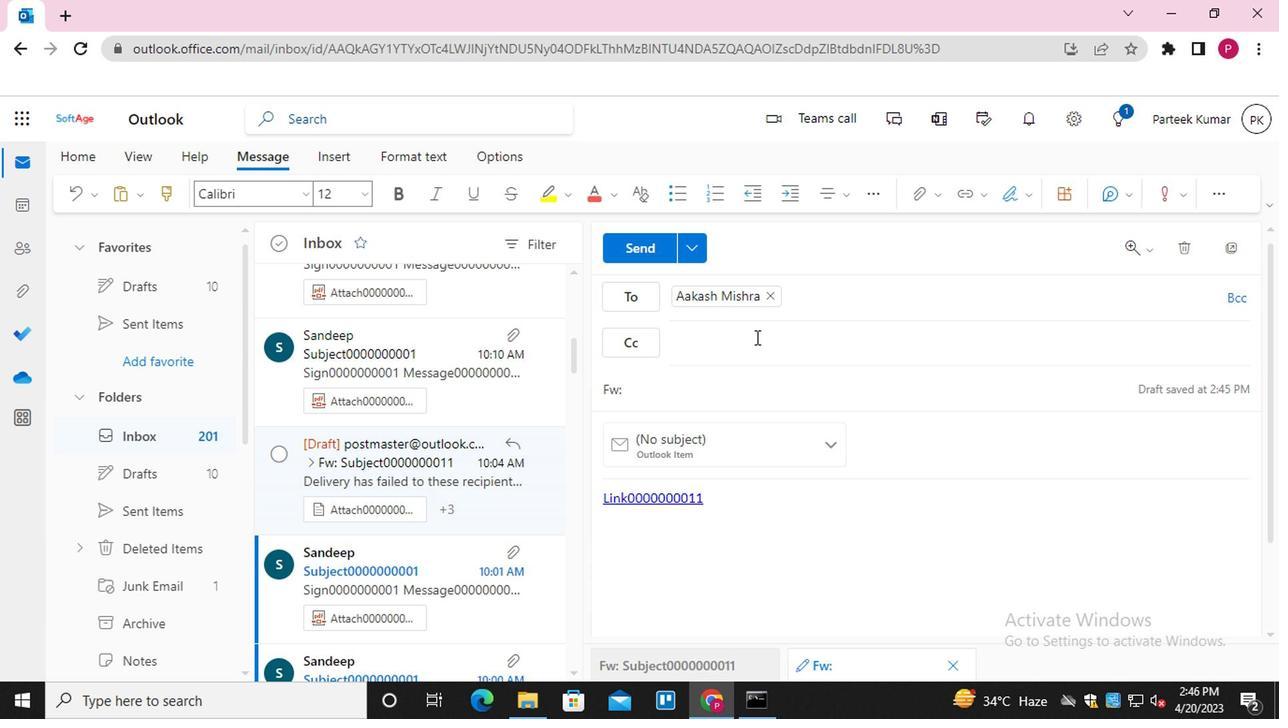 
Action: Mouse pressed left at (750, 342)
Screenshot: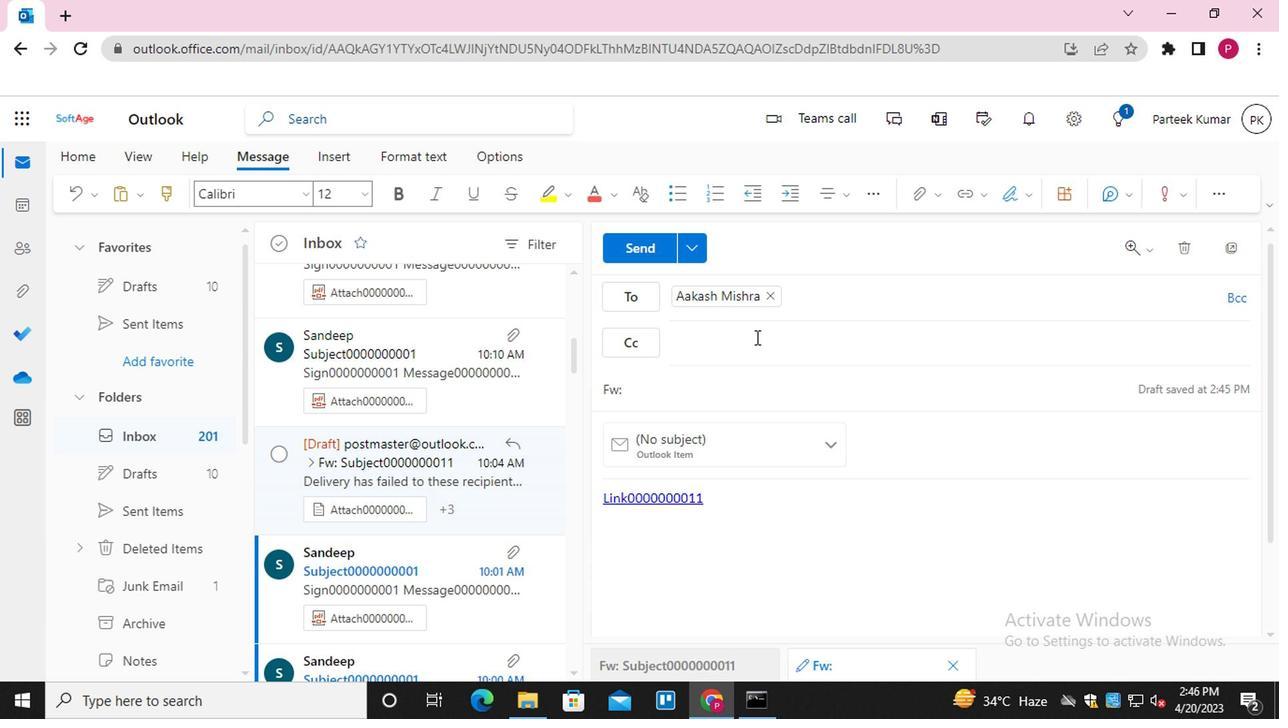 
Action: Key pressed <Key.shift>EMAIL0000000002<Key.enter>
Screenshot: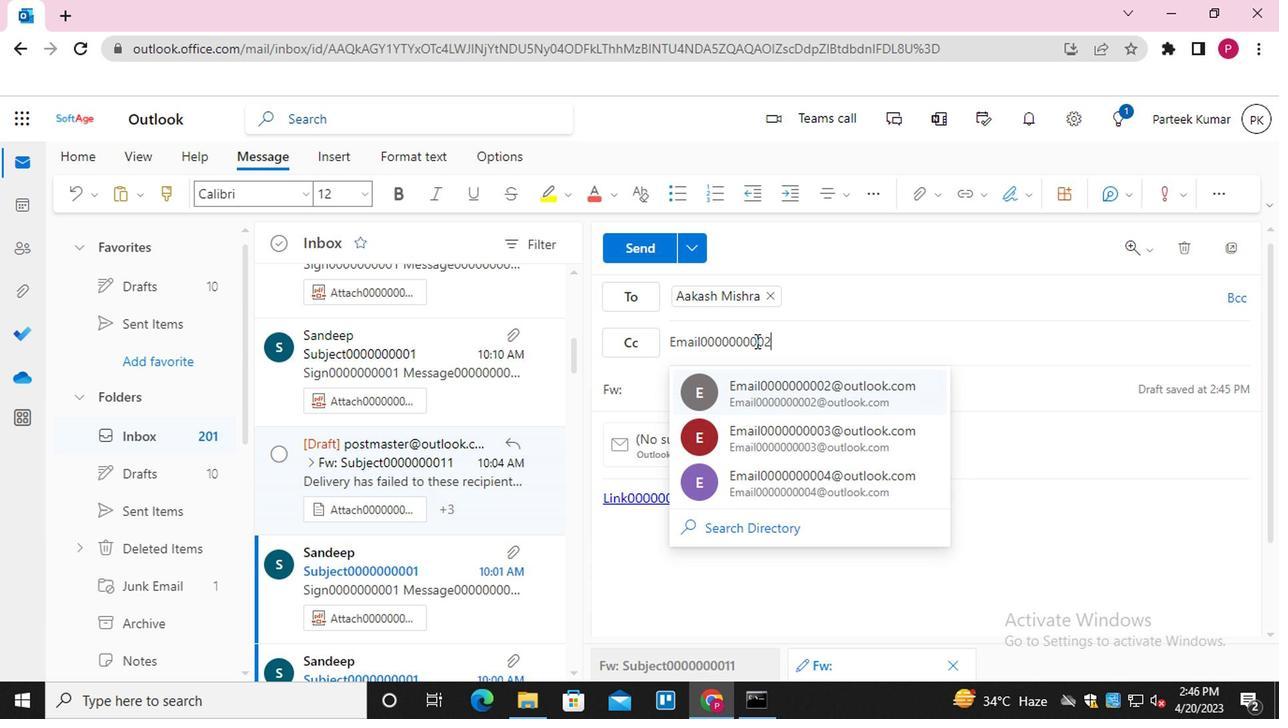 
Action: Mouse moved to (684, 397)
Screenshot: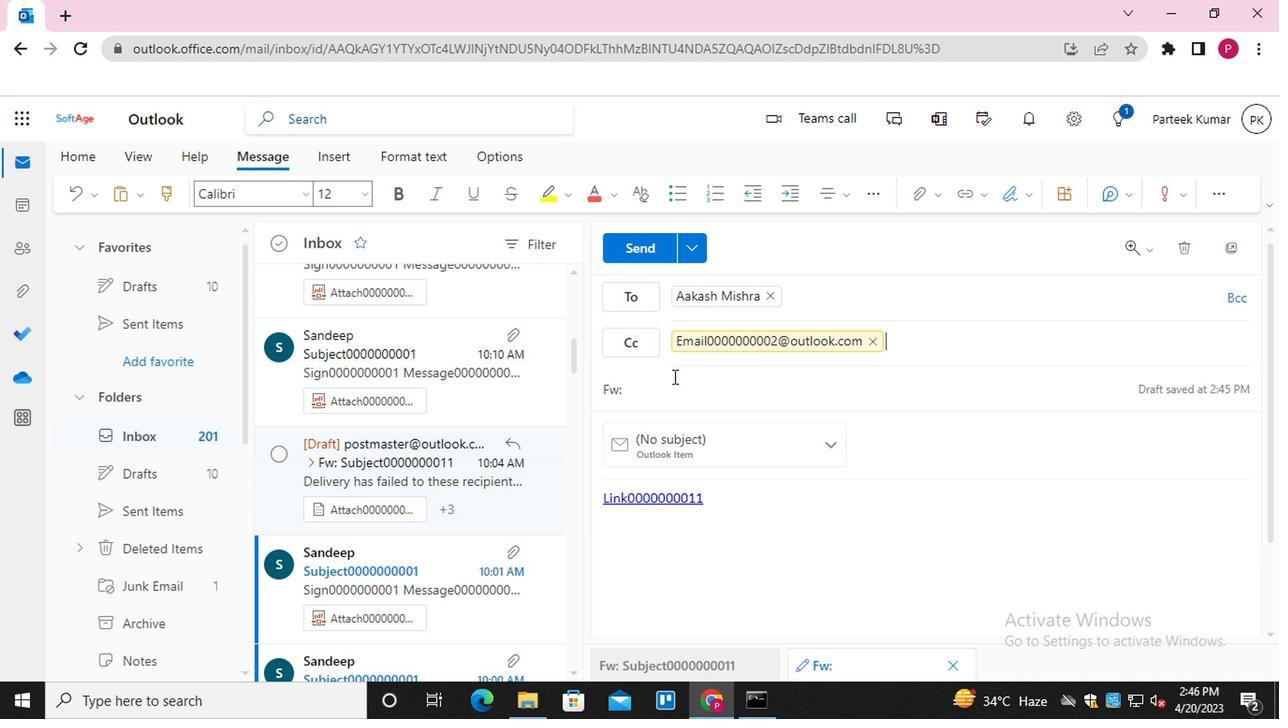 
Action: Mouse pressed left at (684, 397)
Screenshot: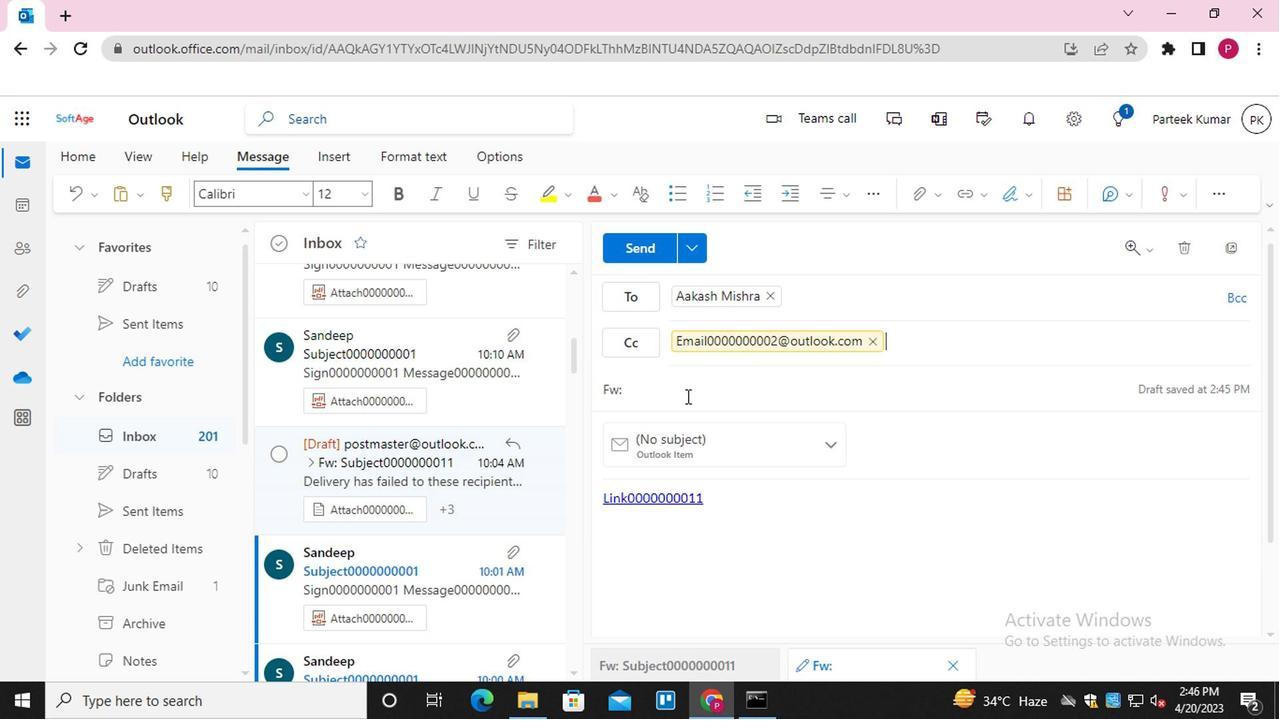 
Action: Key pressed <Key.shift>SUBJECT0000000011
Screenshot: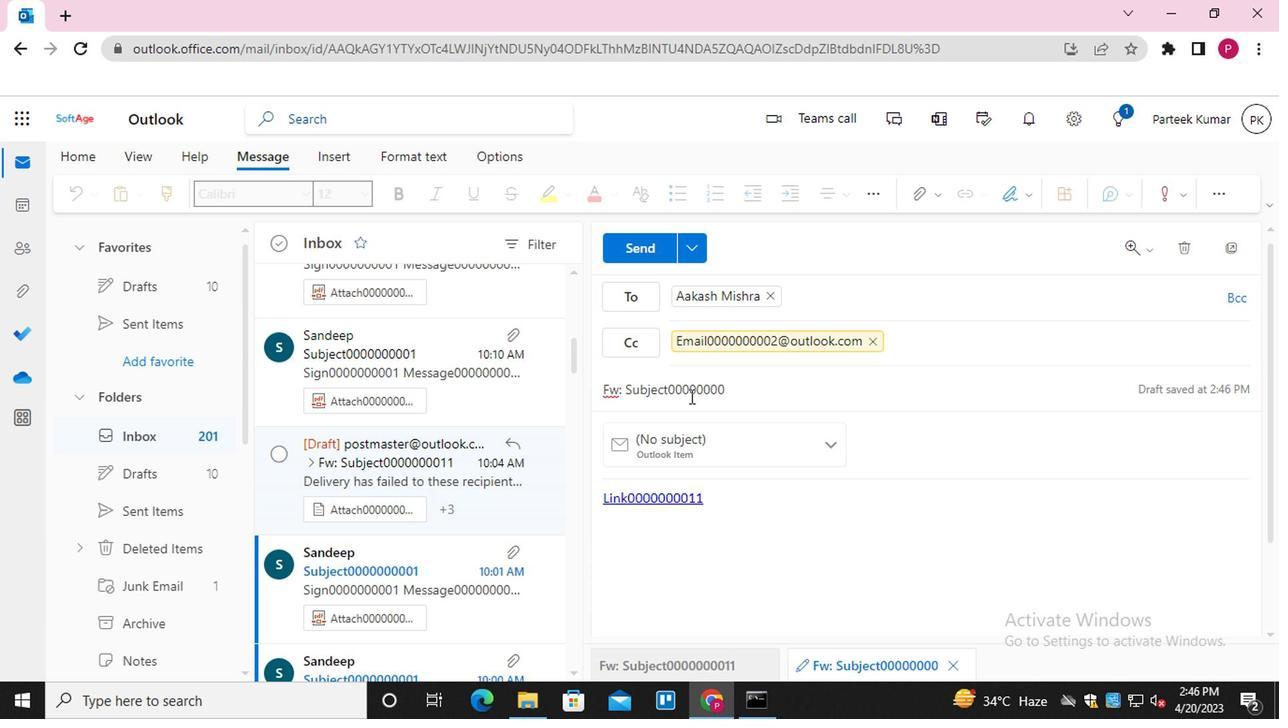 
Action: Mouse moved to (732, 499)
Screenshot: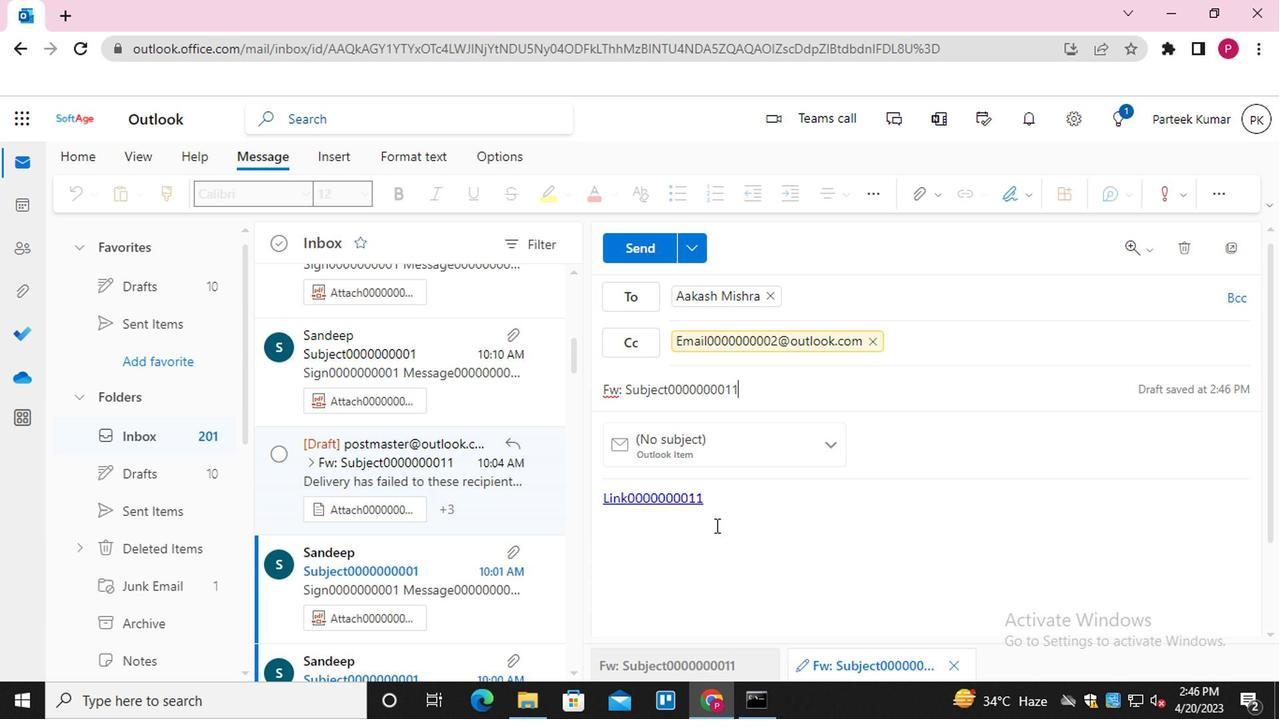 
Action: Mouse pressed left at (732, 499)
Screenshot: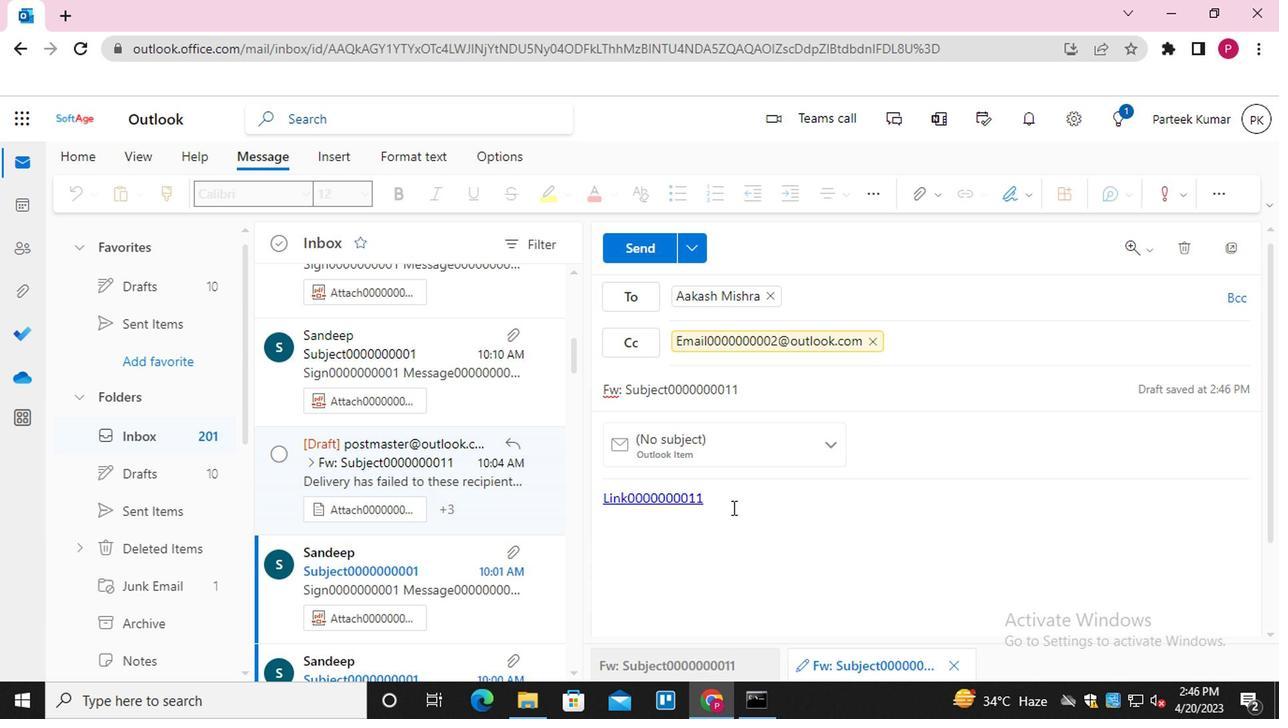
Action: Mouse moved to (730, 499)
Screenshot: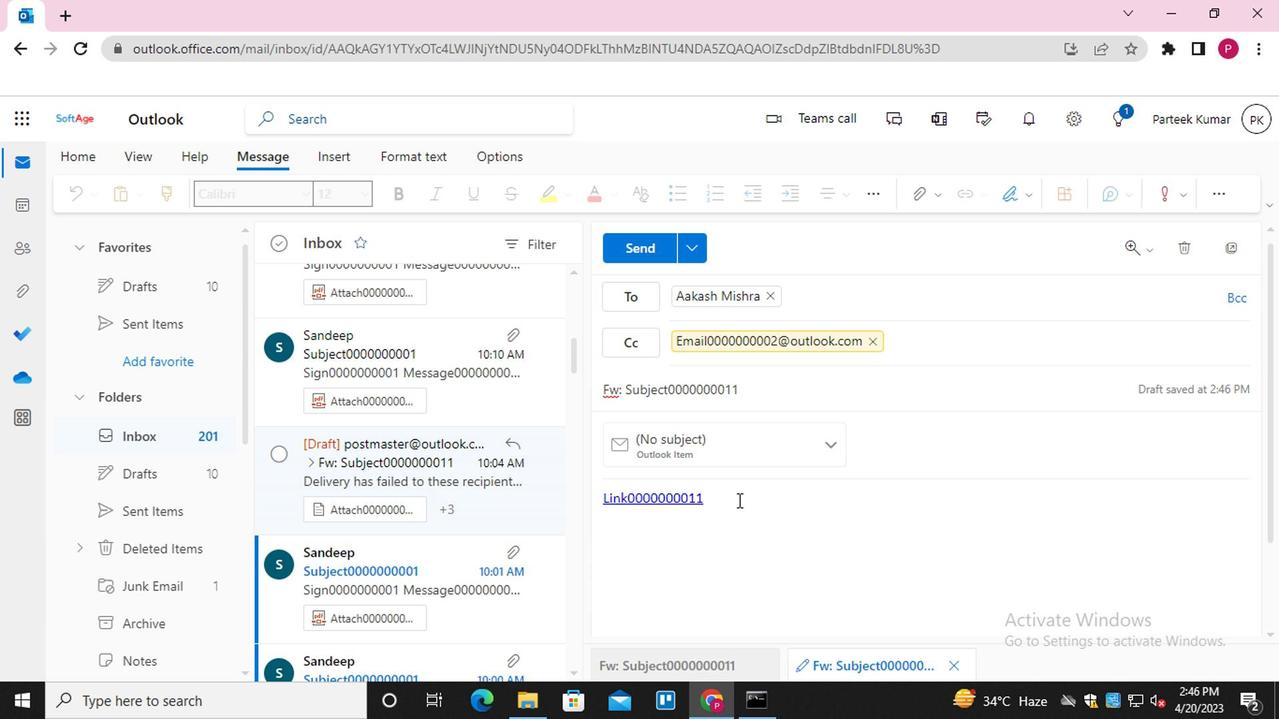 
Action: Key pressed <Key.enter><Key.shift_r>MESSAGE0000000013
Screenshot: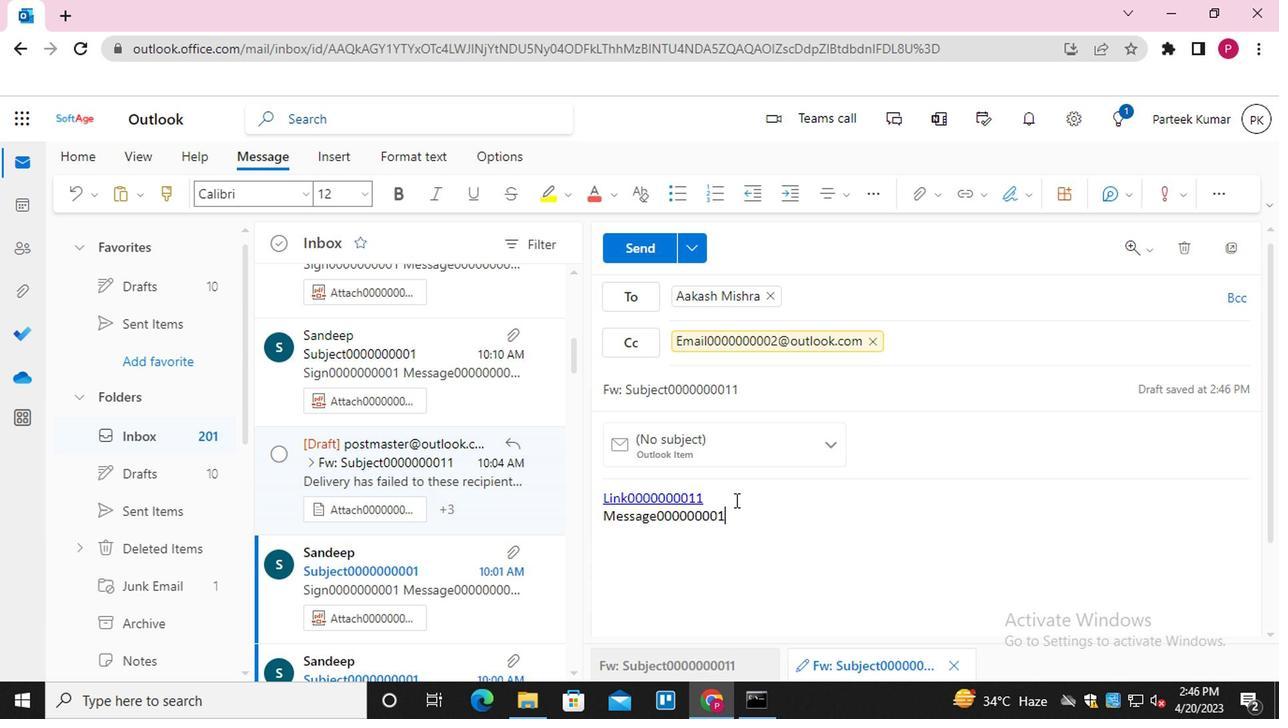 
Action: Mouse moved to (924, 197)
Screenshot: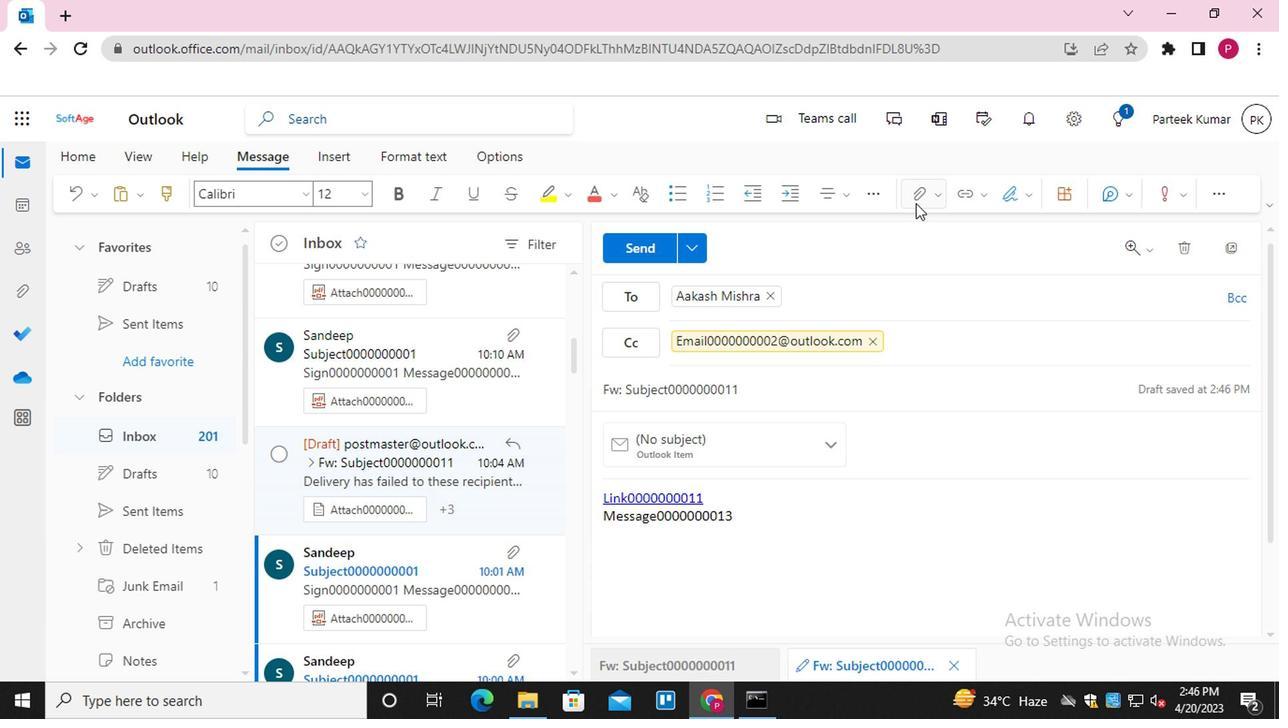 
Action: Mouse pressed left at (924, 197)
Screenshot: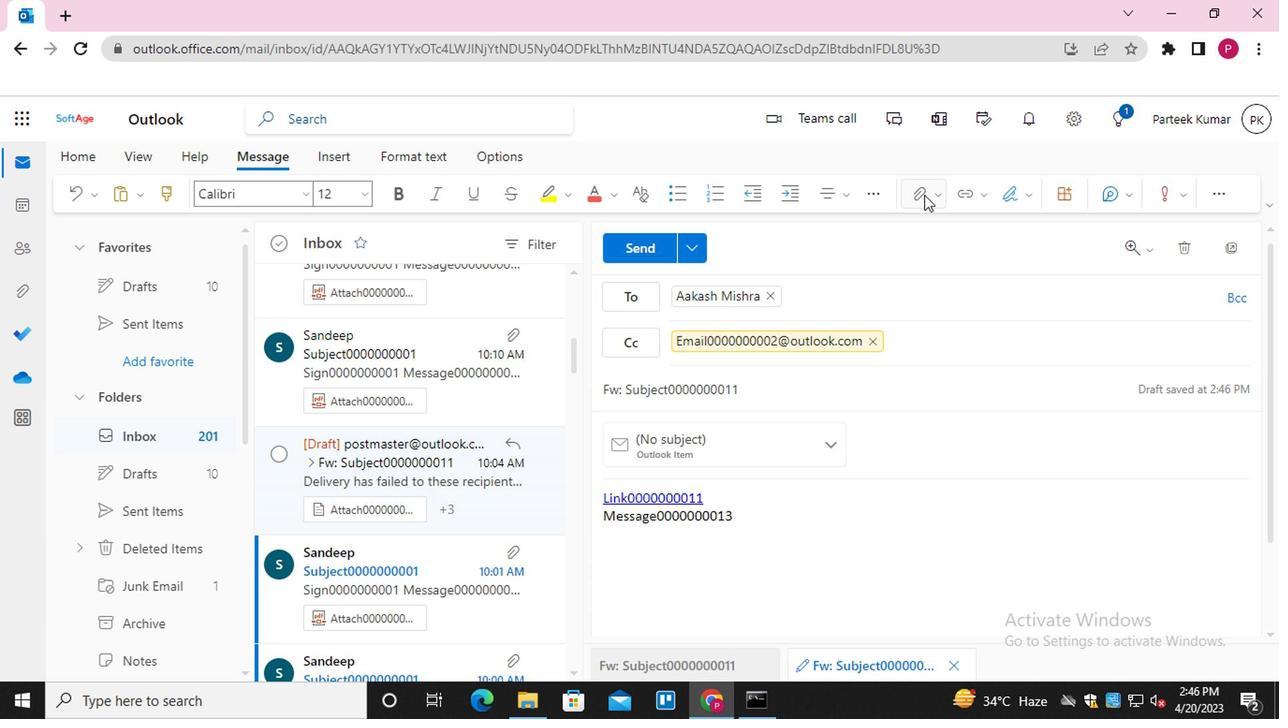 
Action: Mouse moved to (823, 233)
Screenshot: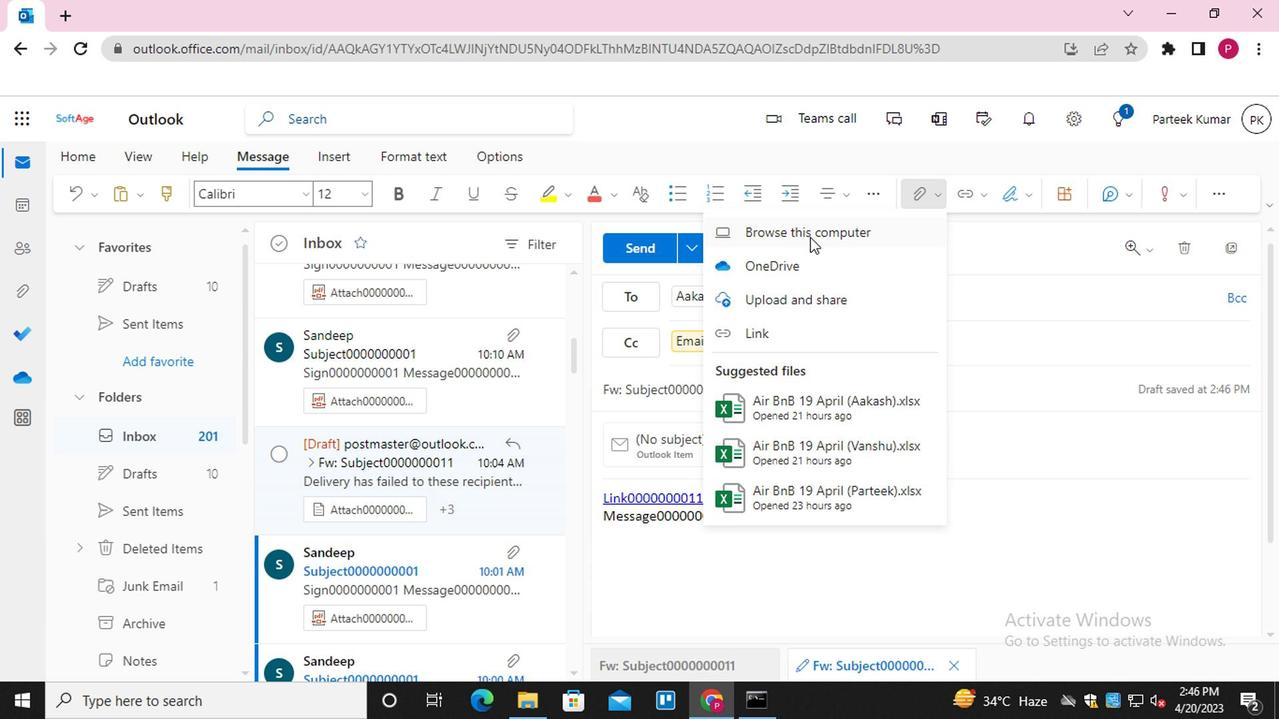 
Action: Mouse pressed left at (823, 233)
Screenshot: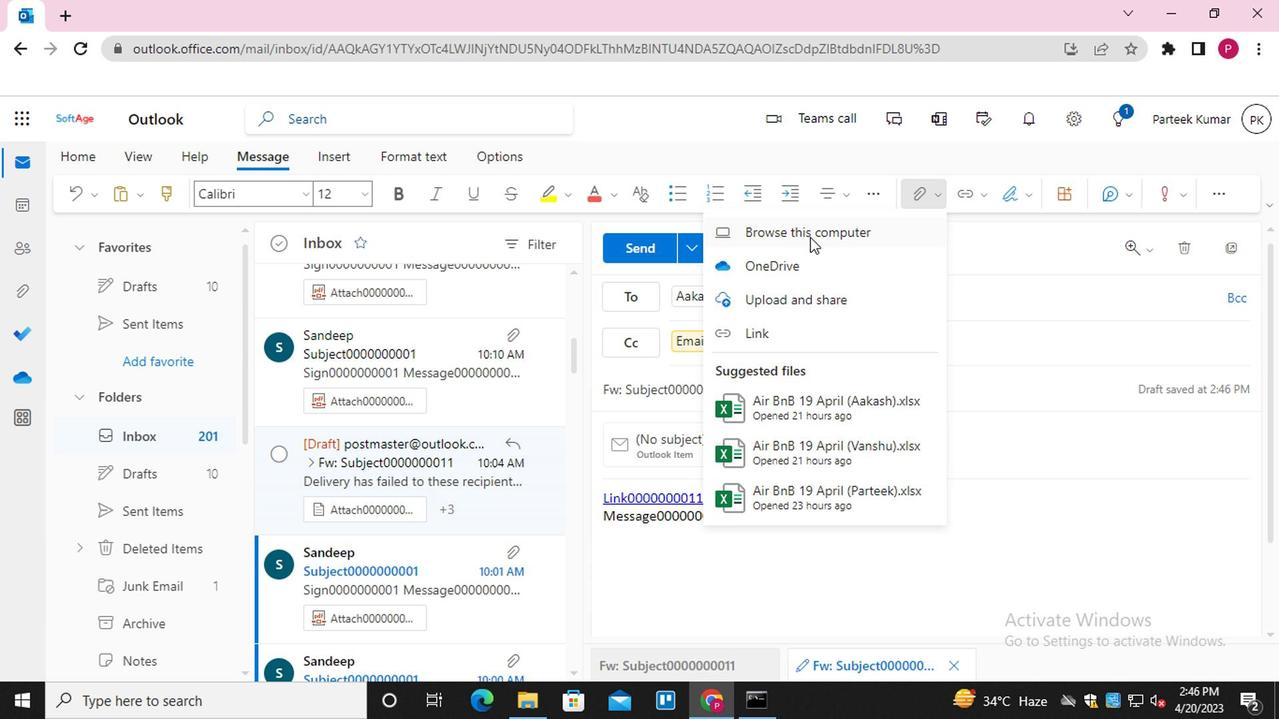 
Action: Mouse moved to (306, 163)
Screenshot: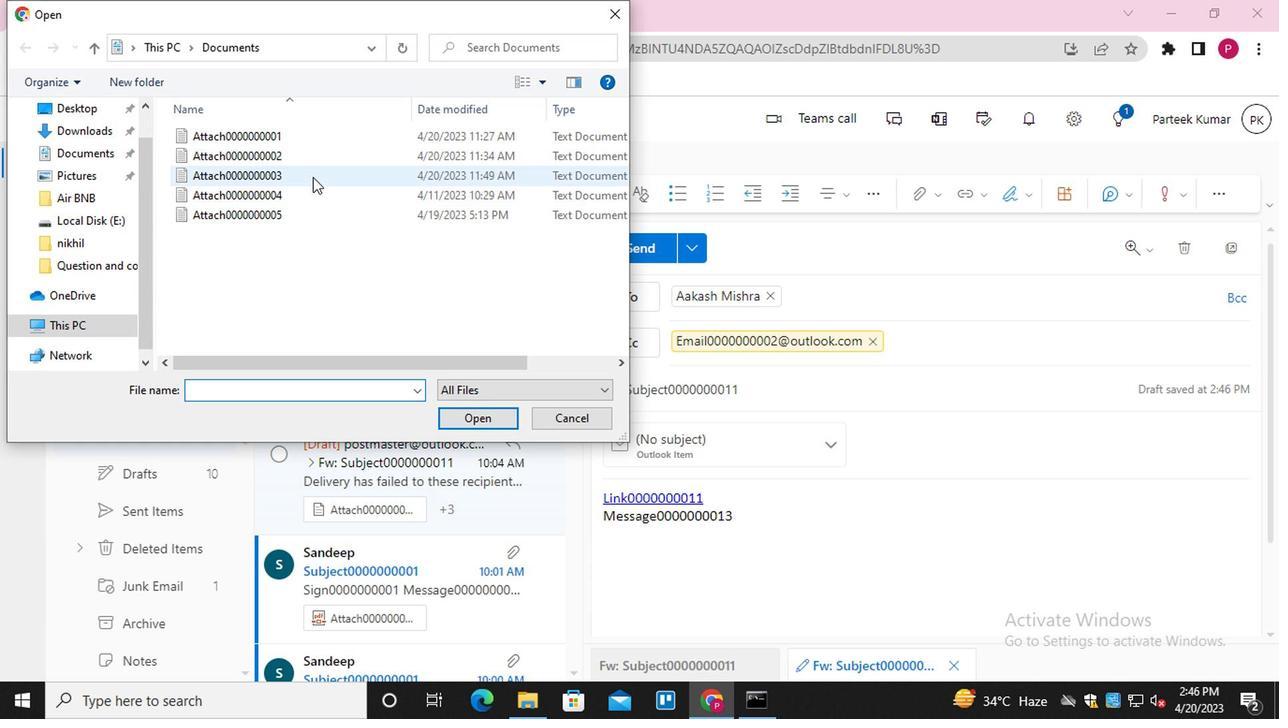 
Action: Mouse pressed left at (306, 163)
Screenshot: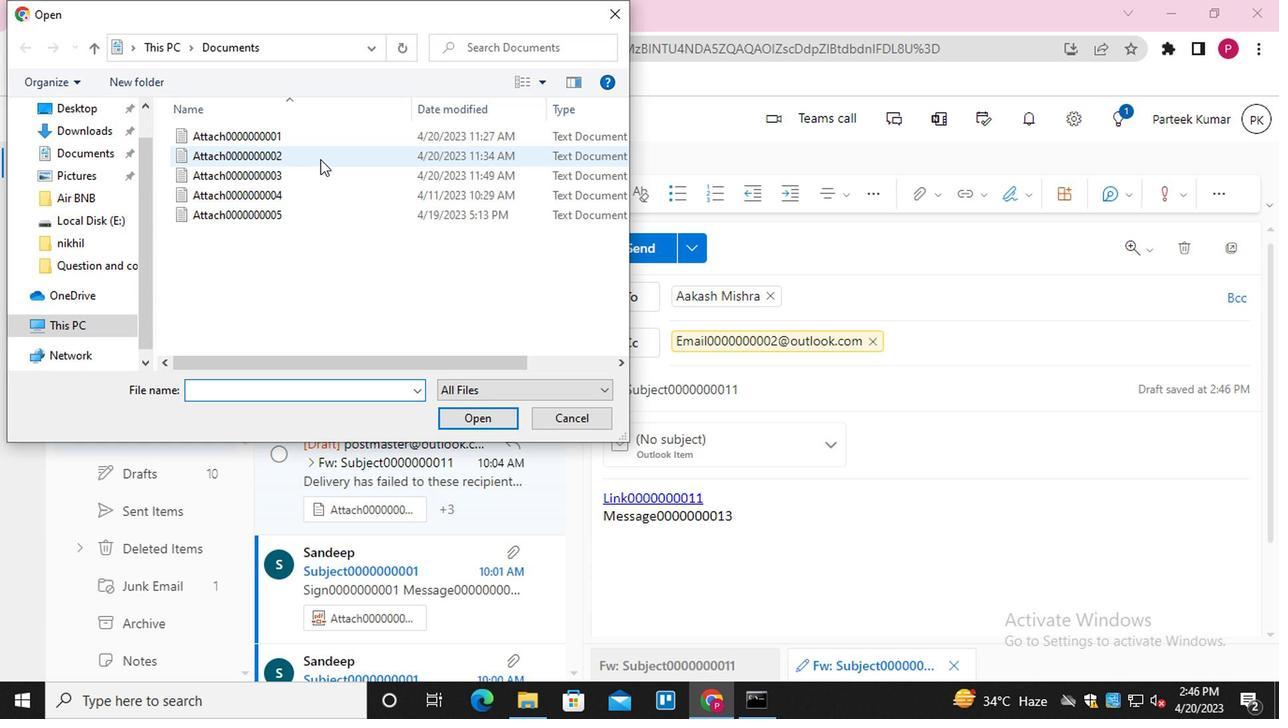 
Action: Mouse moved to (469, 421)
Screenshot: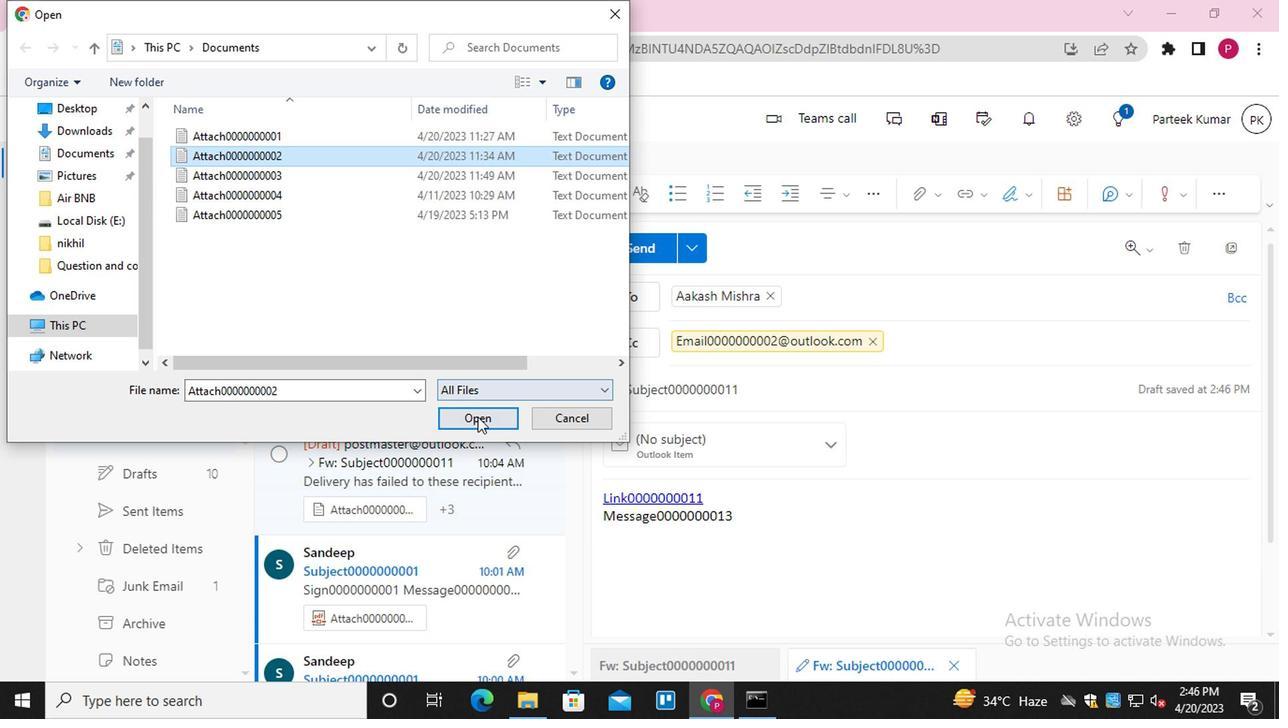 
Action: Mouse pressed left at (469, 421)
Screenshot: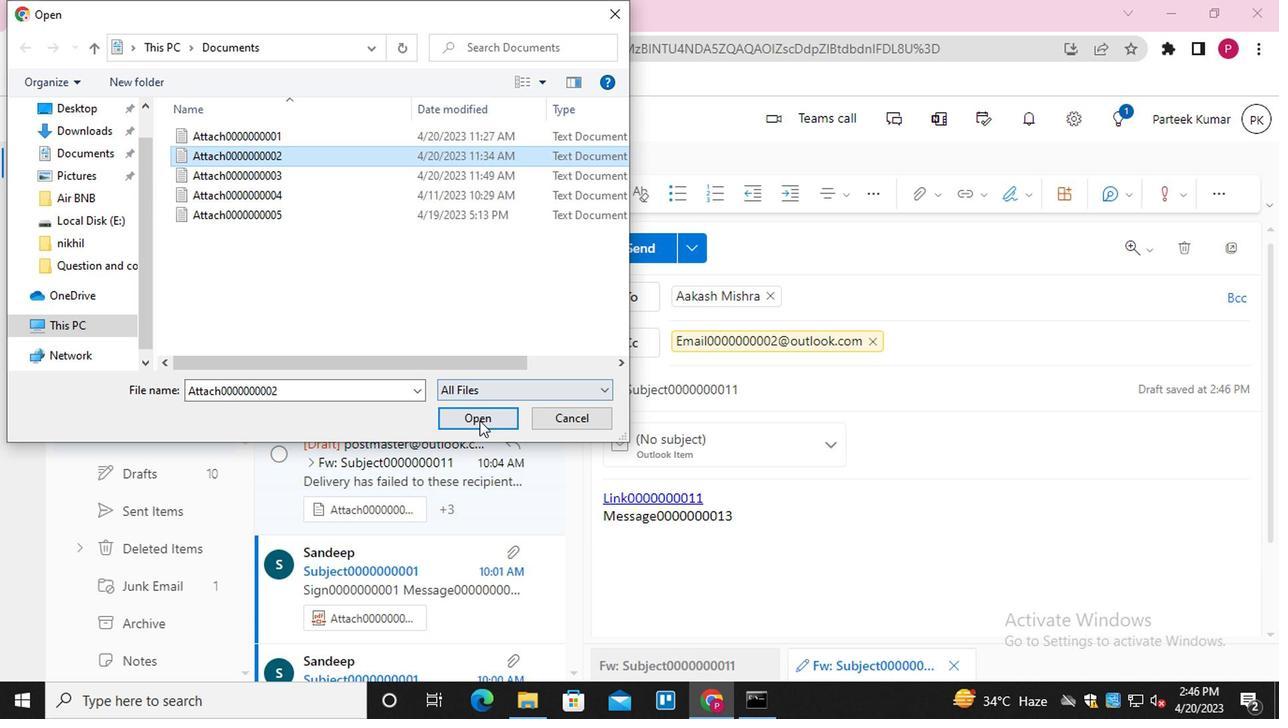 
Action: Mouse moved to (634, 248)
Screenshot: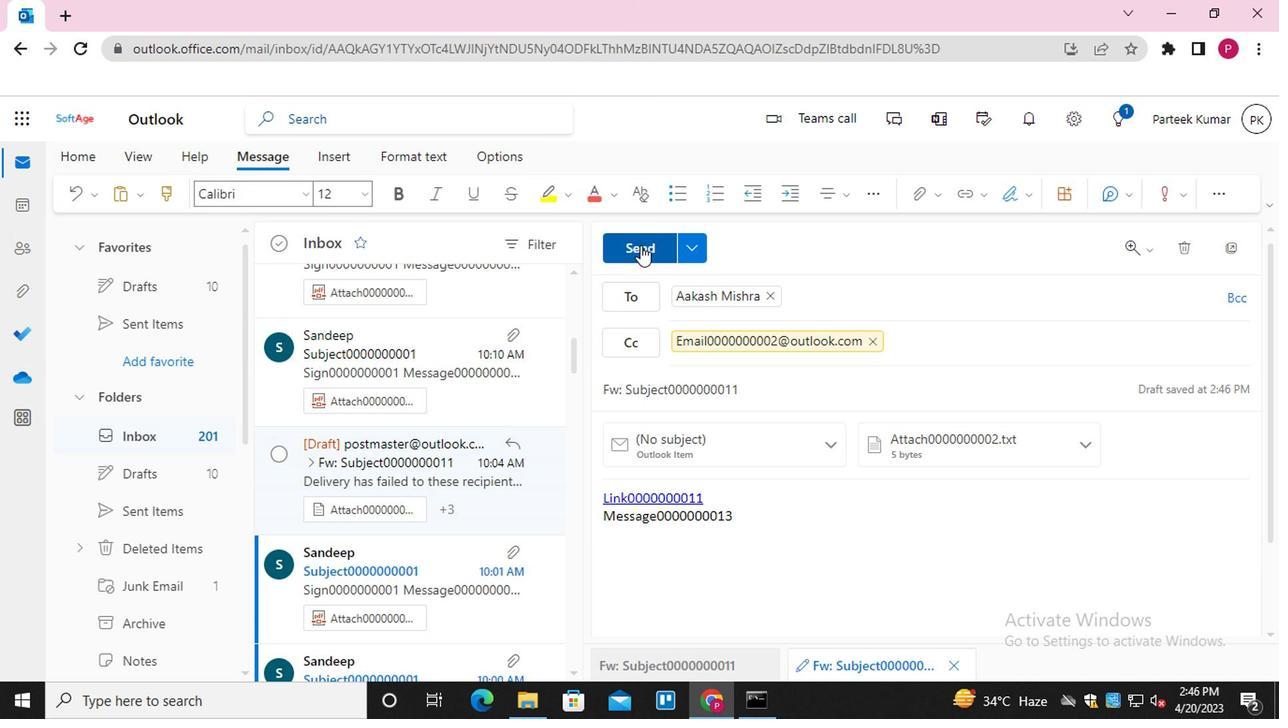 
Action: Mouse pressed left at (634, 248)
Screenshot: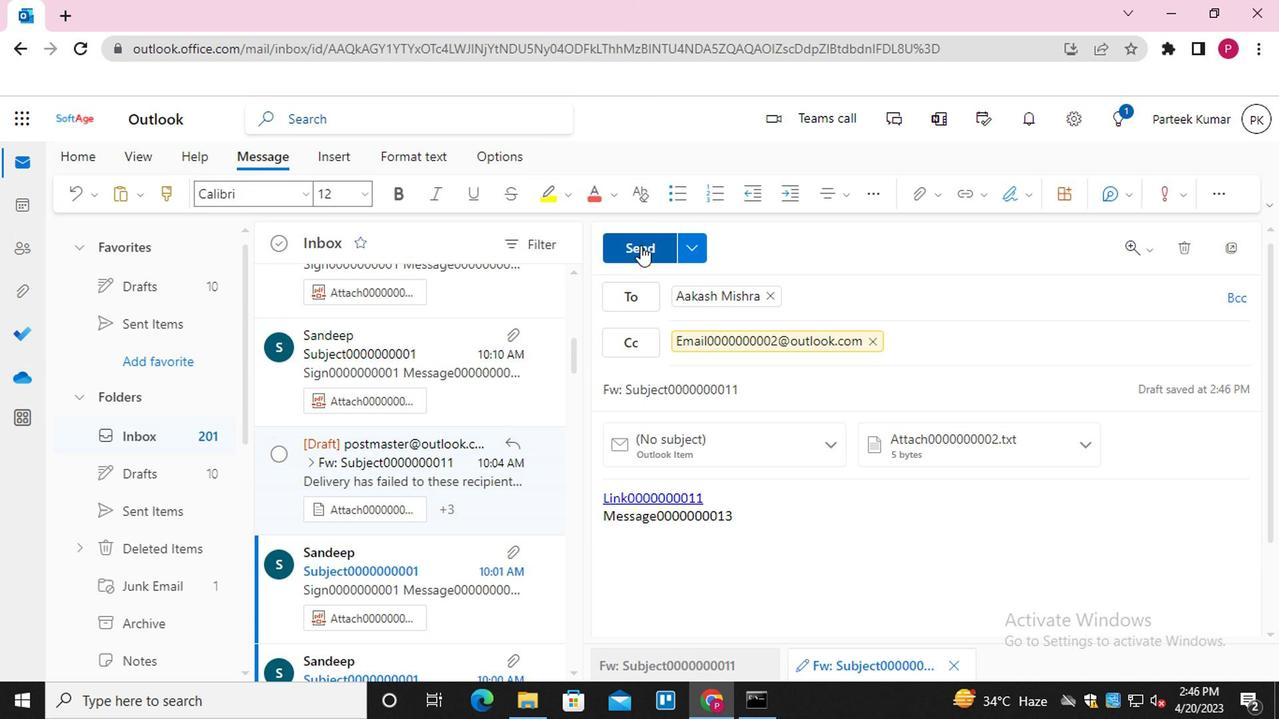 
Action: Mouse moved to (1233, 460)
Screenshot: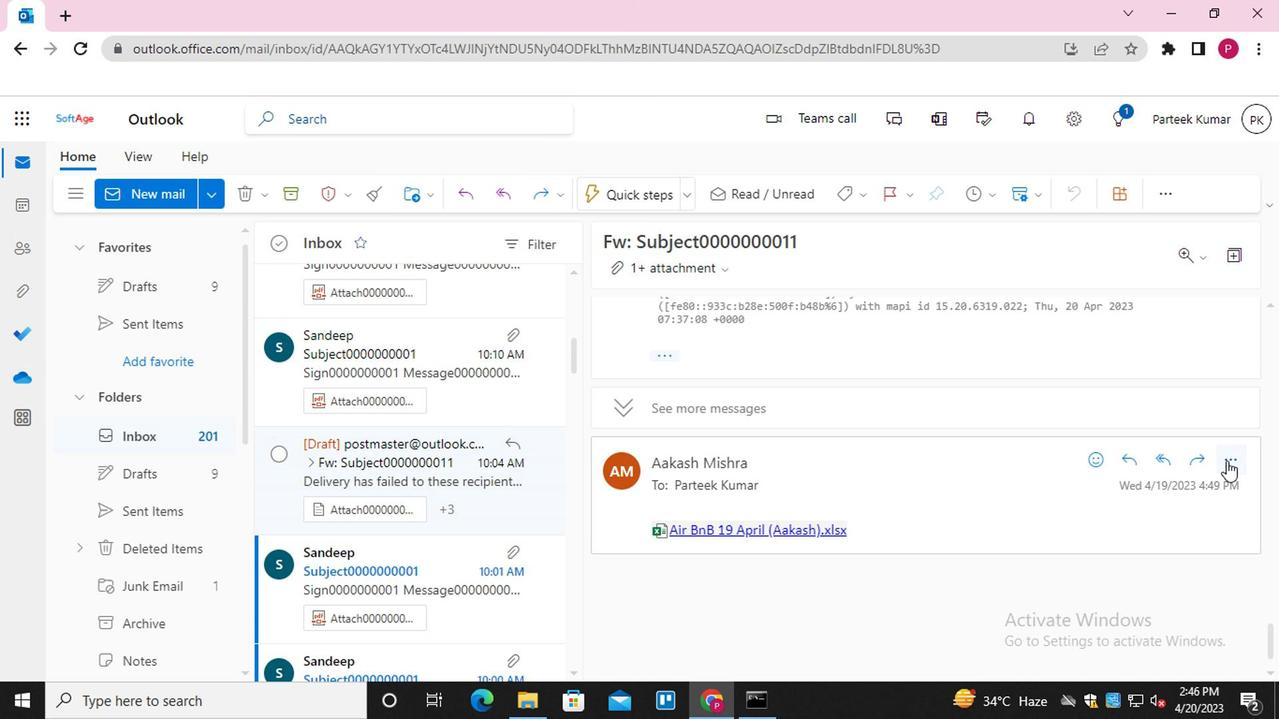 
Action: Mouse pressed left at (1233, 460)
Screenshot: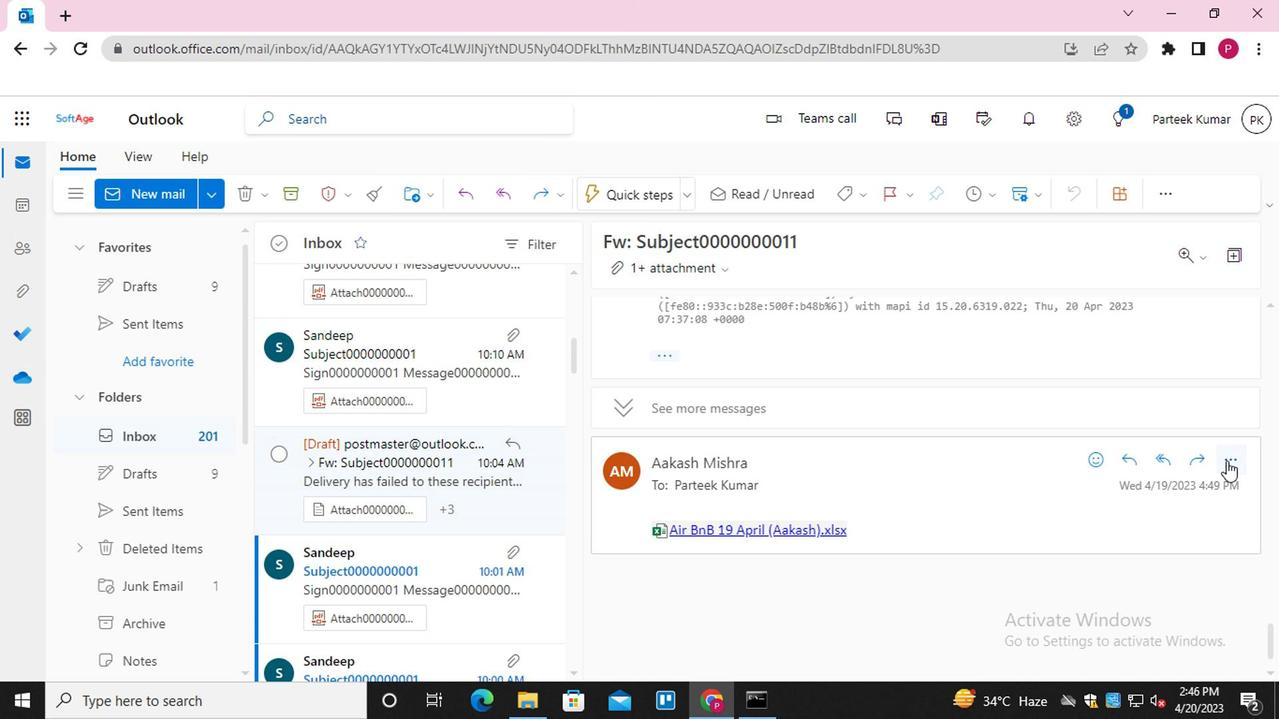 
Action: Mouse moved to (1106, 223)
Screenshot: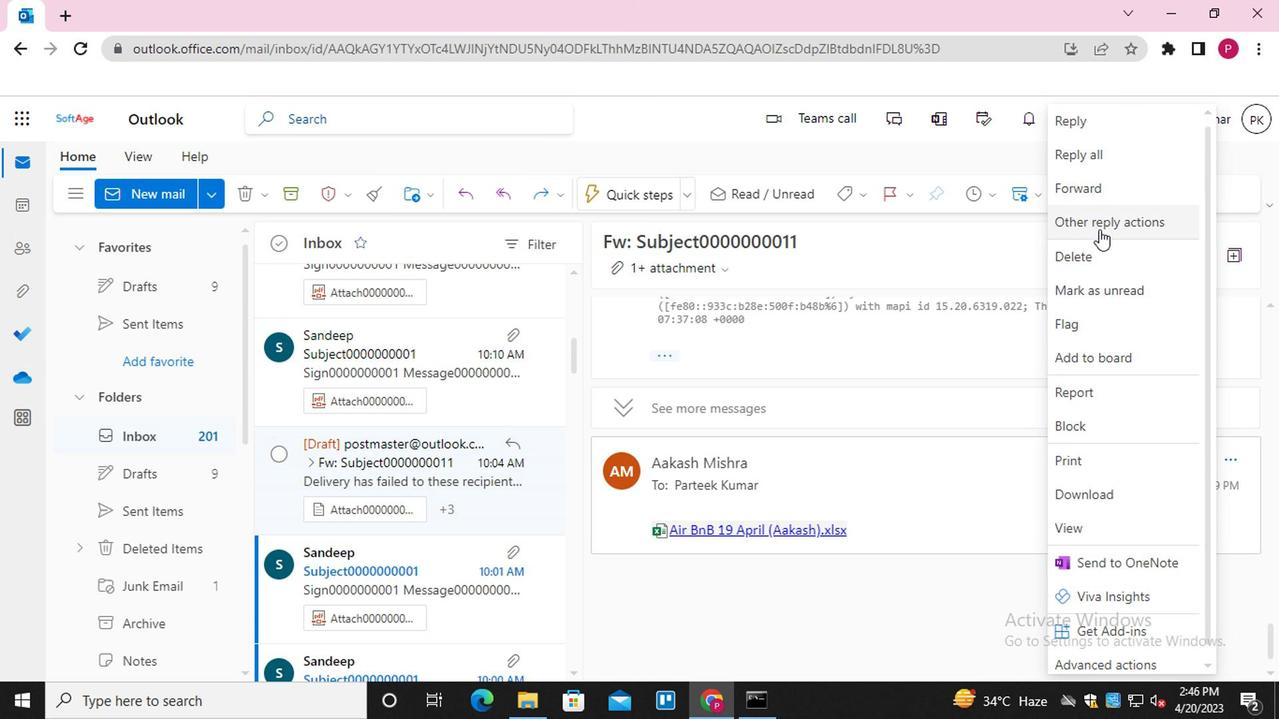 
Action: Mouse pressed left at (1106, 223)
Screenshot: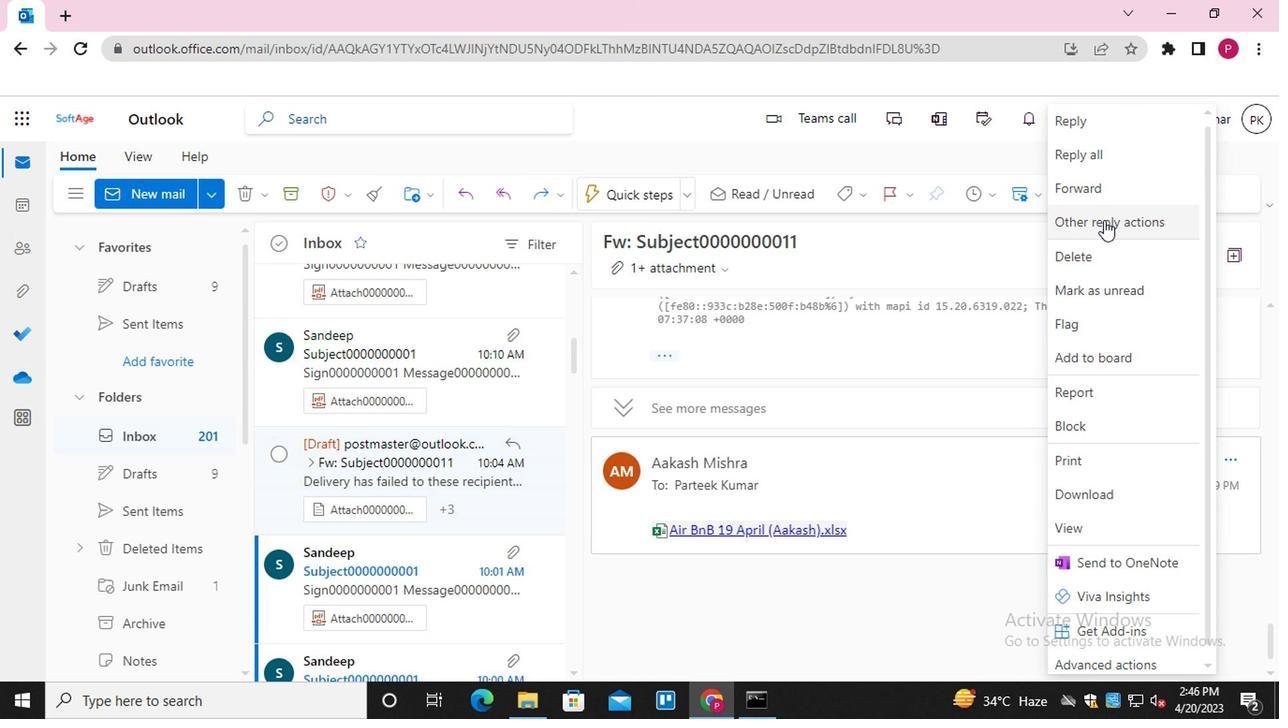 
Action: Mouse moved to (977, 255)
Screenshot: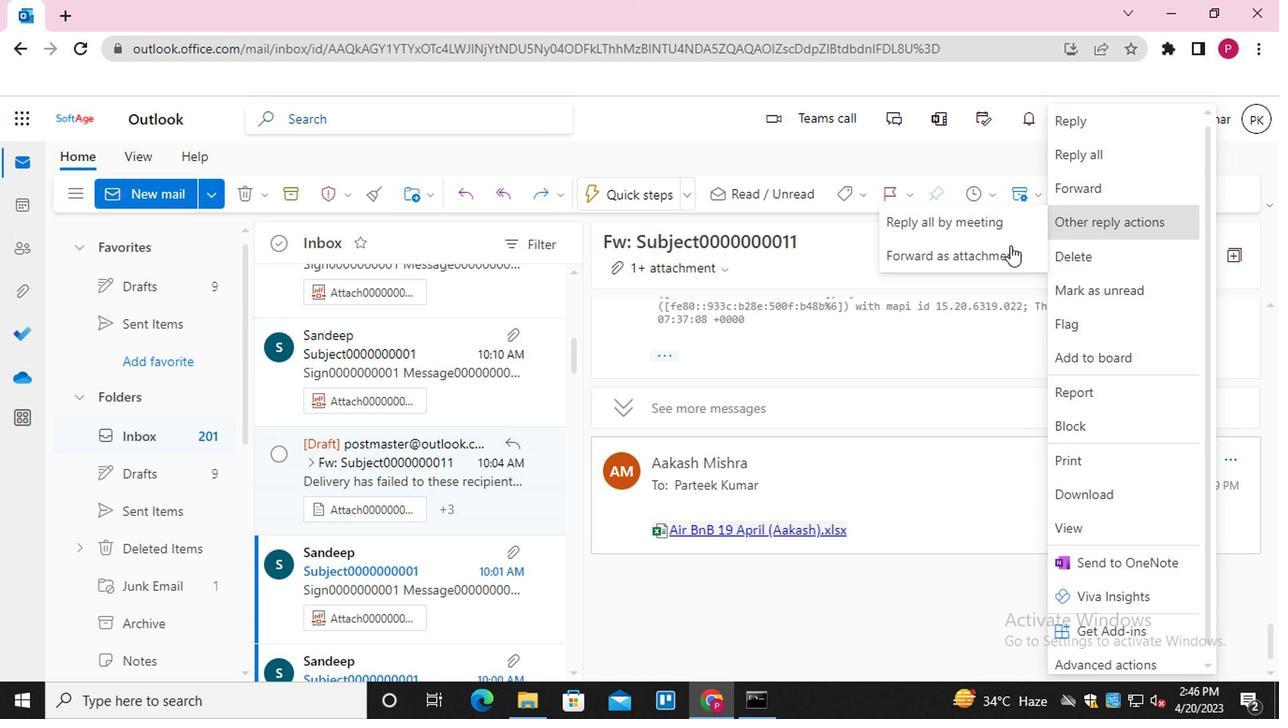 
Action: Mouse pressed left at (977, 255)
Screenshot: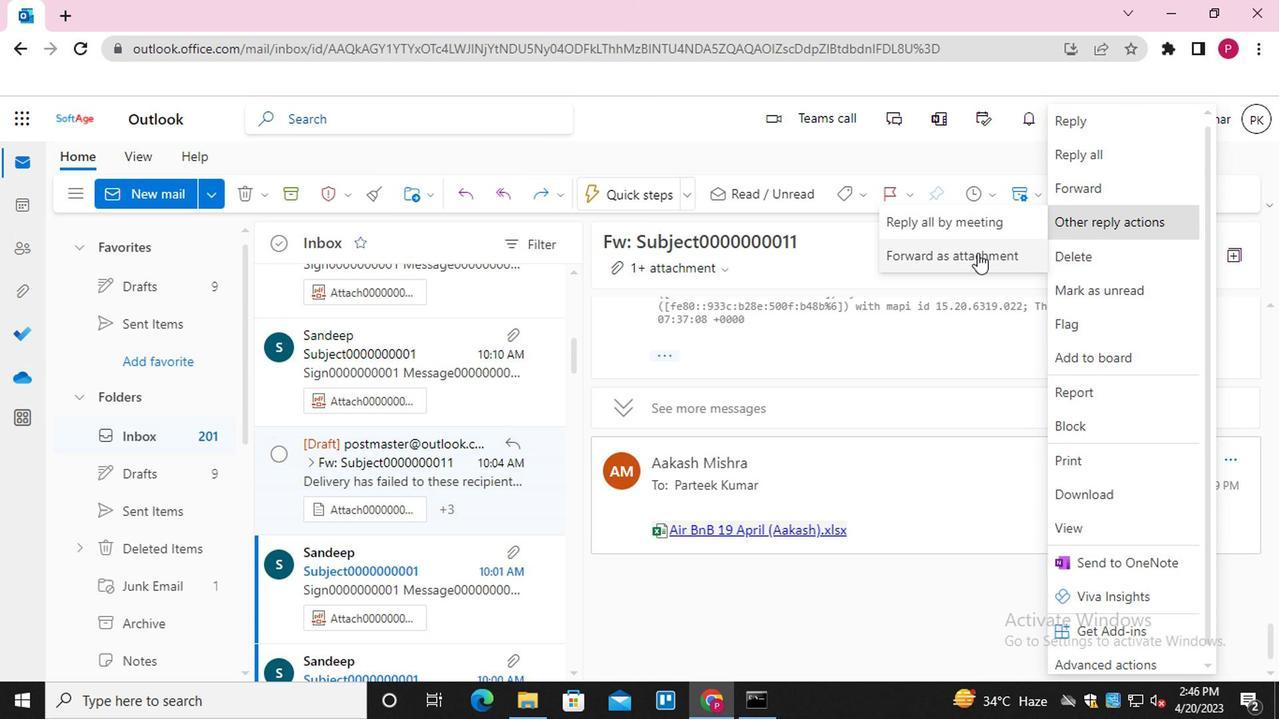 
Action: Mouse moved to (603, 520)
Screenshot: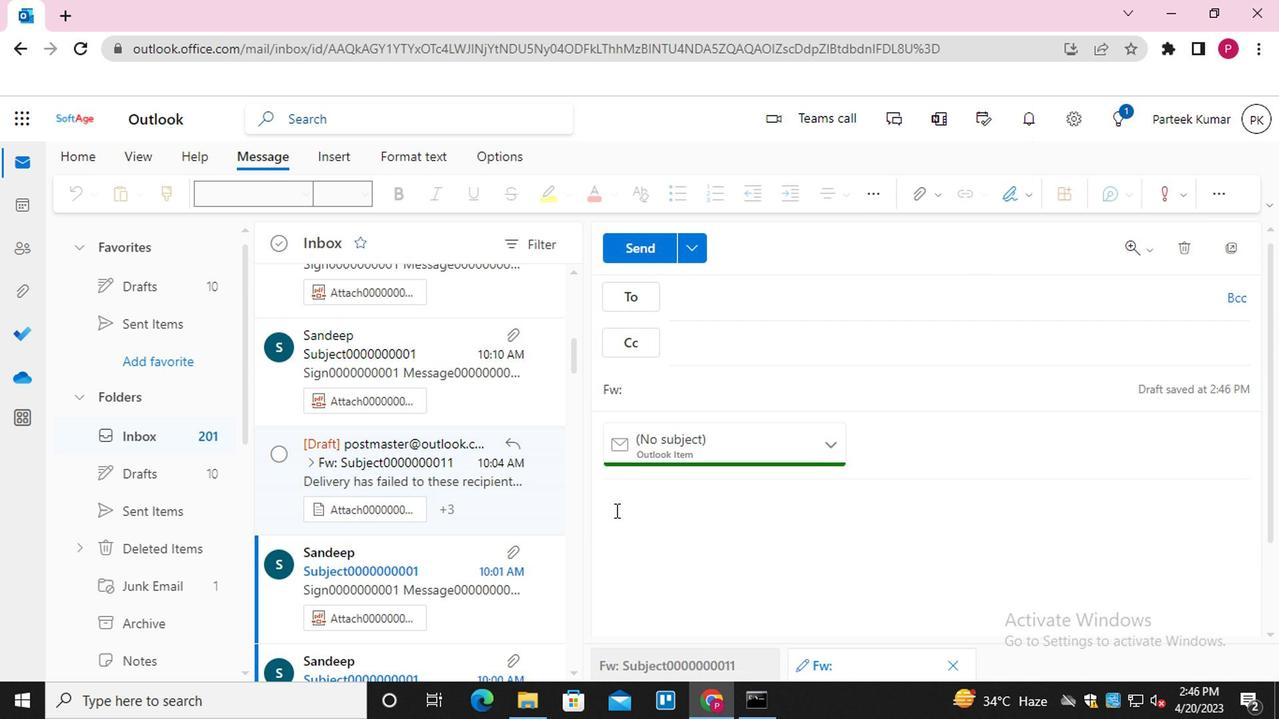 
Action: Mouse pressed left at (603, 520)
Screenshot: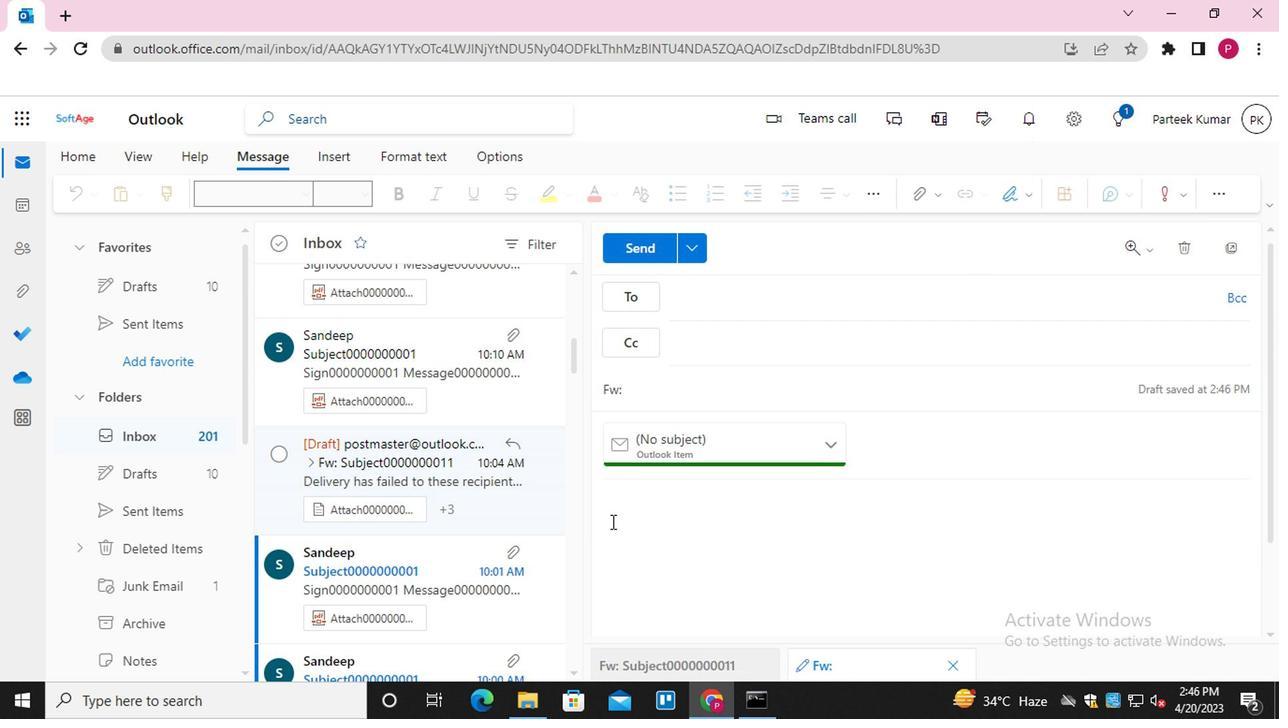 
Action: Mouse moved to (976, 199)
Screenshot: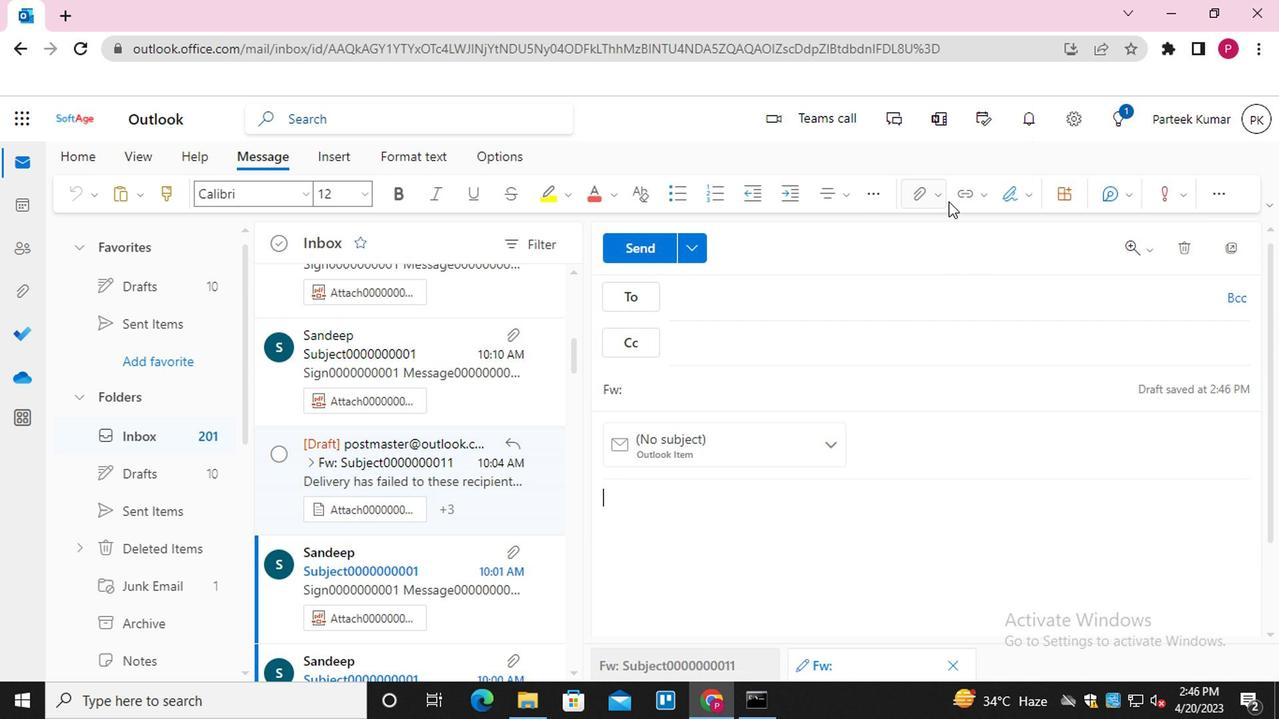 
Action: Mouse pressed left at (976, 199)
Screenshot: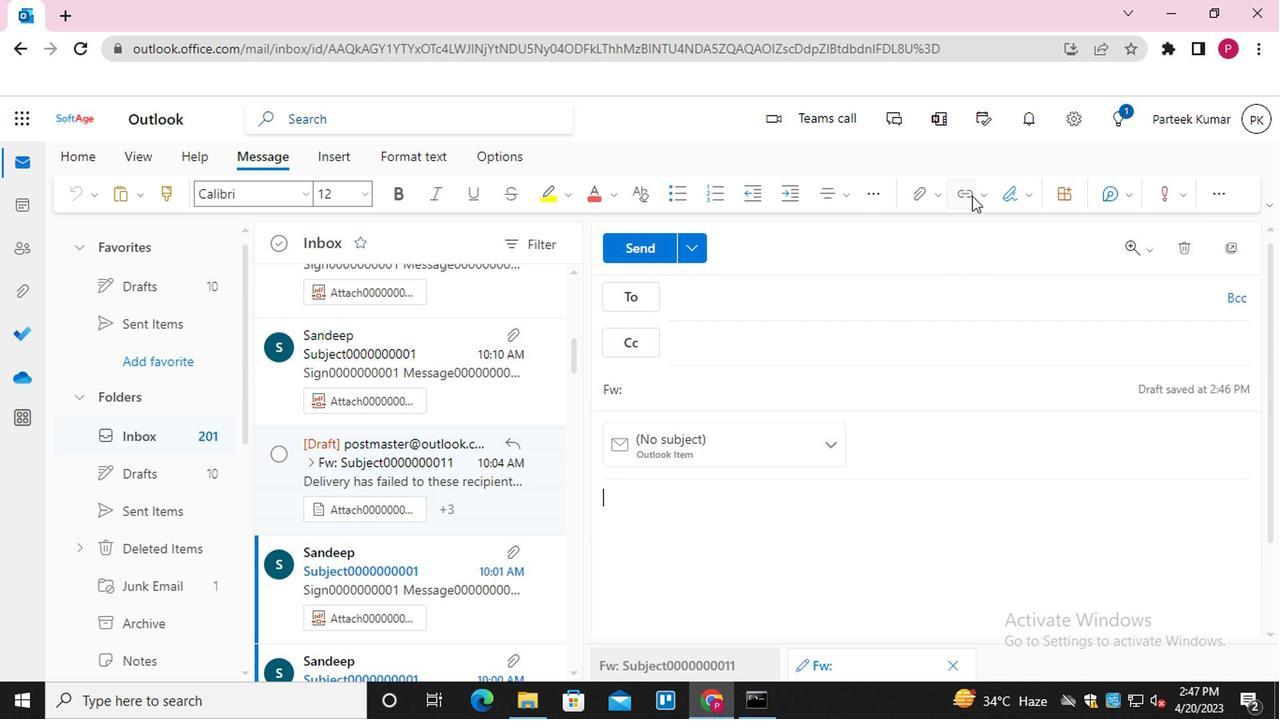 
Action: Mouse moved to (961, 203)
Screenshot: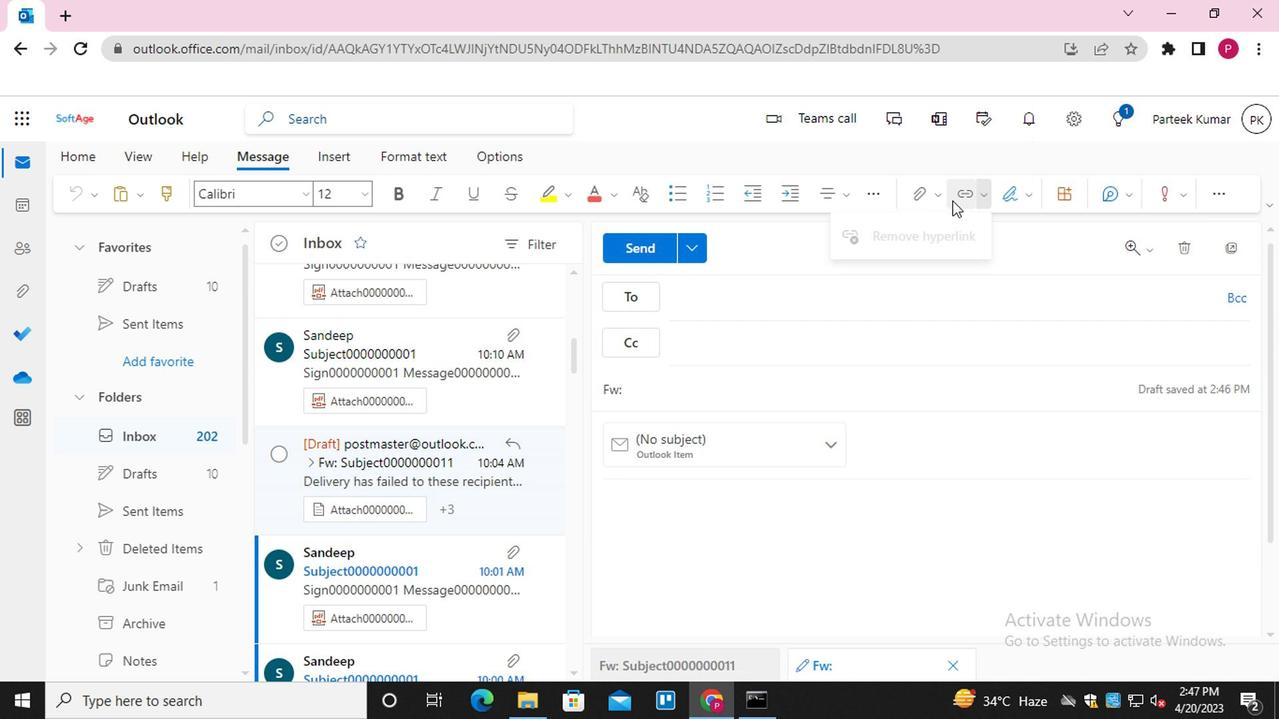 
Action: Mouse pressed left at (961, 203)
Screenshot: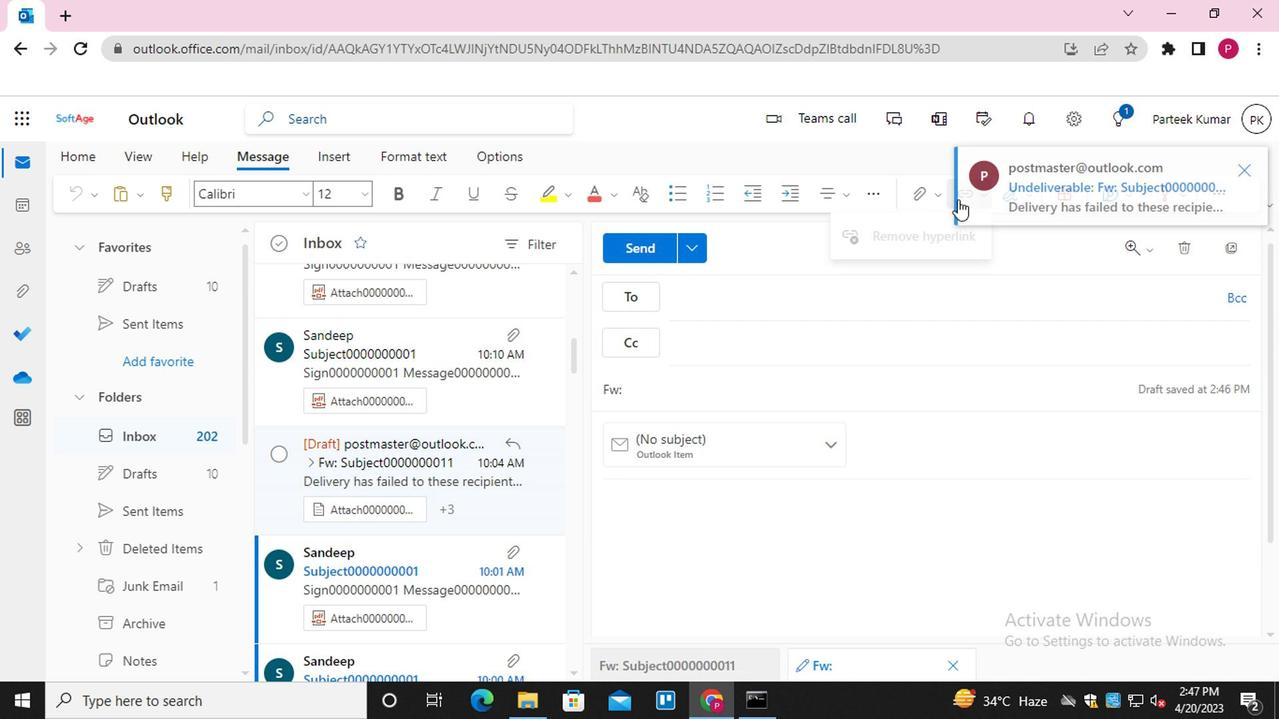 
Action: Mouse moved to (963, 193)
Screenshot: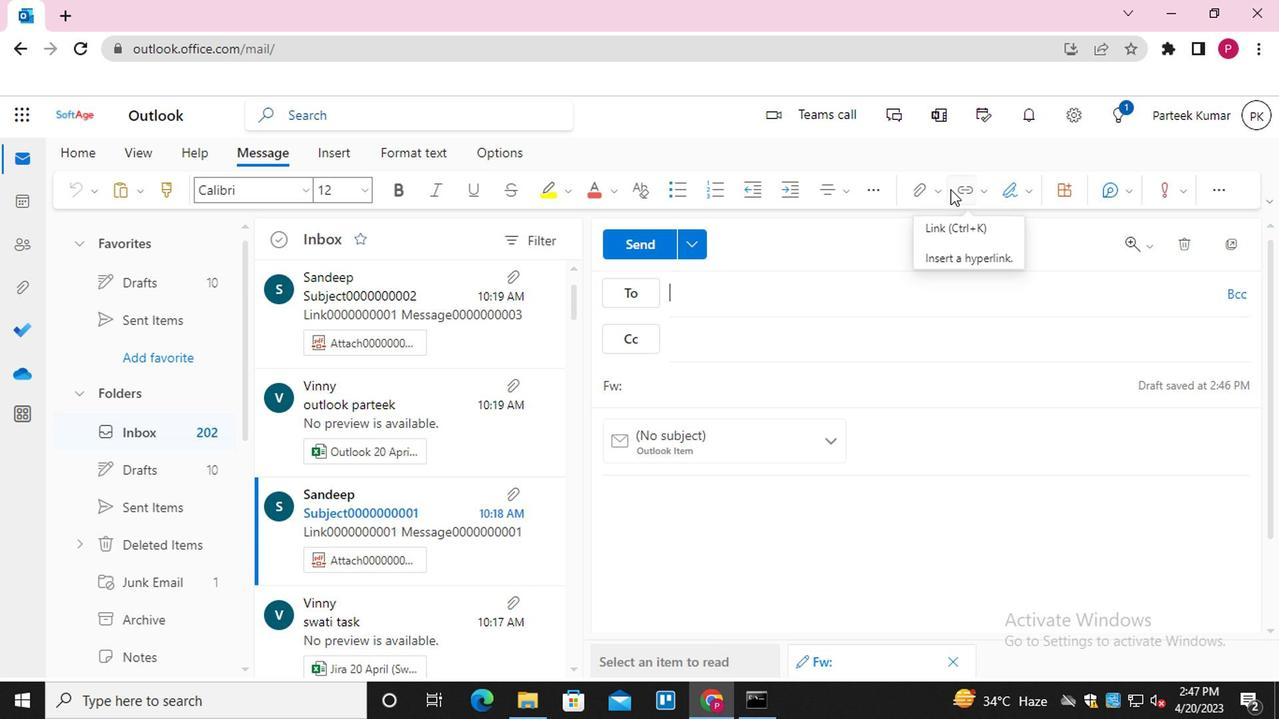 
Action: Mouse pressed left at (963, 193)
Screenshot: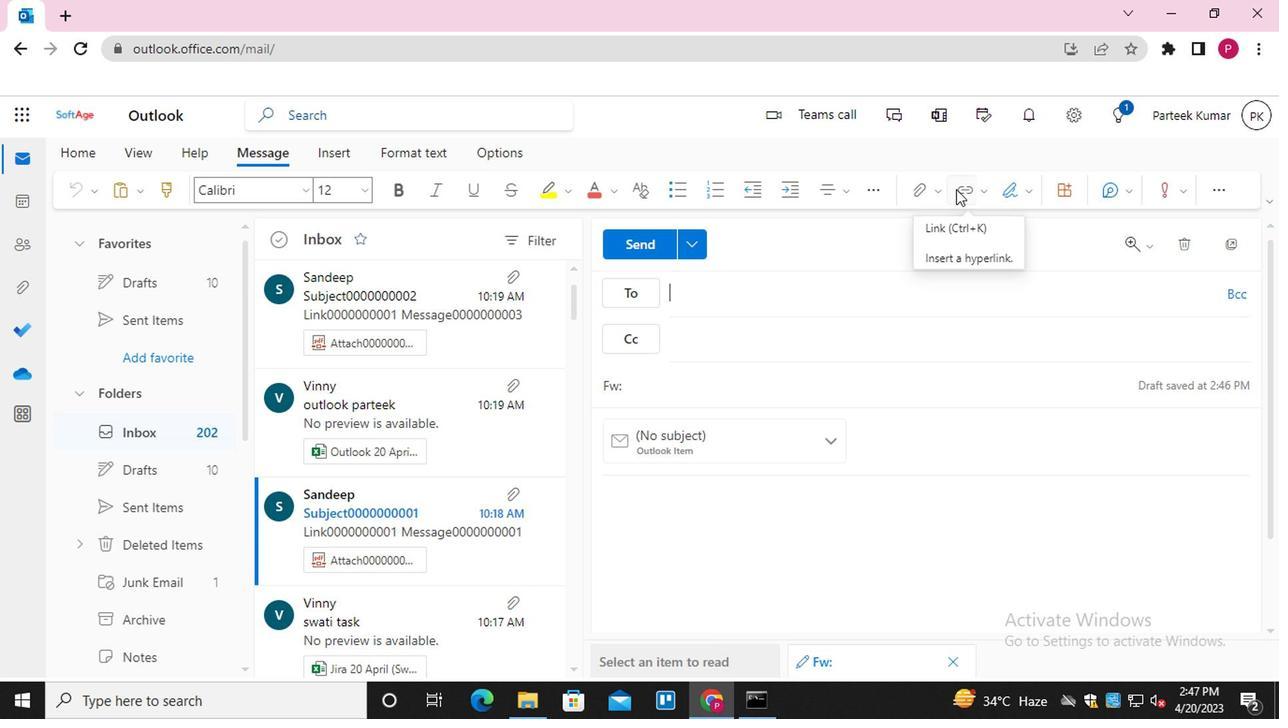 
Action: Mouse moved to (522, 361)
Screenshot: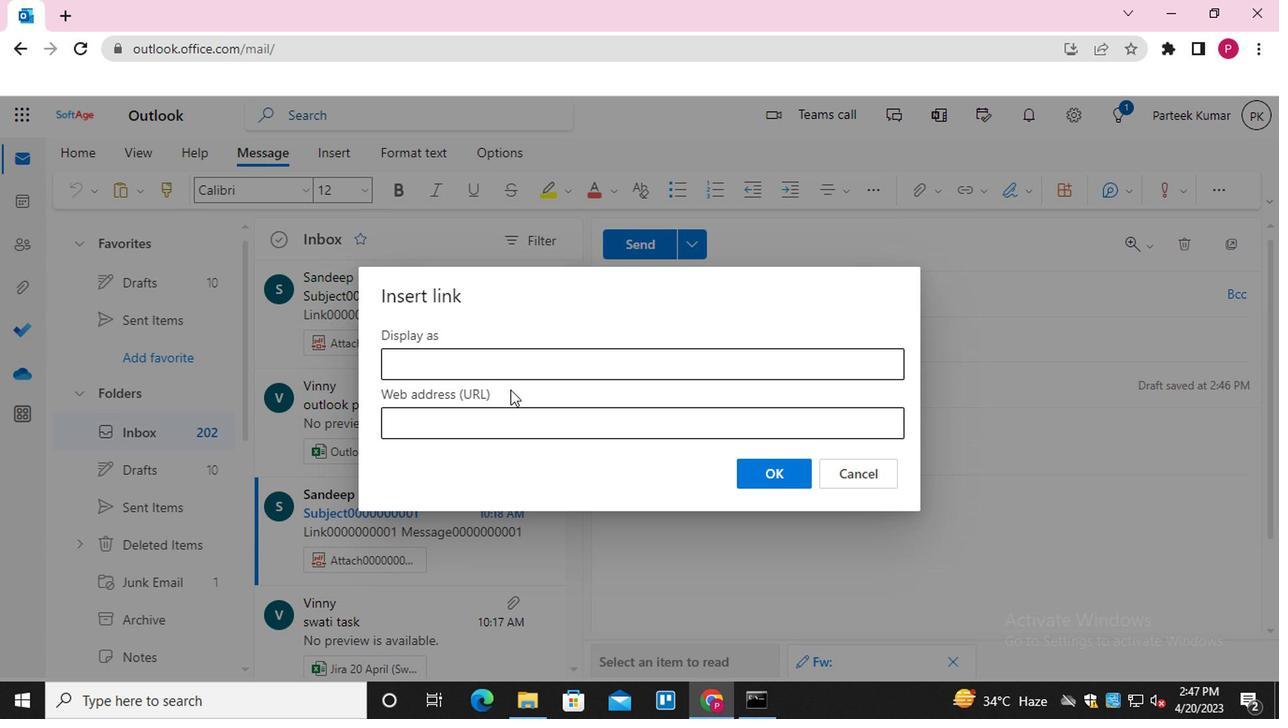 
Action: Mouse pressed left at (522, 361)
Screenshot: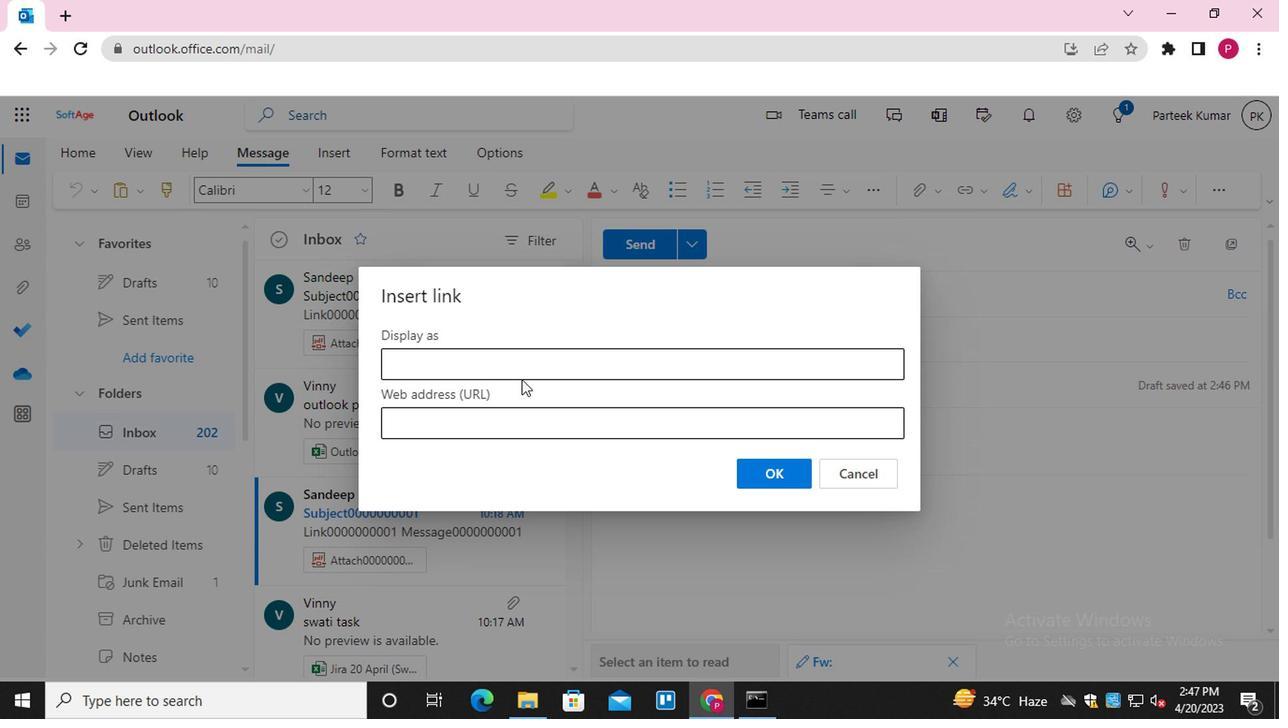 
Action: Mouse moved to (522, 425)
Screenshot: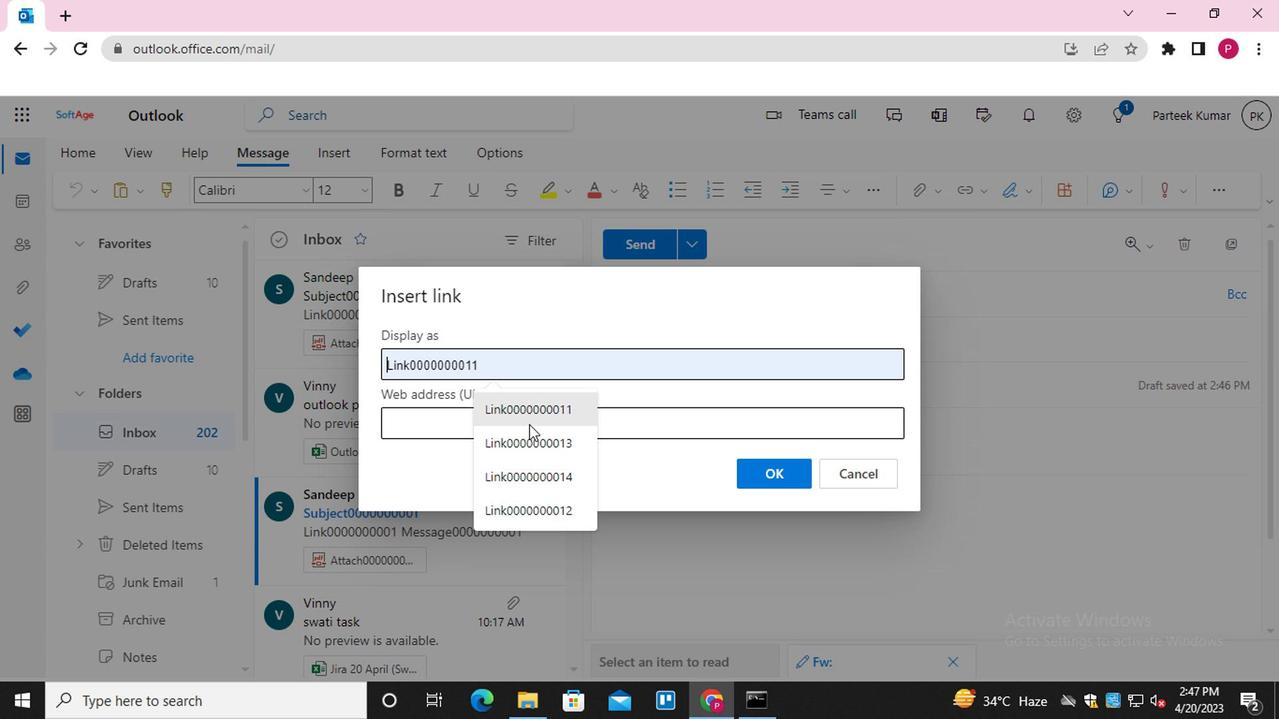 
Action: Mouse pressed left at (522, 425)
Screenshot: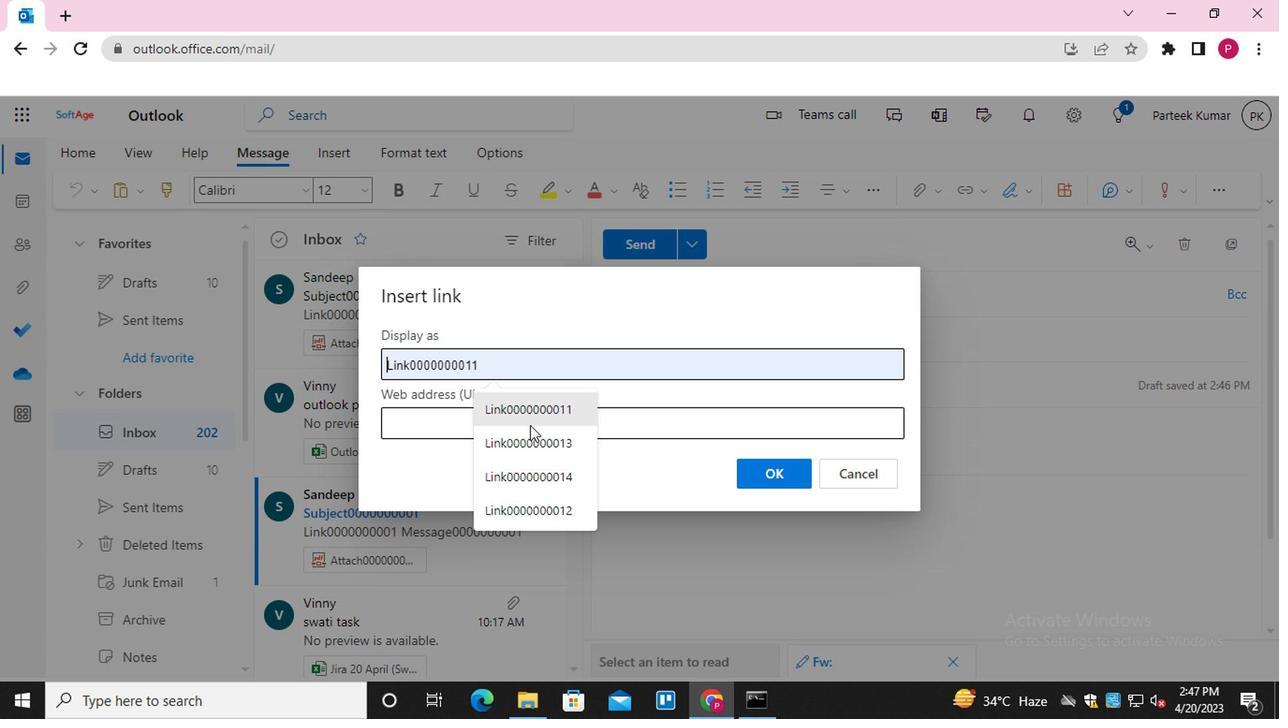 
Action: Mouse moved to (538, 421)
Screenshot: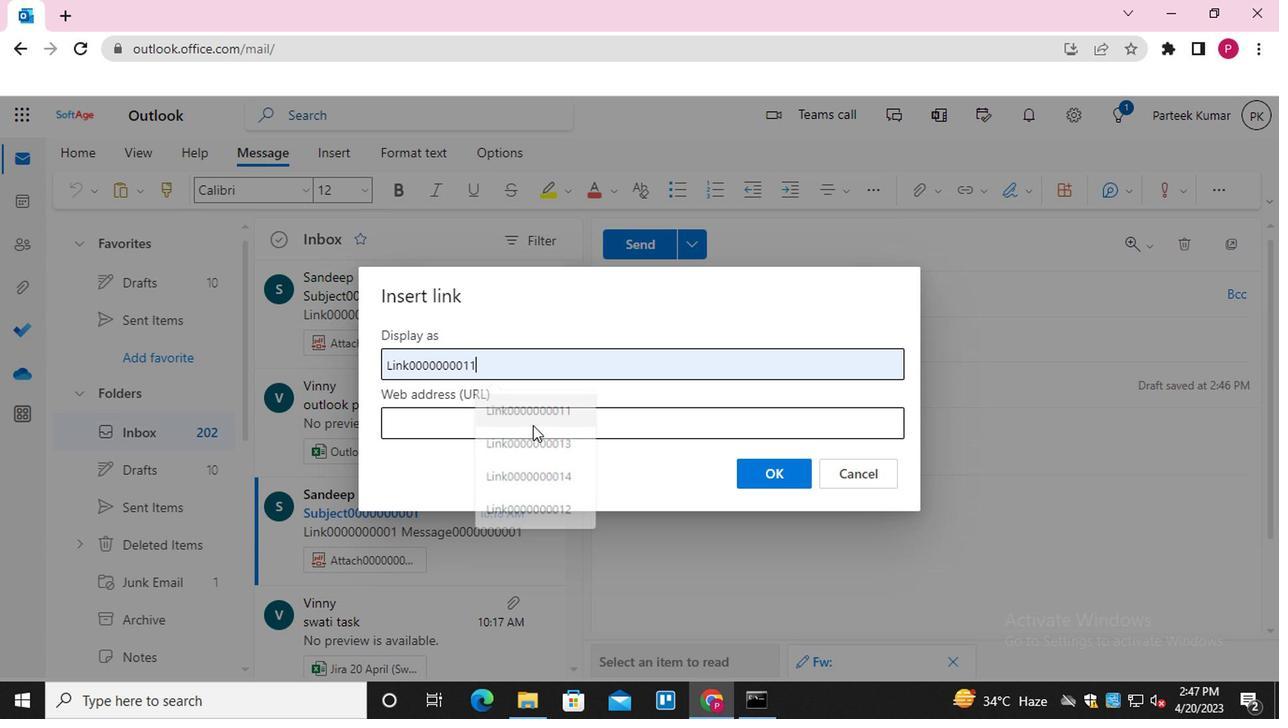 
Action: Mouse pressed left at (538, 421)
Screenshot: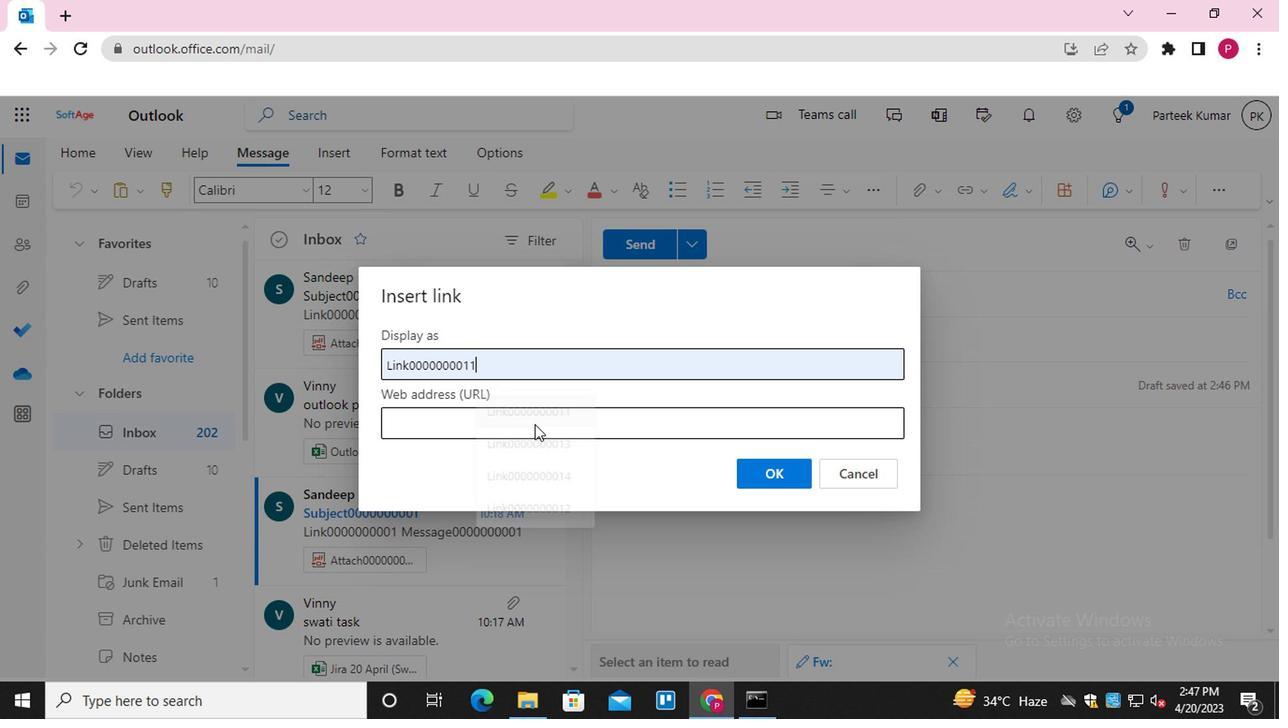 
Action: Mouse moved to (553, 538)
Screenshot: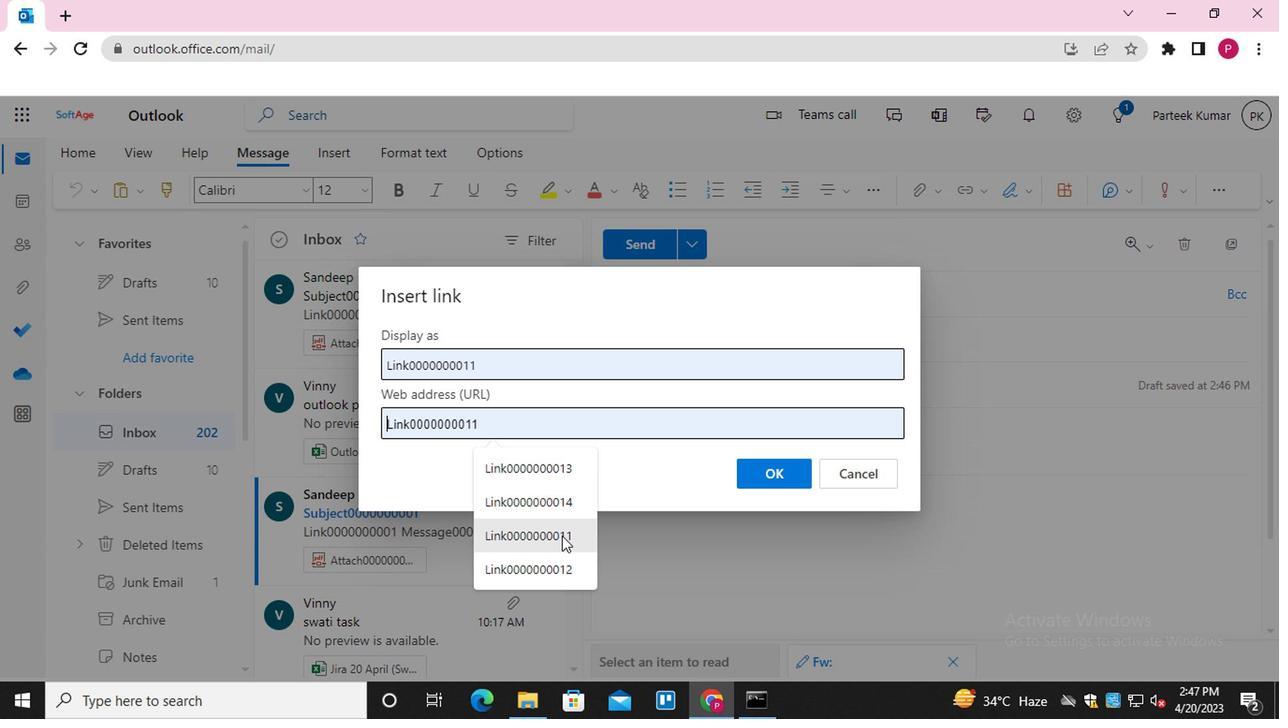 
Action: Mouse pressed left at (553, 538)
Screenshot: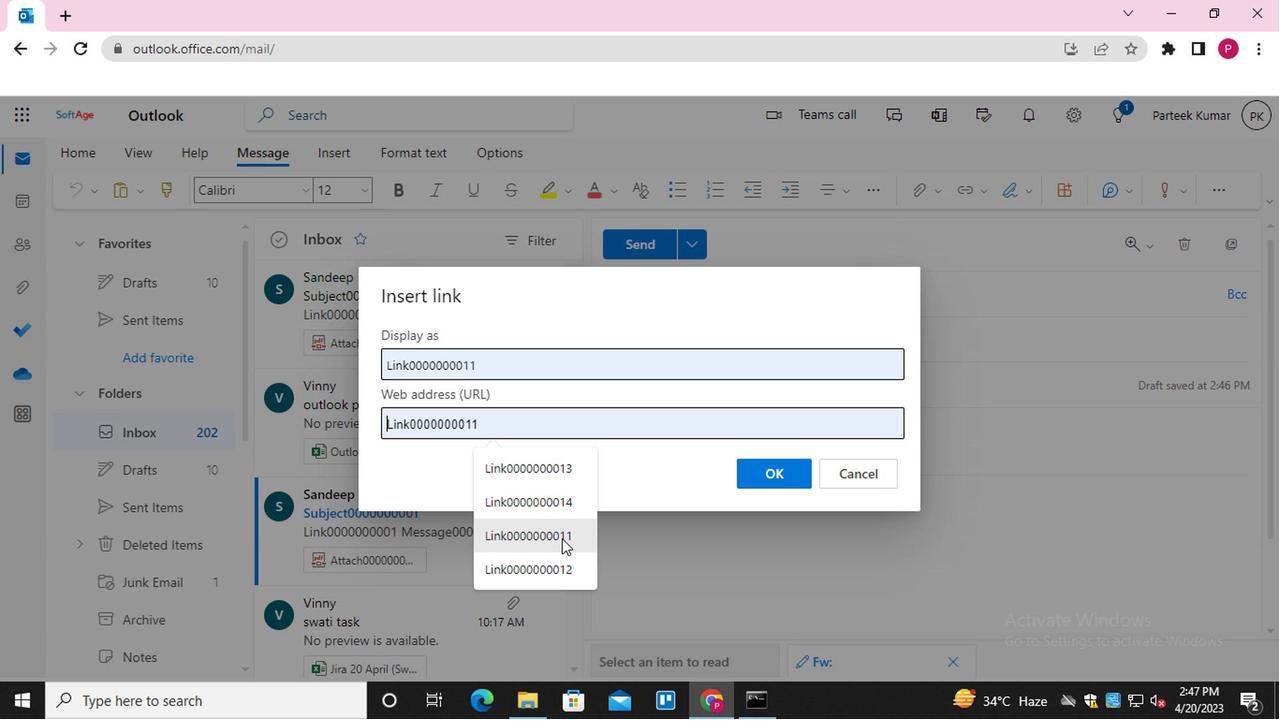 
Action: Mouse moved to (758, 472)
Screenshot: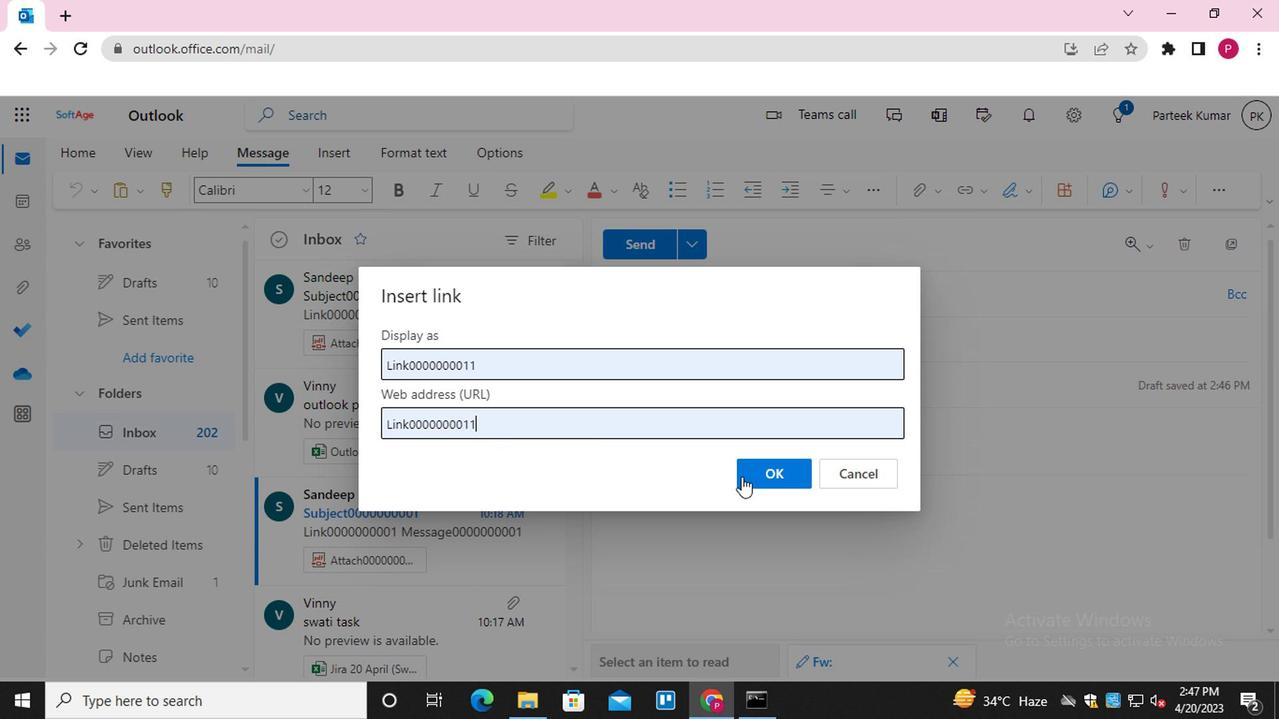 
Action: Mouse pressed left at (758, 472)
Screenshot: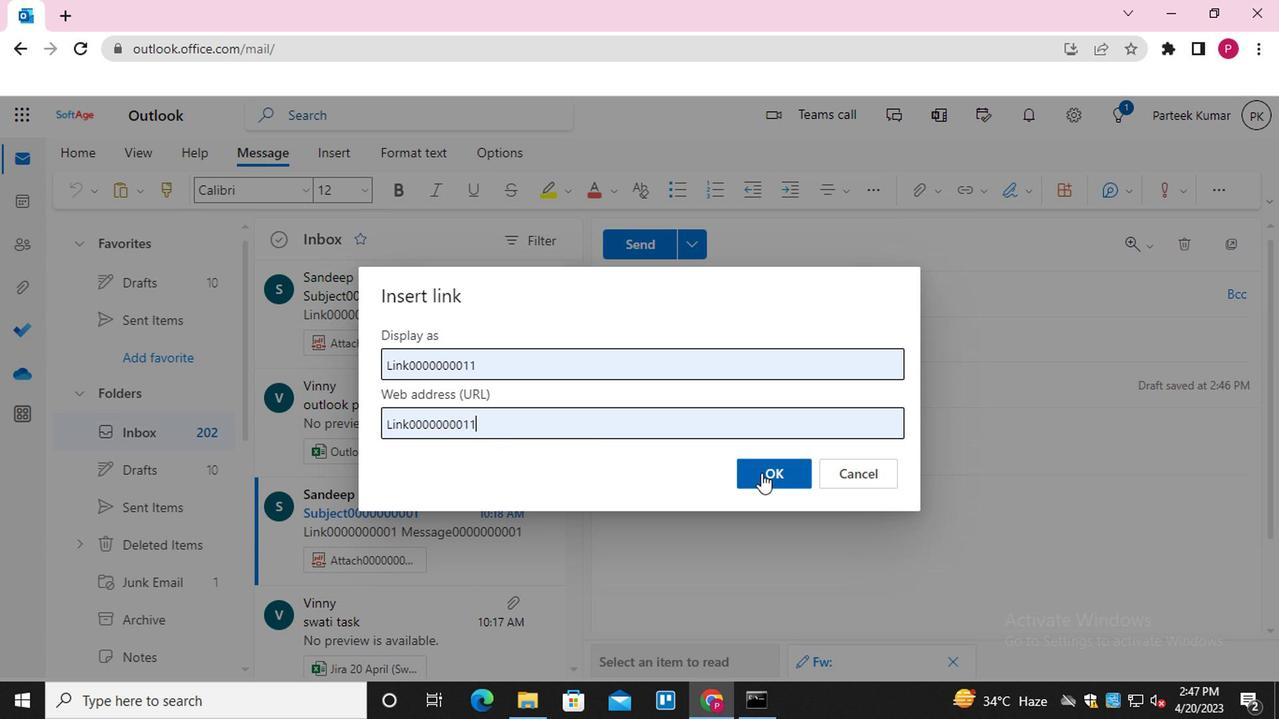 
Action: Mouse moved to (682, 293)
Screenshot: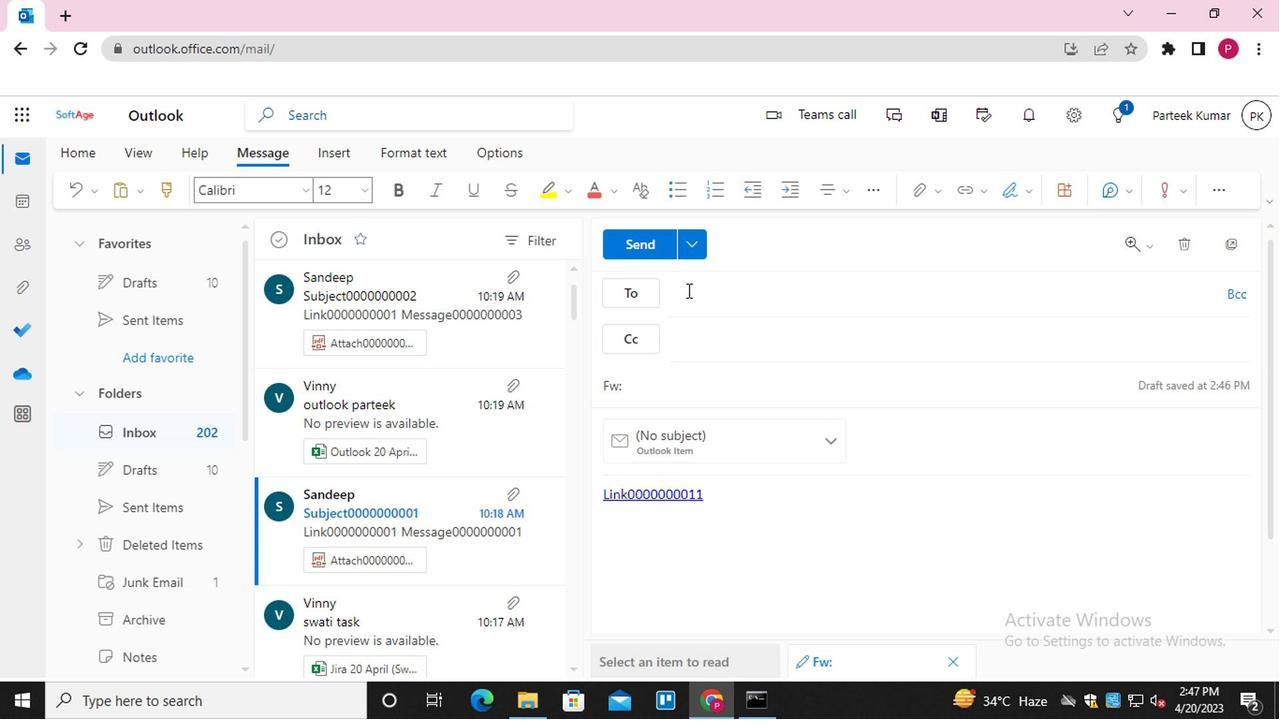 
Action: Mouse pressed left at (682, 293)
Screenshot: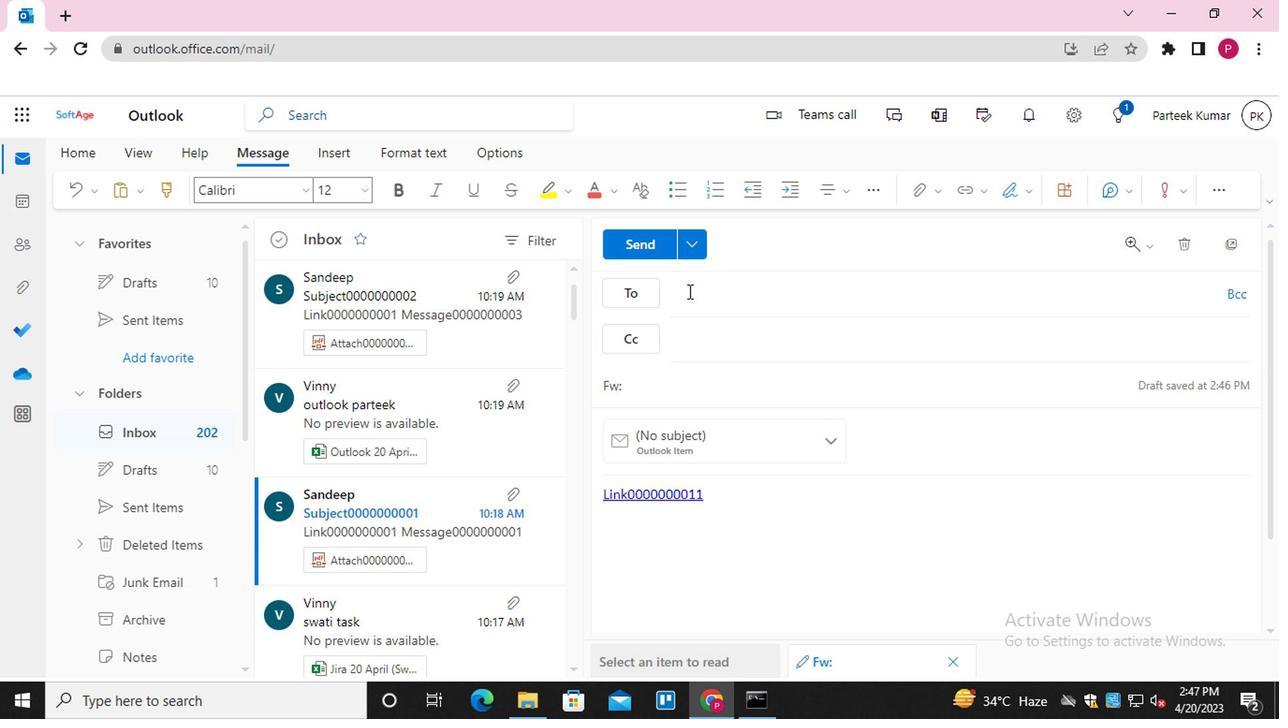
Action: Mouse moved to (738, 427)
Screenshot: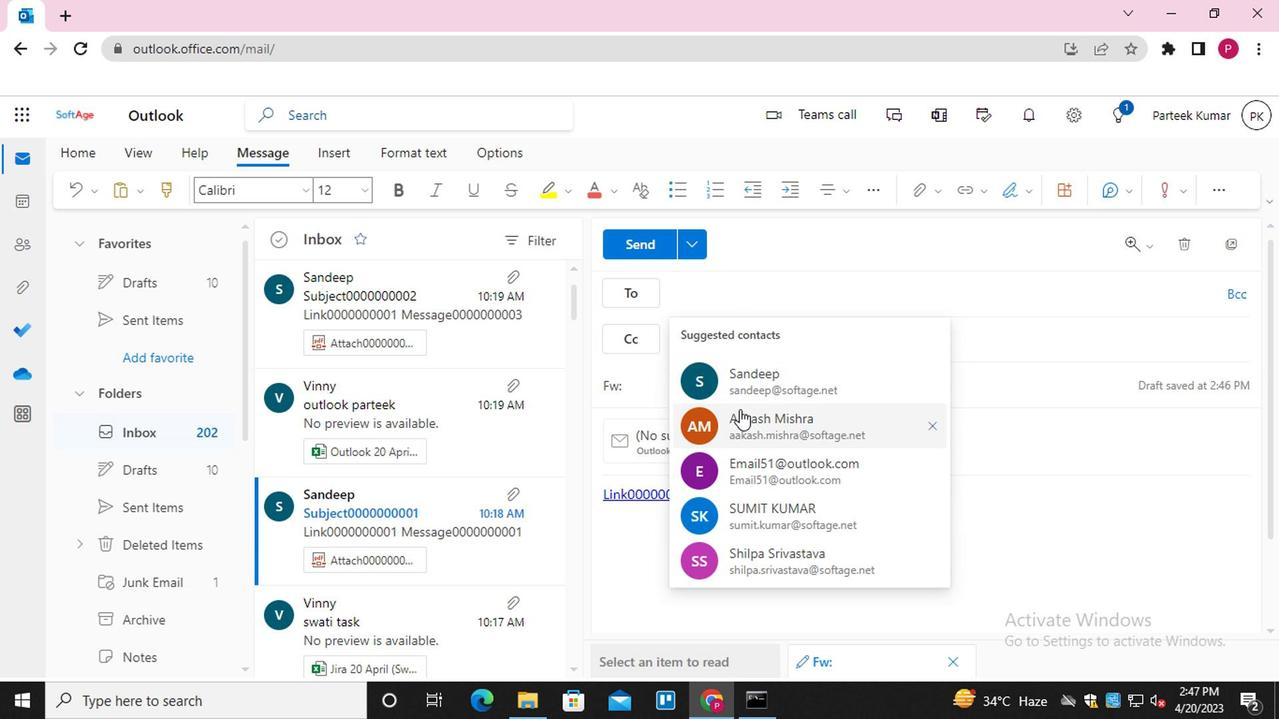 
Action: Mouse pressed left at (738, 427)
Screenshot: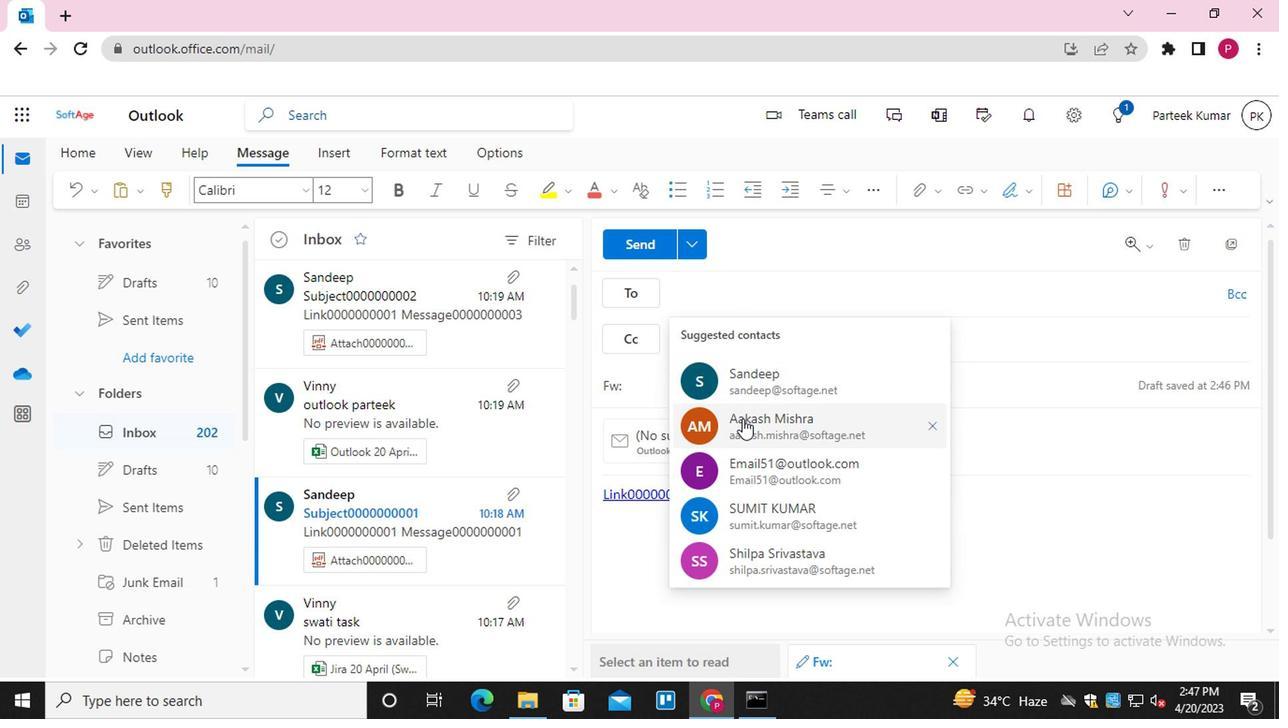 
Action: Mouse moved to (796, 342)
Screenshot: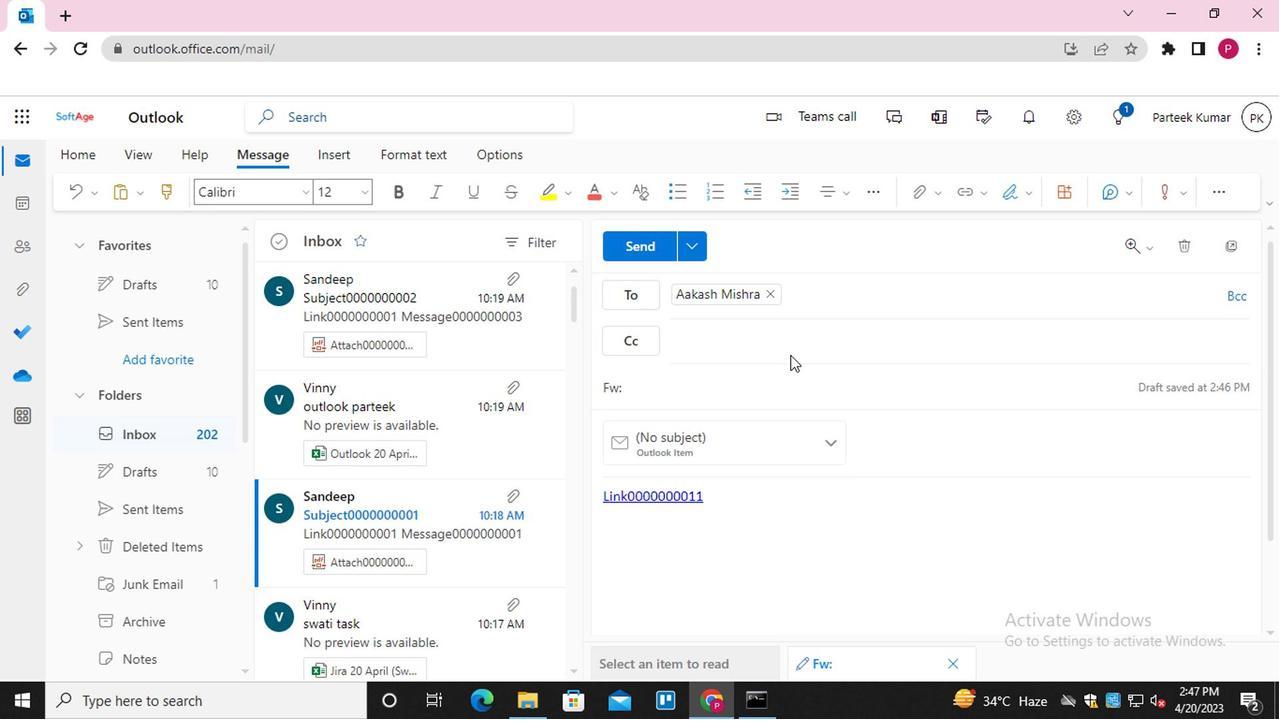 
Action: Mouse pressed left at (796, 342)
Screenshot: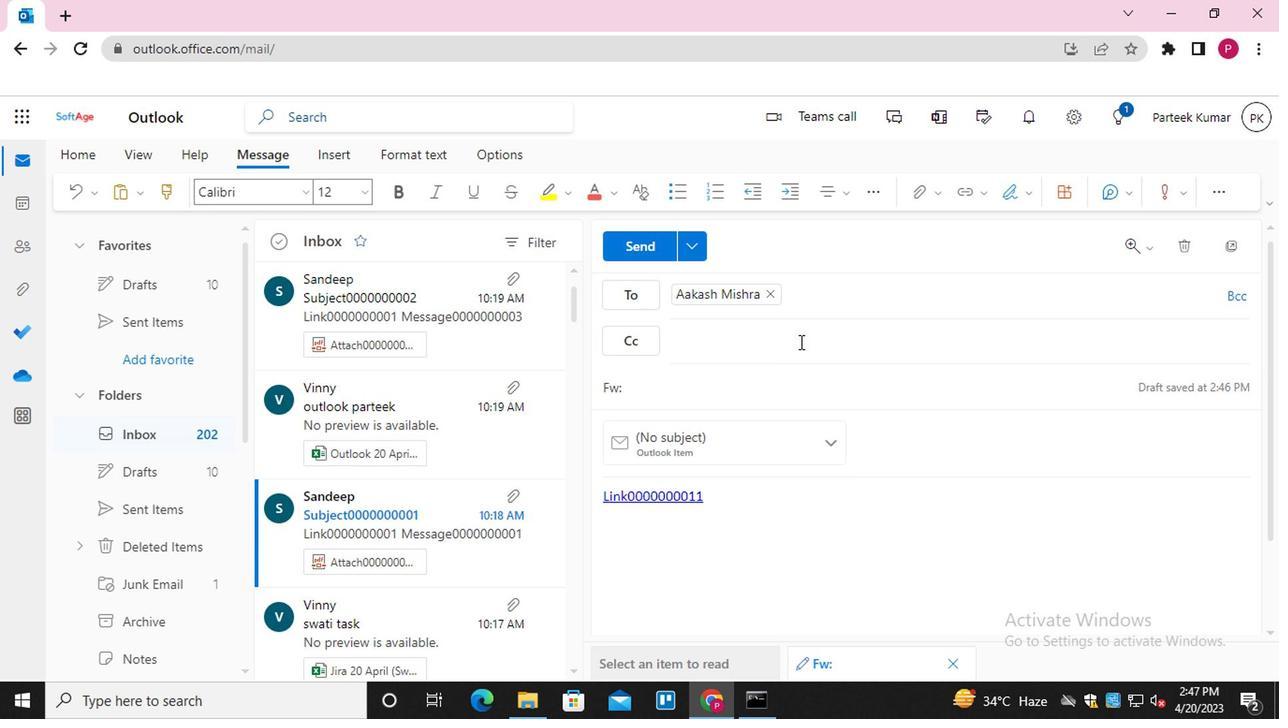
Action: Key pressed <Key.shift>EMAIL0000000002<Key.enter>
Screenshot: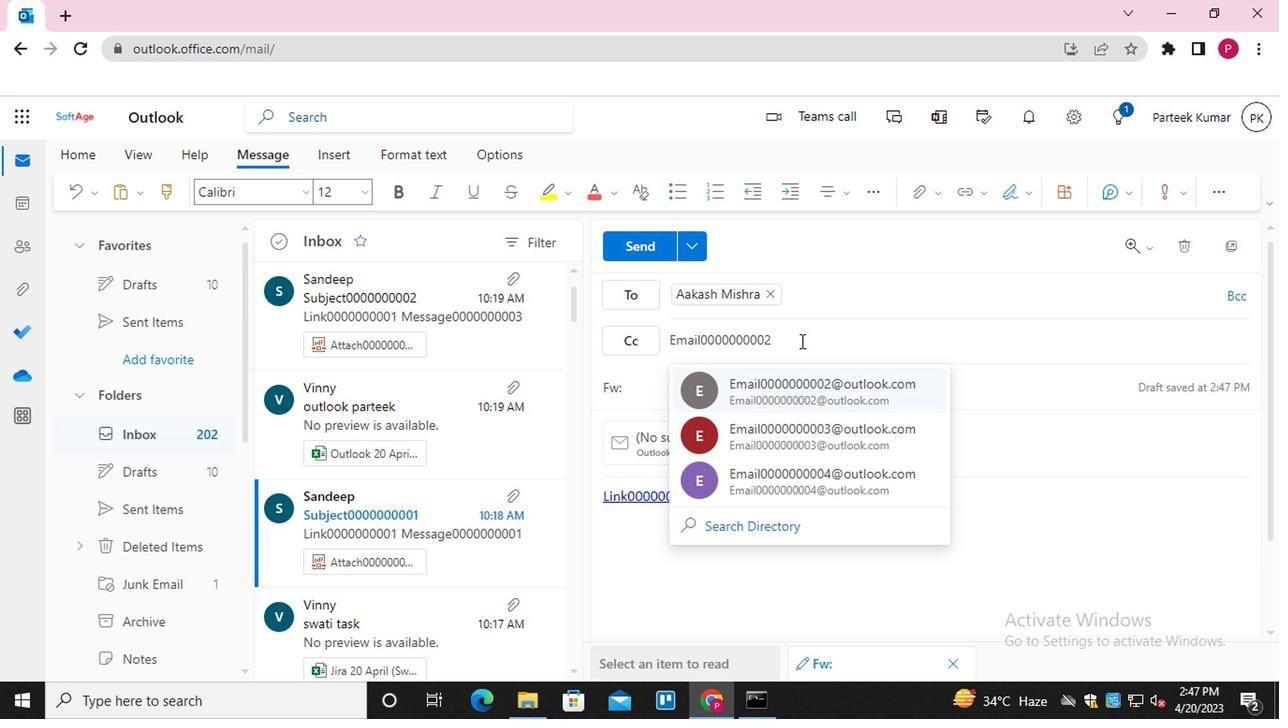 
Action: Mouse moved to (1249, 305)
Screenshot: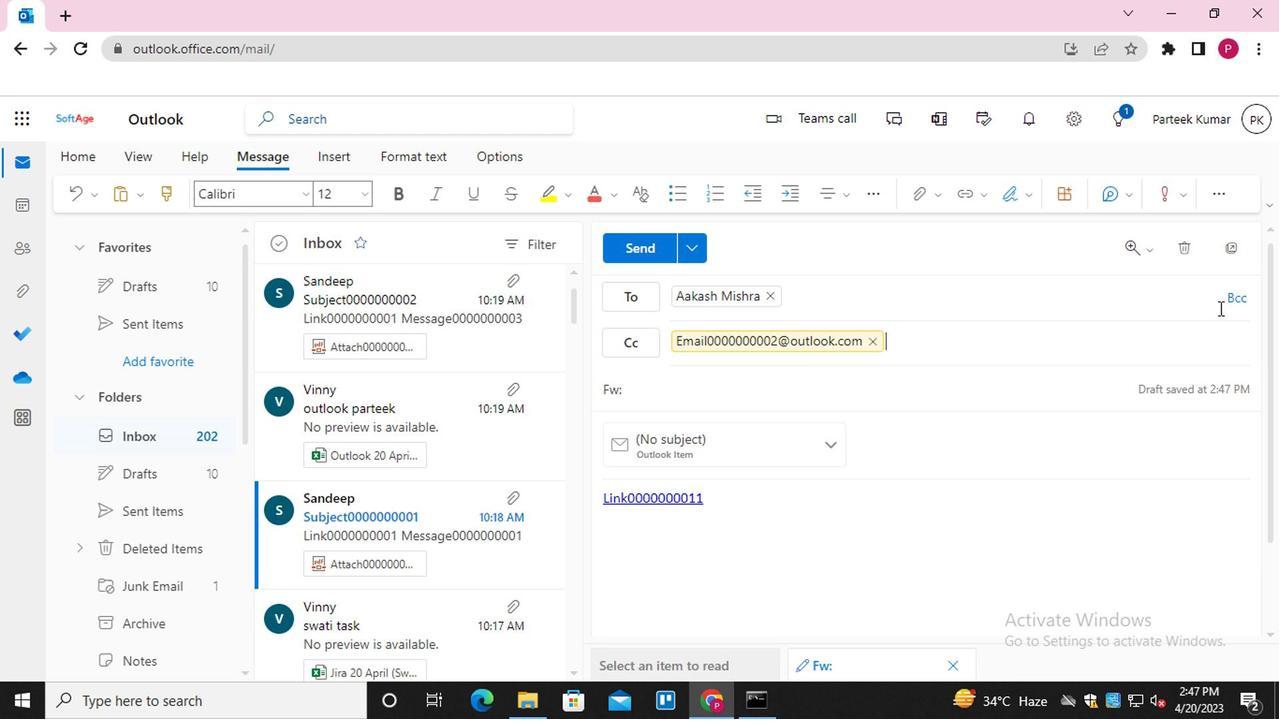 
Action: Mouse pressed left at (1249, 305)
Screenshot: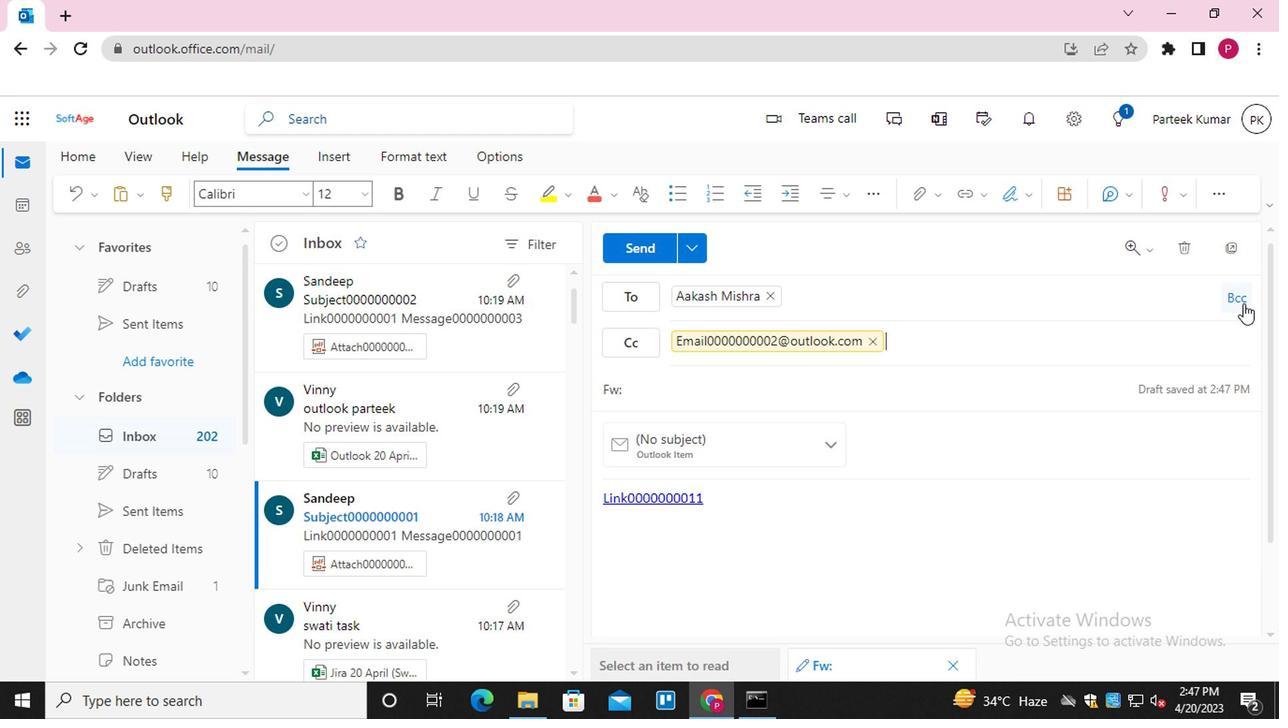 
Action: Mouse moved to (728, 380)
Screenshot: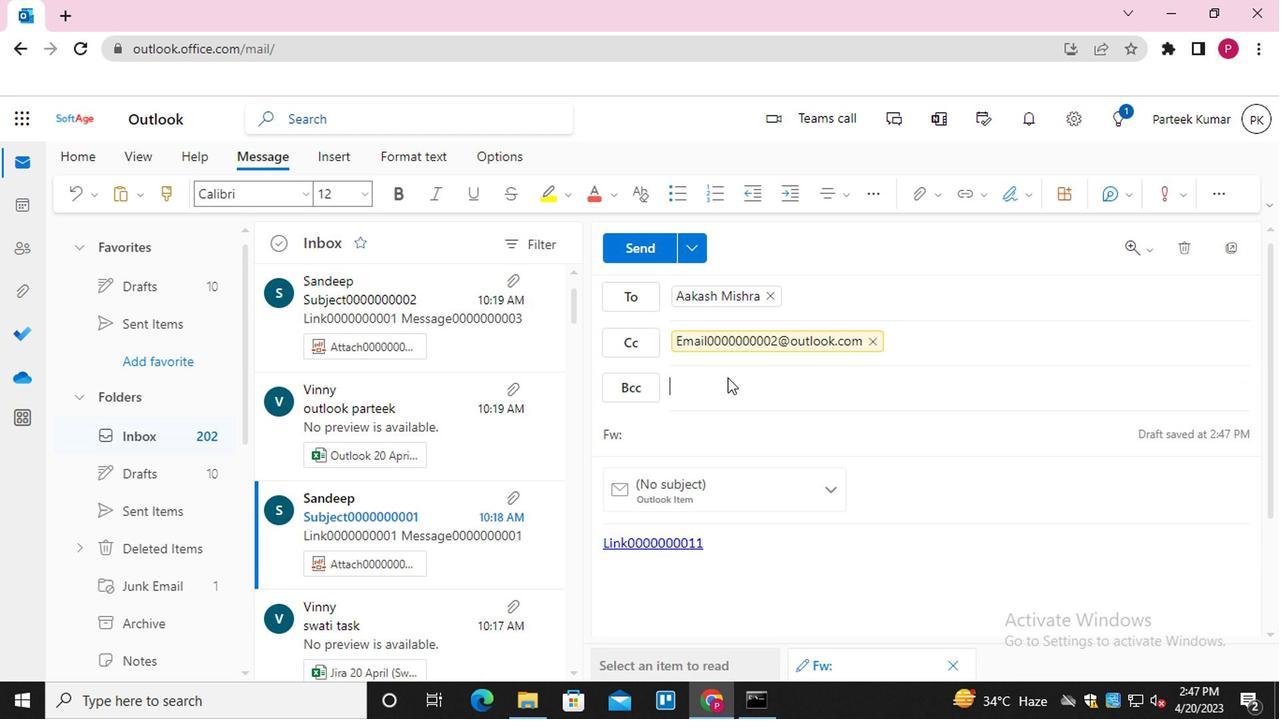 
Action: Key pressed <Key.shift>EMAIL0000000003<Key.enter>
Screenshot: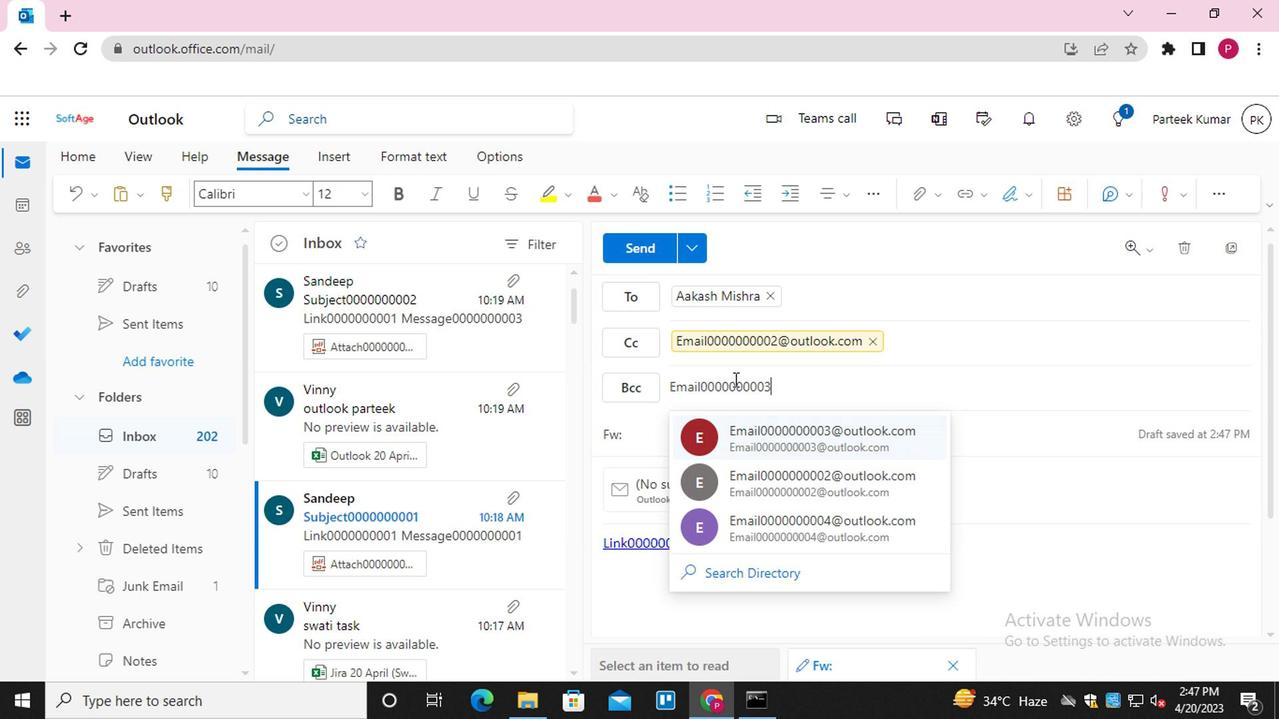 
Action: Mouse moved to (660, 440)
Screenshot: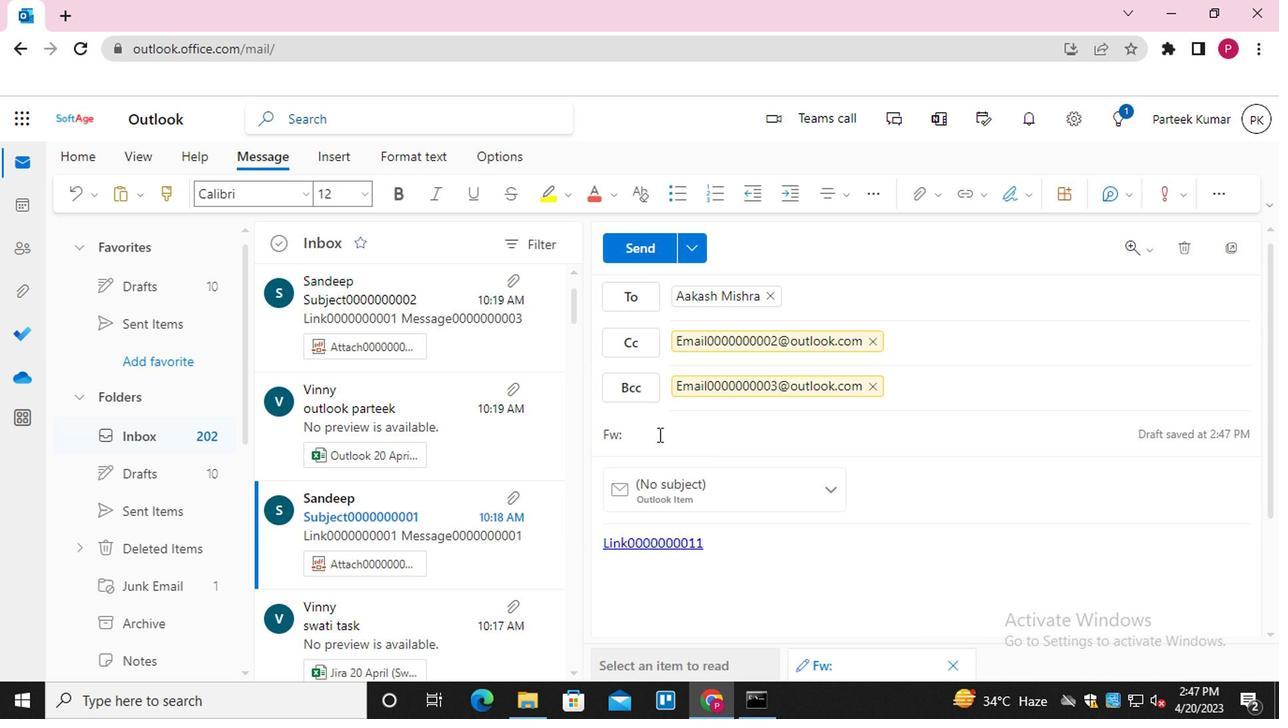 
Action: Mouse pressed left at (660, 440)
Screenshot: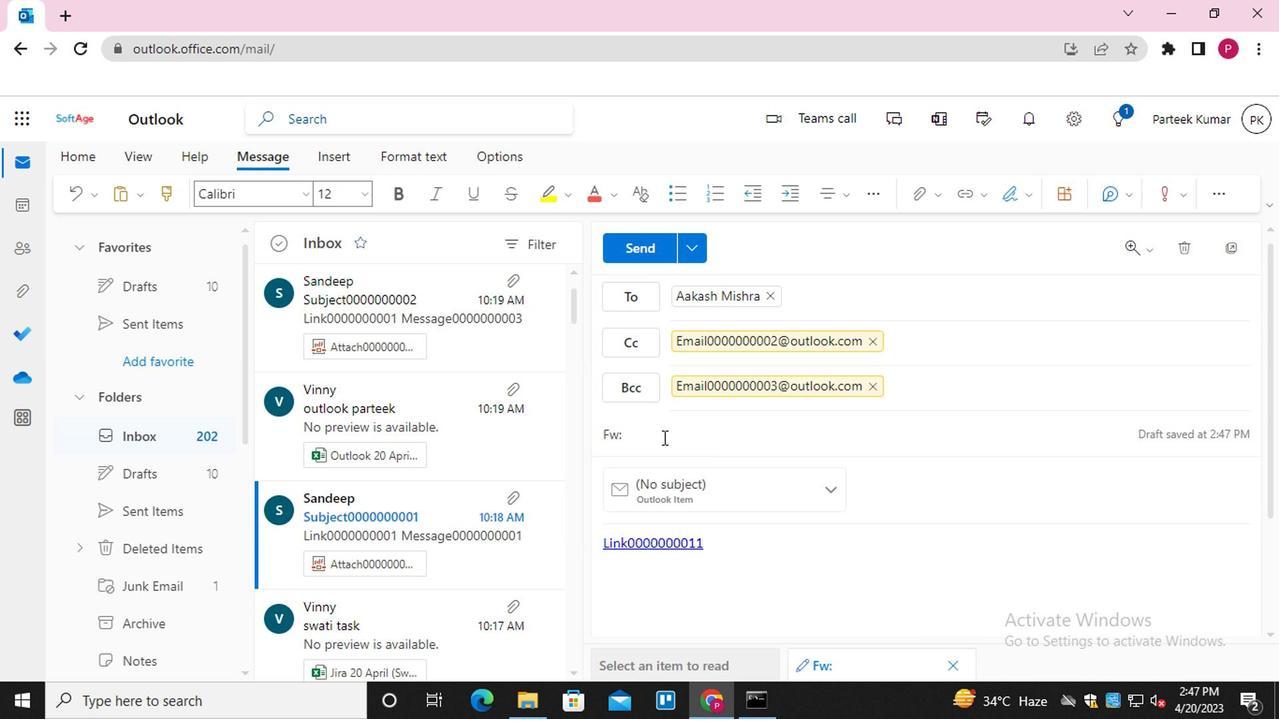 
Action: Key pressed <Key.shift>SUBJECT0000000011
Screenshot: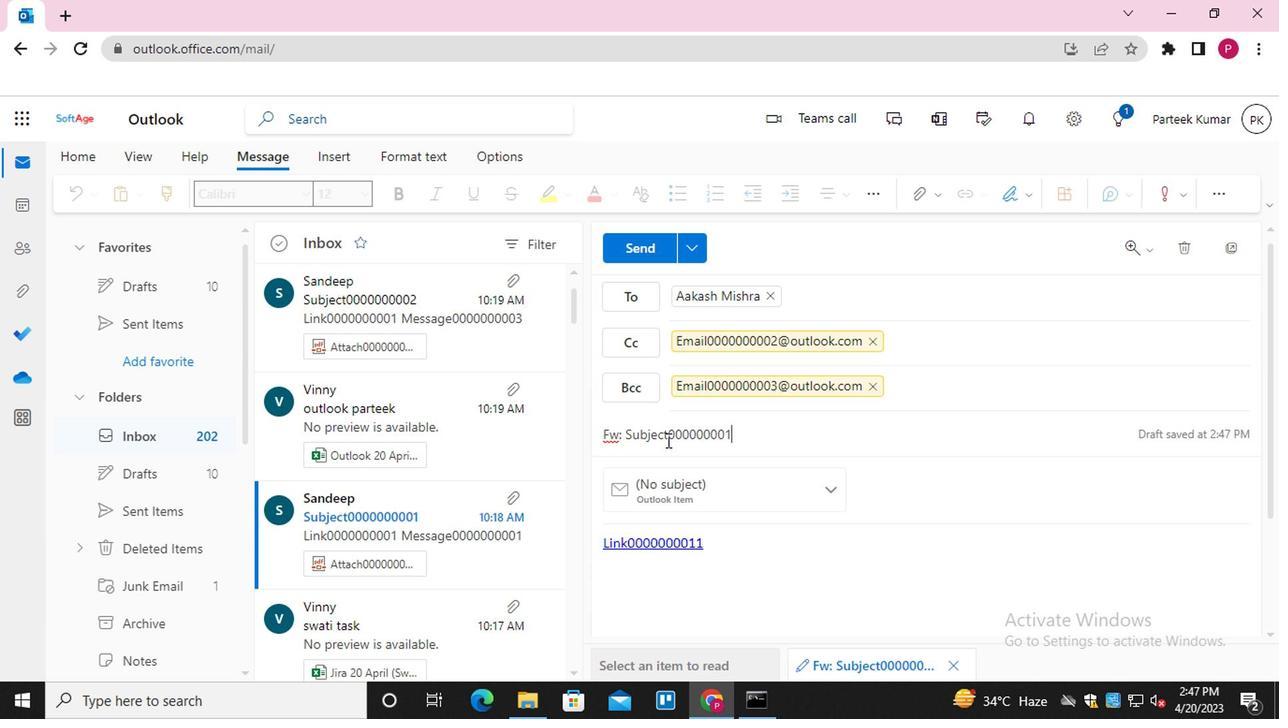 
Action: Mouse moved to (730, 550)
Screenshot: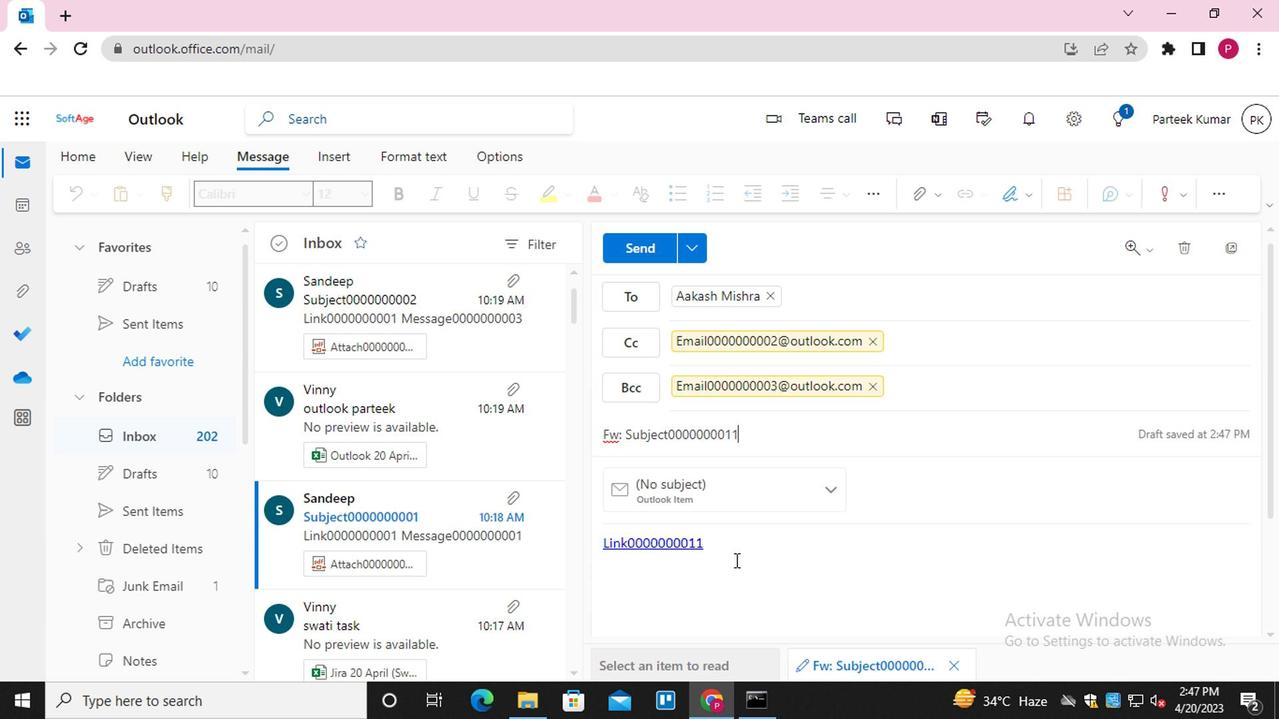 
Action: Mouse pressed left at (730, 550)
Screenshot: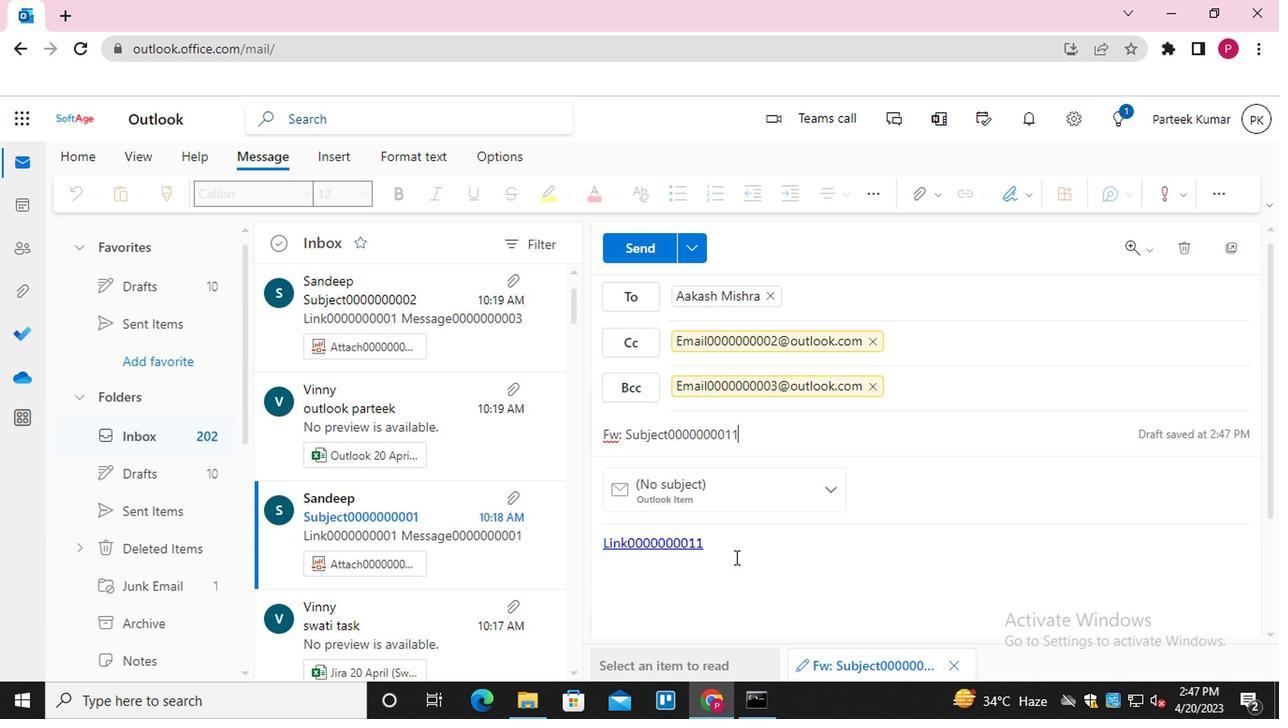
Action: Mouse moved to (722, 555)
Screenshot: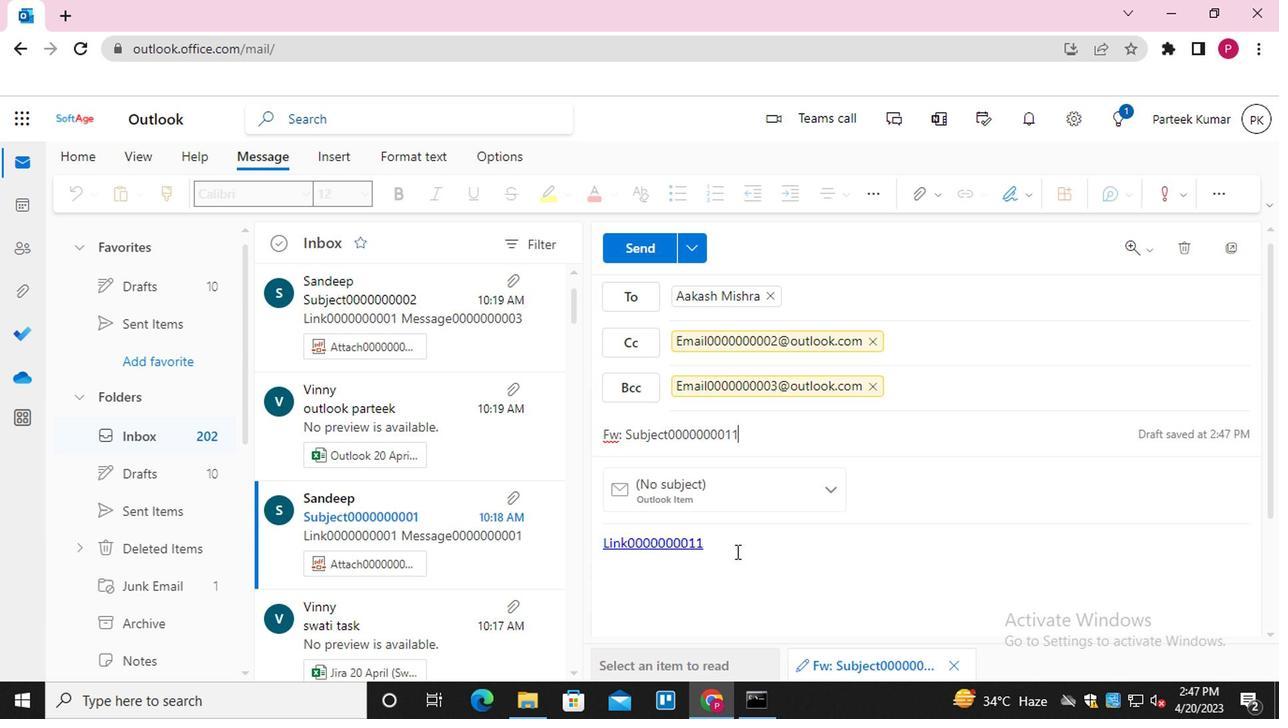 
Action: Key pressed <Key.enter><Key.shift_r>MESSAGE0000000013
Screenshot: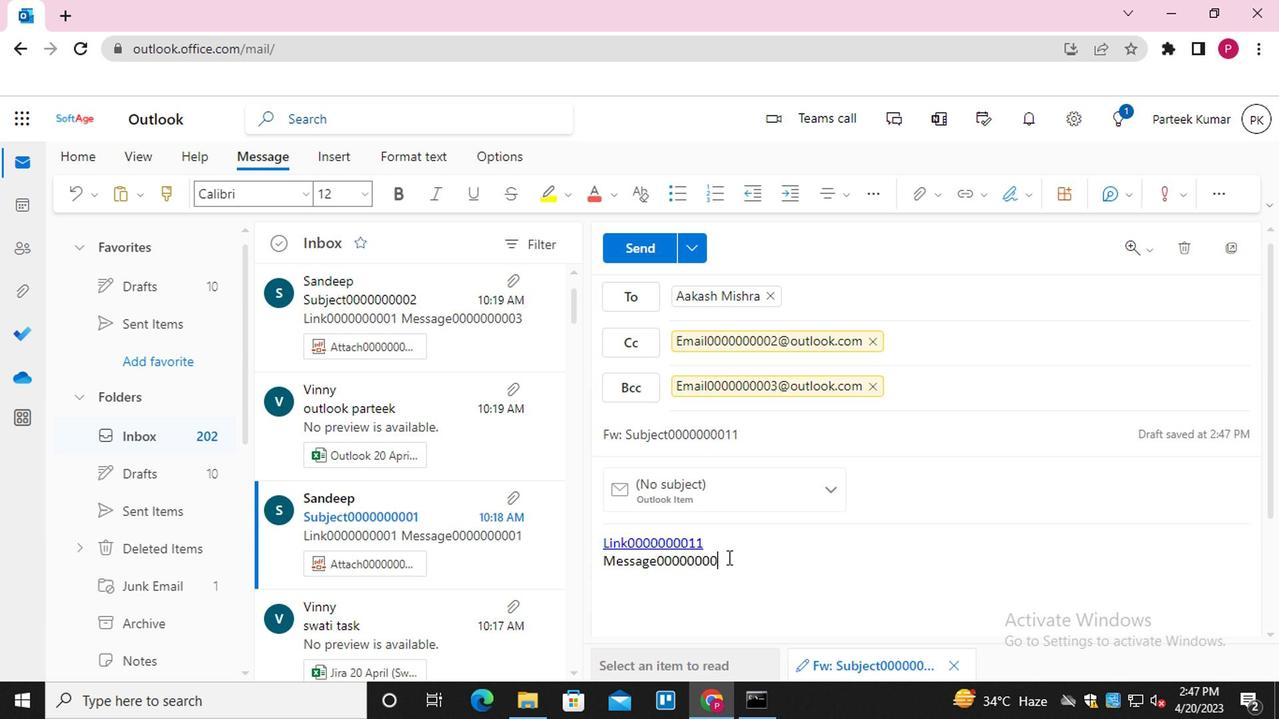 
Action: Mouse moved to (912, 195)
Screenshot: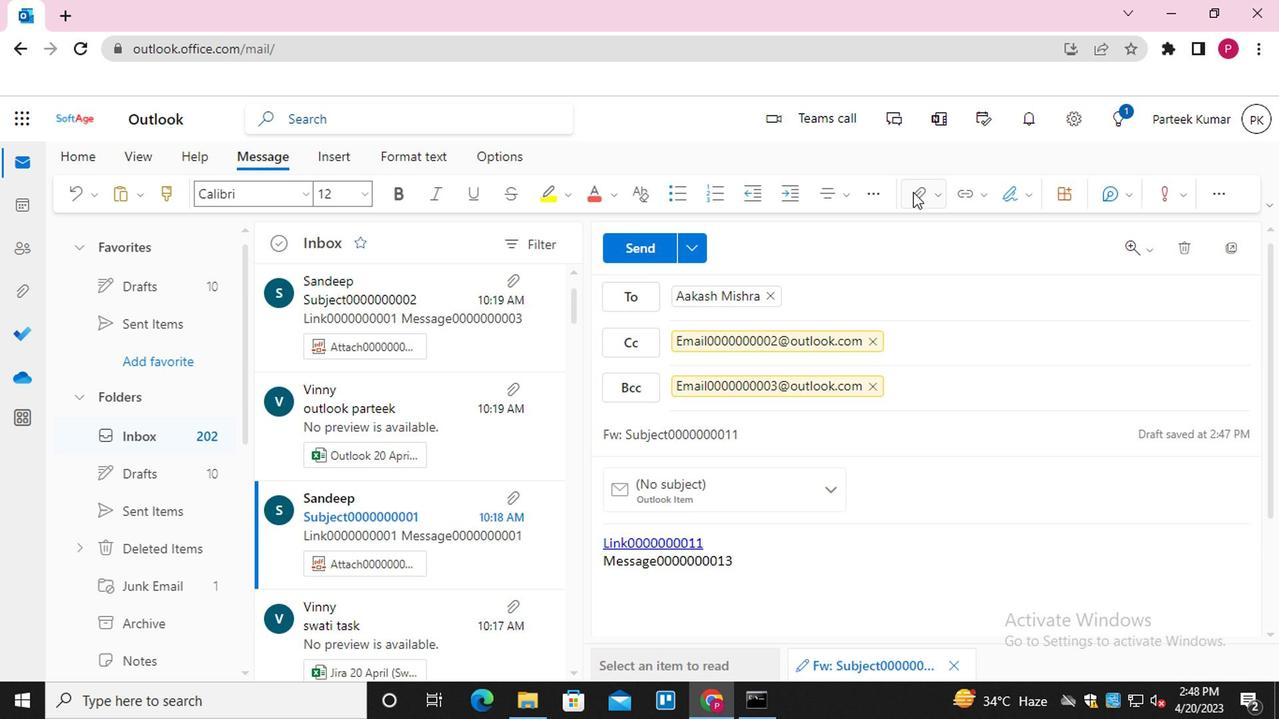 
Action: Mouse pressed left at (912, 195)
Screenshot: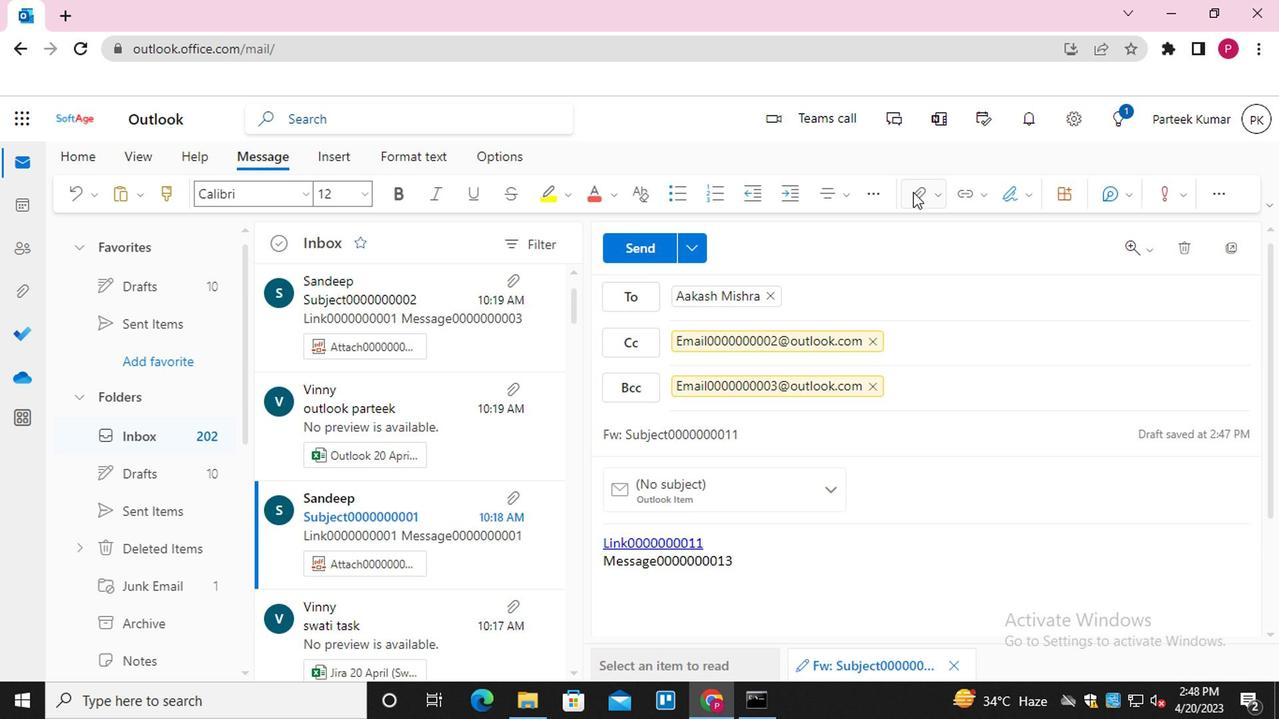 
Action: Mouse moved to (864, 238)
Screenshot: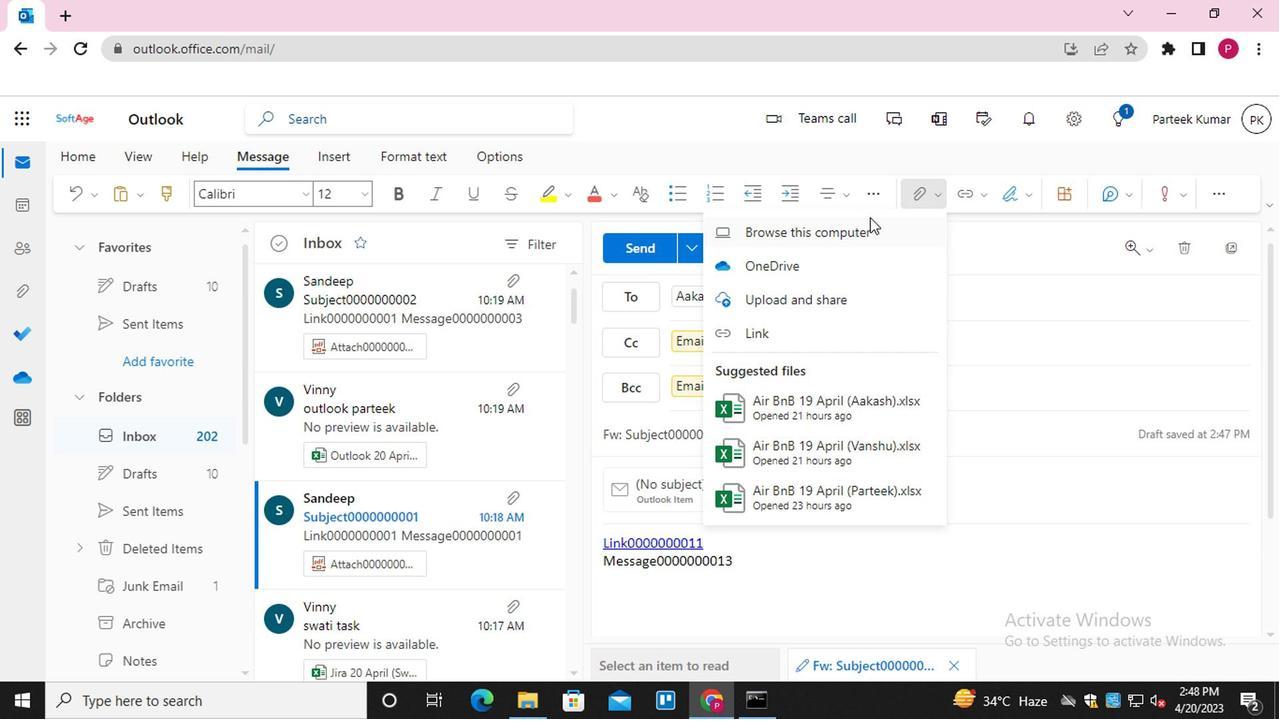 
Action: Mouse pressed left at (864, 238)
Screenshot: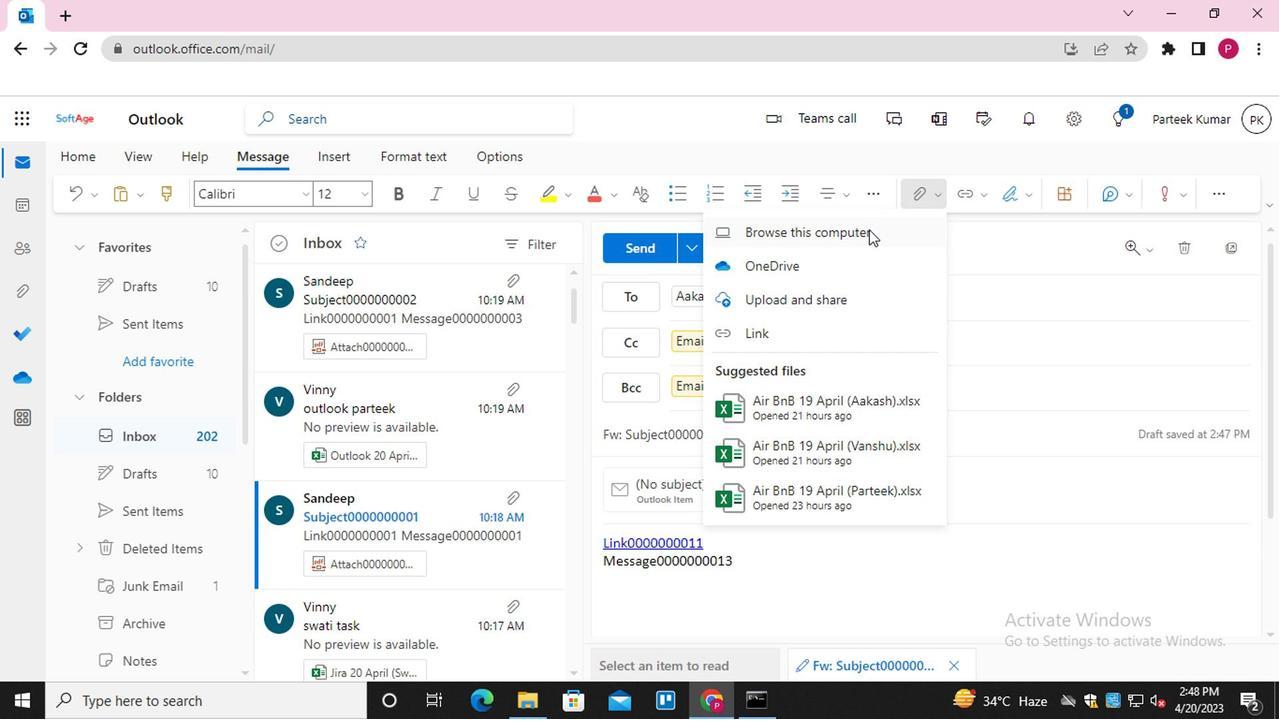 
Action: Mouse moved to (322, 183)
Screenshot: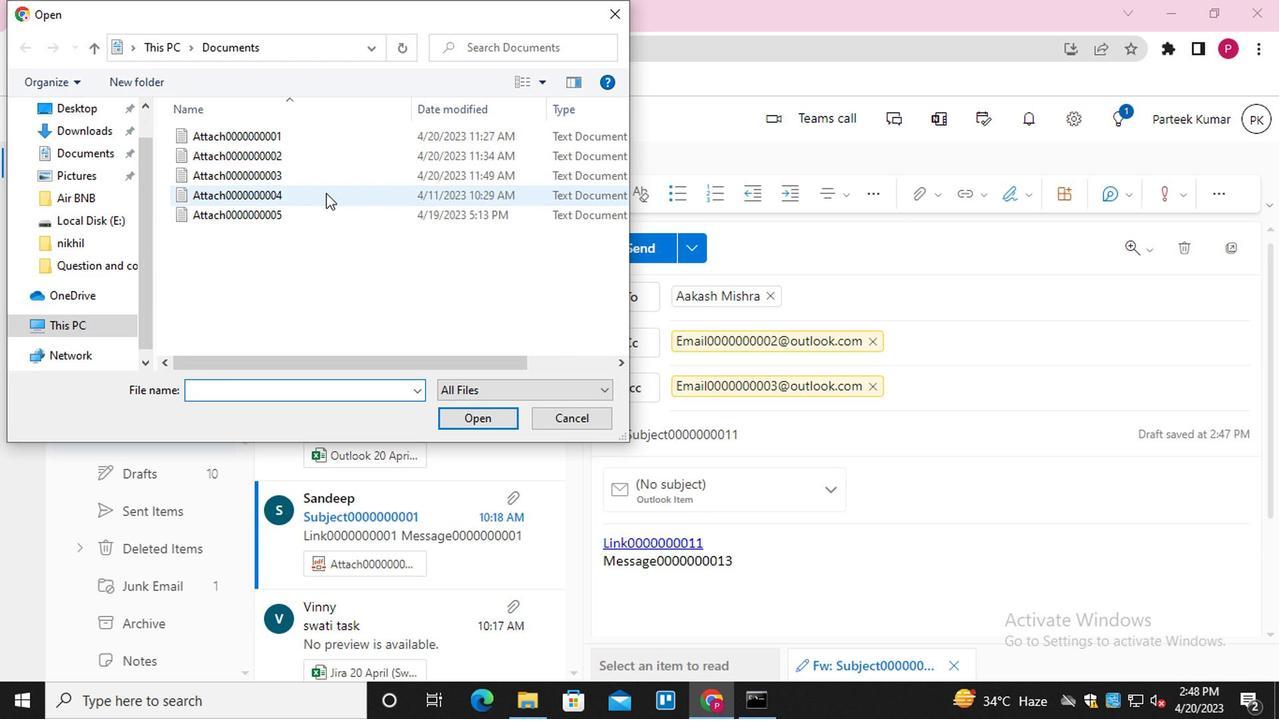 
Action: Mouse pressed left at (322, 183)
Screenshot: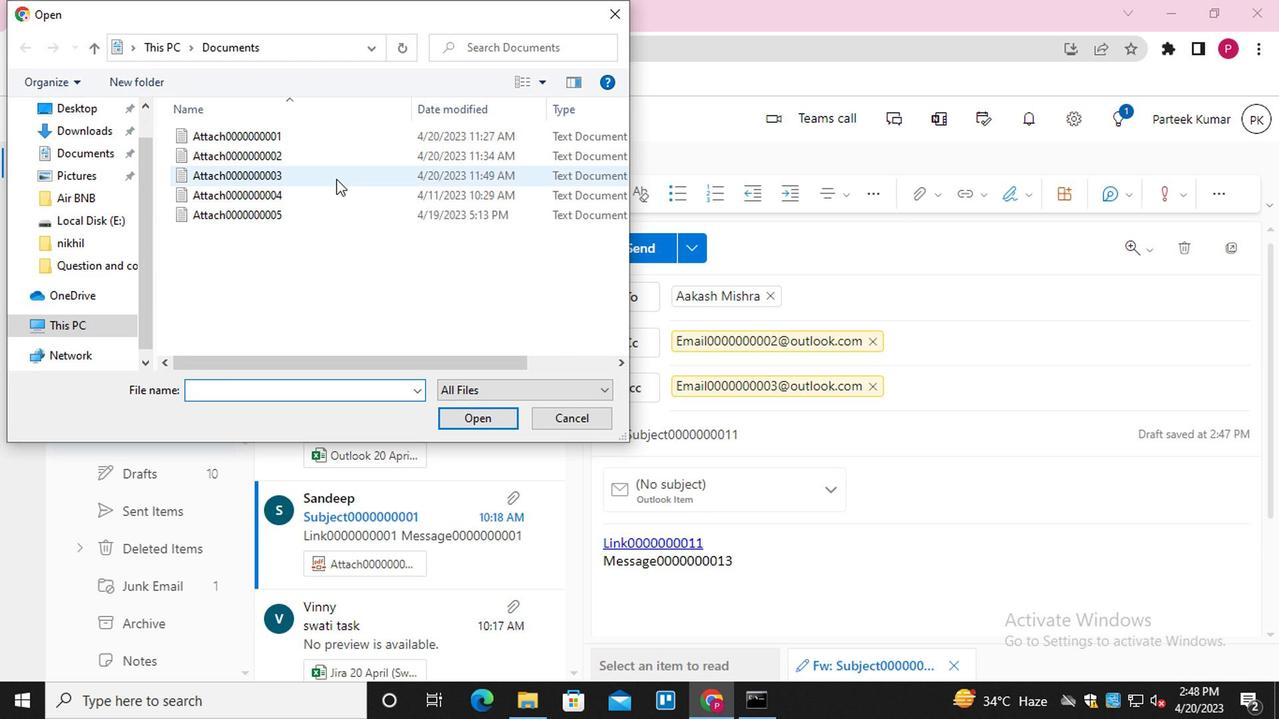 
Action: Mouse moved to (465, 421)
Screenshot: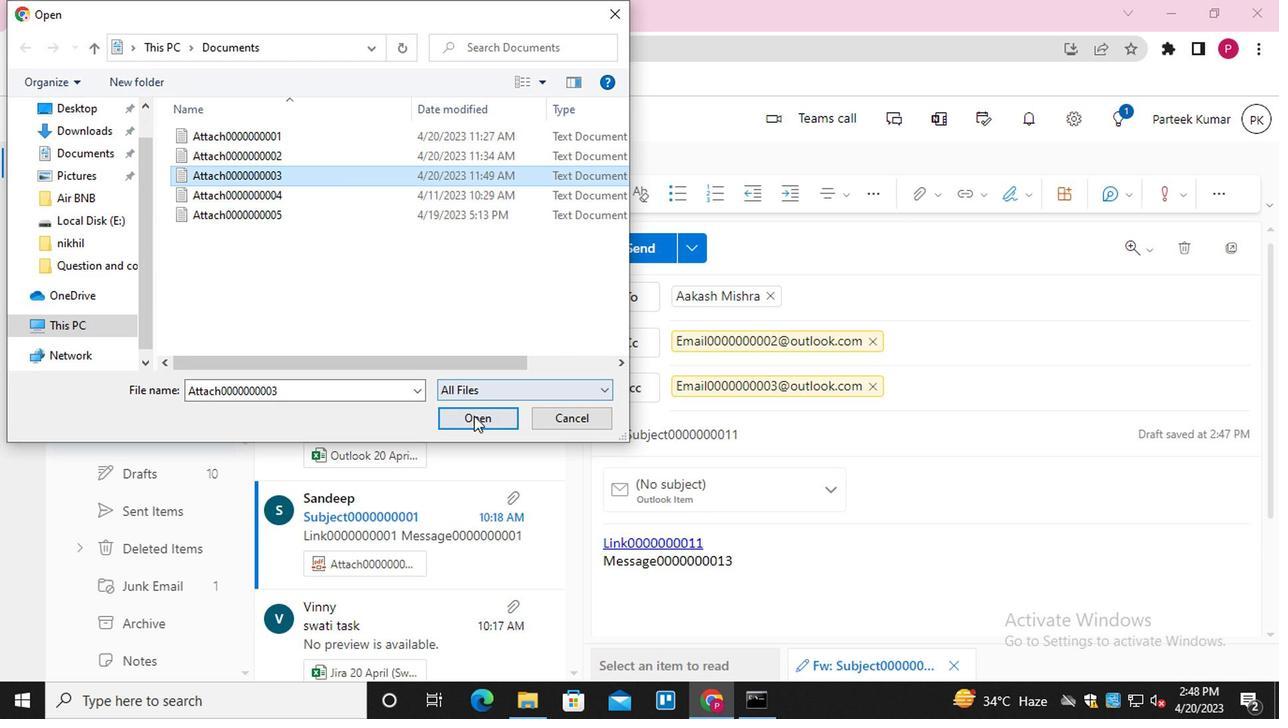 
Action: Mouse pressed left at (465, 421)
Screenshot: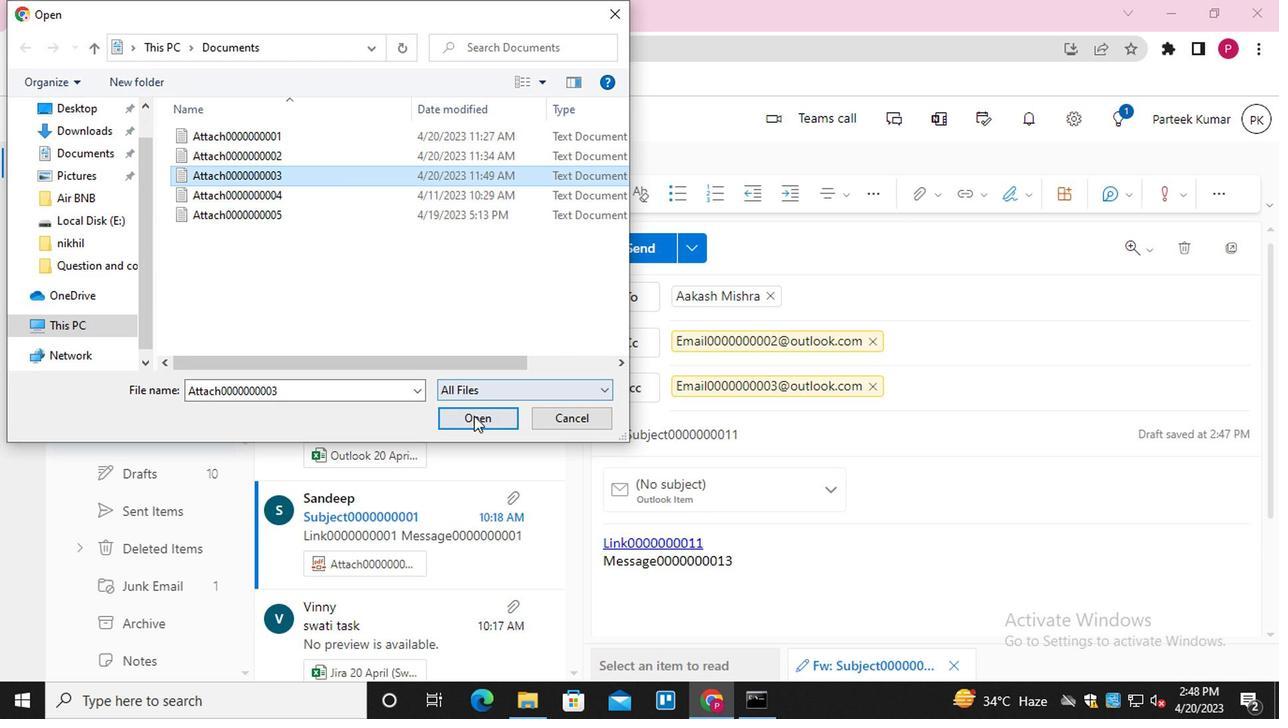 
Action: Mouse moved to (640, 255)
Screenshot: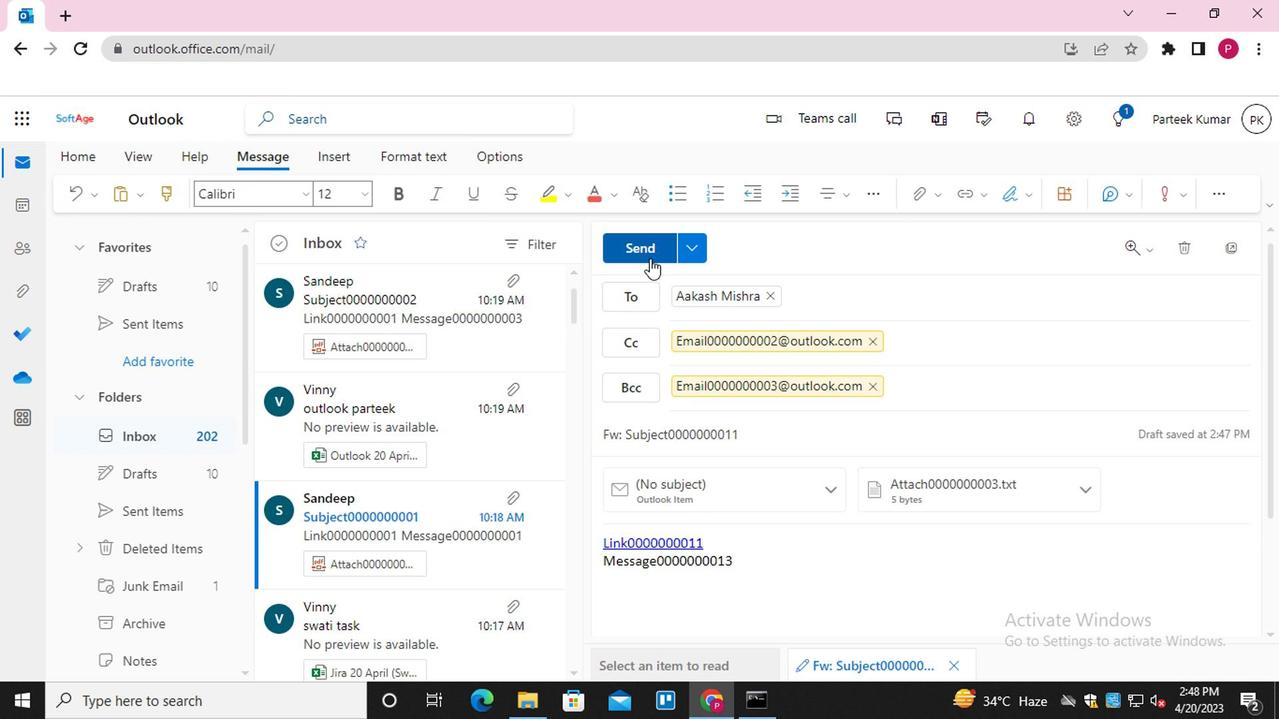 
Action: Mouse pressed left at (640, 255)
Screenshot: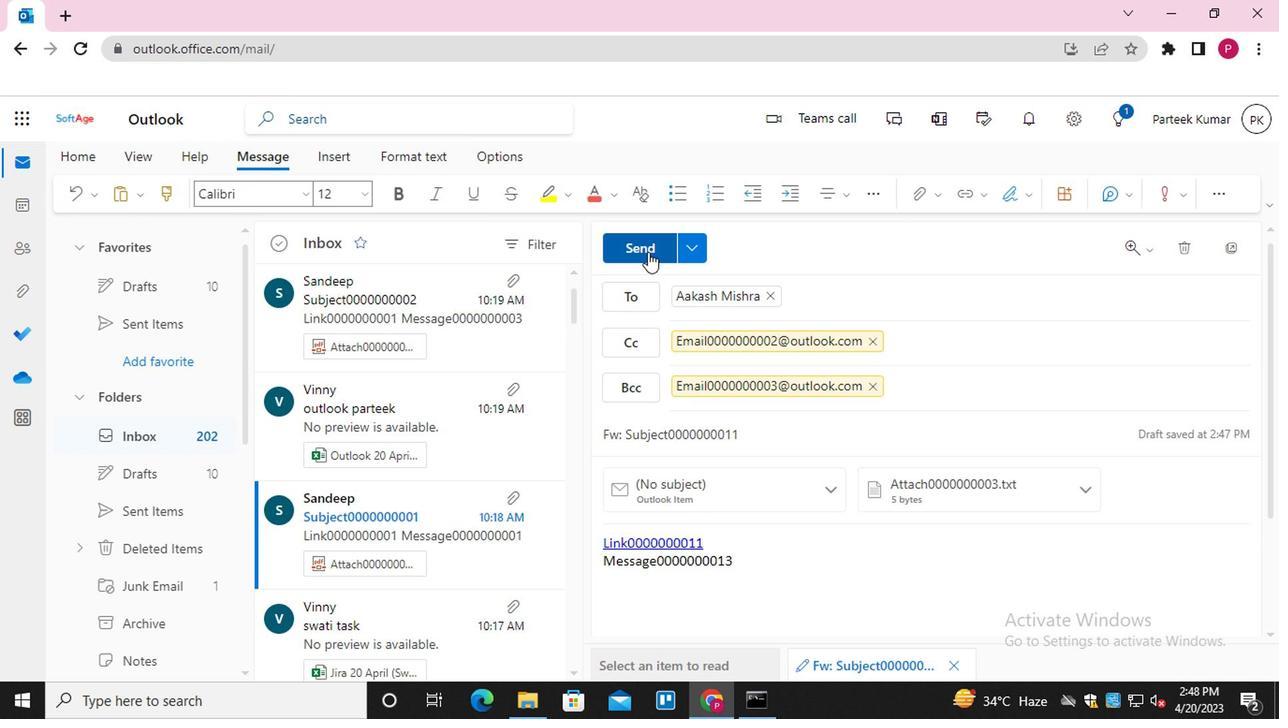
Action: Mouse moved to (737, 405)
Screenshot: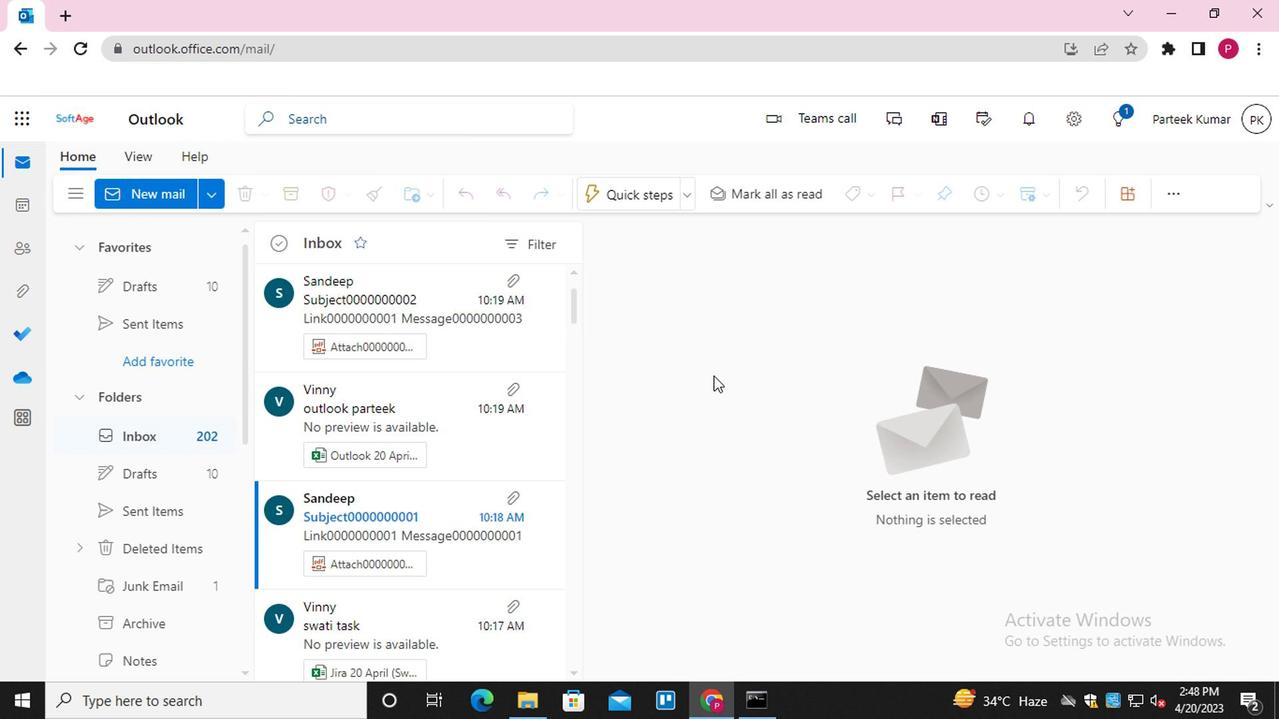 
Action: Key pressed <Key.f8>
Screenshot: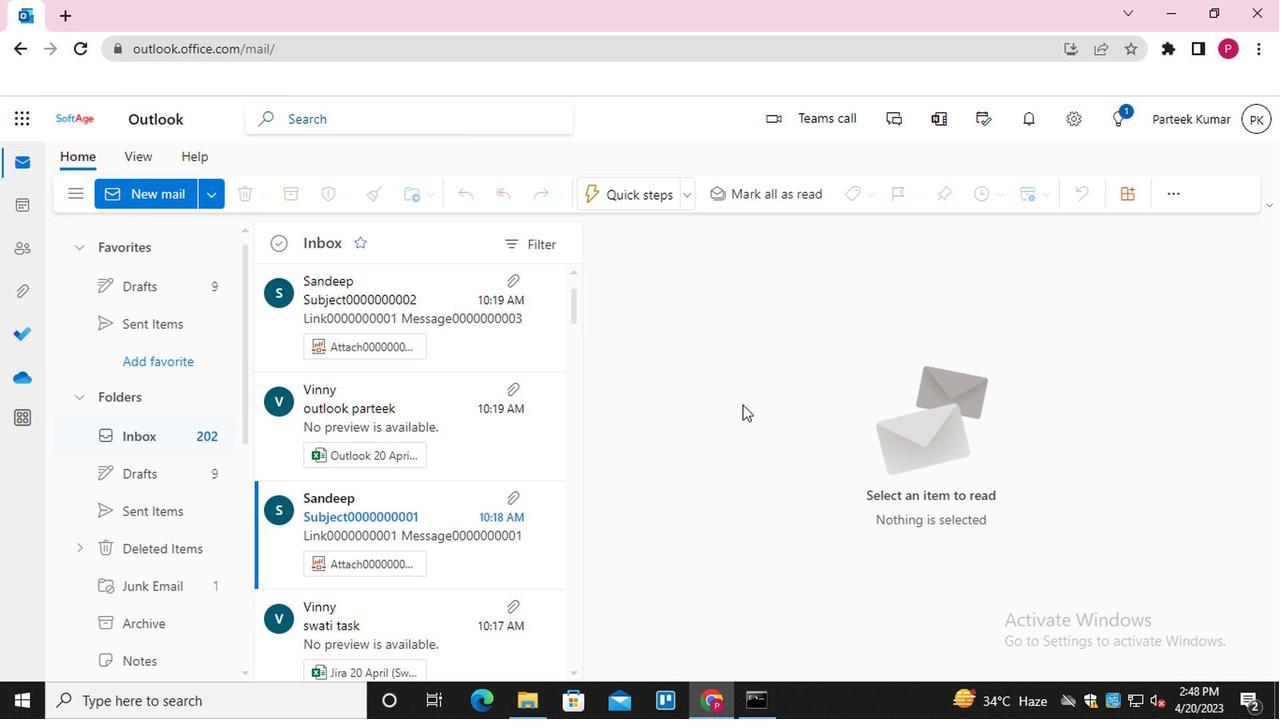 
